 Task: In the Company zupfmusikfreunde-besigheim., Add note: 'Schedule a meeting with the executive team to review overall marketing goals and objectives.'. Mark checkbox to create task to follow up ': In 1 week'. Create task, with  description: Schedule Meeting, Add due date: Custom Date: 24th July, 2122; Add reminder: 1 hour before. Set Priority Low  and add note: Follow up with the client regarding their recent inquiry. Logged in from softage.10@softage.net
Action: Mouse moved to (82, 61)
Screenshot: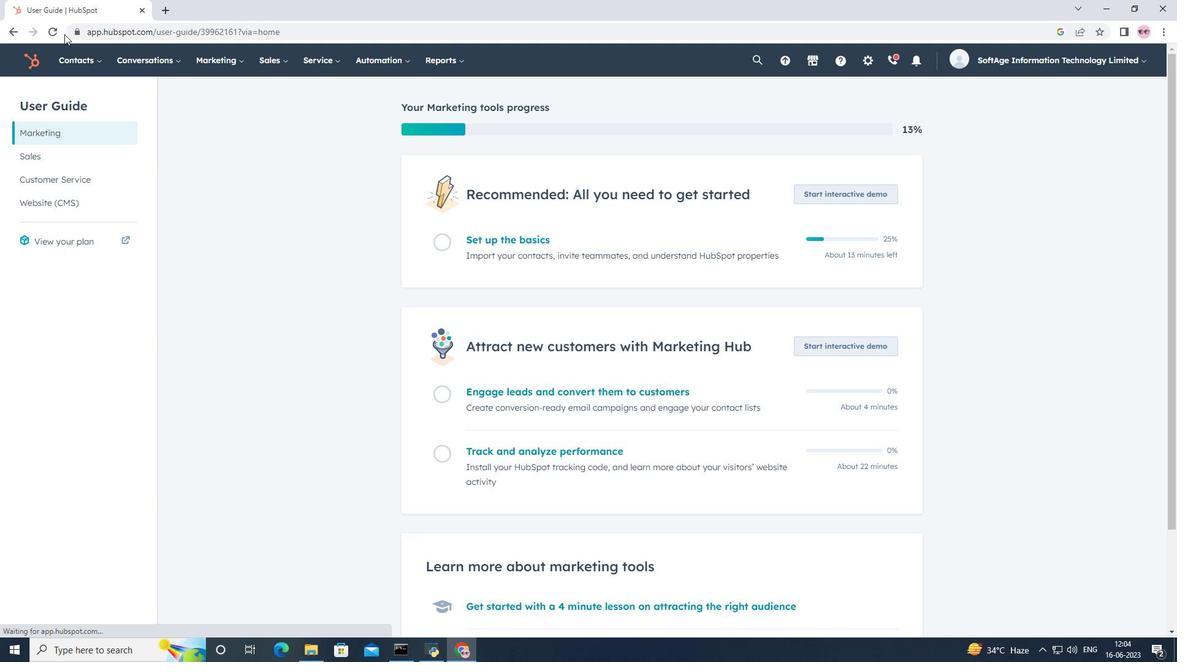 
Action: Mouse pressed left at (82, 61)
Screenshot: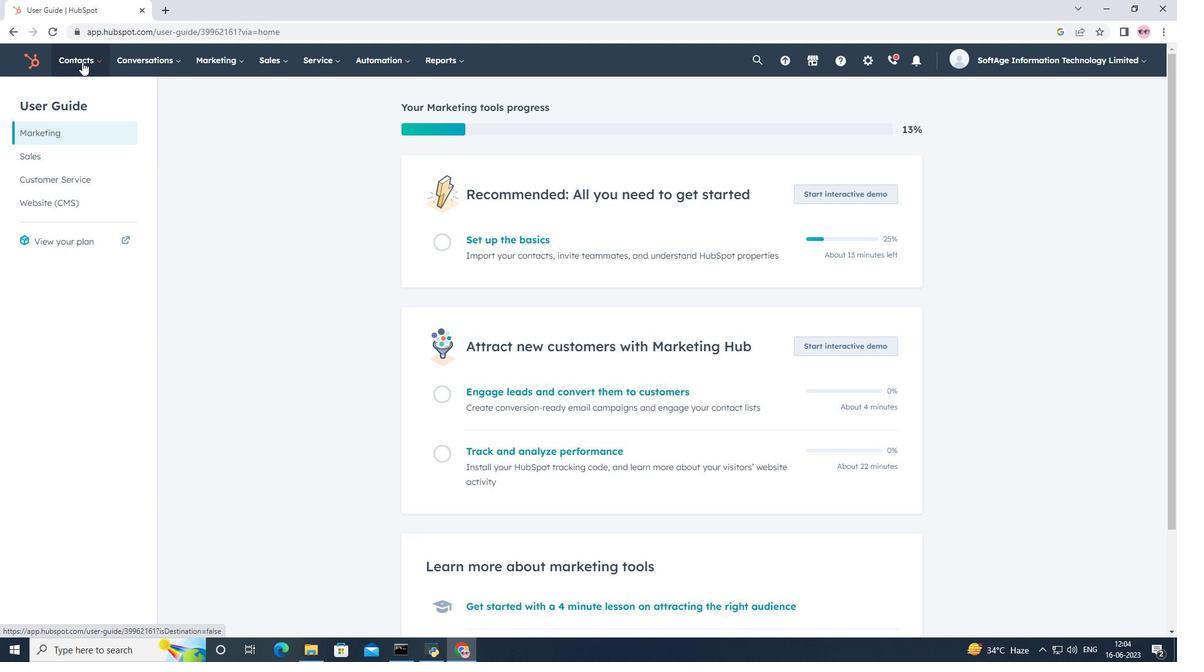 
Action: Mouse moved to (86, 126)
Screenshot: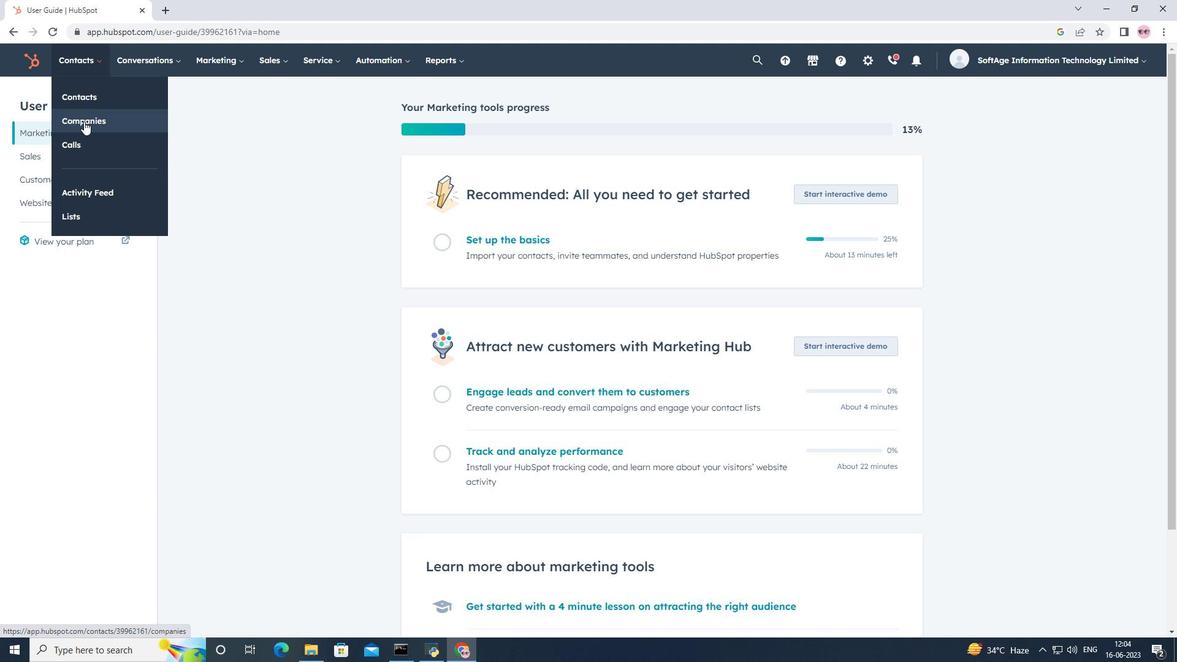 
Action: Mouse pressed left at (86, 126)
Screenshot: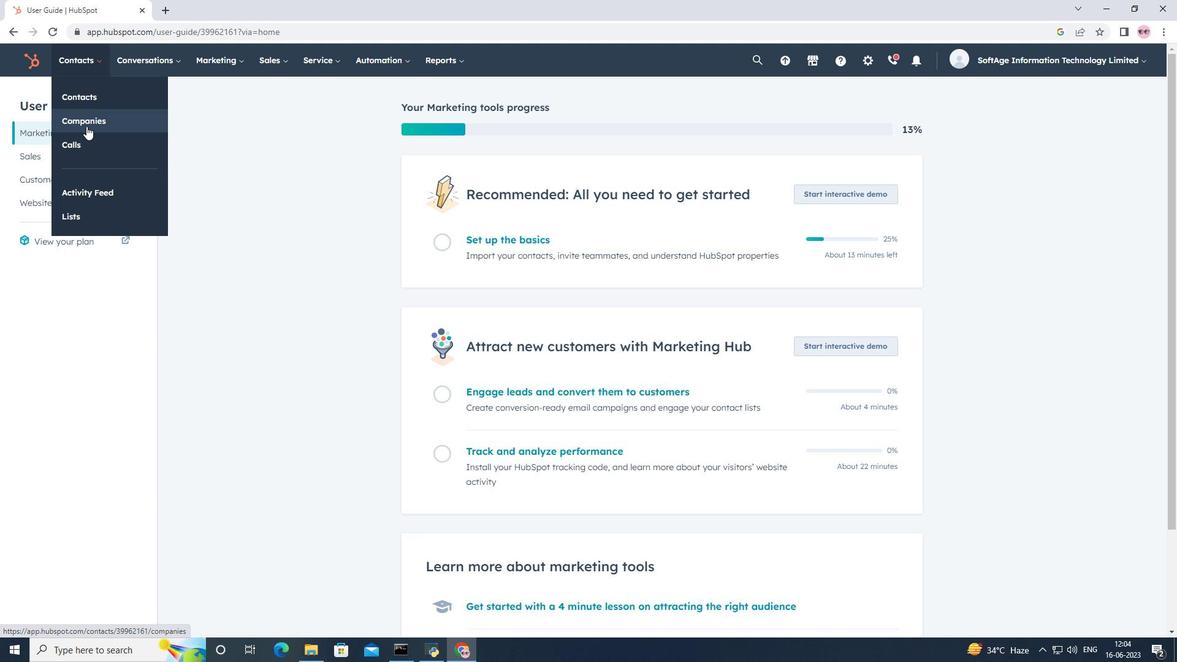 
Action: Mouse moved to (76, 195)
Screenshot: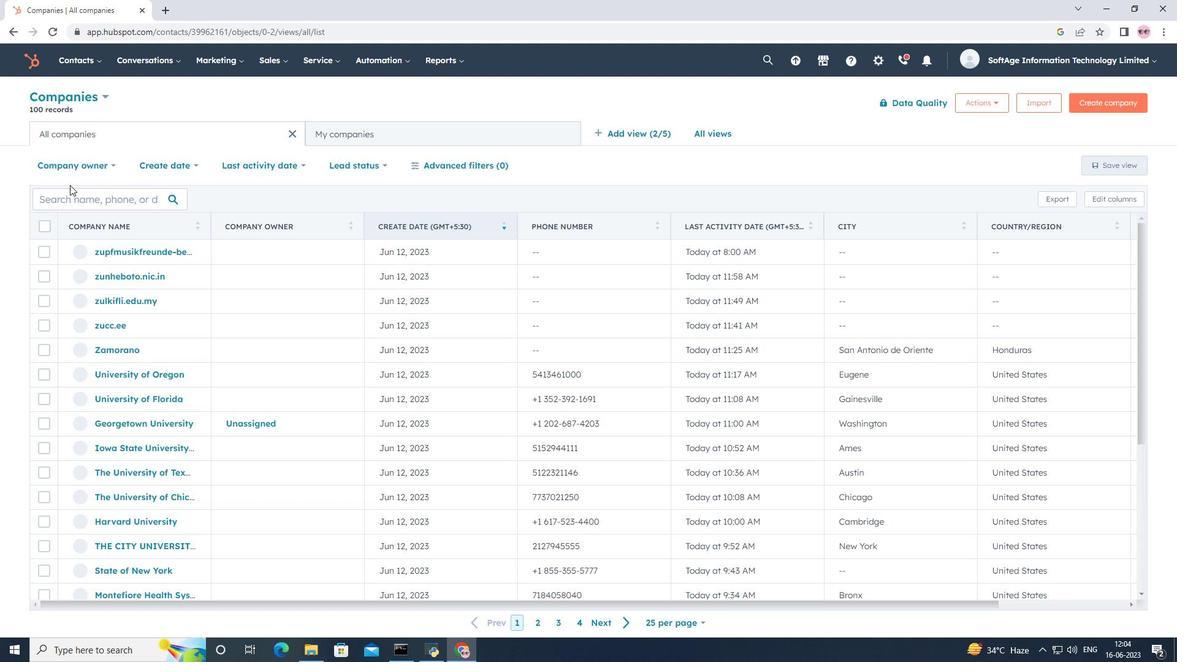 
Action: Mouse pressed left at (76, 195)
Screenshot: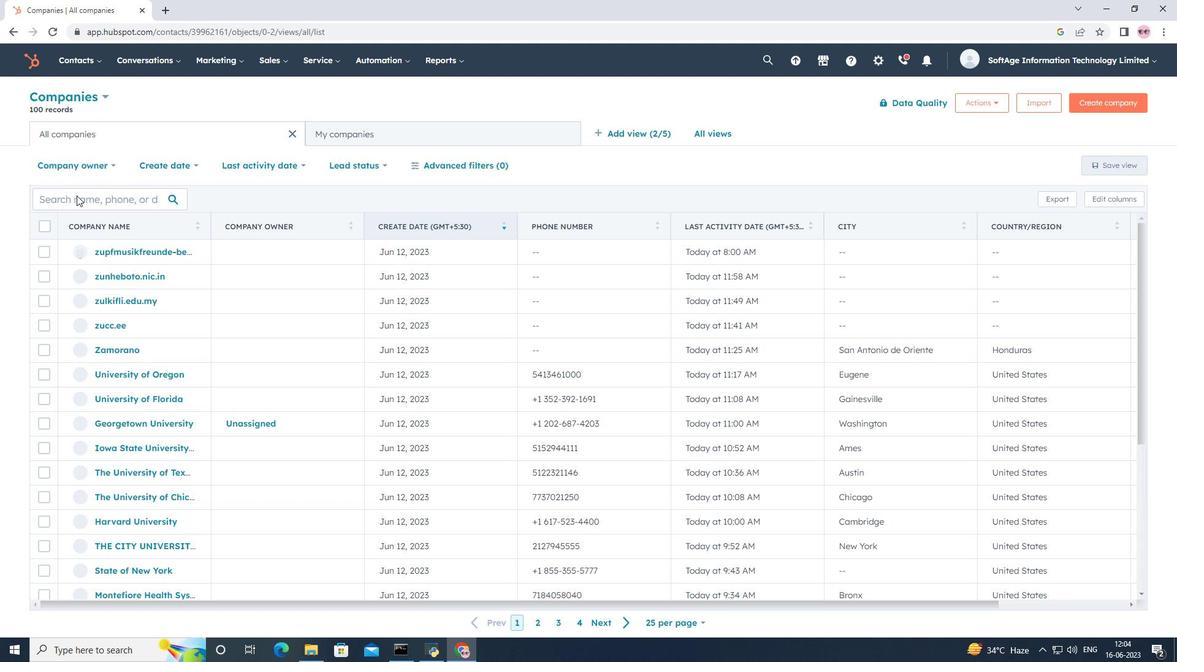 
Action: Key pressed zupfmusikfreunde-besigheim
Screenshot: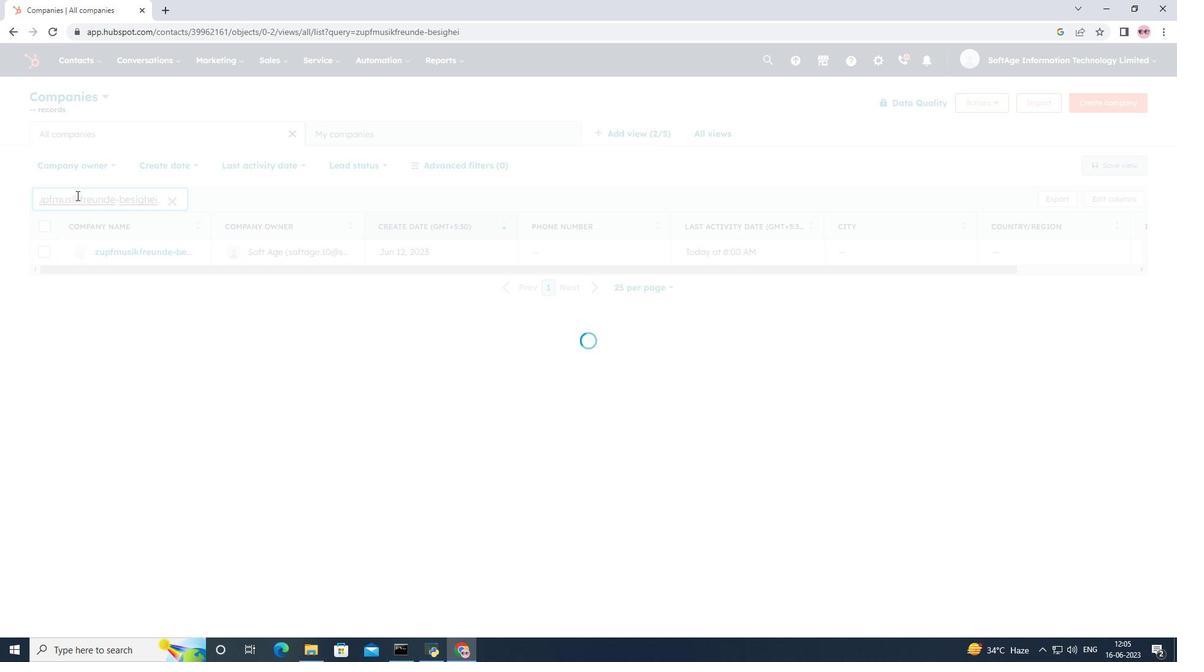 
Action: Mouse moved to (117, 252)
Screenshot: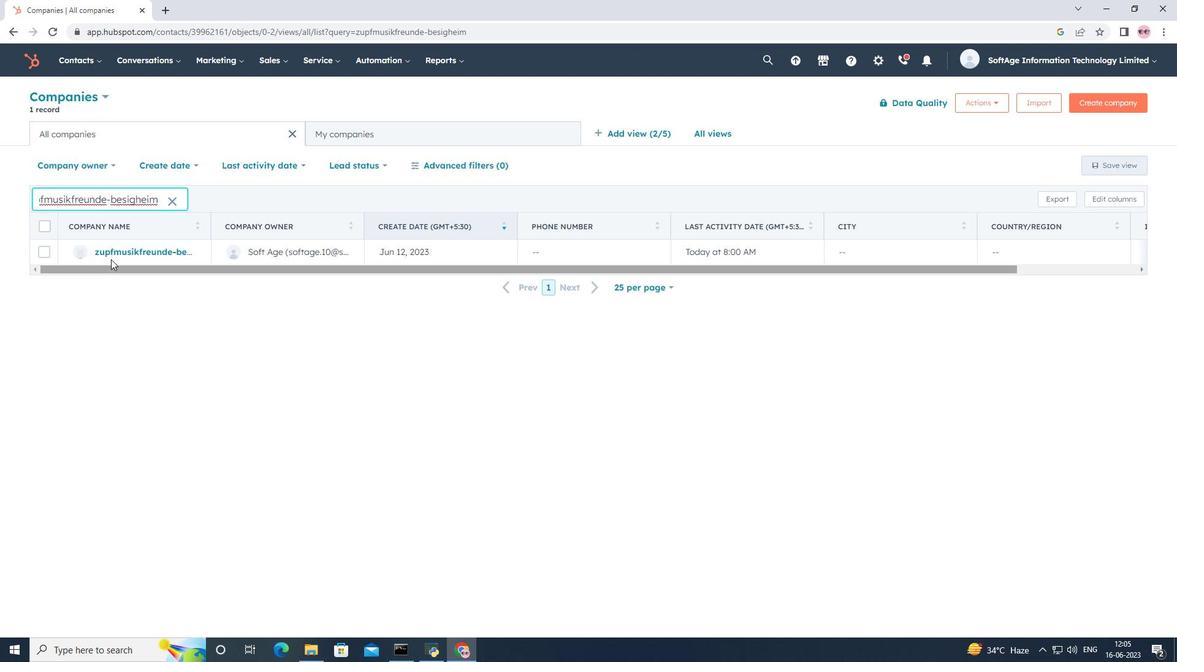 
Action: Mouse pressed left at (117, 252)
Screenshot: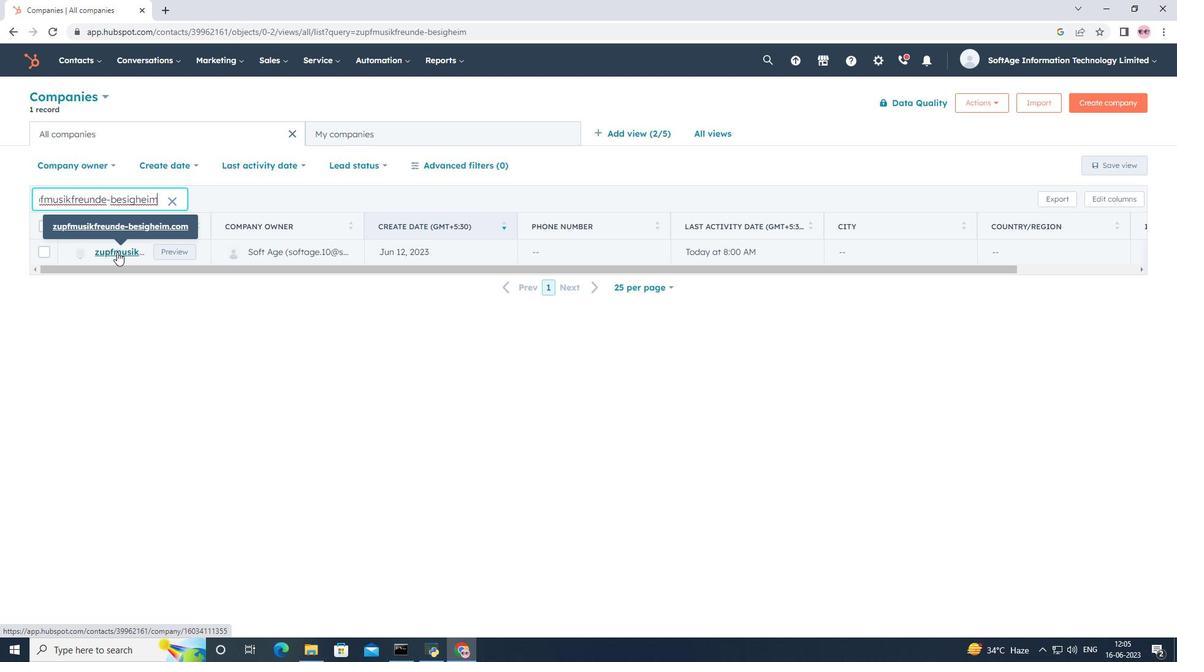 
Action: Mouse moved to (38, 200)
Screenshot: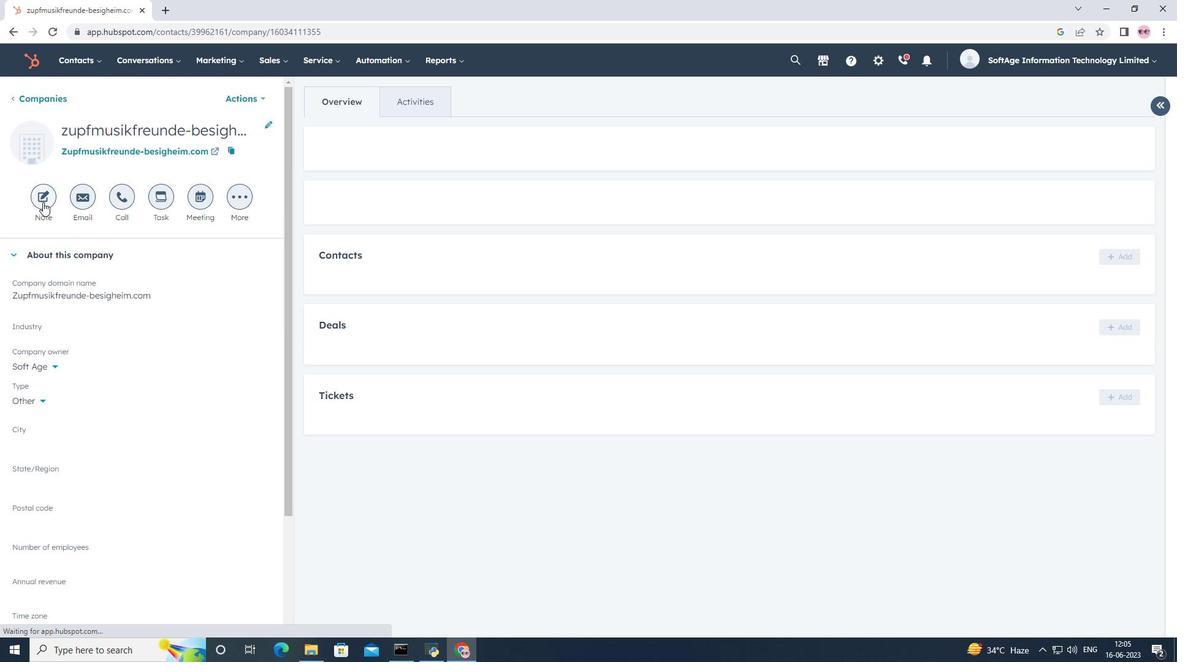 
Action: Mouse pressed left at (38, 200)
Screenshot: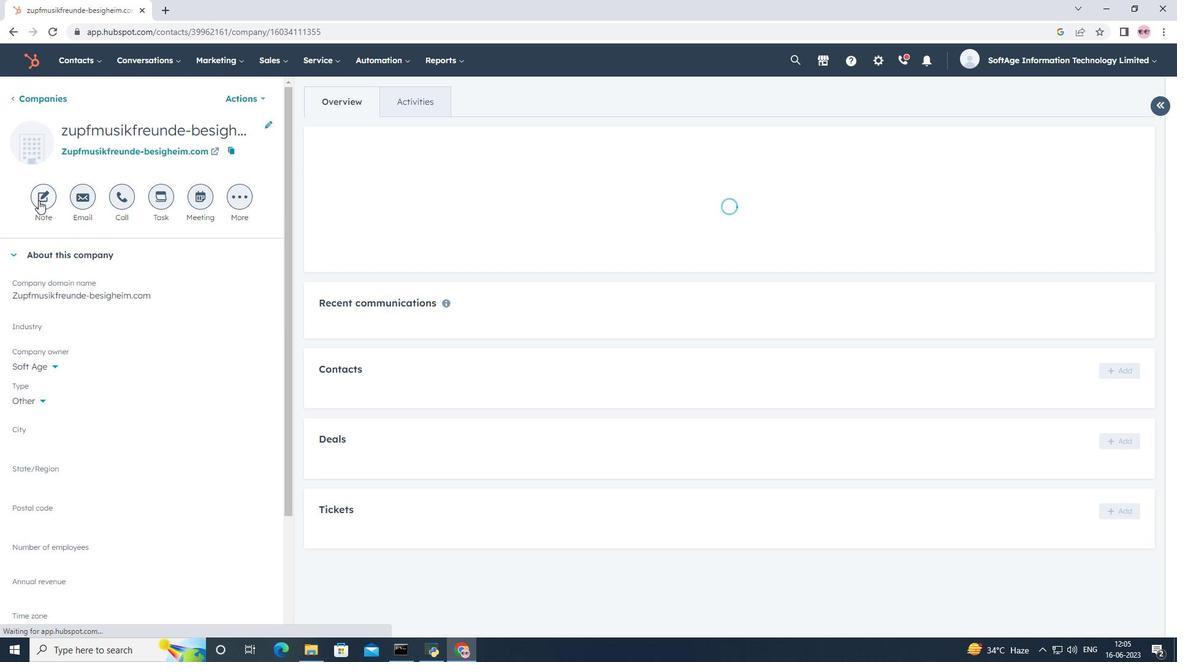 
Action: Mouse moved to (790, 415)
Screenshot: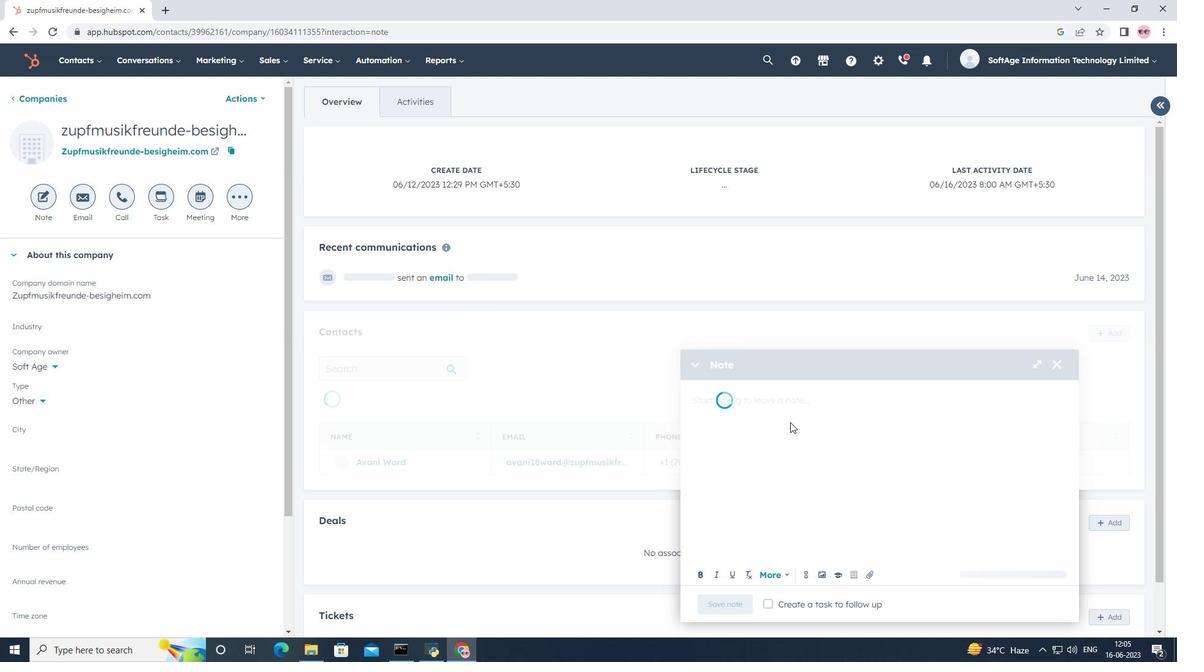 
Action: Key pressed <Key.shift><Key.shift><Key.shift><Key.shift><Key.shift><Key.shift><Key.shift><Key.shift><Key.shift><Key.shift><Key.shift><Key.shift><Key.shift><Key.shift><Key.shift><Key.shift><Key.shift><Key.shift><Key.shift><Key.shift><Key.shift><Key.shift><Key.shift><Key.shift><Key.shift><Key.shift><Key.shift><Key.shift><Key.shift><Key.shift><Key.shift><Key.shift><Key.shift><Key.shift><Key.shift><Key.shift><Key.shift><Key.shift><Key.shift><Key.shift><Key.shift><Key.shift><Key.shift><Key.shift>Schedule<Key.space>a<Key.space>meeting<Key.space>with<Key.space>the<Key.space>exective<Key.space>team<Key.space>to<Key.space>
Screenshot: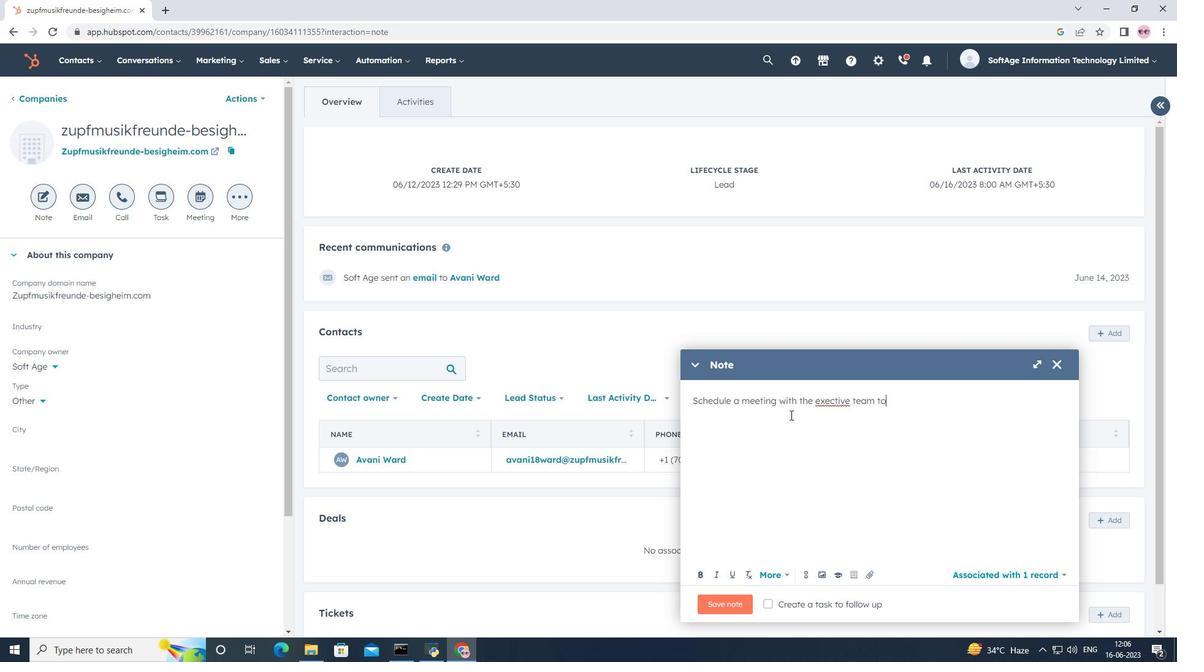 
Action: Mouse moved to (834, 402)
Screenshot: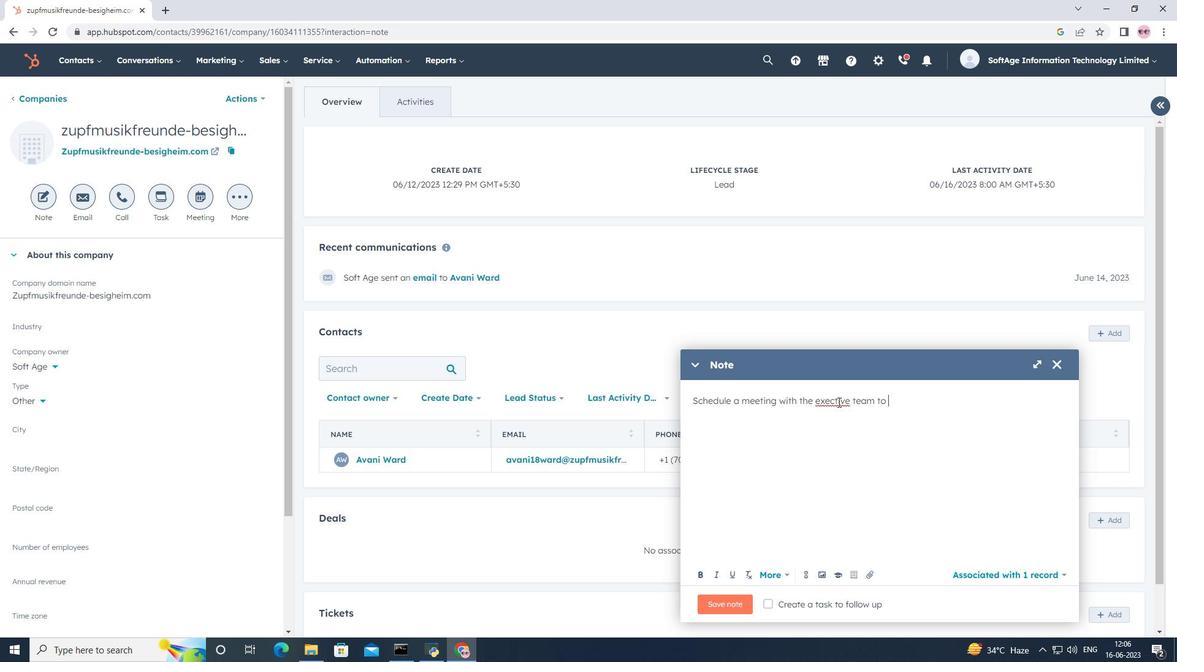 
Action: Mouse pressed left at (834, 402)
Screenshot: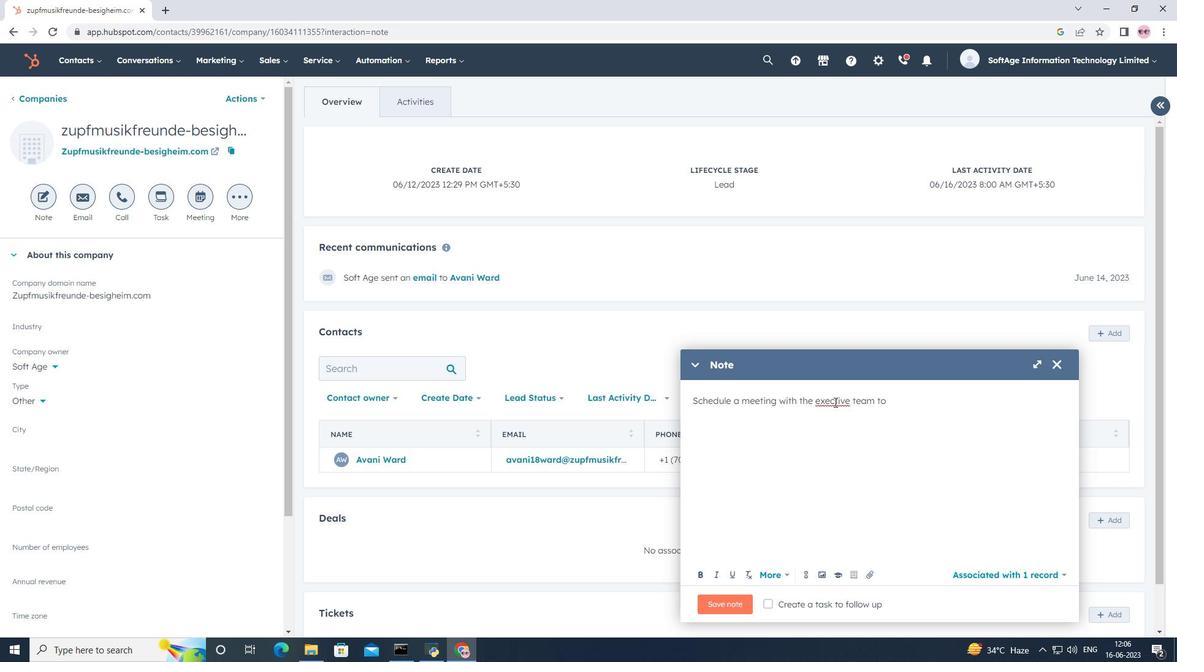 
Action: Key pressed u
Screenshot: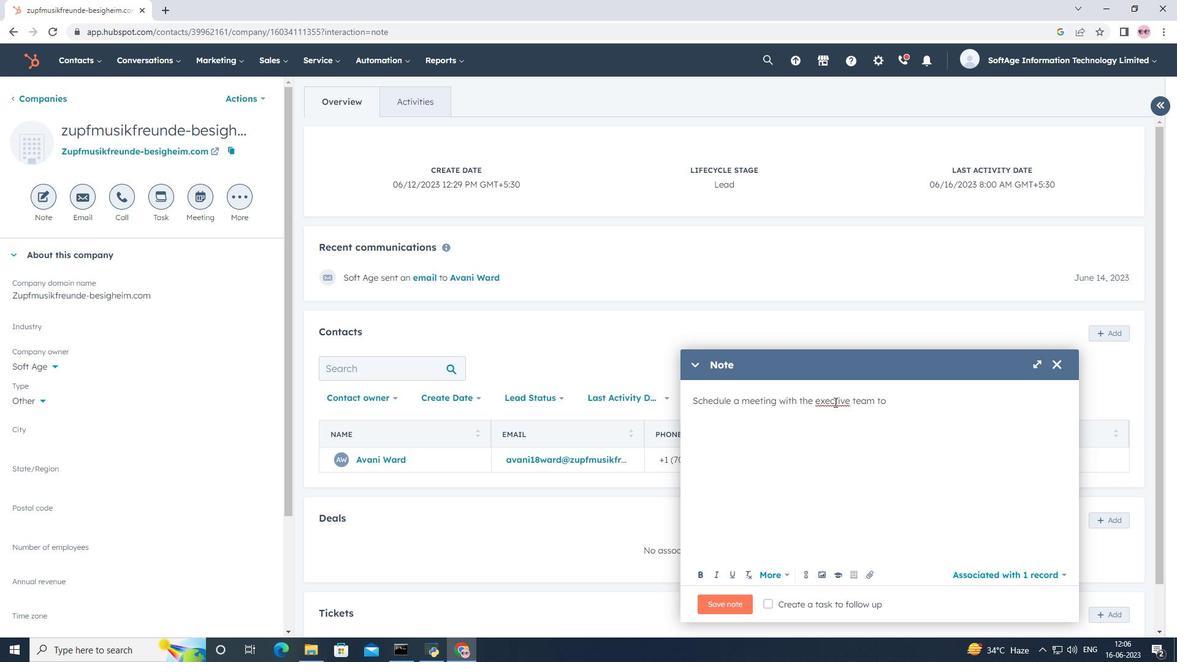 
Action: Mouse moved to (908, 404)
Screenshot: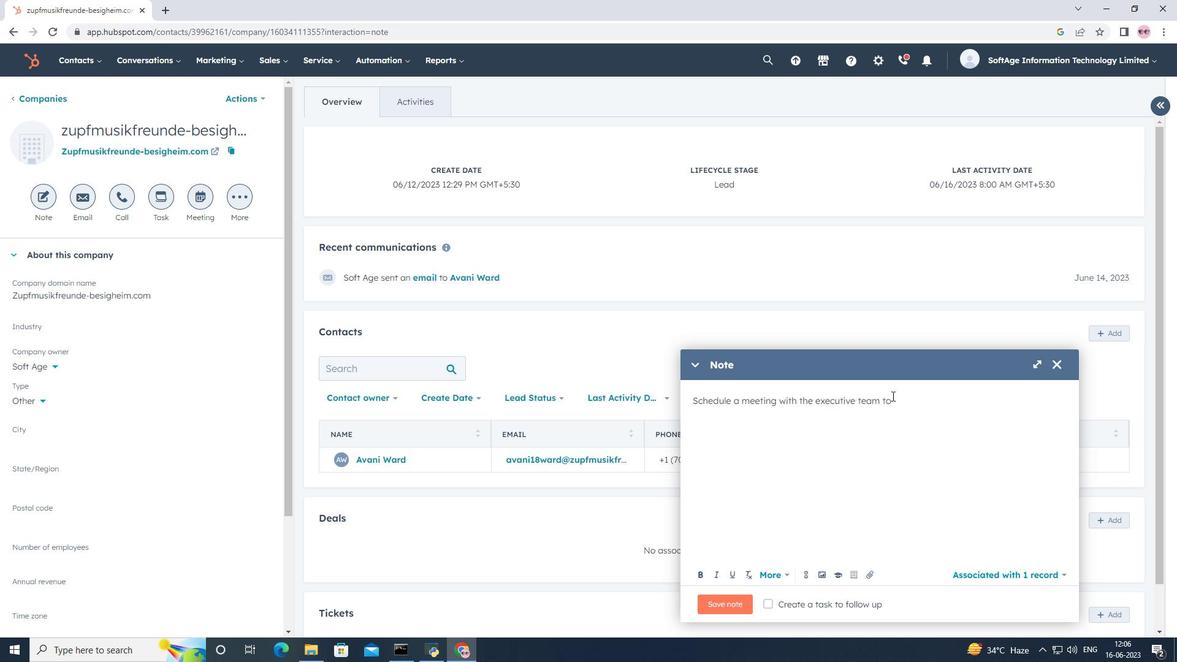 
Action: Mouse pressed left at (908, 404)
Screenshot: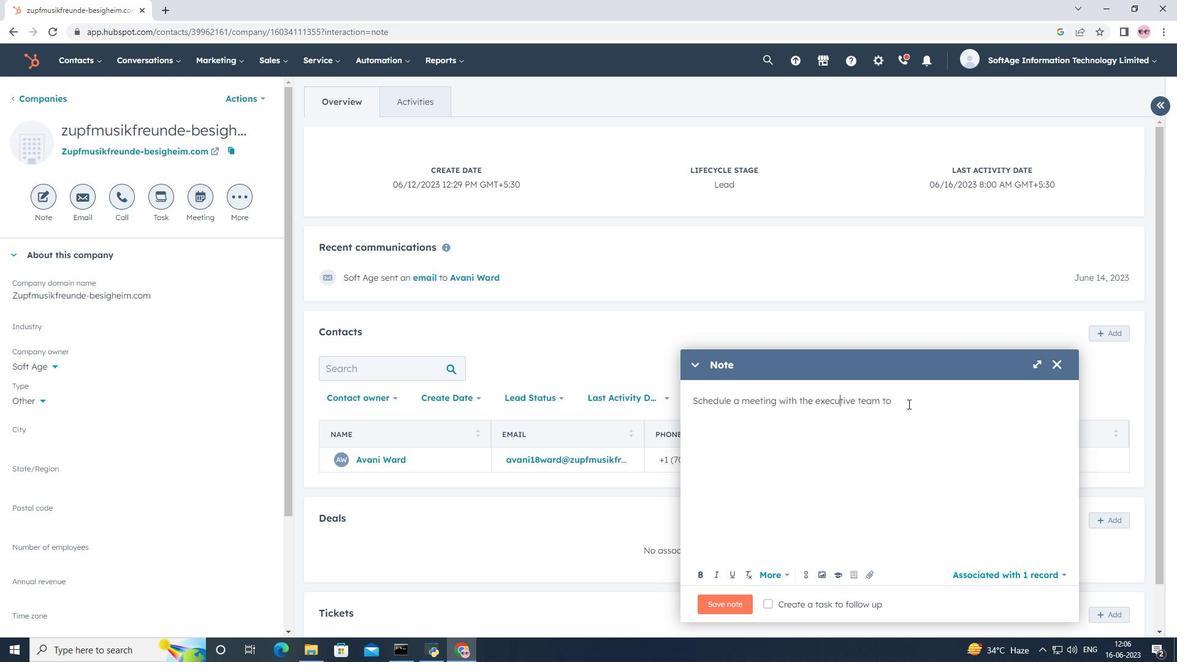 
Action: Key pressed review<Key.space>overall<Key.space>marketing<Key.space>goals<Key.space>and<Key.space>objectives.
Screenshot: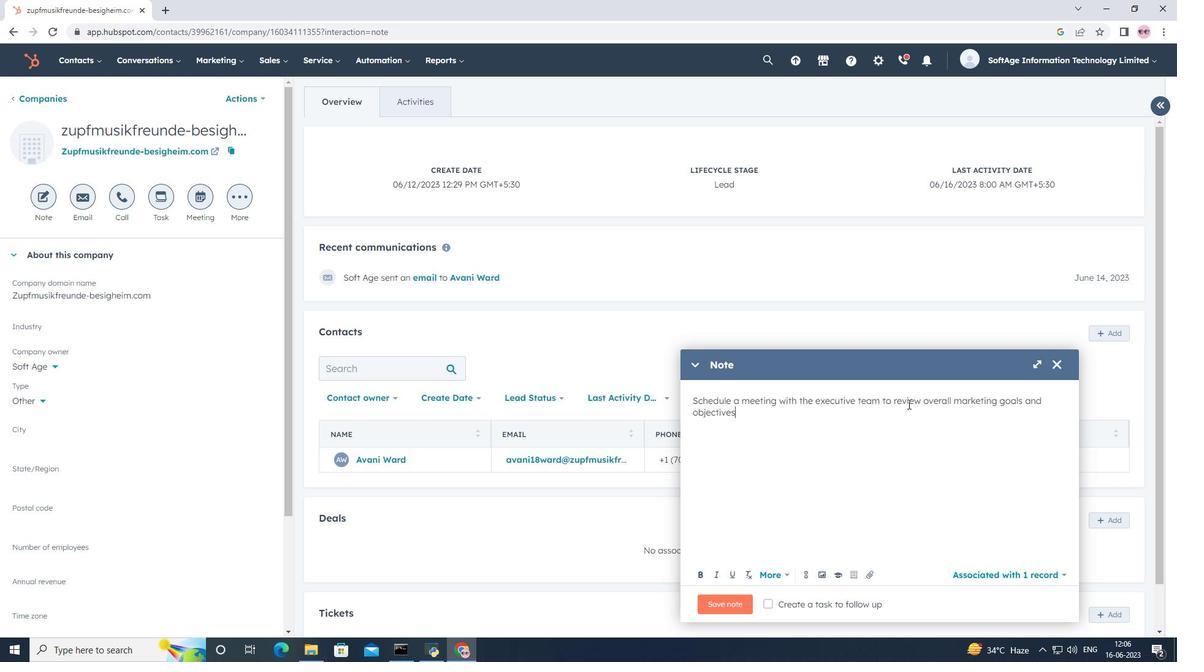 
Action: Mouse moved to (799, 602)
Screenshot: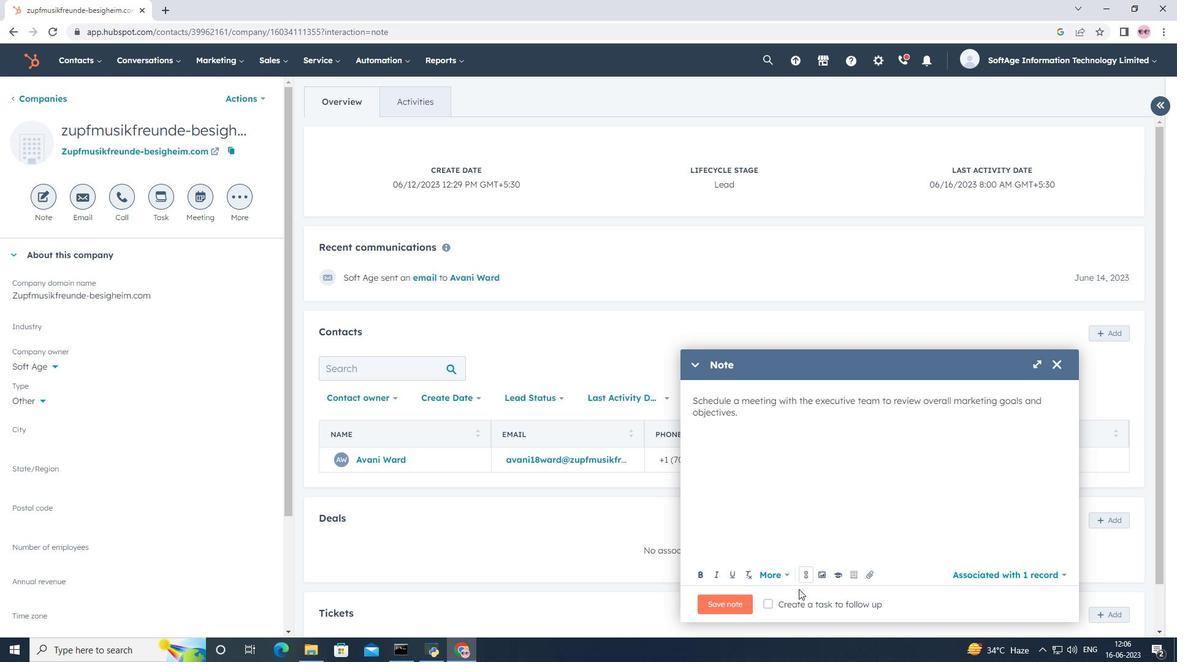 
Action: Mouse pressed left at (799, 602)
Screenshot: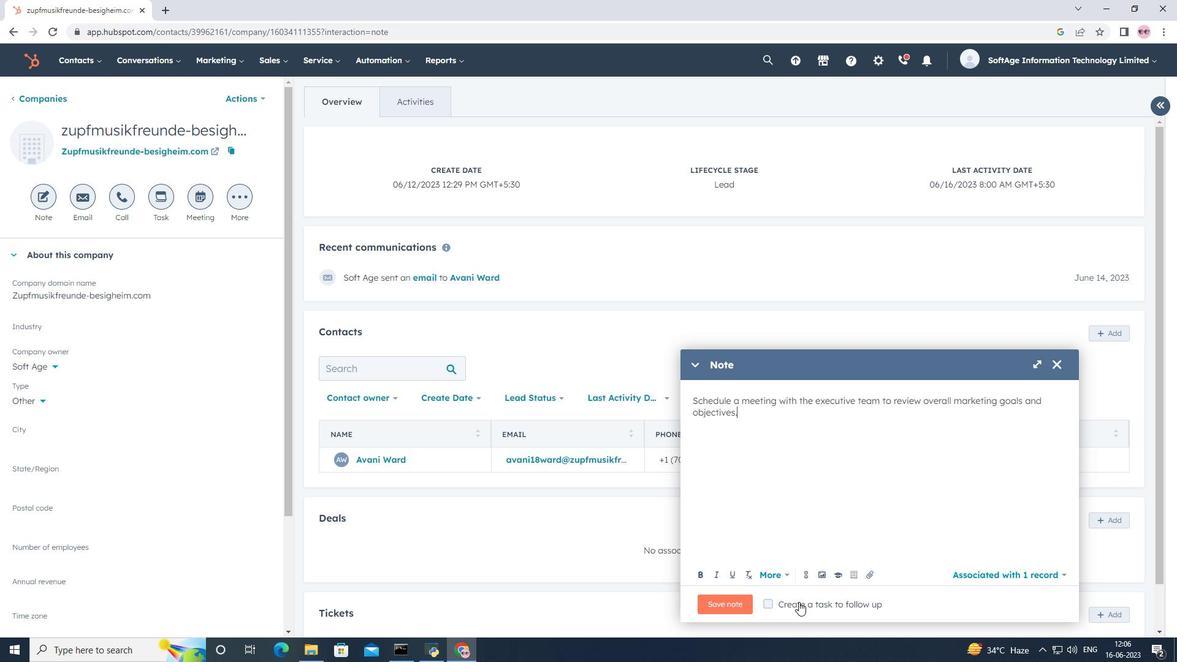 
Action: Mouse moved to (998, 598)
Screenshot: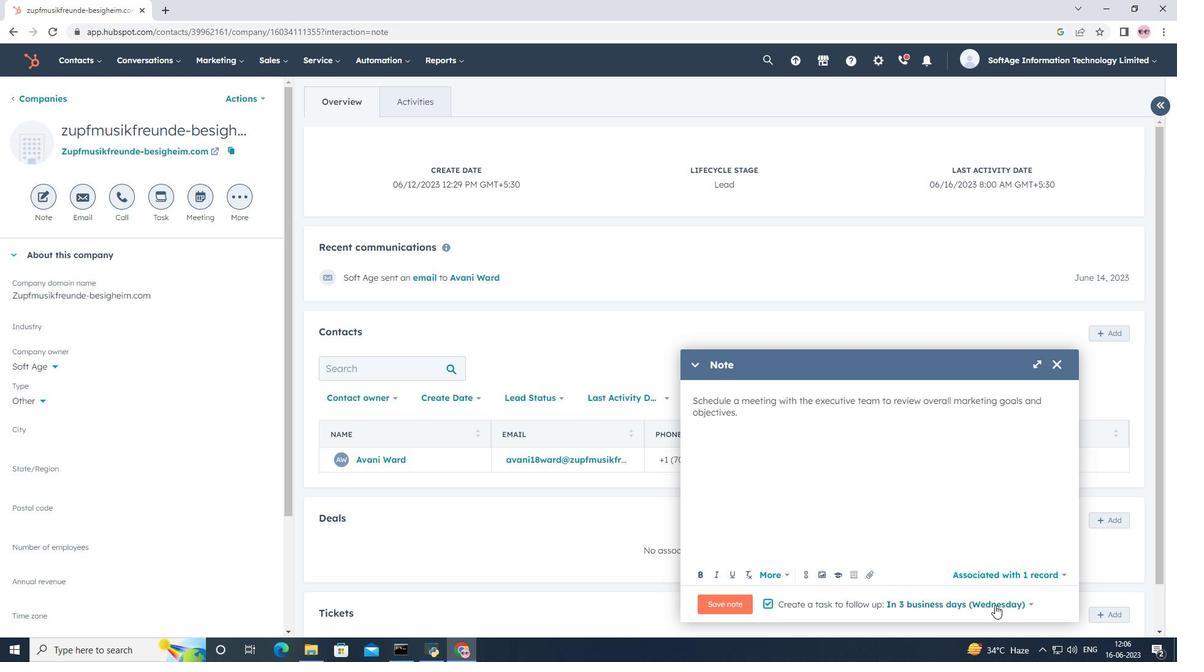 
Action: Mouse pressed left at (998, 598)
Screenshot: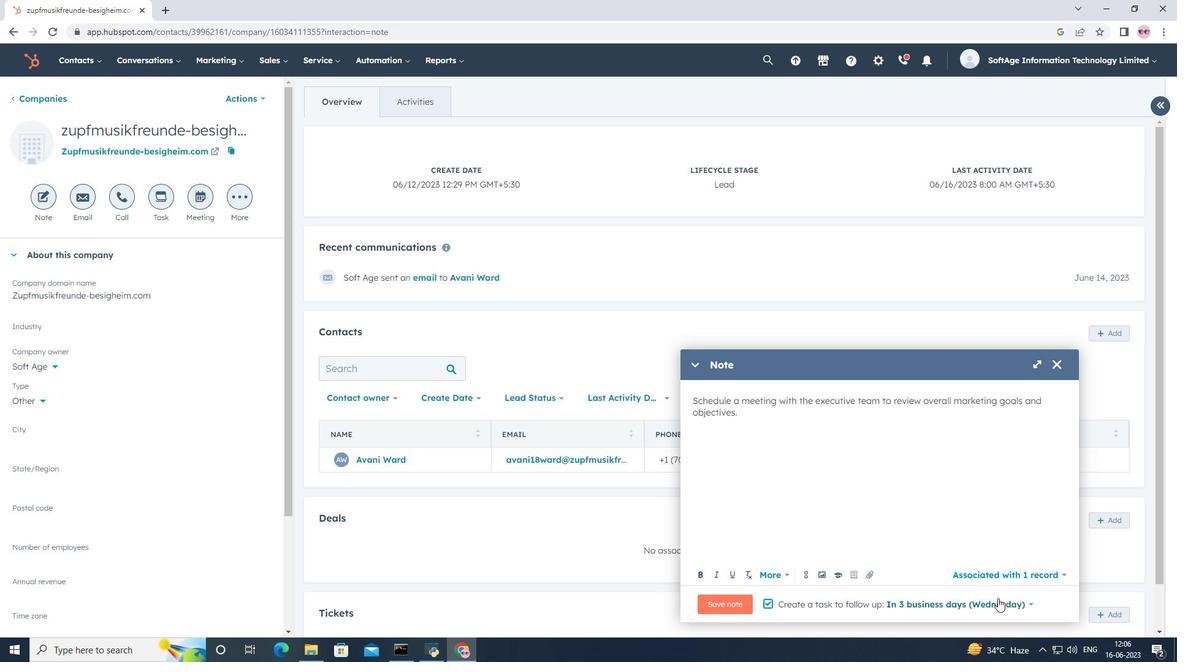 
Action: Mouse moved to (930, 512)
Screenshot: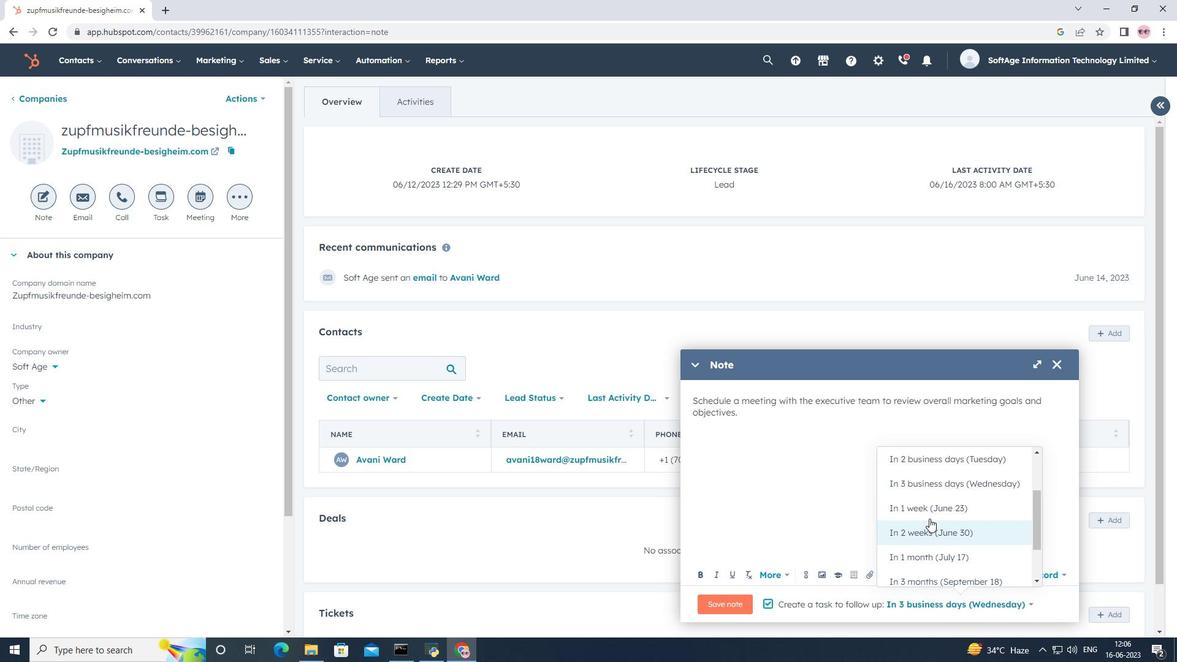 
Action: Mouse pressed left at (930, 512)
Screenshot: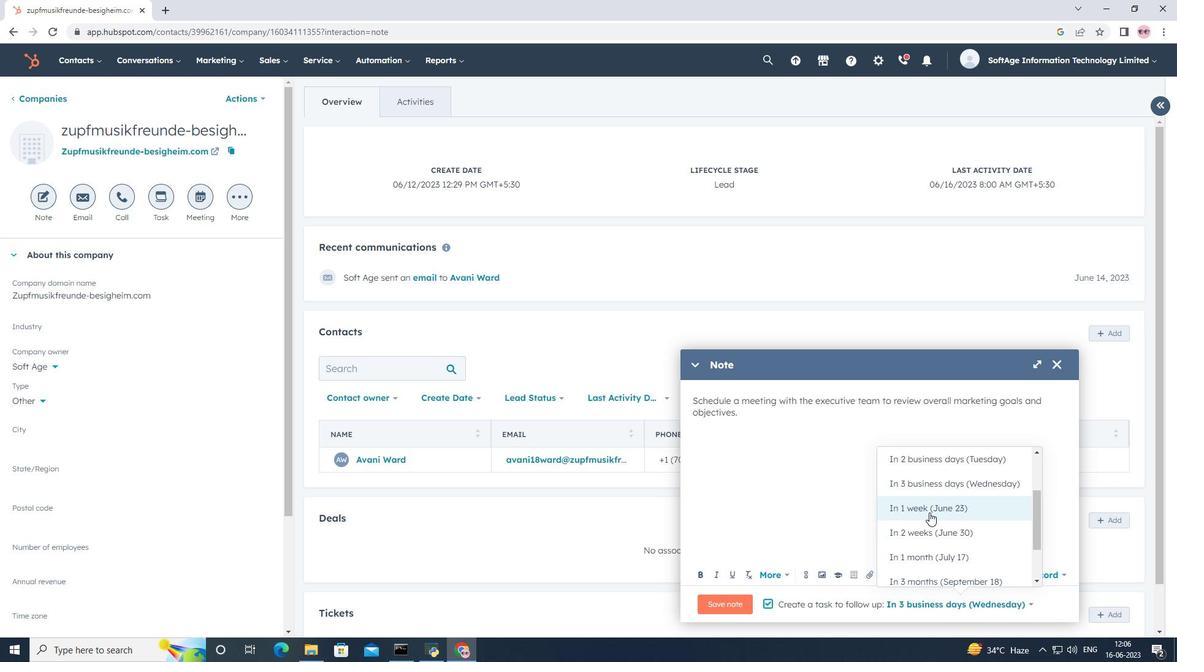 
Action: Mouse moved to (718, 606)
Screenshot: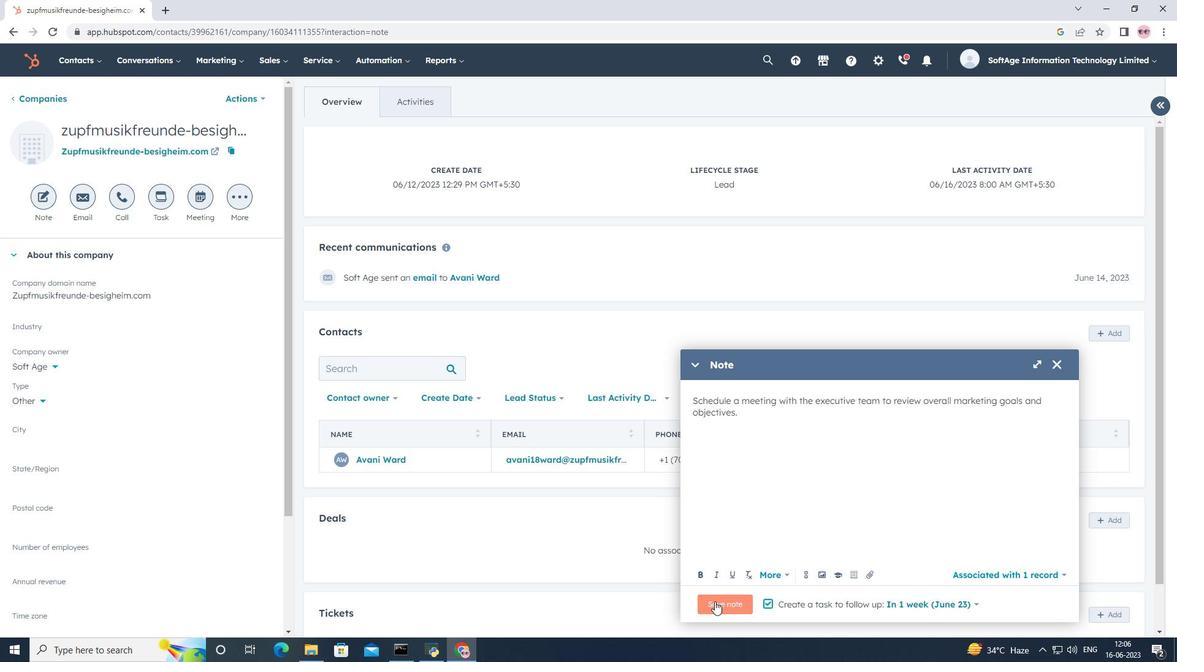 
Action: Mouse pressed left at (718, 606)
Screenshot: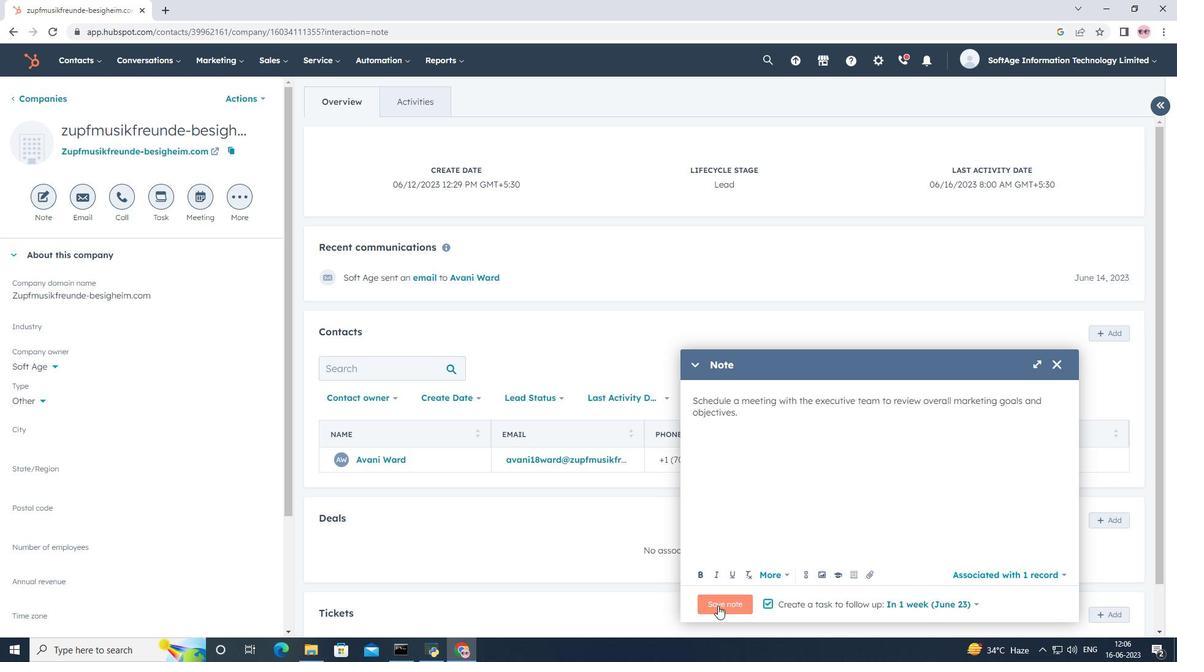 
Action: Mouse moved to (159, 203)
Screenshot: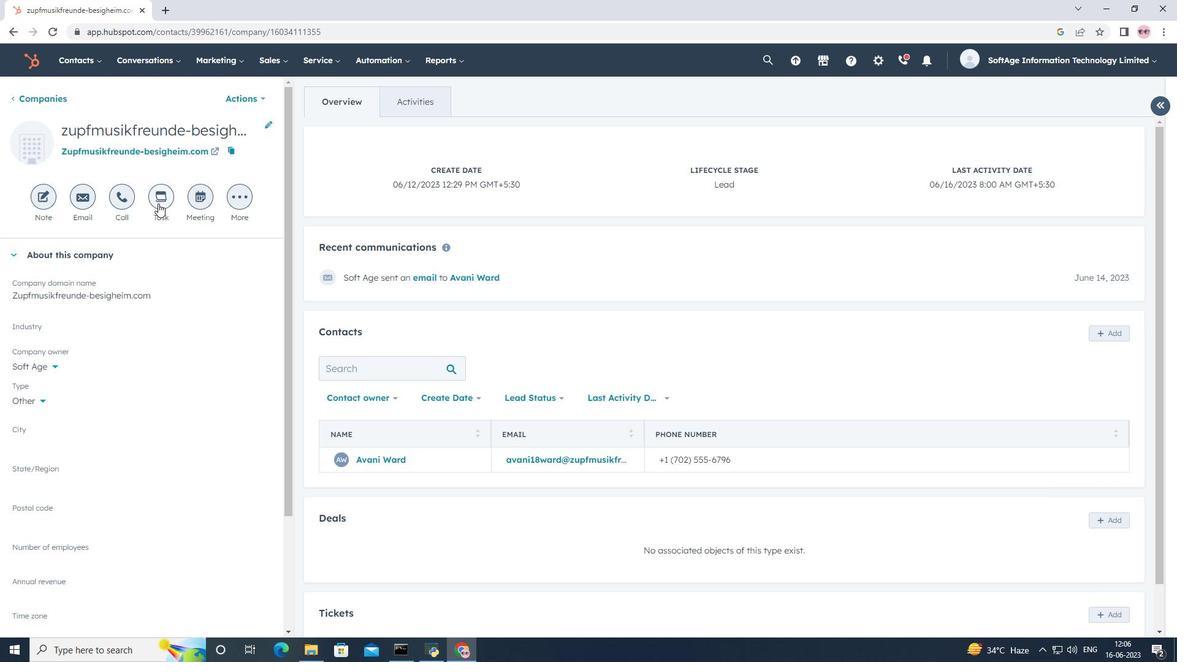 
Action: Mouse pressed left at (159, 203)
Screenshot: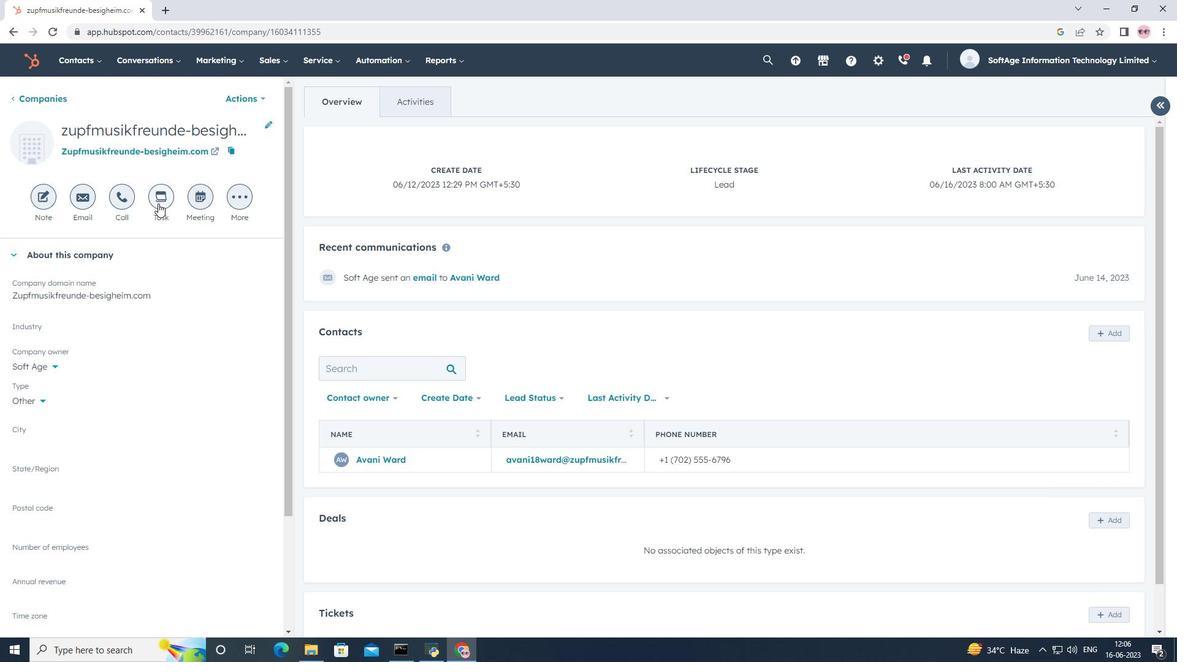 
Action: Mouse moved to (807, 347)
Screenshot: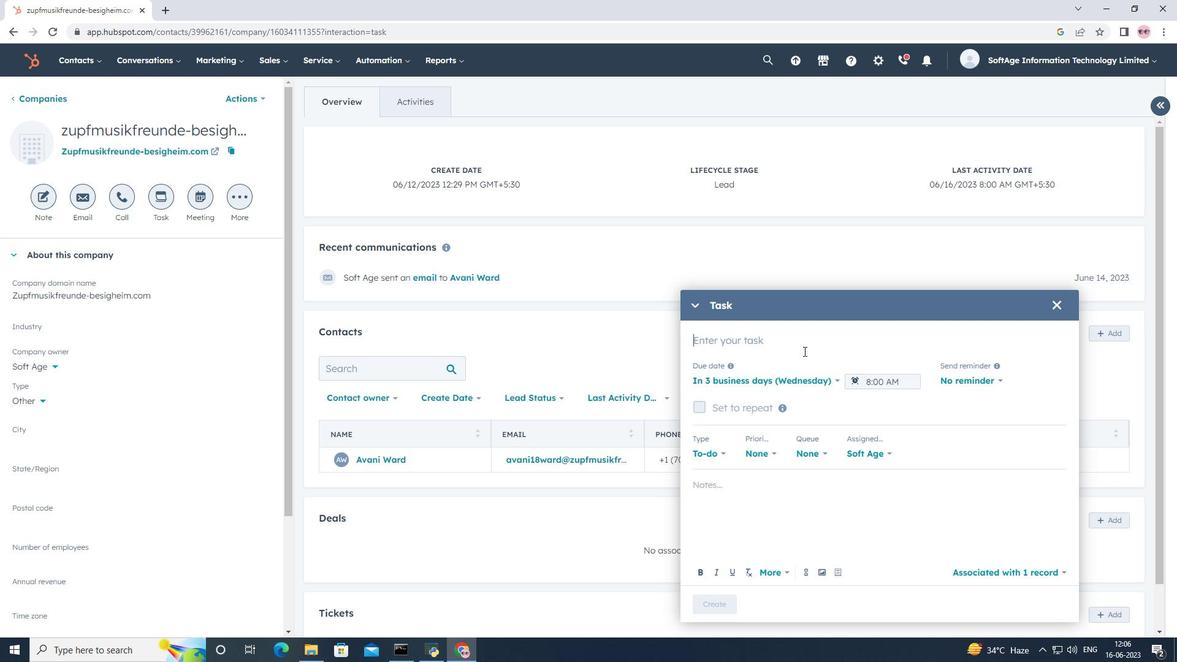 
Action: Mouse pressed left at (807, 347)
Screenshot: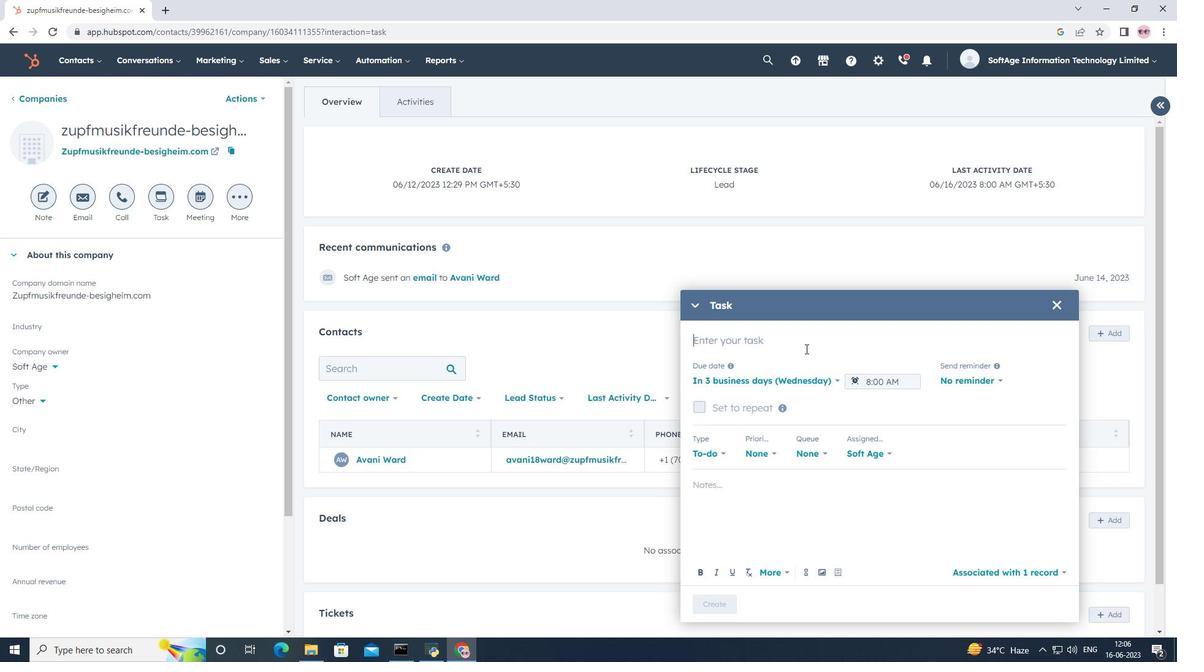 
Action: Key pressed <Key.shift><Key.shift><Key.shift><Key.shift><Key.shift><Key.shift><Key.shift><Key.shift><Key.shift><Key.shift><Key.shift><Key.shift><Key.shift><Key.shift><Key.shift><Key.shift><Key.shift><Key.shift><Key.shift><Key.shift><Key.shift><Key.shift><Key.shift><Key.shift><Key.shift><Key.shift><Key.shift><Key.shift><Key.shift><Key.shift><Key.shift><Key.shift><Key.shift><Key.shift><Key.shift><Key.shift><Key.shift><Key.shift><Key.shift><Key.shift><Key.shift><Key.shift><Key.shift><Key.shift><Key.shift><Key.shift><Key.shift><Key.shift><Key.shift><Key.shift><Key.shift><Key.shift><Key.shift><Key.shift><Key.shift><Key.shift><Key.shift><Key.shift><Key.shift><Key.shift><Key.shift><Key.shift><Key.shift><Key.shift><Key.shift><Key.shift><Key.shift><Key.shift><Key.shift><Key.shift><Key.shift><Key.shift><Key.shift><Key.shift><Key.shift><Key.shift><Key.shift><Key.shift><Key.shift><Key.shift><Key.shift><Key.shift><Key.shift><Key.shift><Key.shift><Key.shift><Key.shift><Key.shift><Key.shift><Key.shift><Key.shift><Key.shift><Key.shift><Key.shift><Key.shift><Key.shift><Key.shift><Key.shift><Key.shift><Key.shift><Key.shift><Key.shift><Key.shift><Key.shift><Key.shift><Key.shift><Key.shift><Key.shift><Key.shift><Key.shift><Key.shift><Key.shift><Key.shift><Key.shift>Schedule<Key.space><Key.shift>Meeting
Screenshot: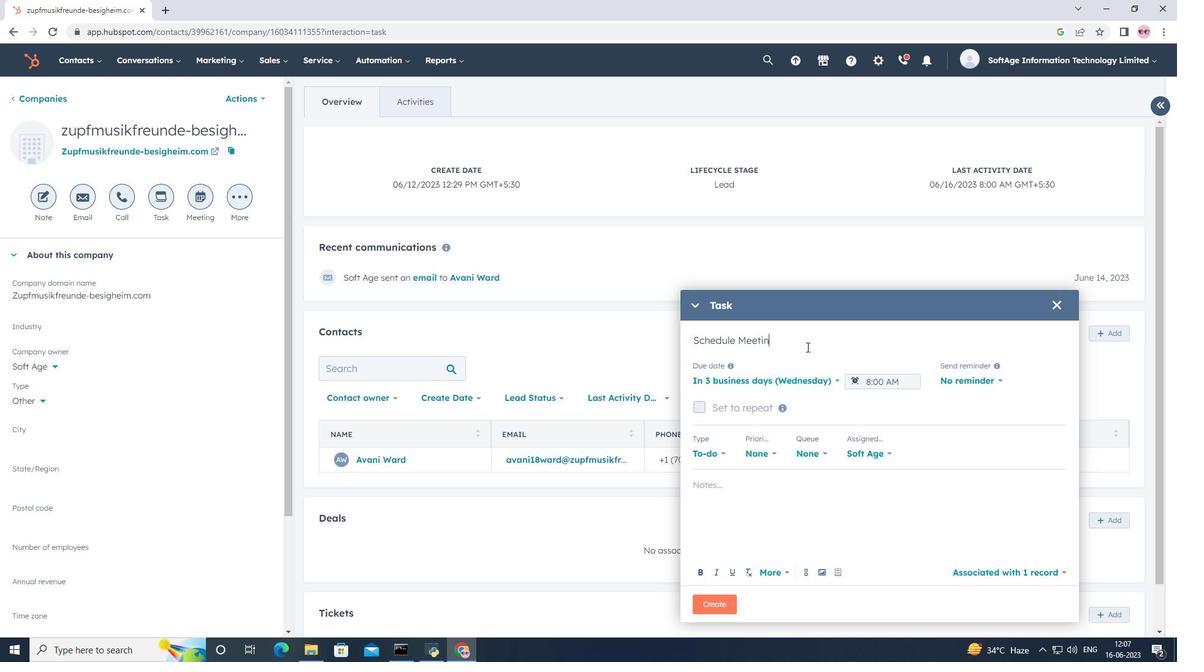 
Action: Mouse moved to (824, 380)
Screenshot: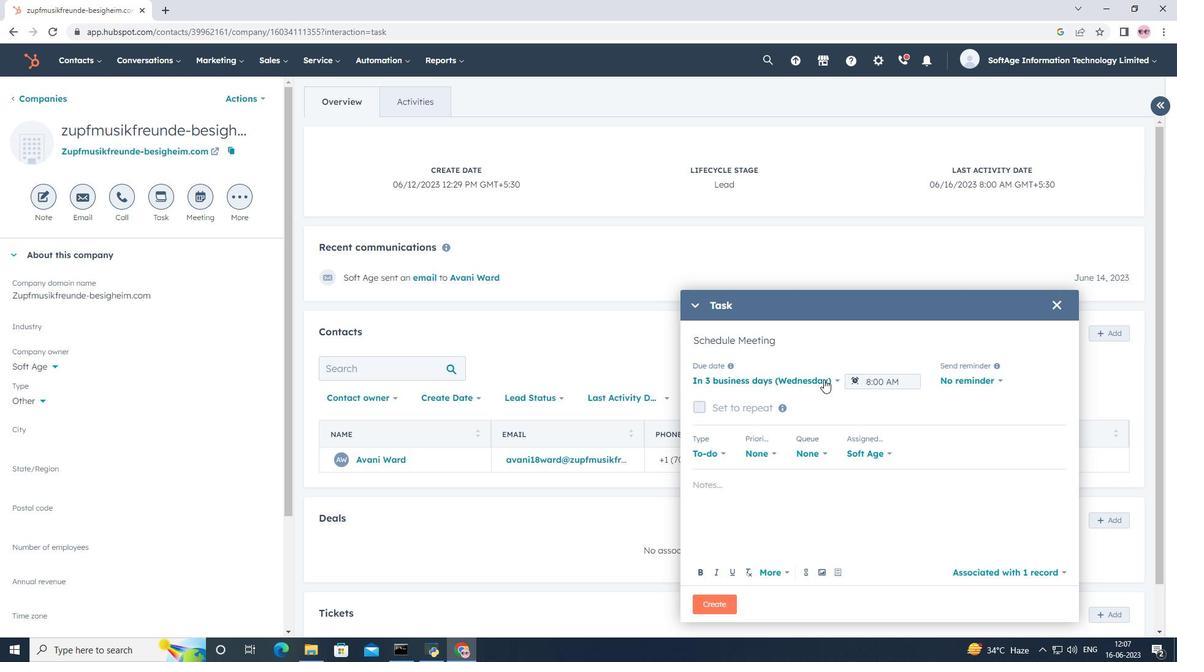 
Action: Mouse pressed left at (824, 380)
Screenshot: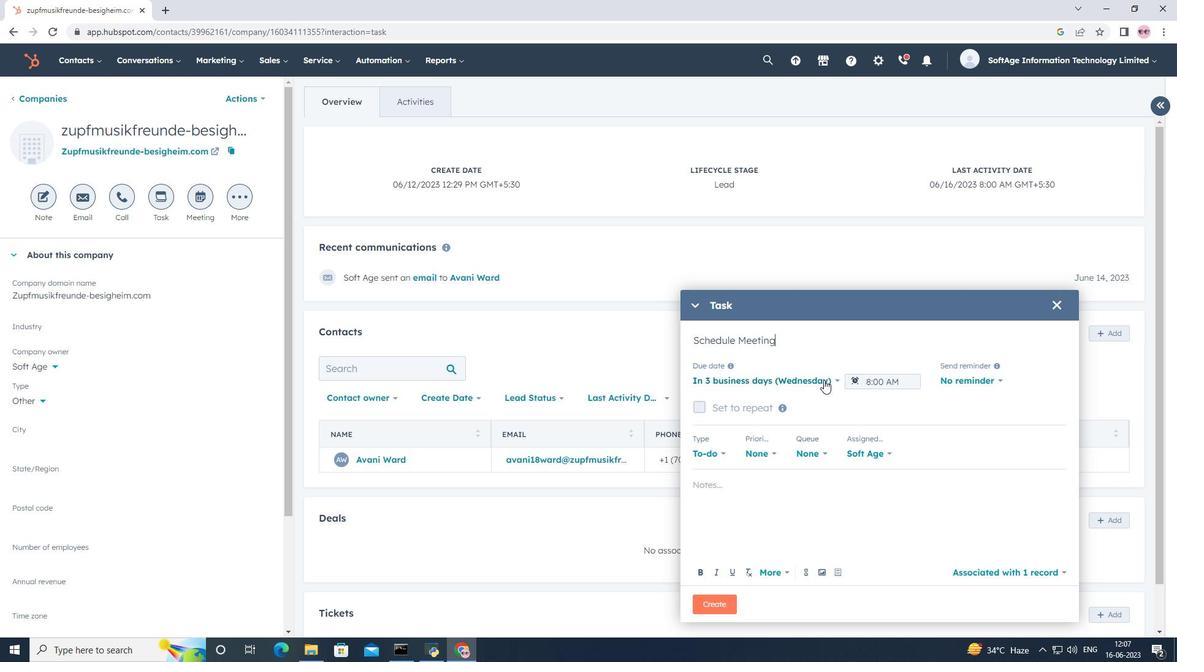 
Action: Mouse moved to (842, 450)
Screenshot: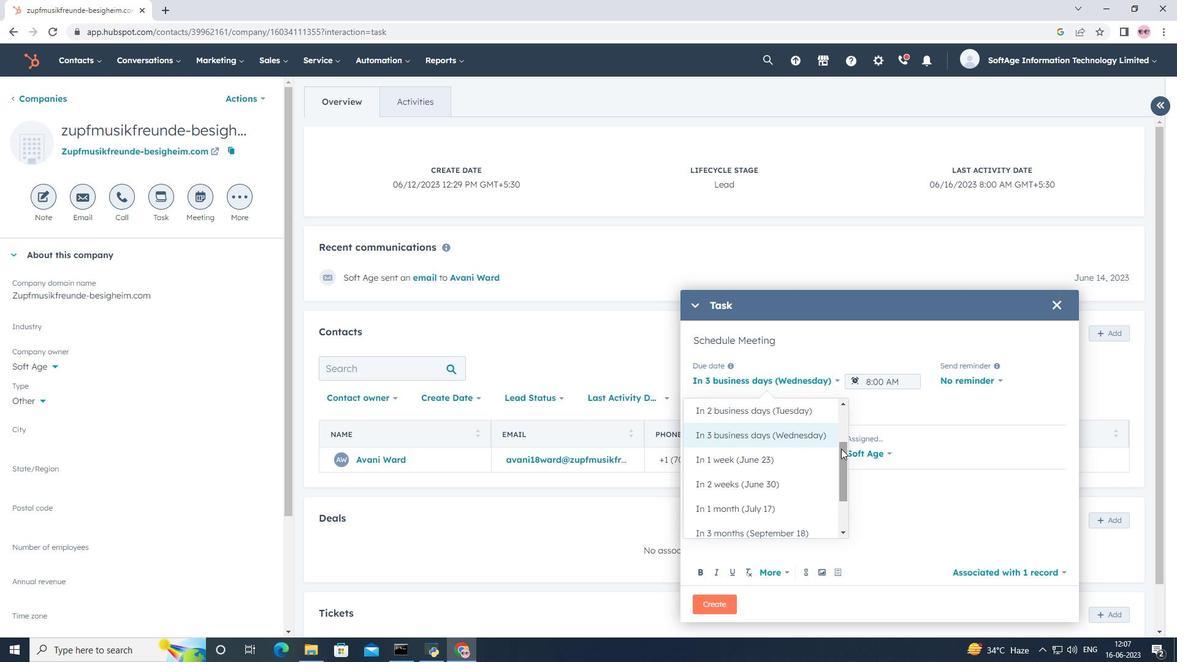 
Action: Mouse pressed left at (842, 450)
Screenshot: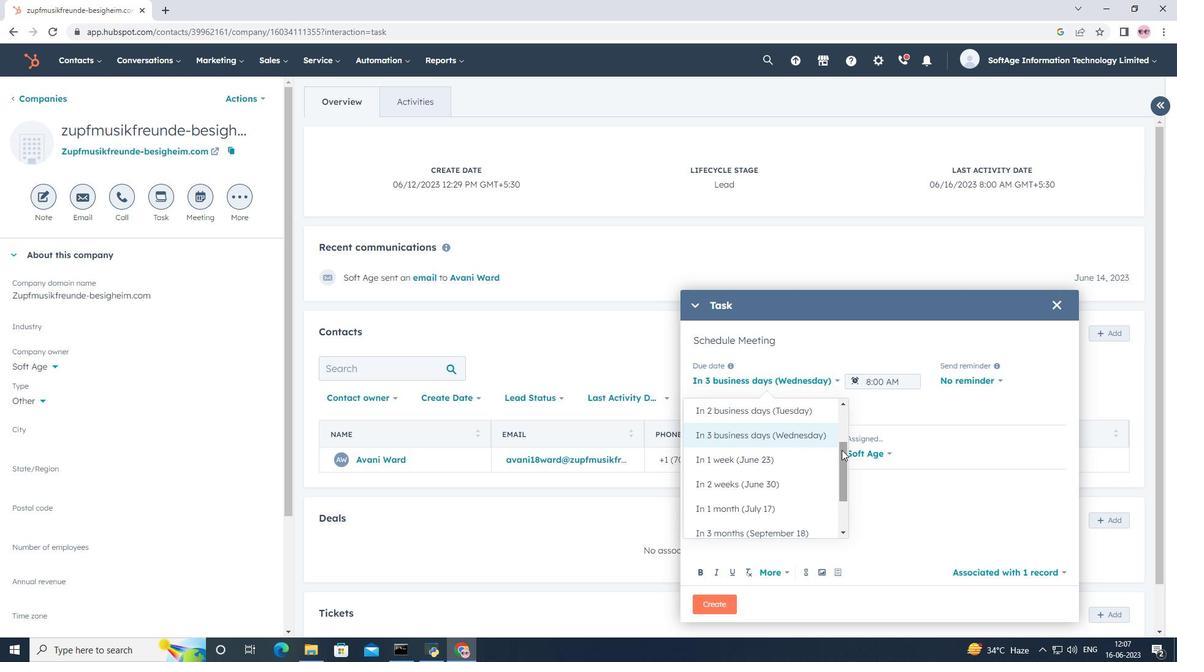 
Action: Mouse moved to (749, 514)
Screenshot: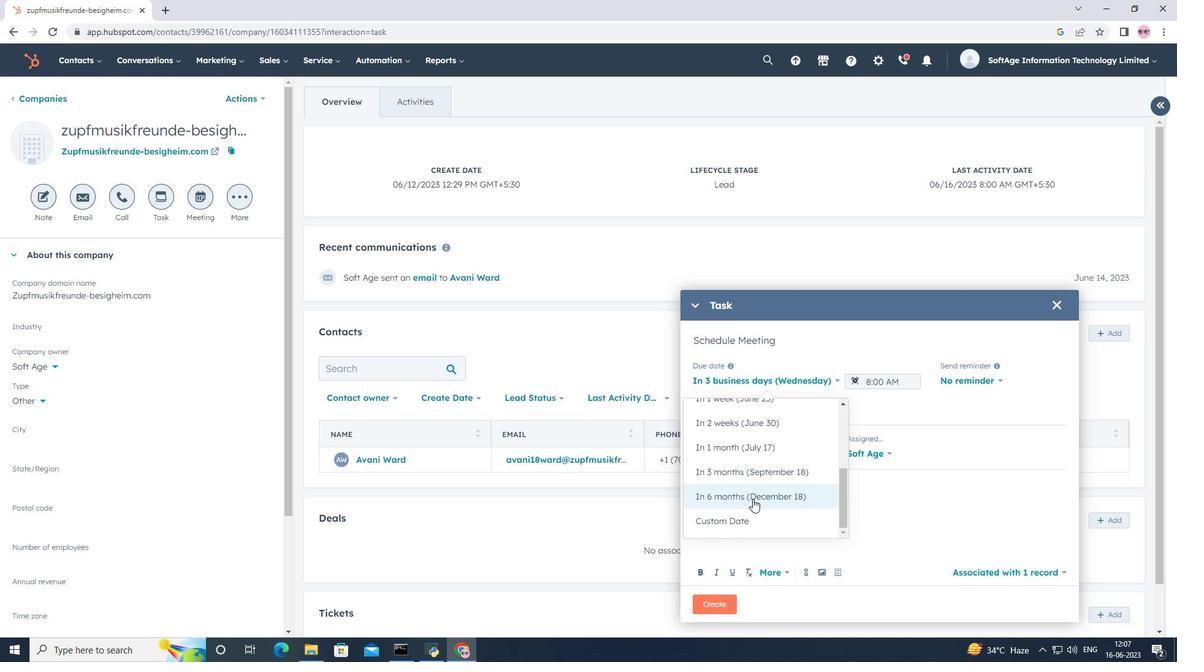 
Action: Mouse pressed left at (749, 514)
Screenshot: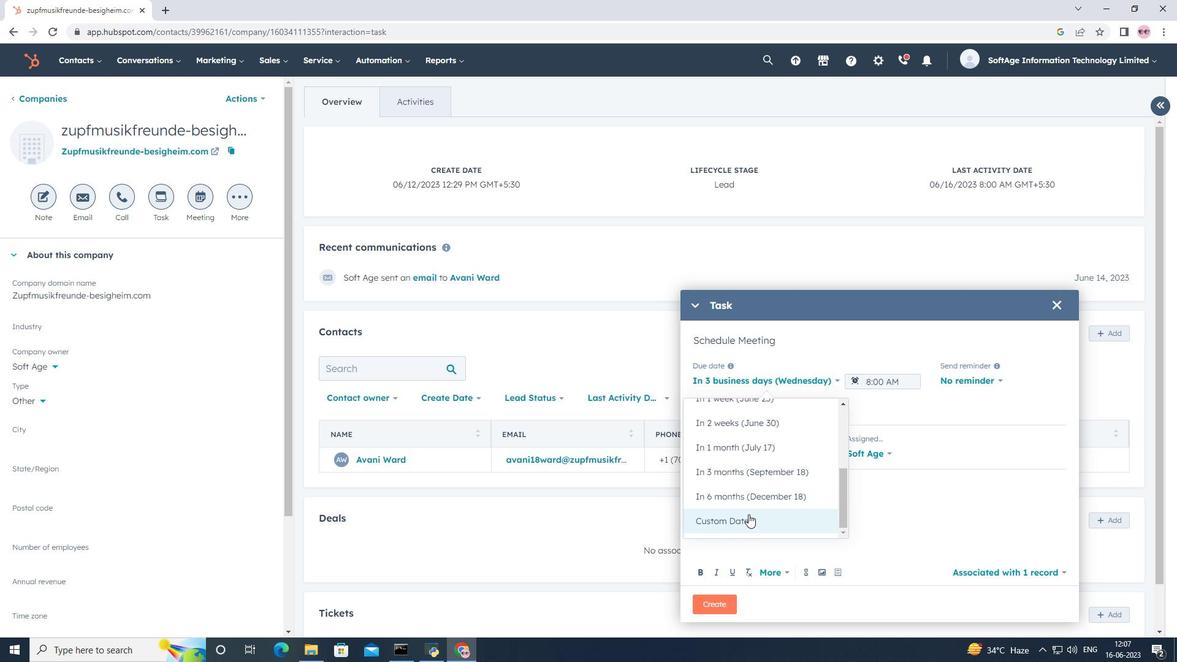 
Action: Mouse moved to (850, 418)
Screenshot: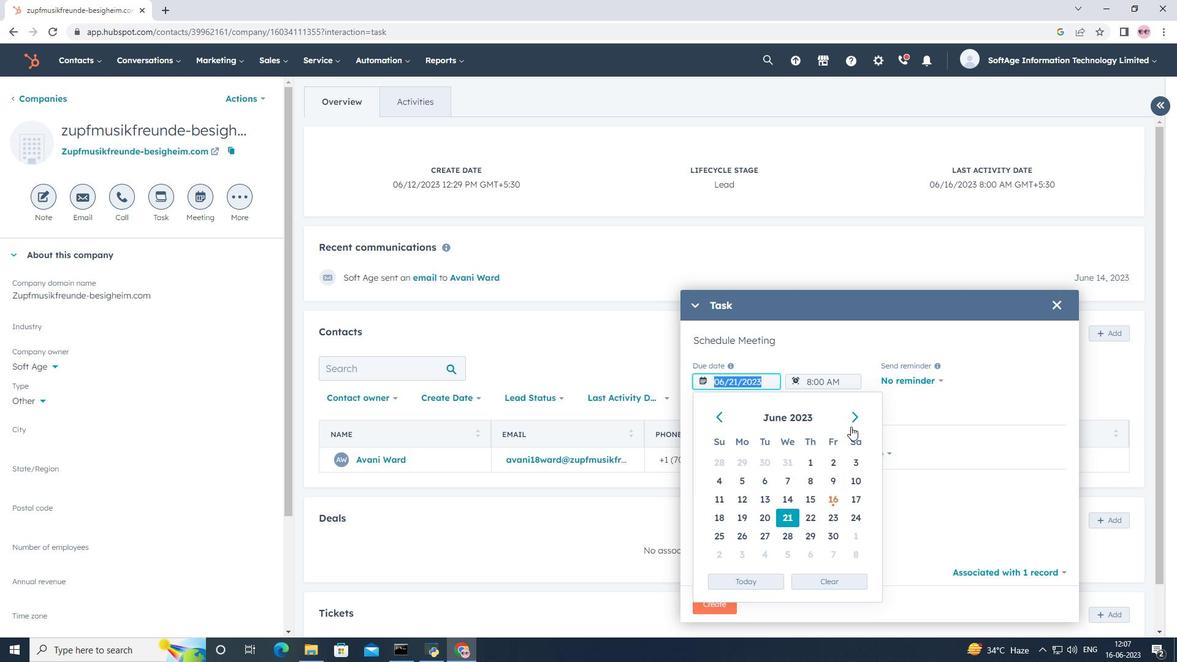 
Action: Mouse pressed left at (850, 418)
Screenshot: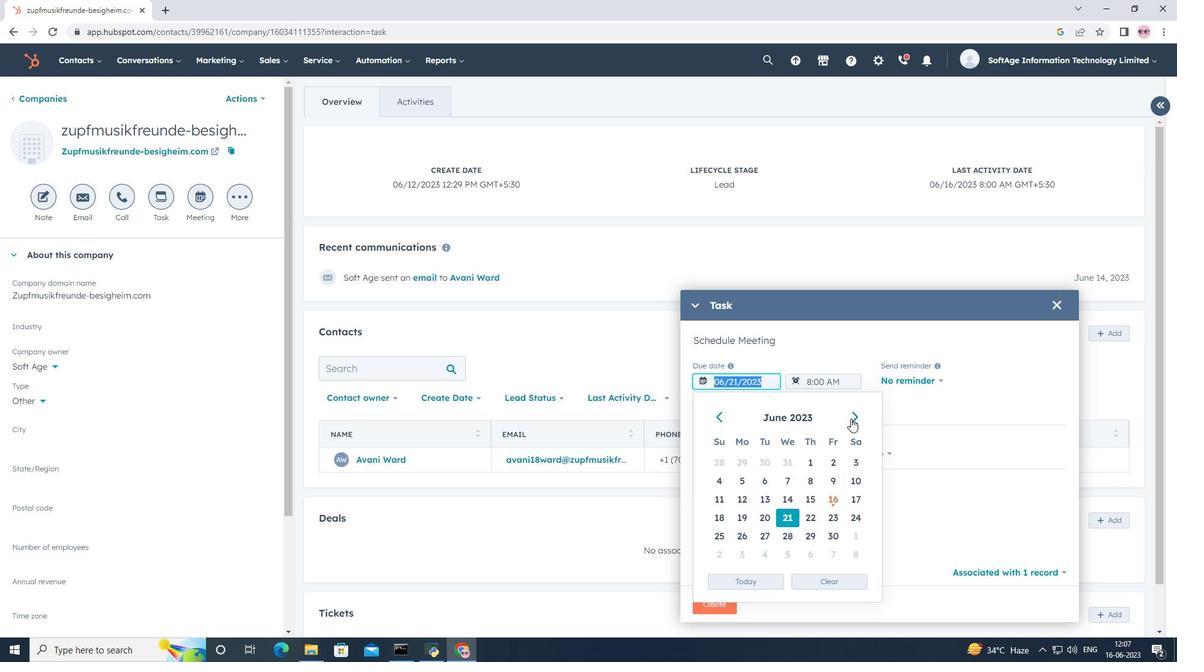 
Action: Mouse pressed left at (850, 418)
Screenshot: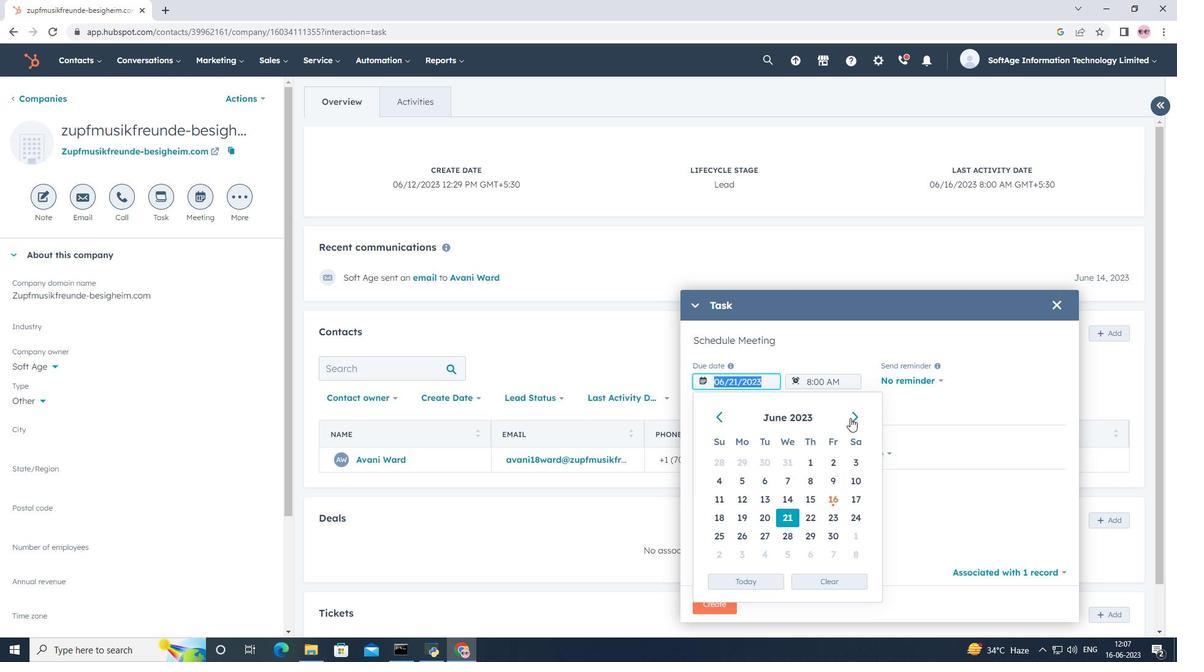 
Action: Mouse pressed left at (850, 418)
Screenshot: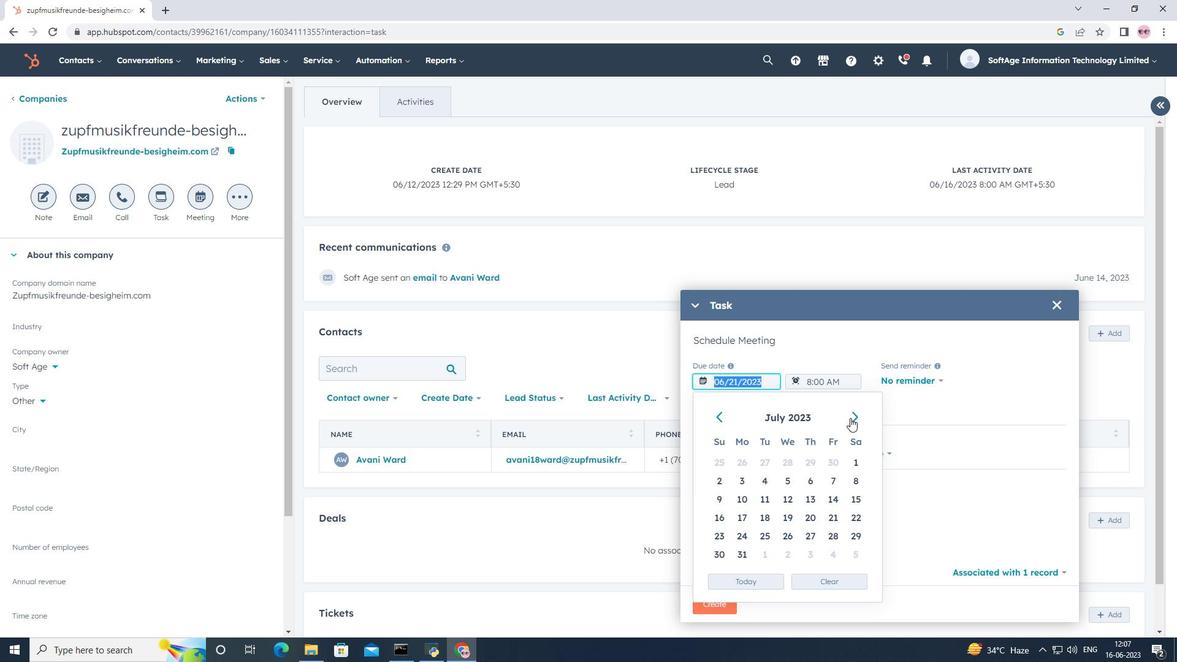 
Action: Mouse pressed left at (850, 418)
Screenshot: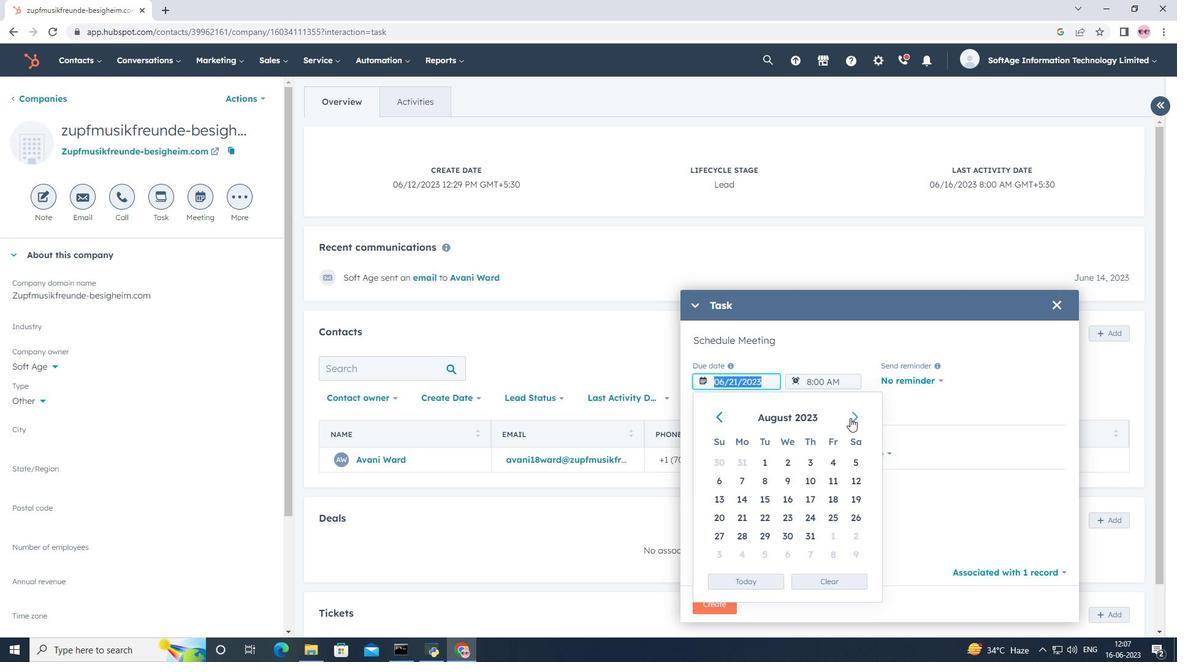 
Action: Mouse pressed left at (850, 418)
Screenshot: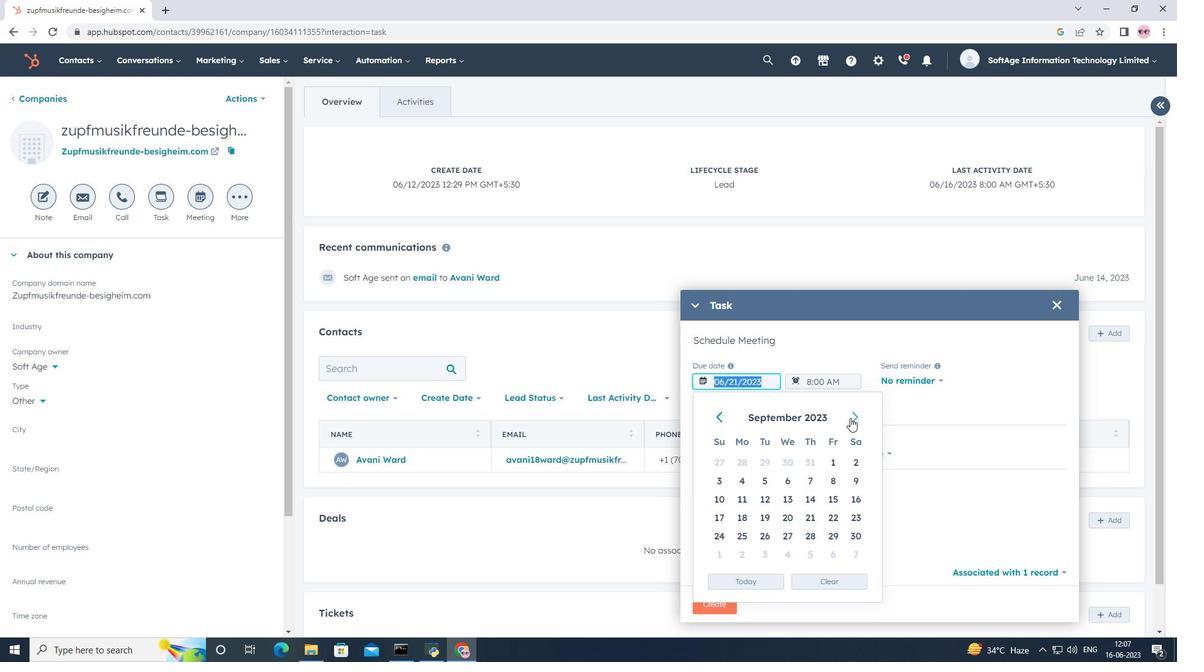 
Action: Mouse pressed left at (850, 418)
Screenshot: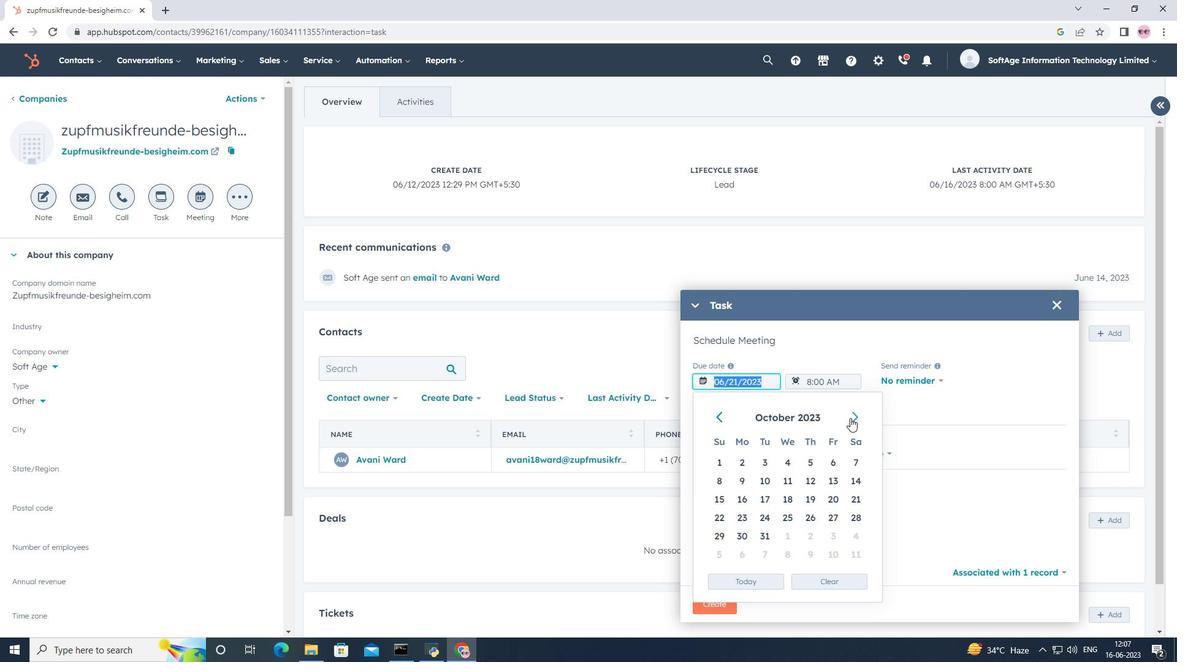 
Action: Mouse pressed left at (850, 418)
Screenshot: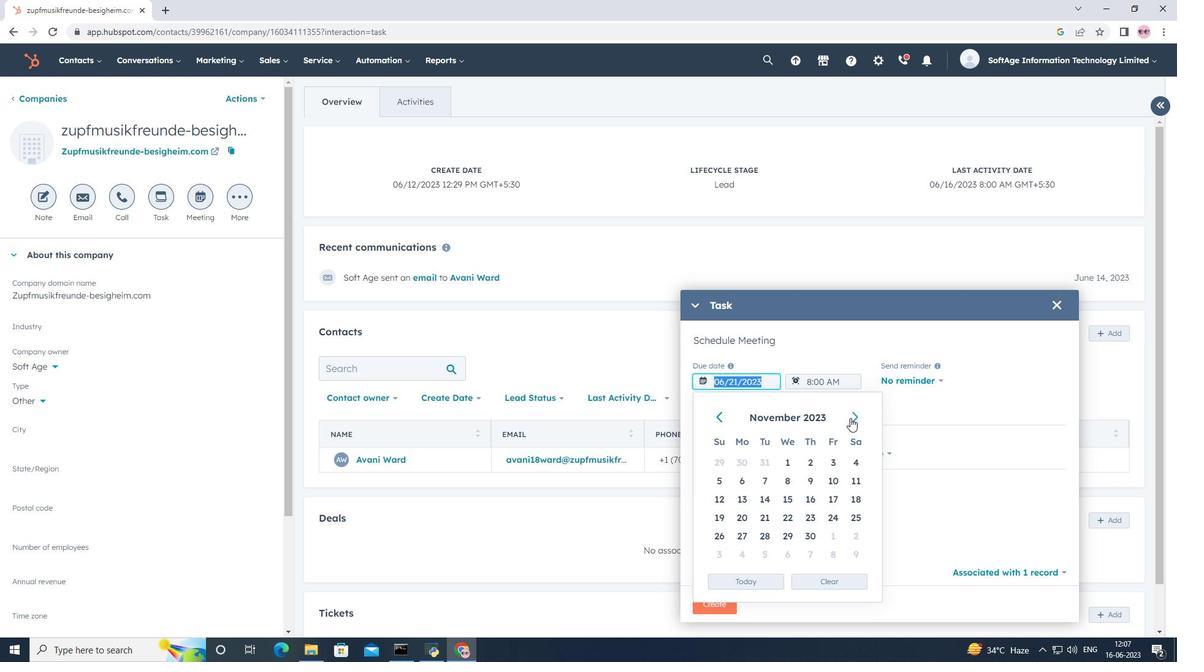 
Action: Mouse pressed left at (850, 418)
Screenshot: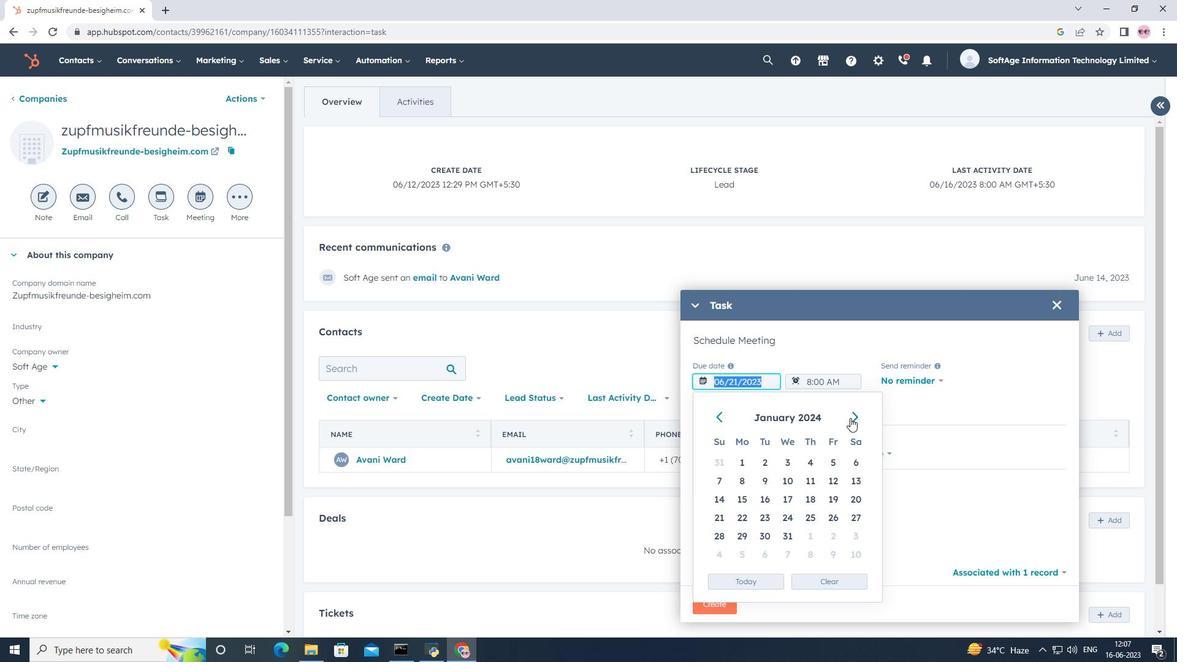 
Action: Mouse pressed left at (850, 418)
Screenshot: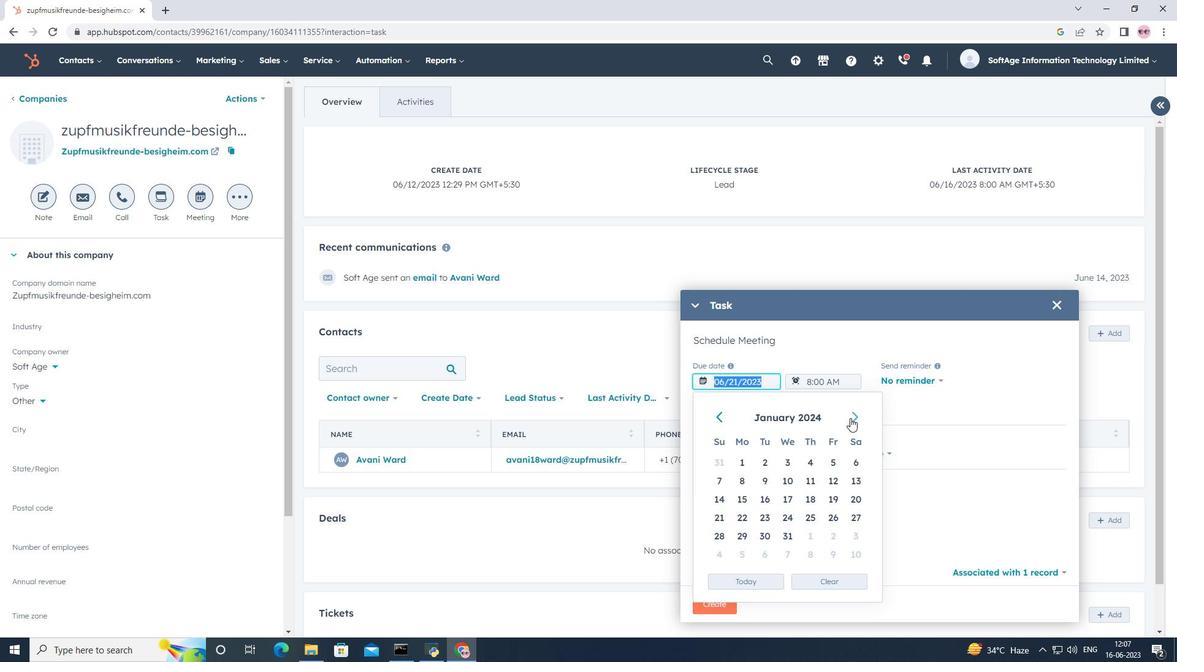 
Action: Mouse pressed left at (850, 418)
Screenshot: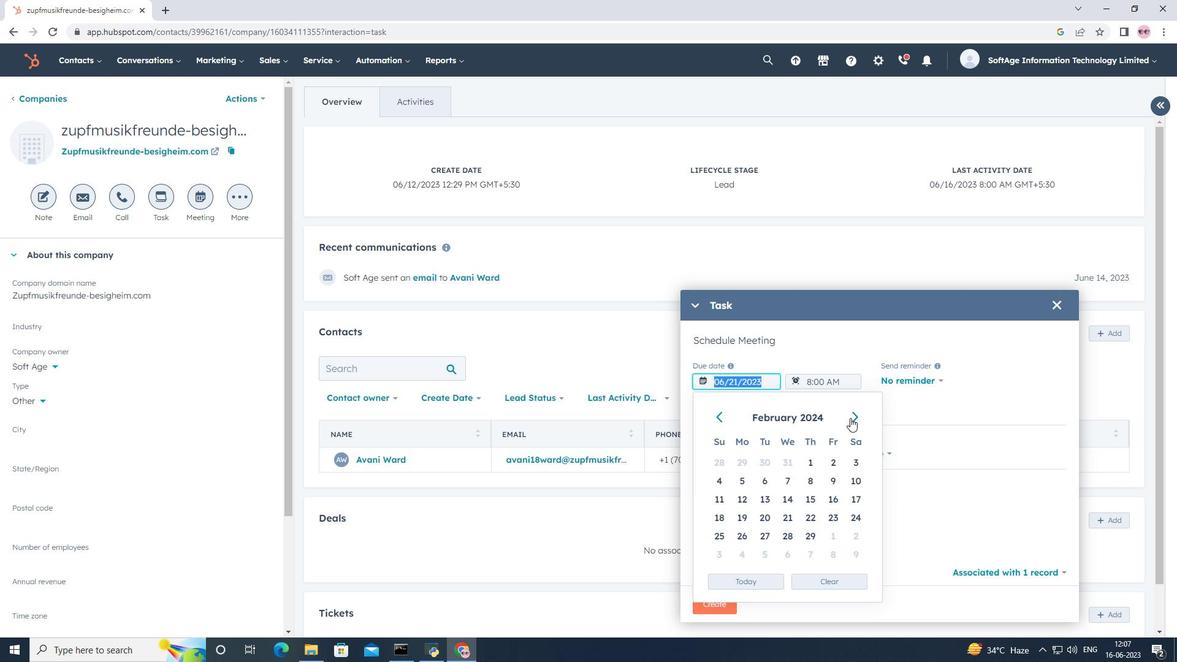 
Action: Mouse pressed left at (850, 418)
Screenshot: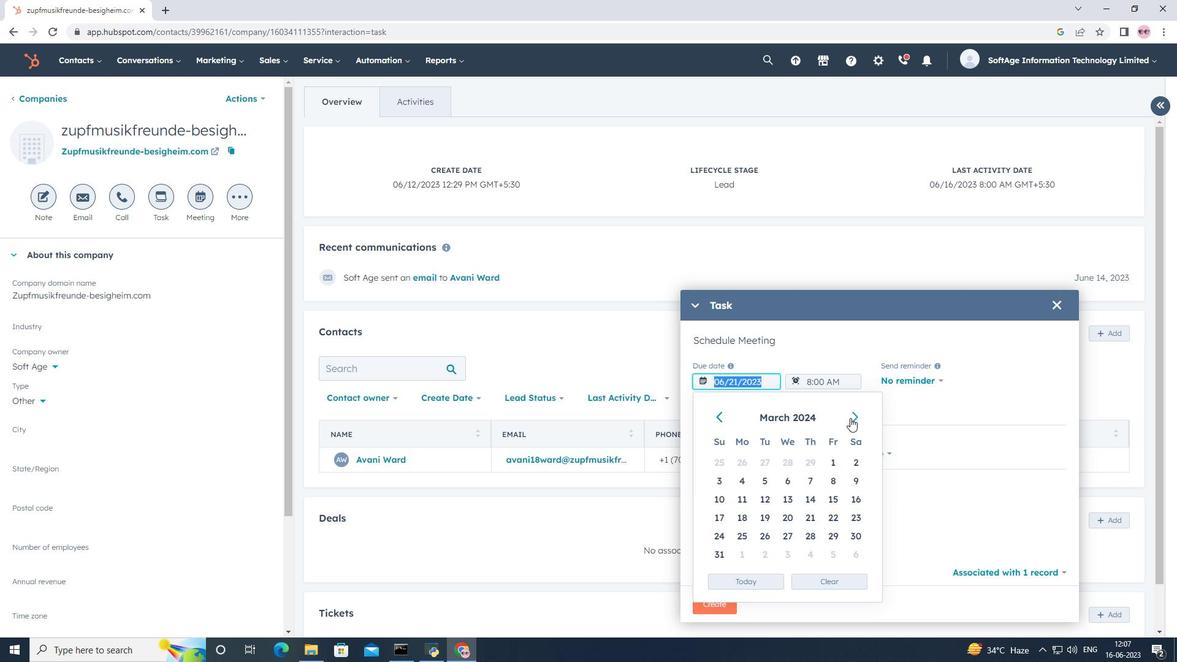
Action: Mouse pressed left at (850, 418)
Screenshot: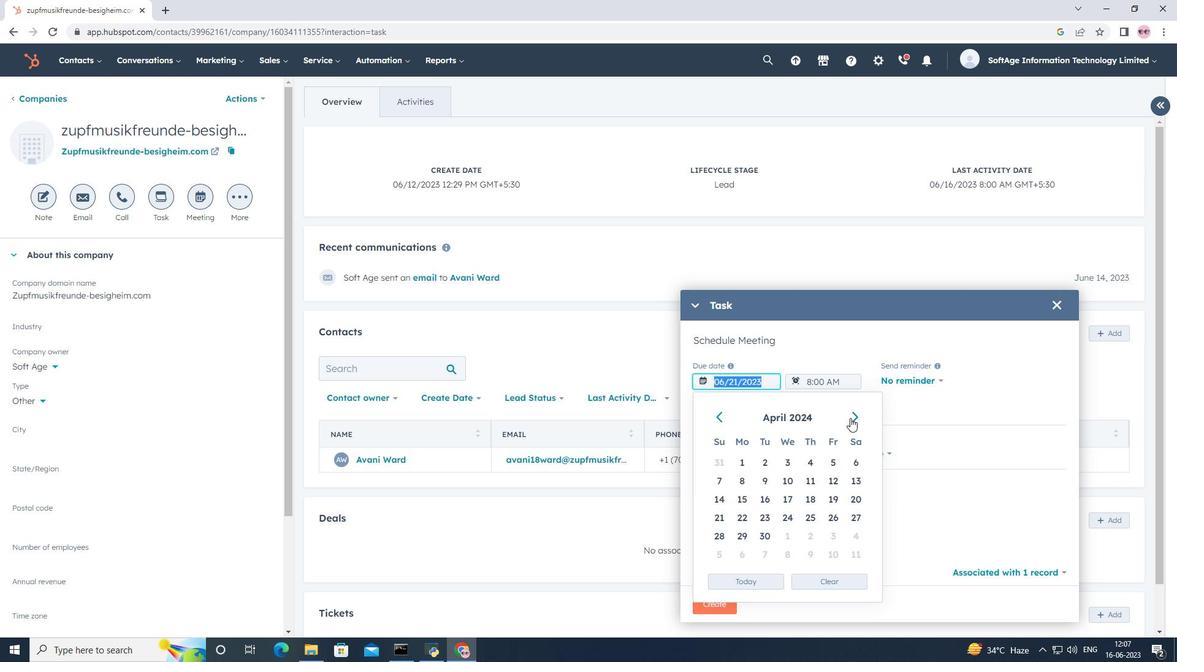 
Action: Mouse pressed left at (850, 418)
Screenshot: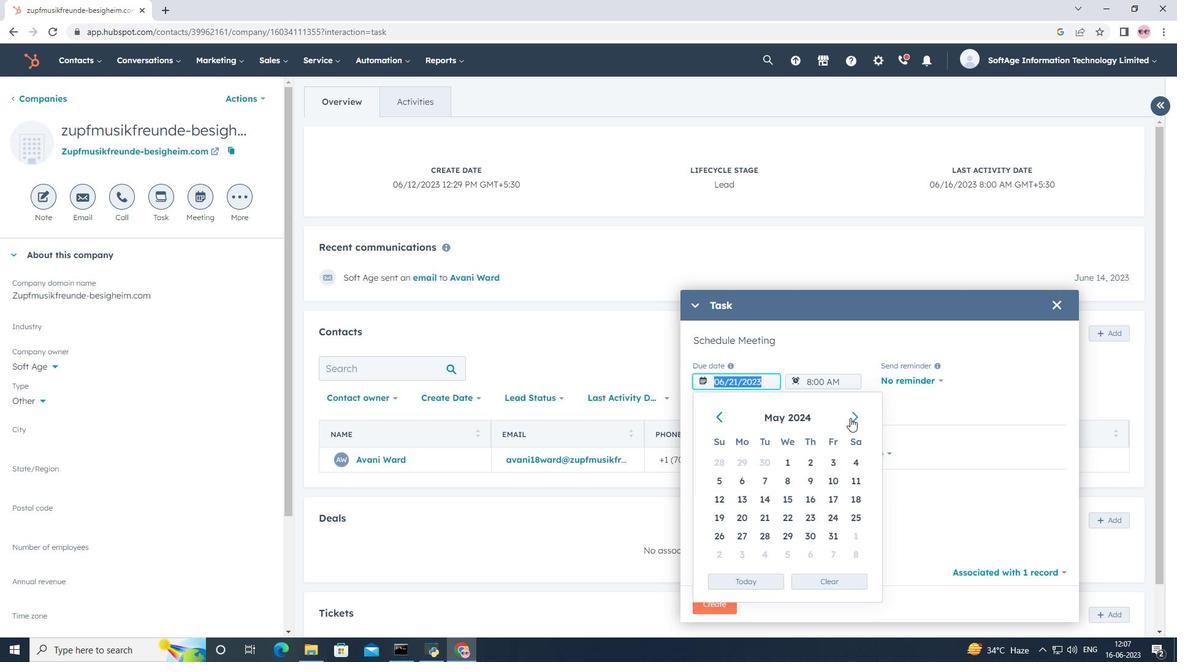 
Action: Mouse pressed left at (850, 418)
Screenshot: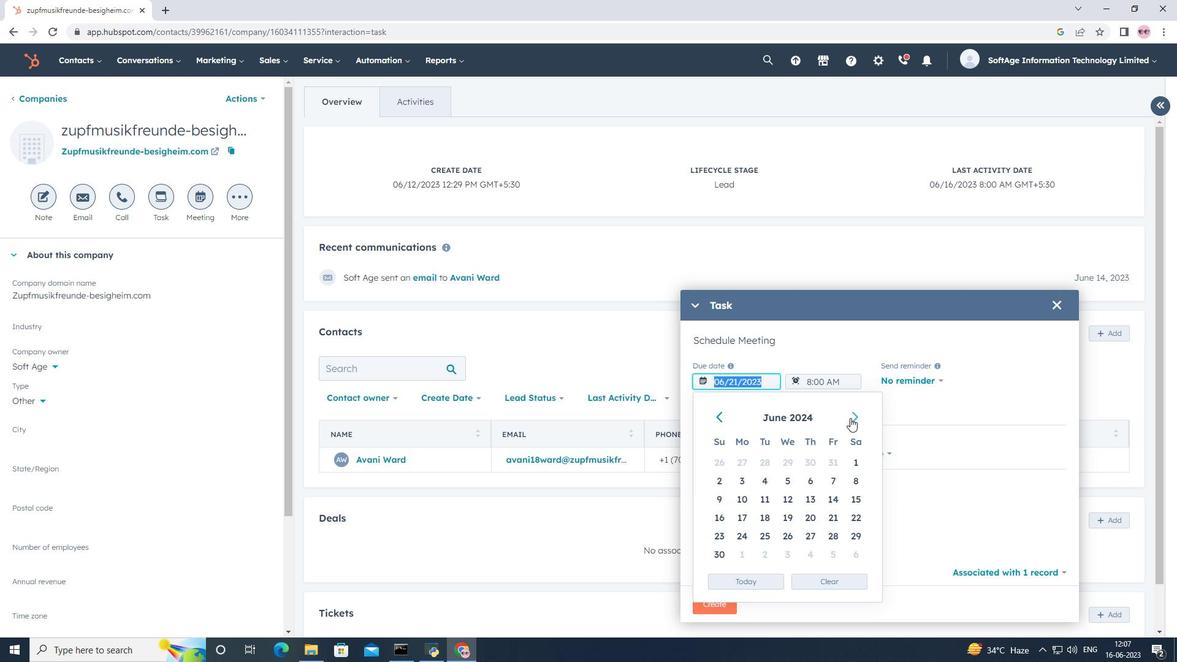 
Action: Mouse pressed left at (850, 418)
Screenshot: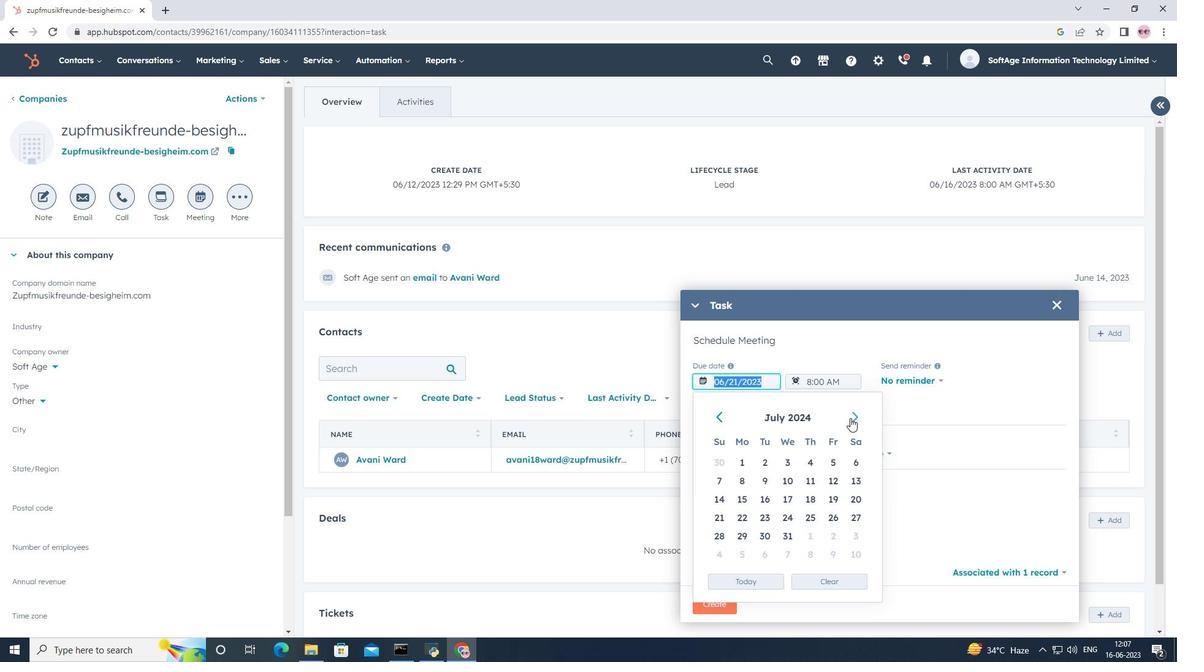 
Action: Mouse pressed left at (850, 418)
Screenshot: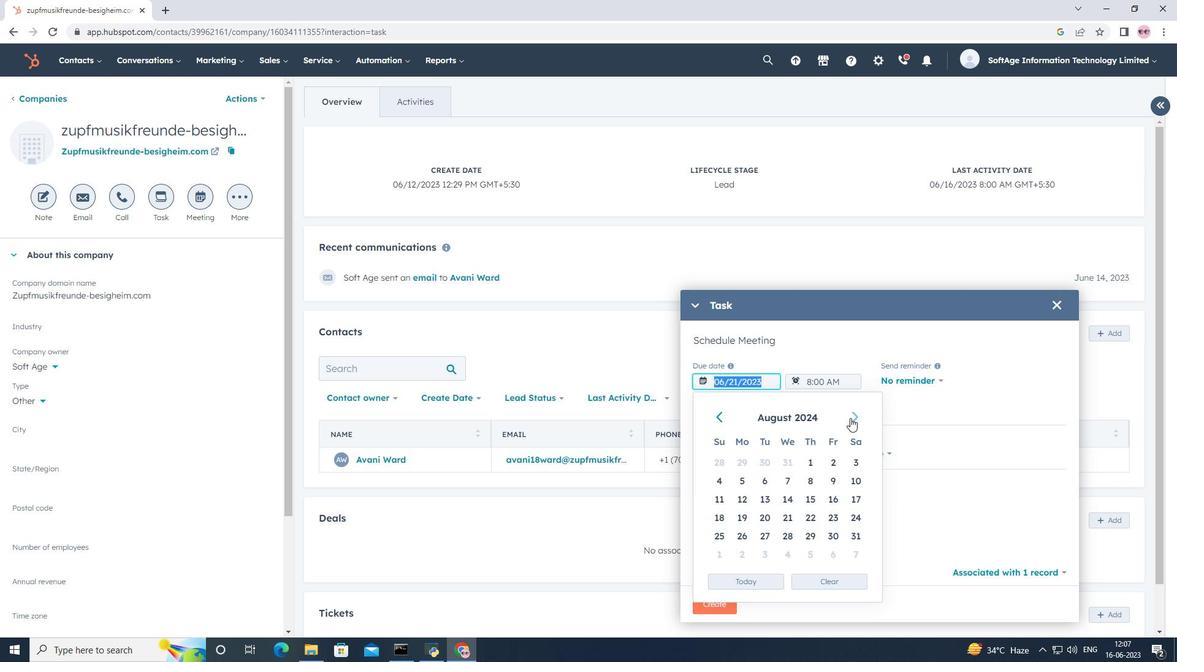 
Action: Mouse pressed left at (850, 418)
Screenshot: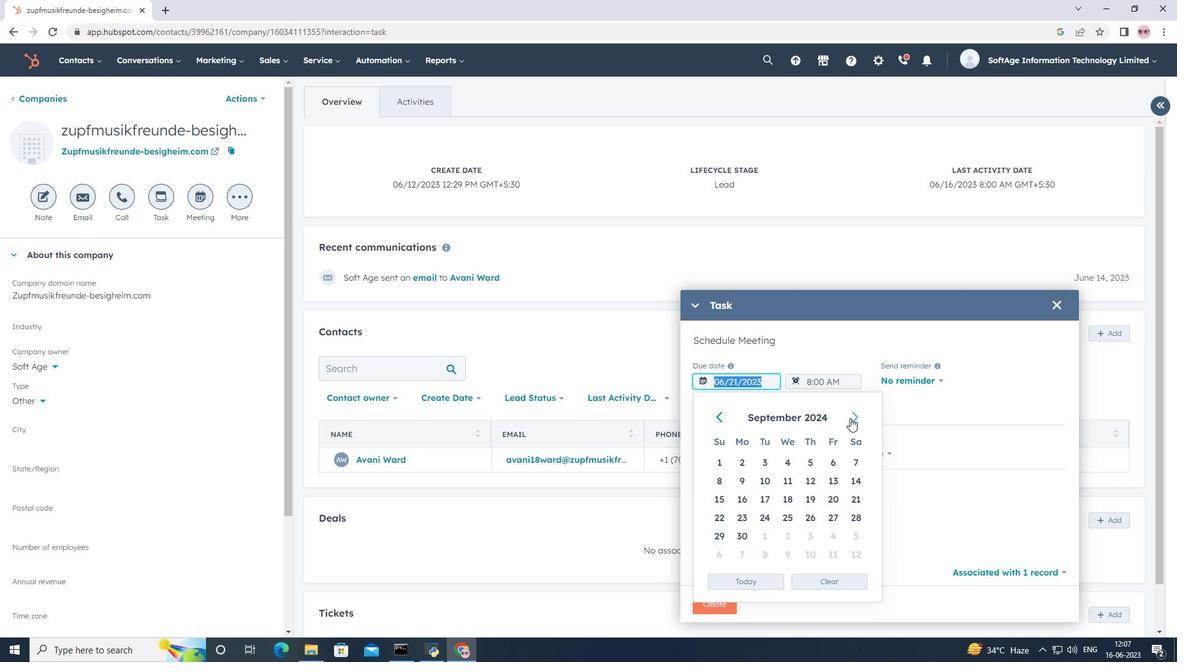 
Action: Mouse pressed left at (850, 418)
Screenshot: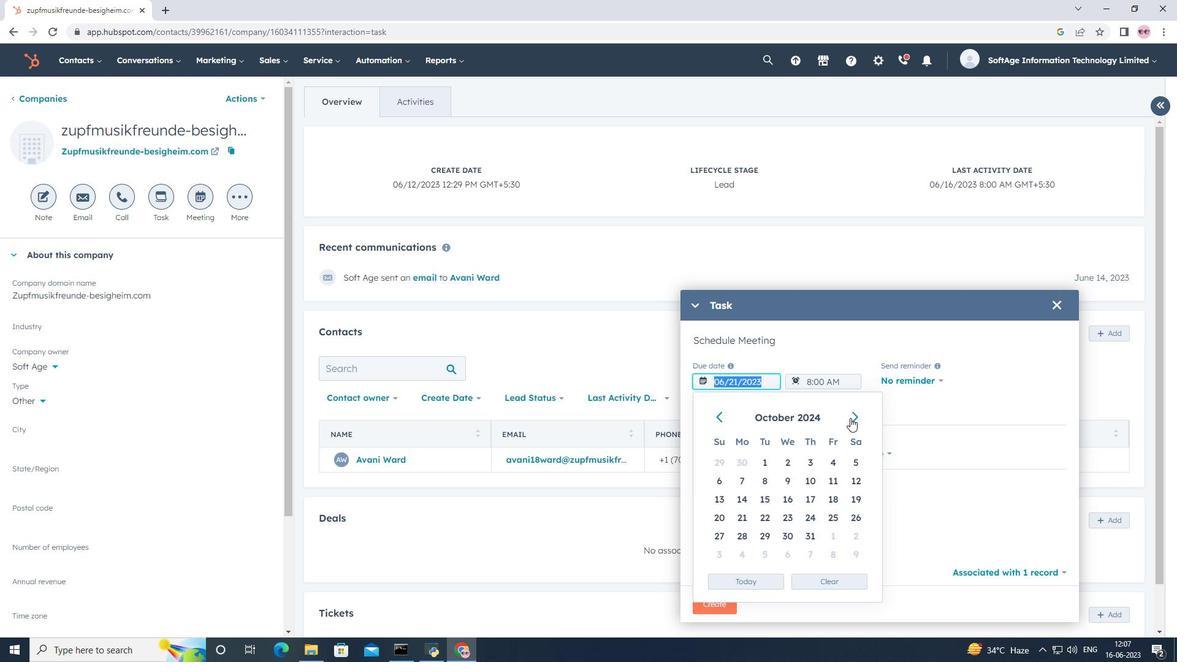 
Action: Mouse pressed left at (850, 418)
Screenshot: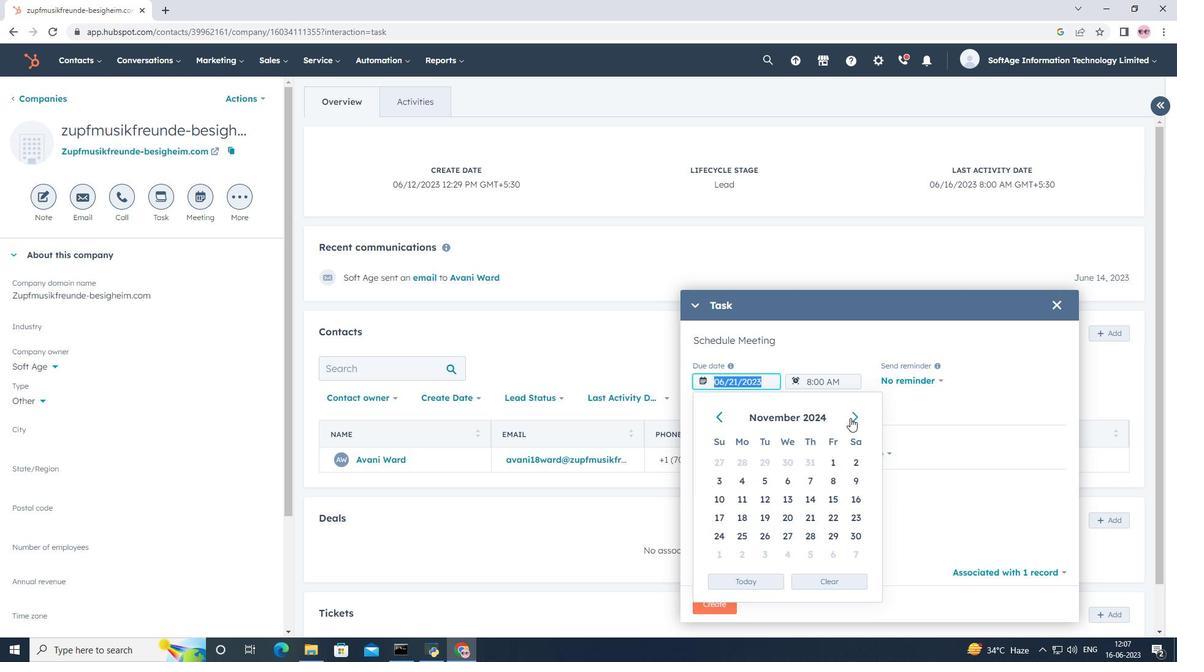 
Action: Mouse pressed left at (850, 418)
Screenshot: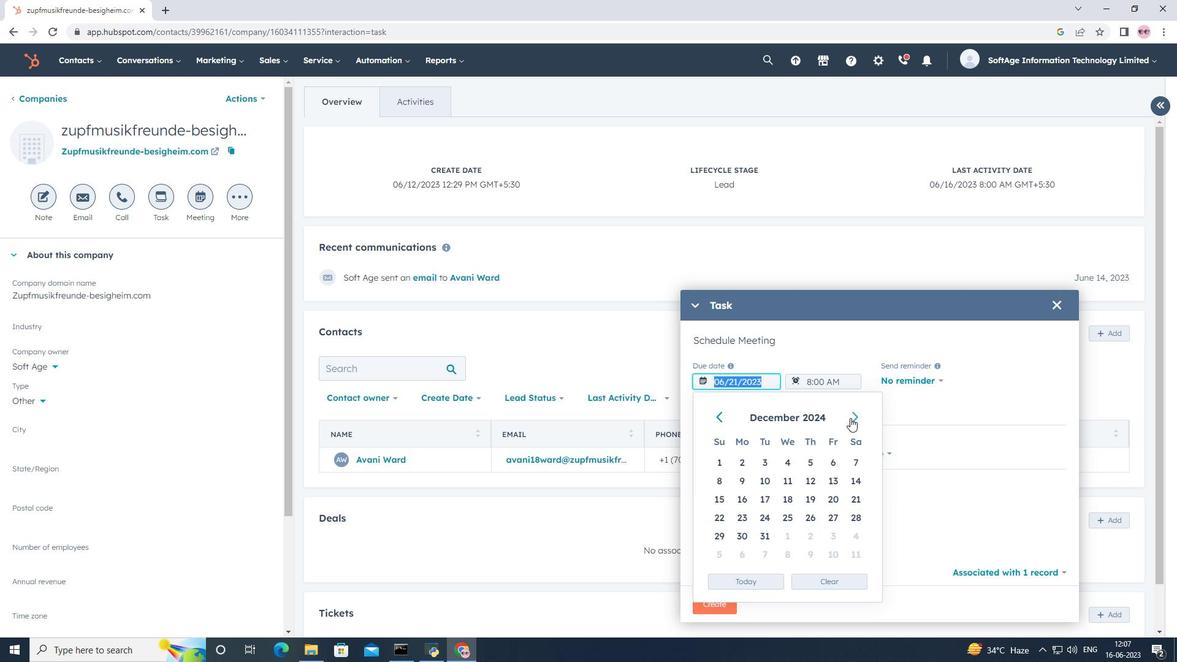 
Action: Mouse pressed left at (850, 418)
Screenshot: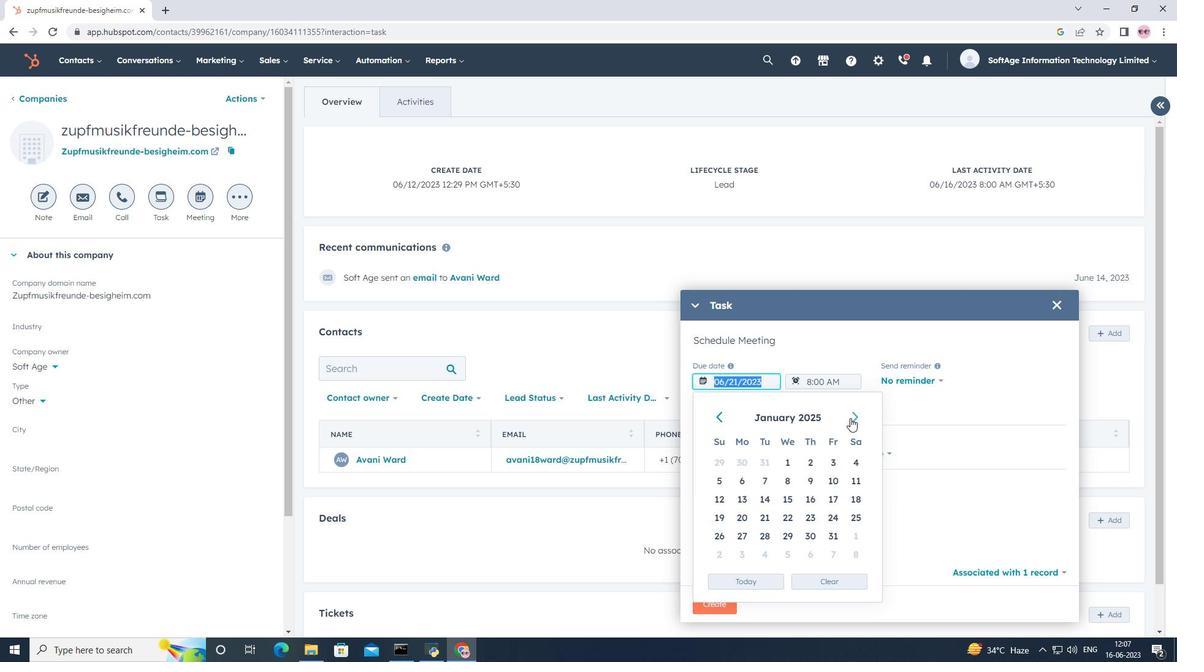 
Action: Mouse pressed left at (850, 418)
Screenshot: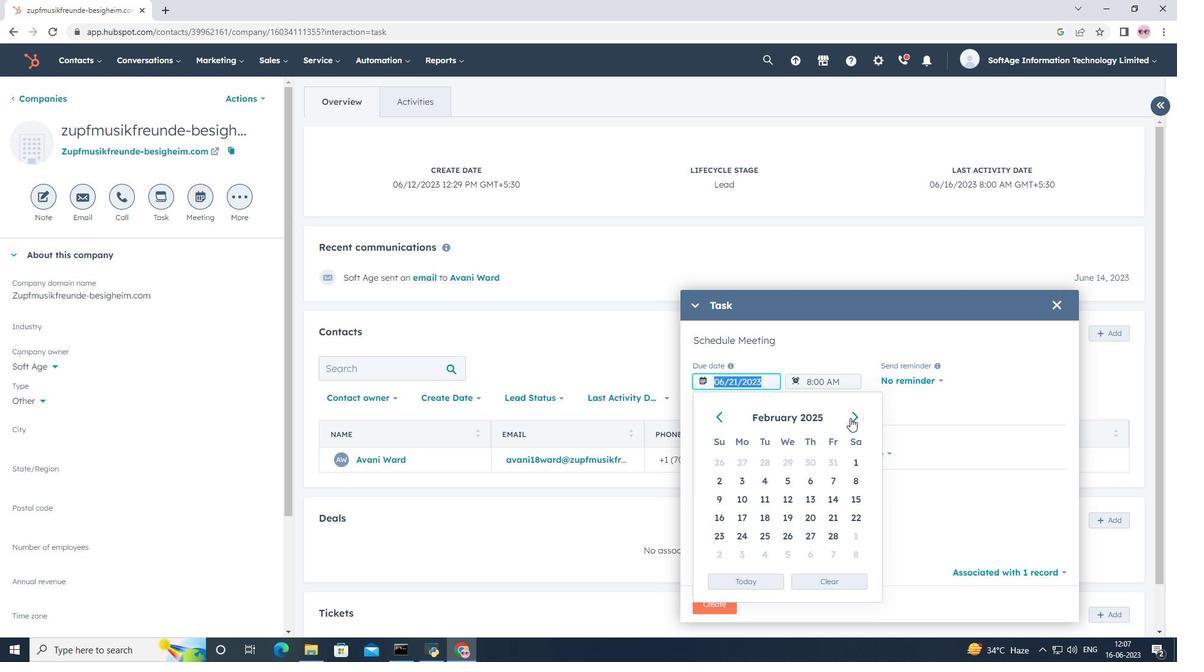 
Action: Mouse pressed left at (850, 418)
Screenshot: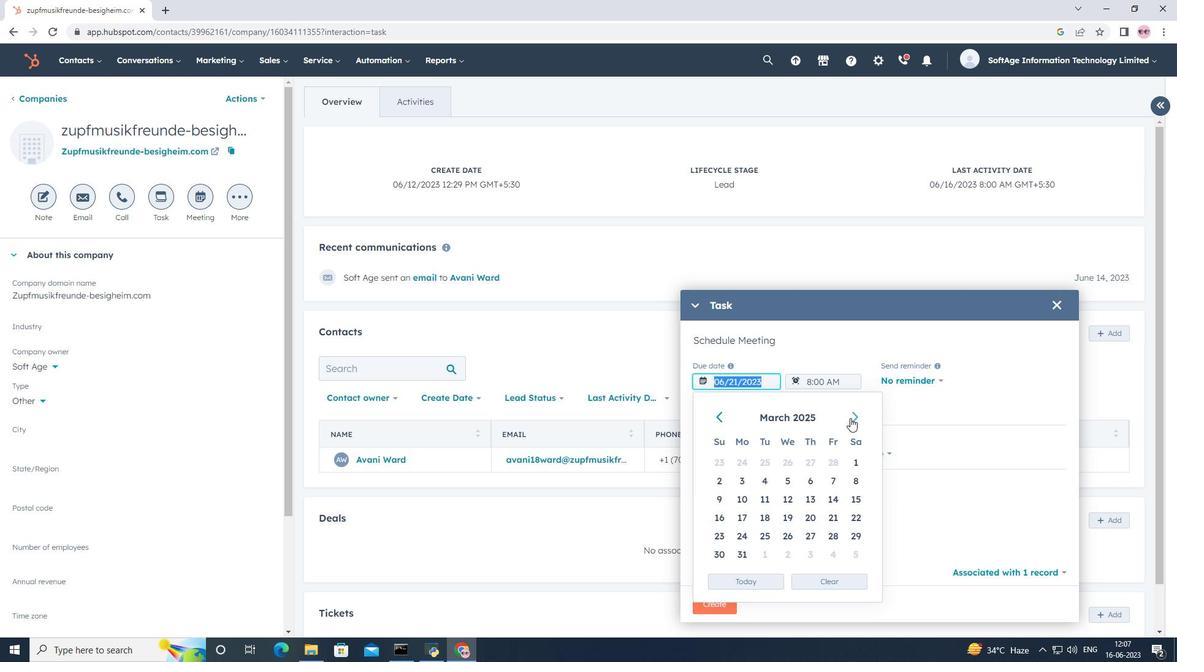 
Action: Mouse pressed left at (850, 418)
Screenshot: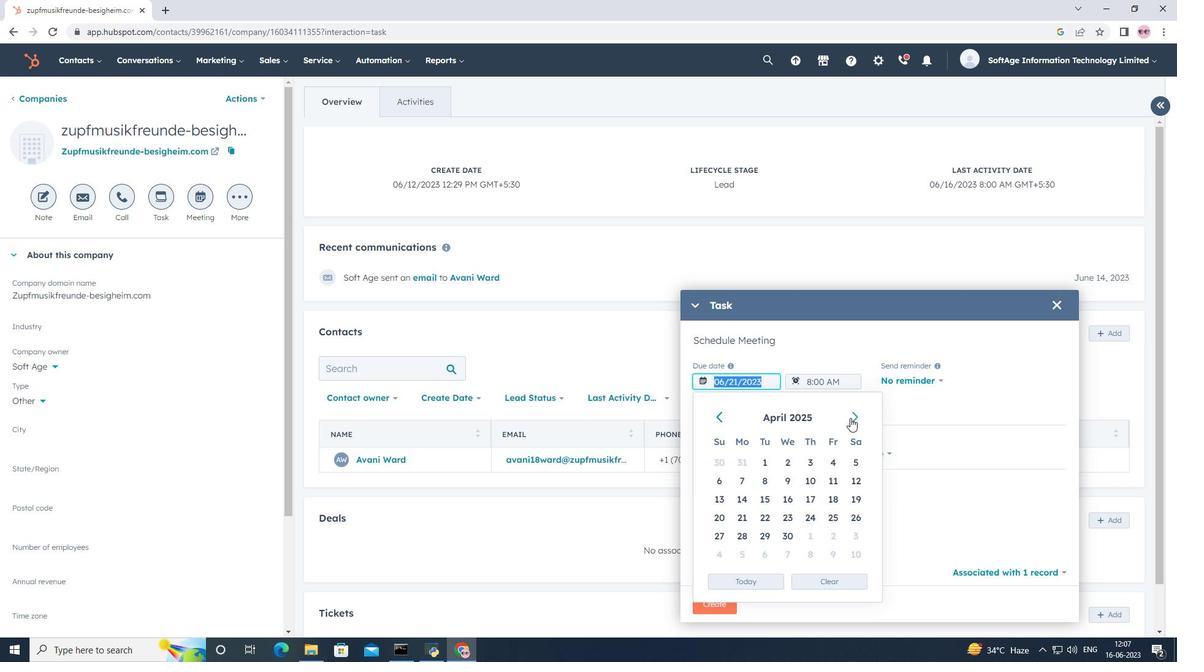 
Action: Mouse pressed left at (850, 418)
Screenshot: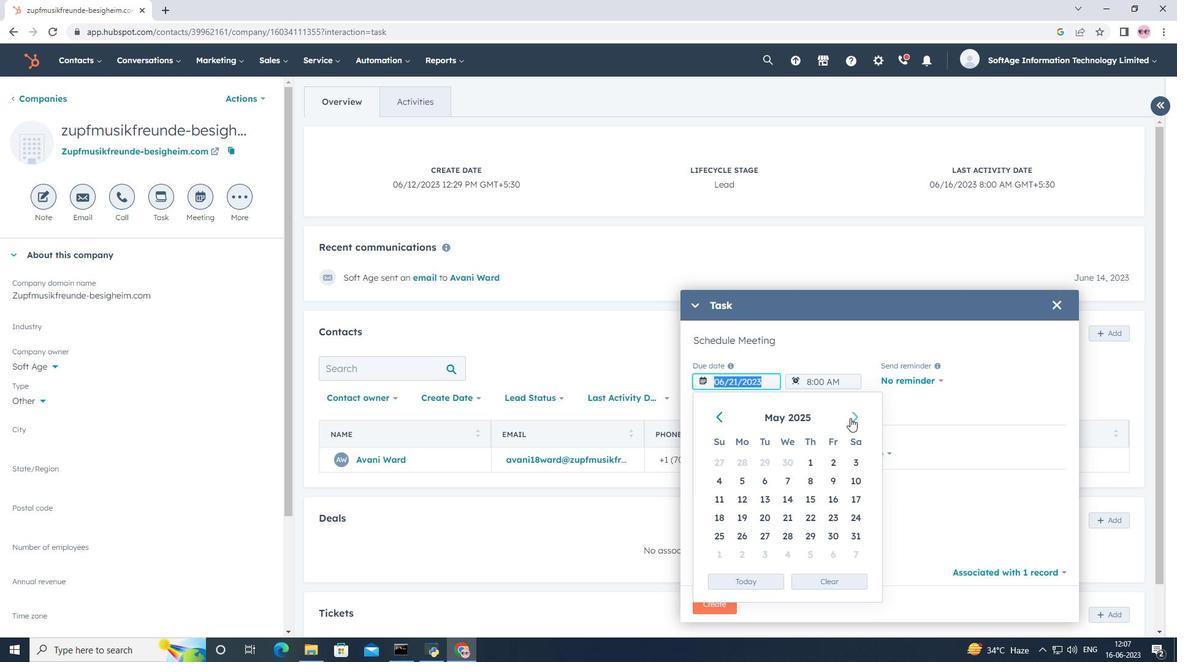 
Action: Mouse pressed left at (850, 418)
Screenshot: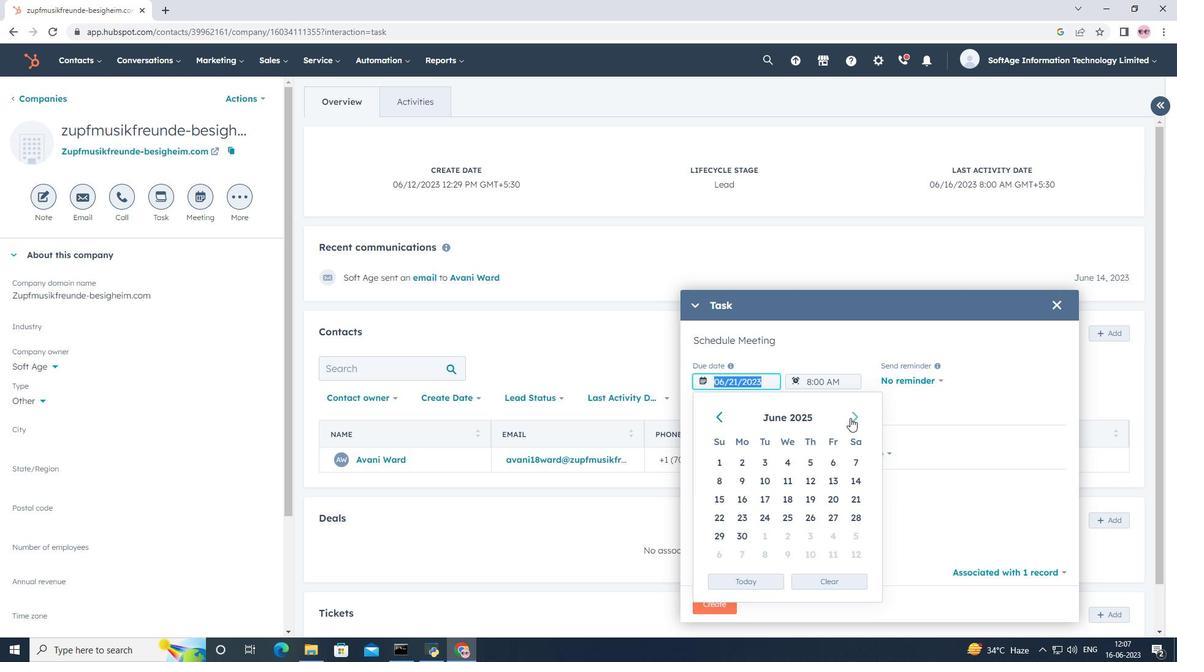 
Action: Mouse pressed left at (850, 418)
Screenshot: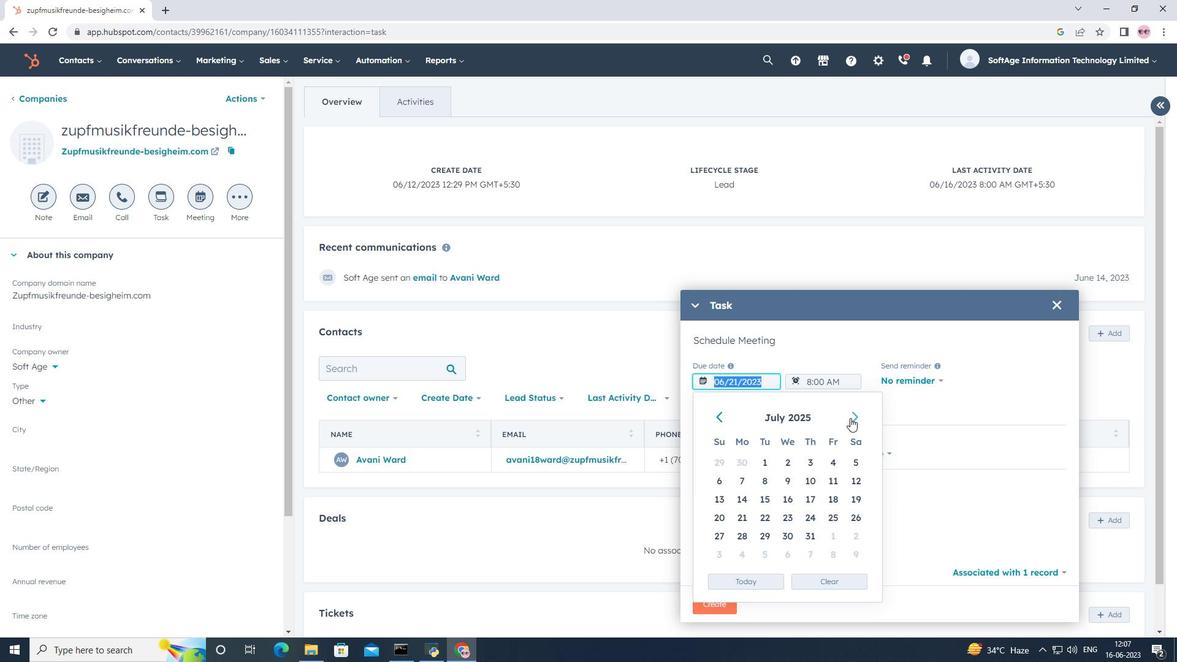 
Action: Mouse pressed left at (850, 418)
Screenshot: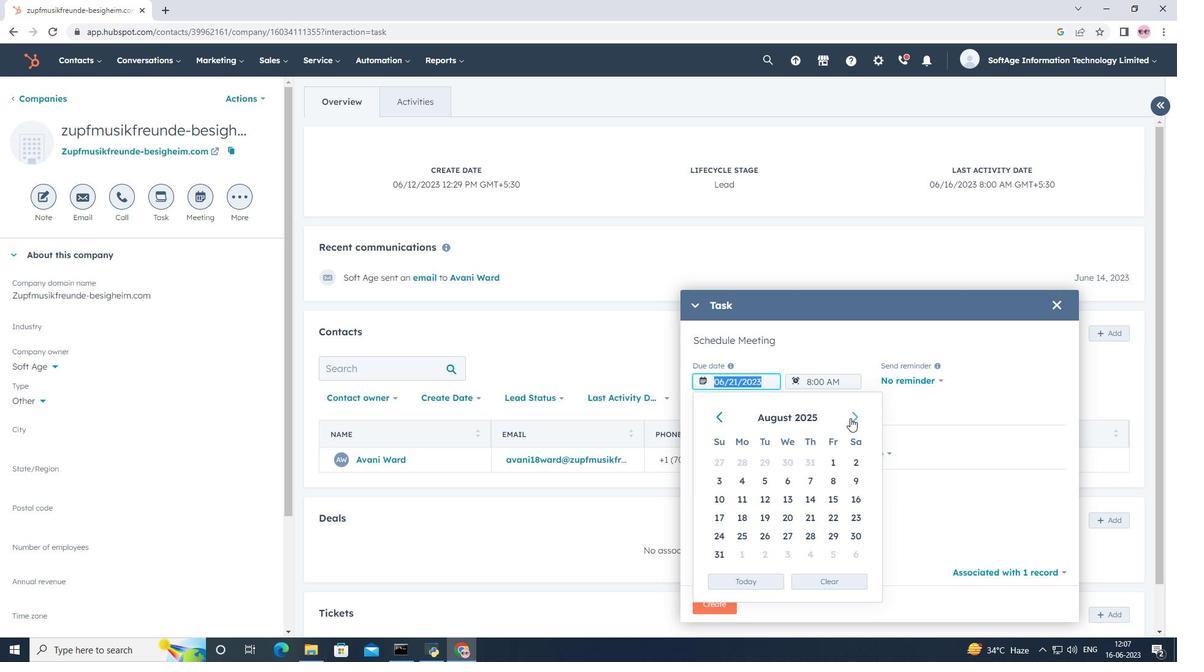 
Action: Mouse pressed left at (850, 418)
Screenshot: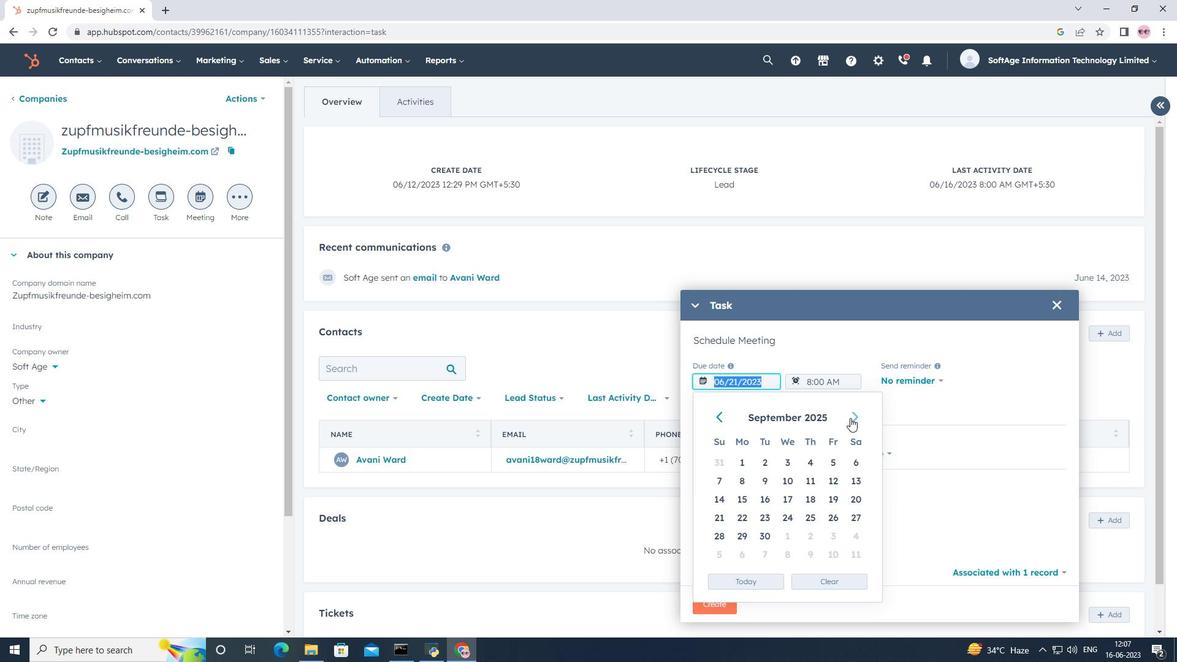 
Action: Mouse pressed left at (850, 418)
Screenshot: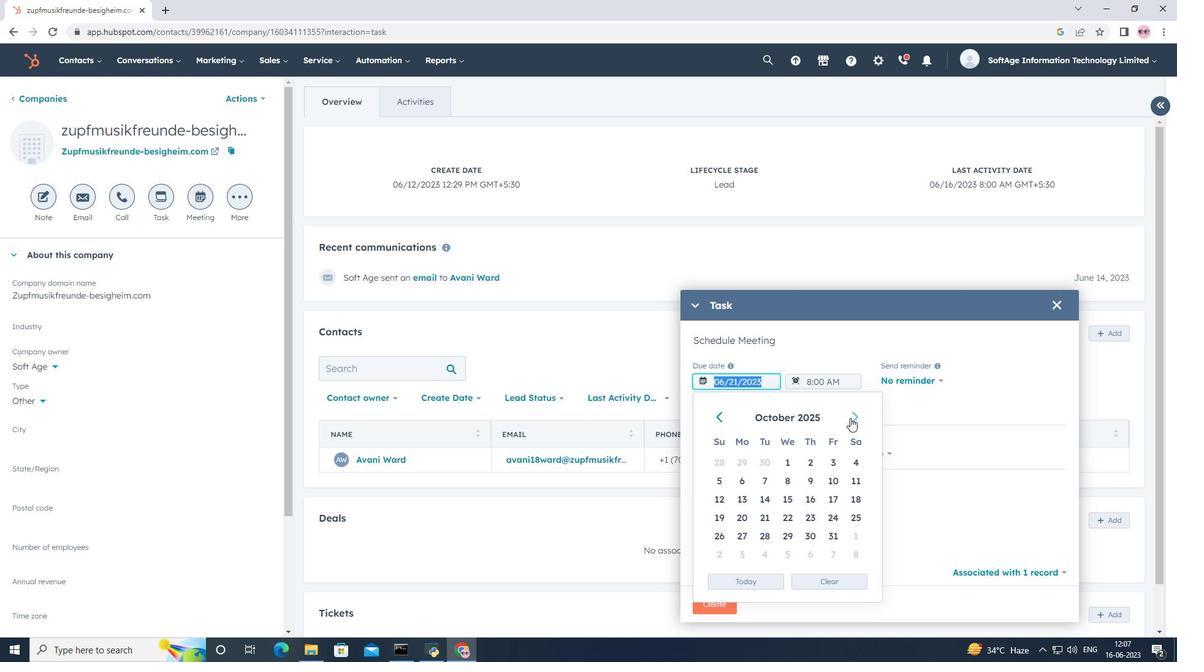 
Action: Mouse pressed left at (850, 418)
Screenshot: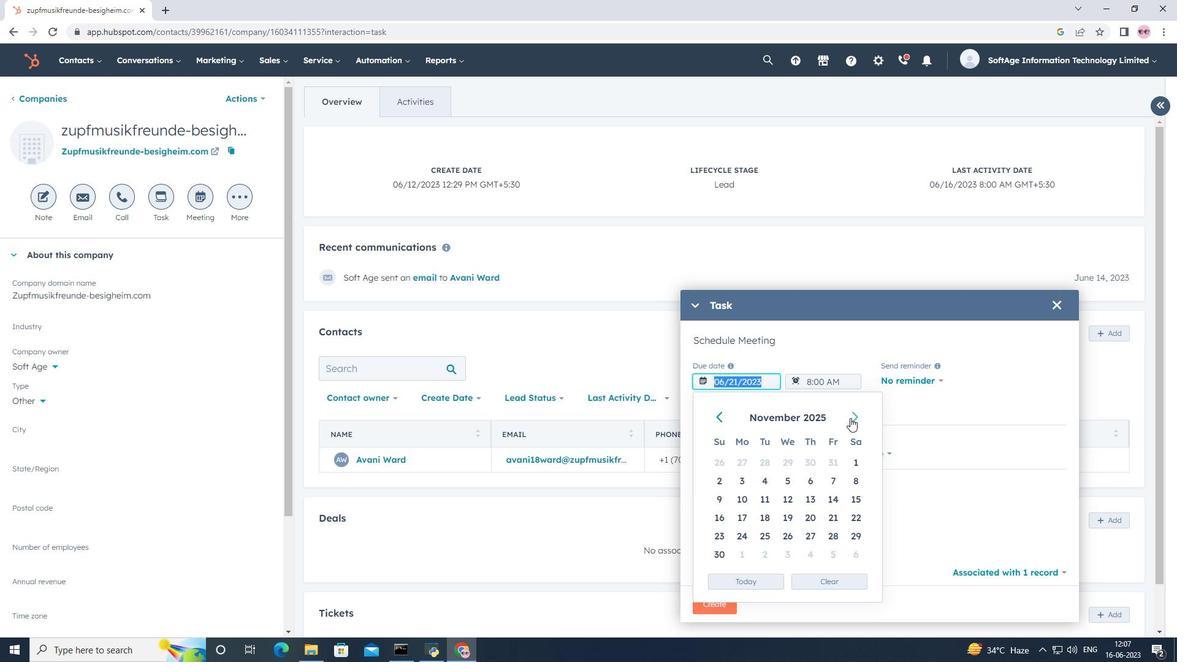 
Action: Mouse pressed left at (850, 418)
Screenshot: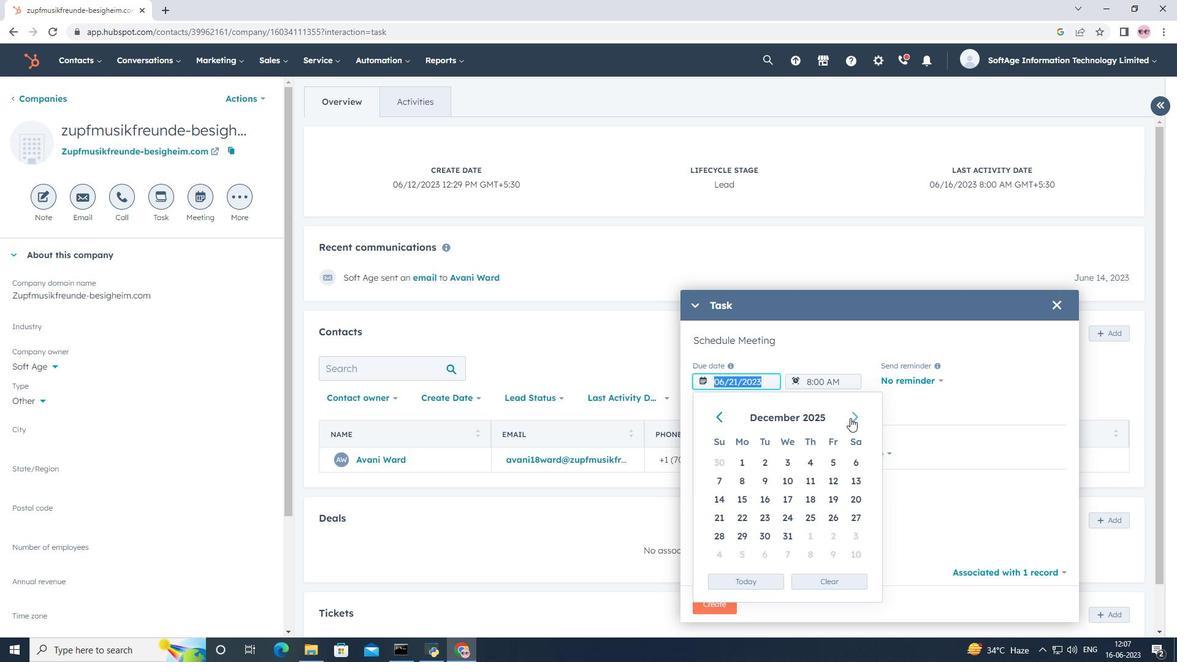 
Action: Mouse pressed left at (850, 418)
Screenshot: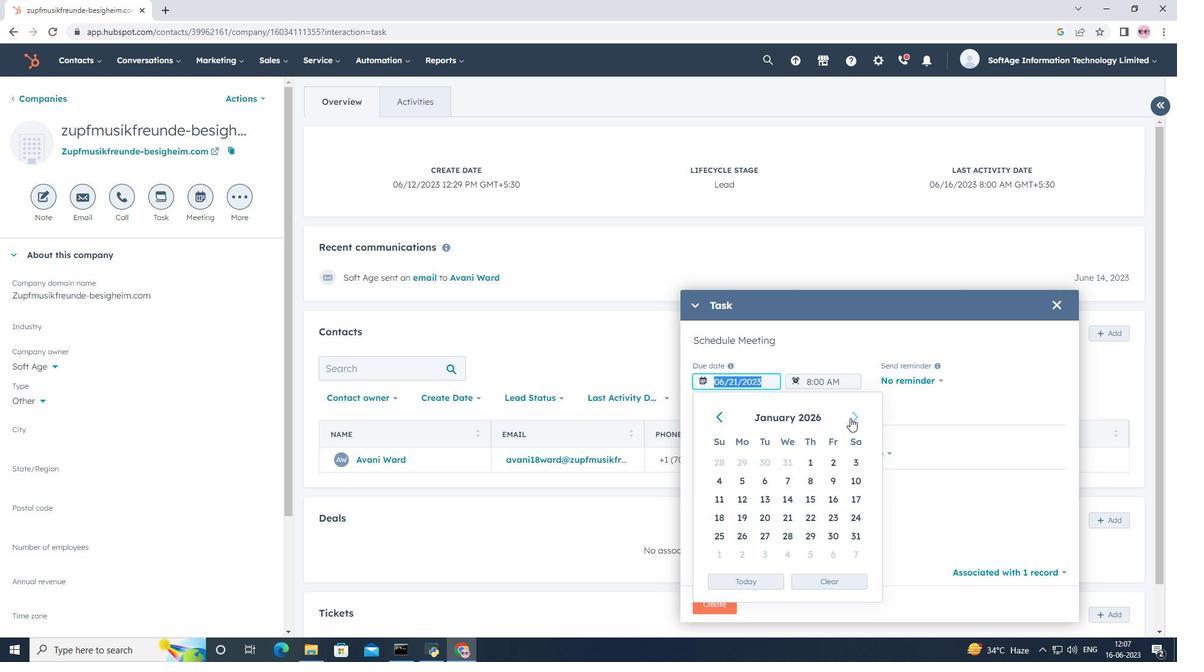 
Action: Mouse pressed left at (850, 418)
Screenshot: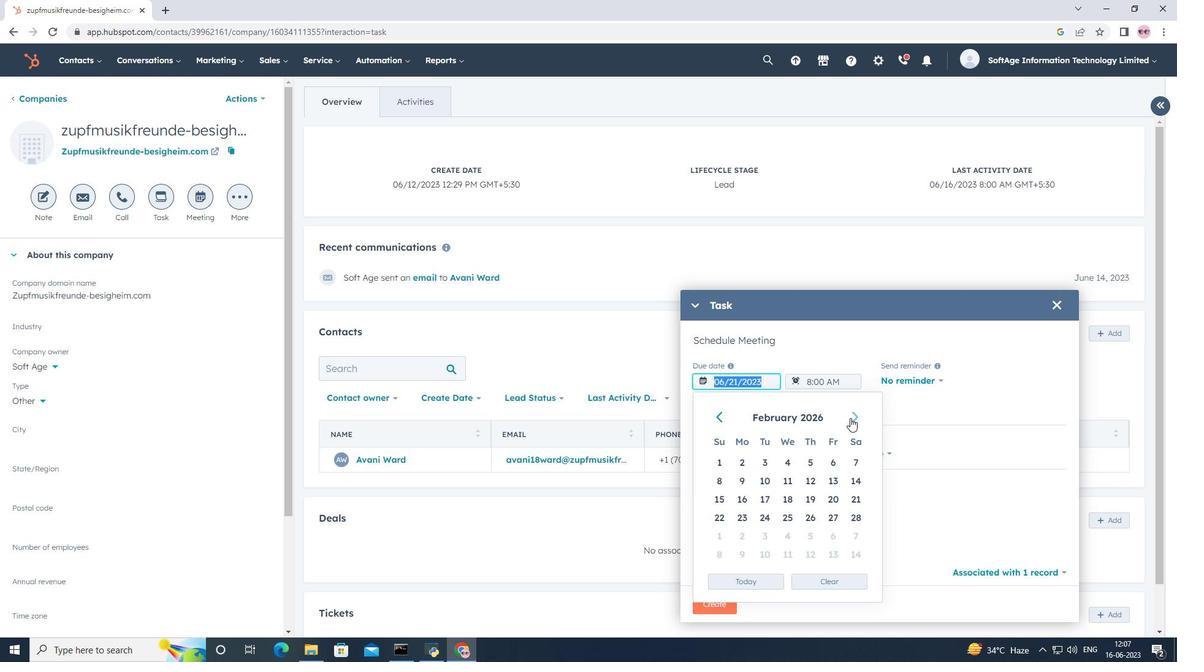 
Action: Mouse pressed left at (850, 418)
Screenshot: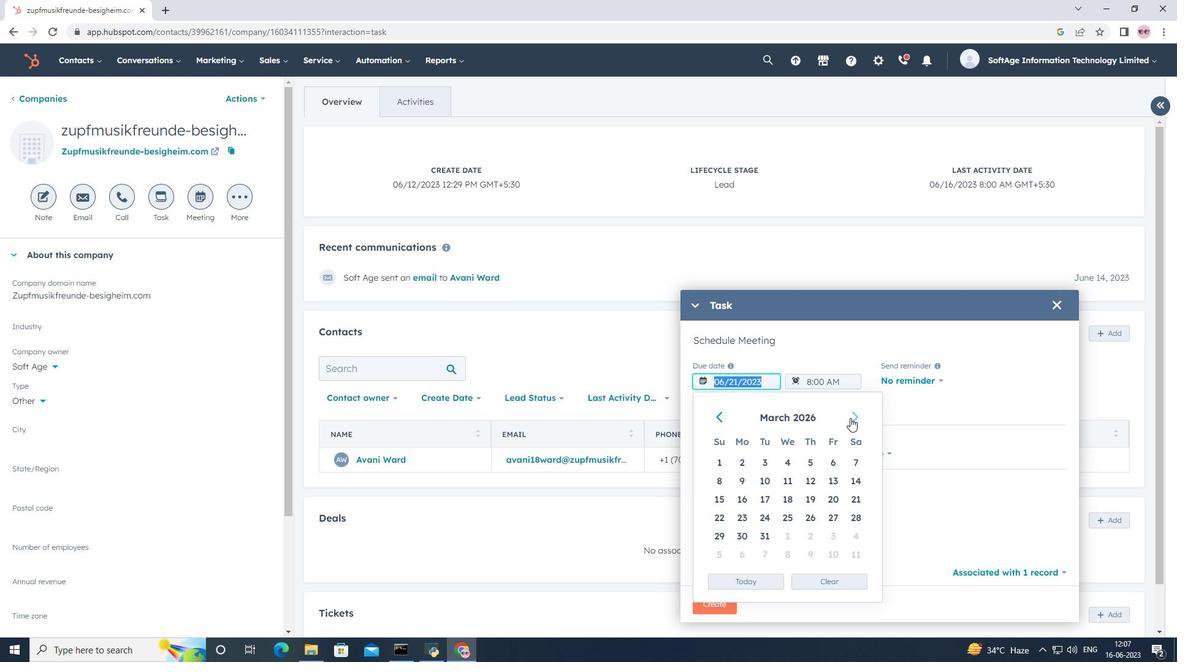 
Action: Mouse pressed left at (850, 418)
Screenshot: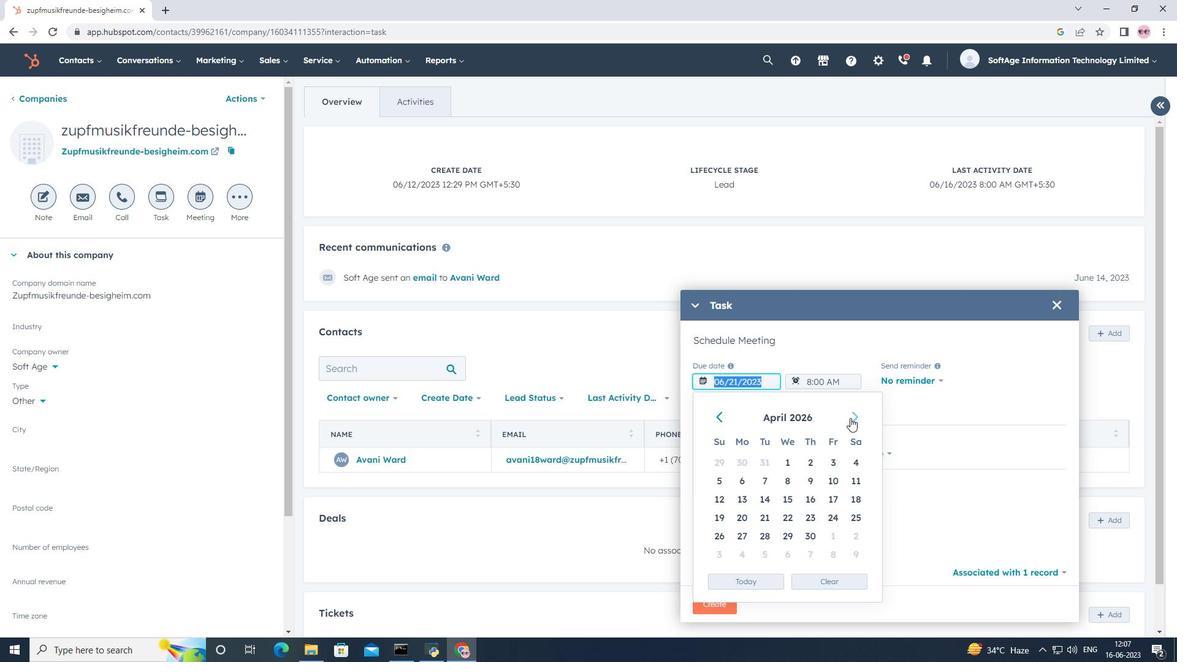 
Action: Mouse pressed left at (850, 418)
Screenshot: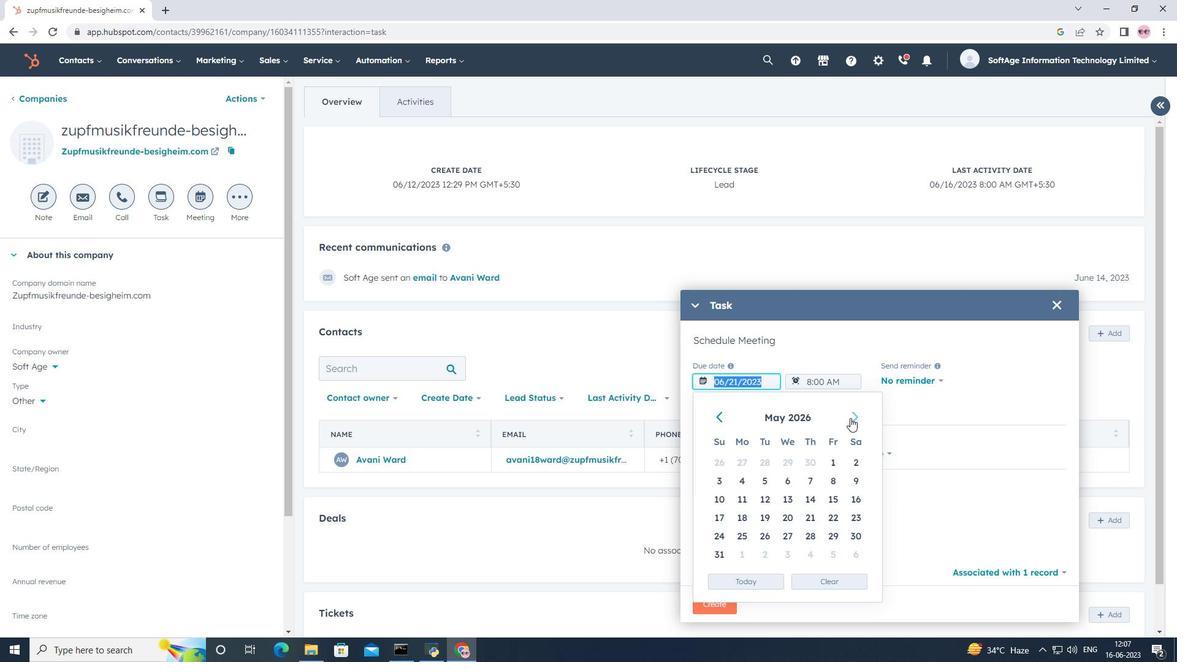 
Action: Mouse pressed left at (850, 418)
Screenshot: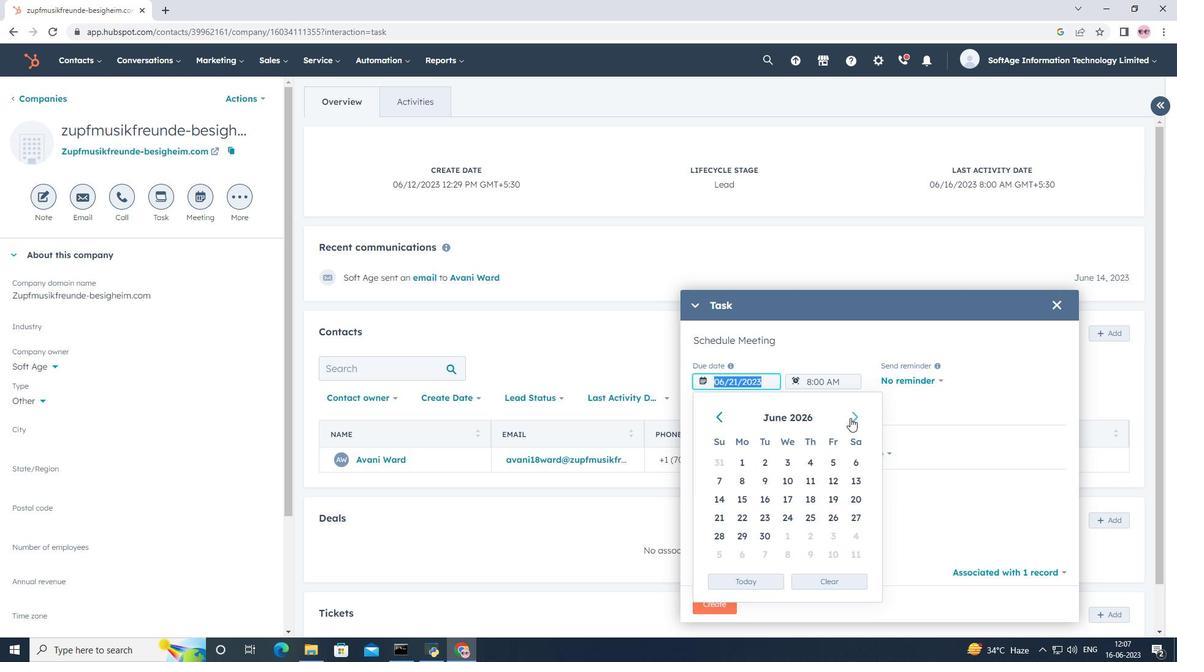 
Action: Mouse pressed left at (850, 418)
Screenshot: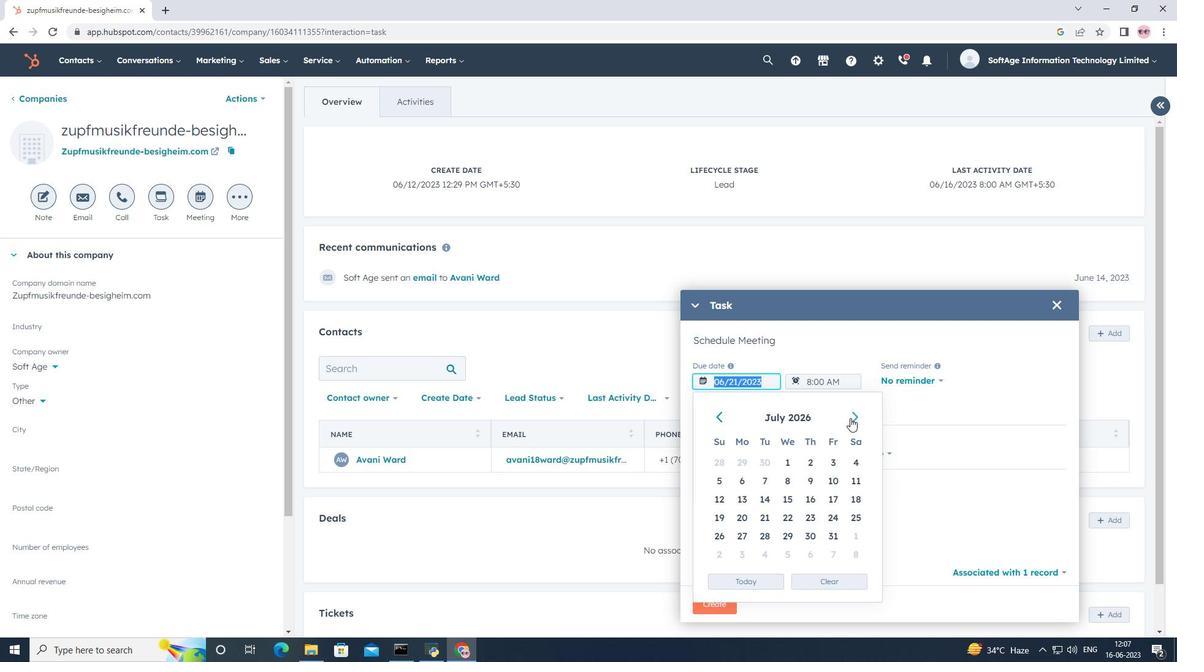 
Action: Mouse pressed left at (850, 418)
Screenshot: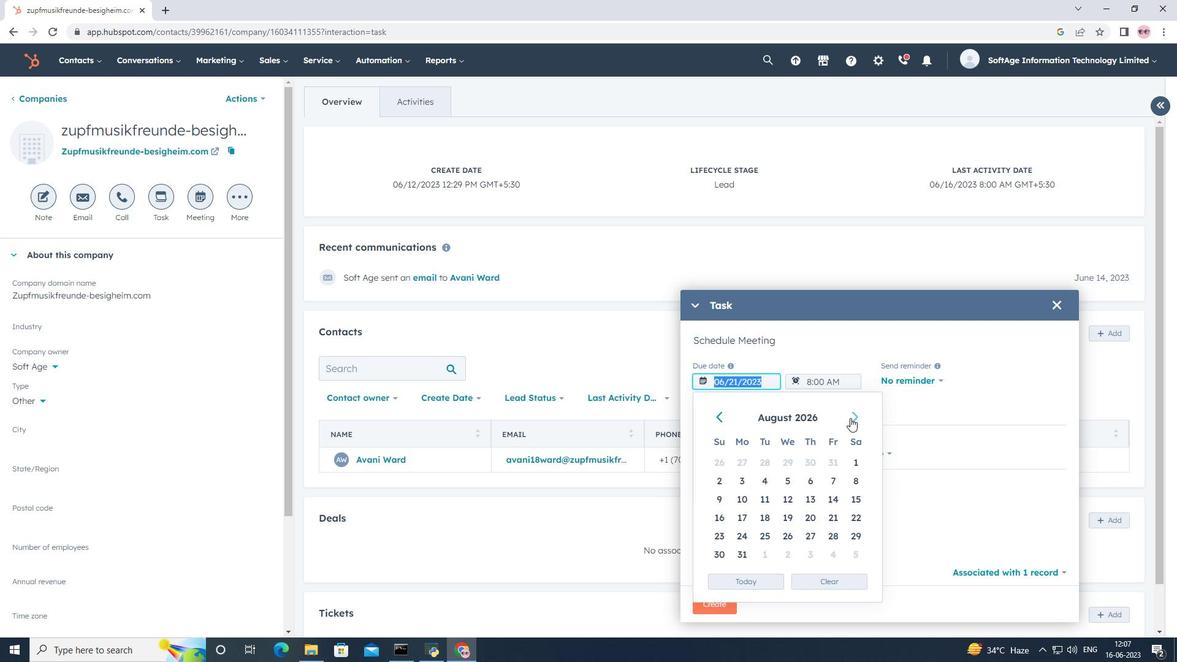 
Action: Mouse pressed left at (850, 418)
Screenshot: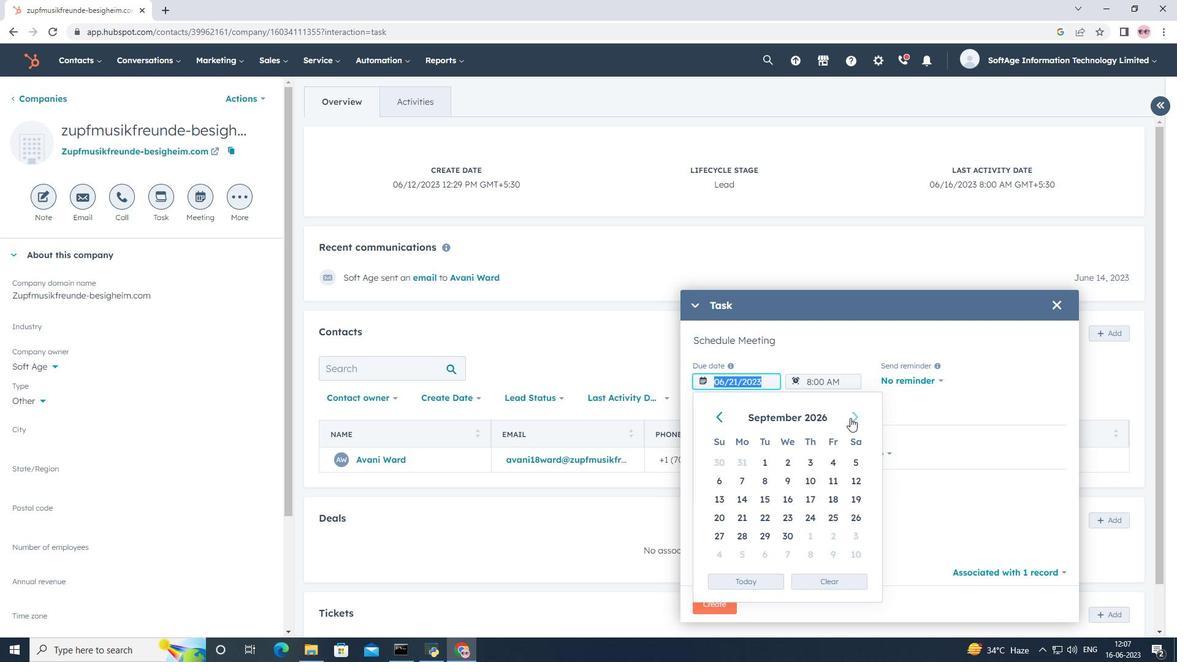 
Action: Mouse pressed left at (850, 418)
Screenshot: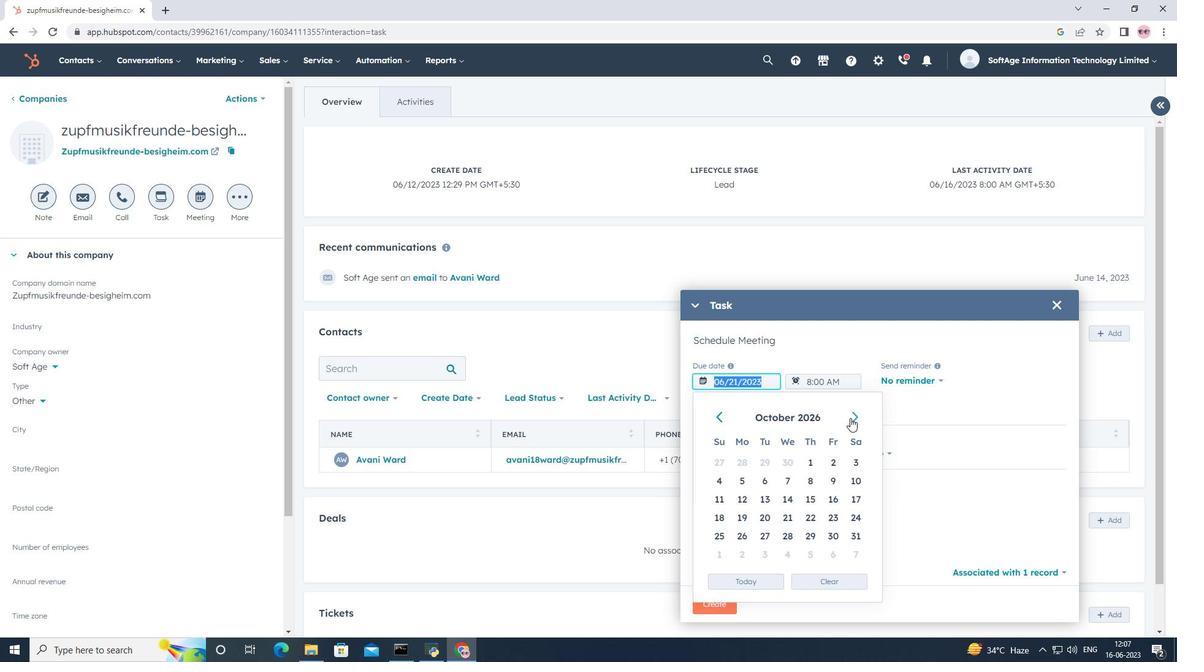 
Action: Mouse pressed left at (850, 418)
Screenshot: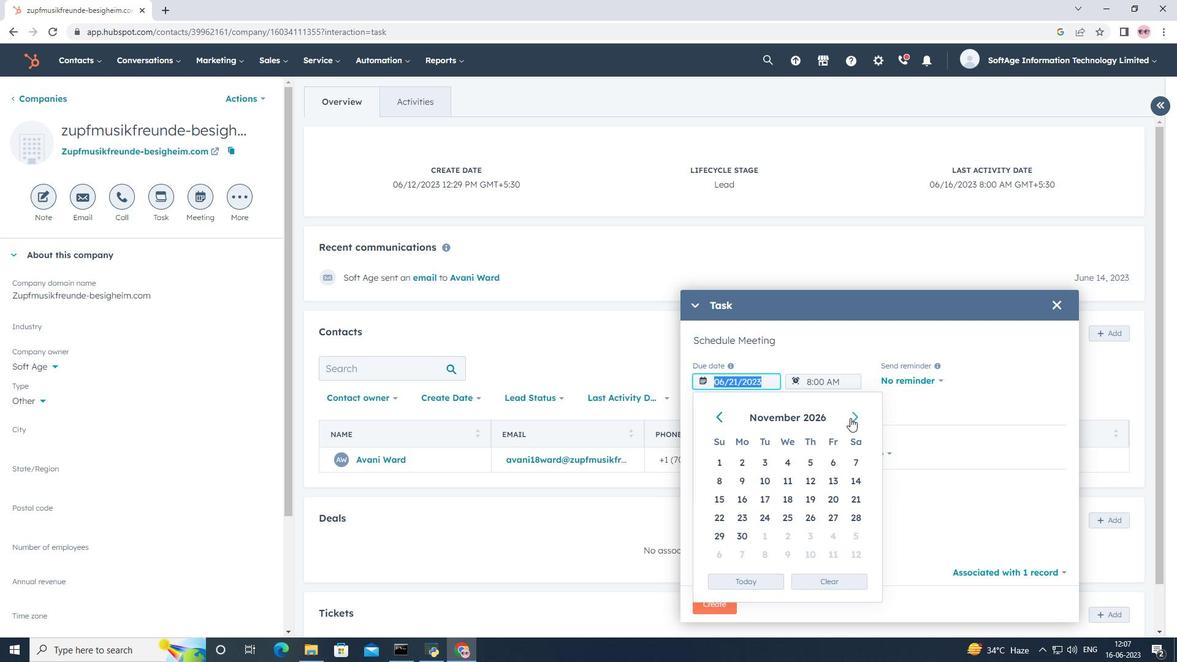 
Action: Mouse pressed left at (850, 418)
Screenshot: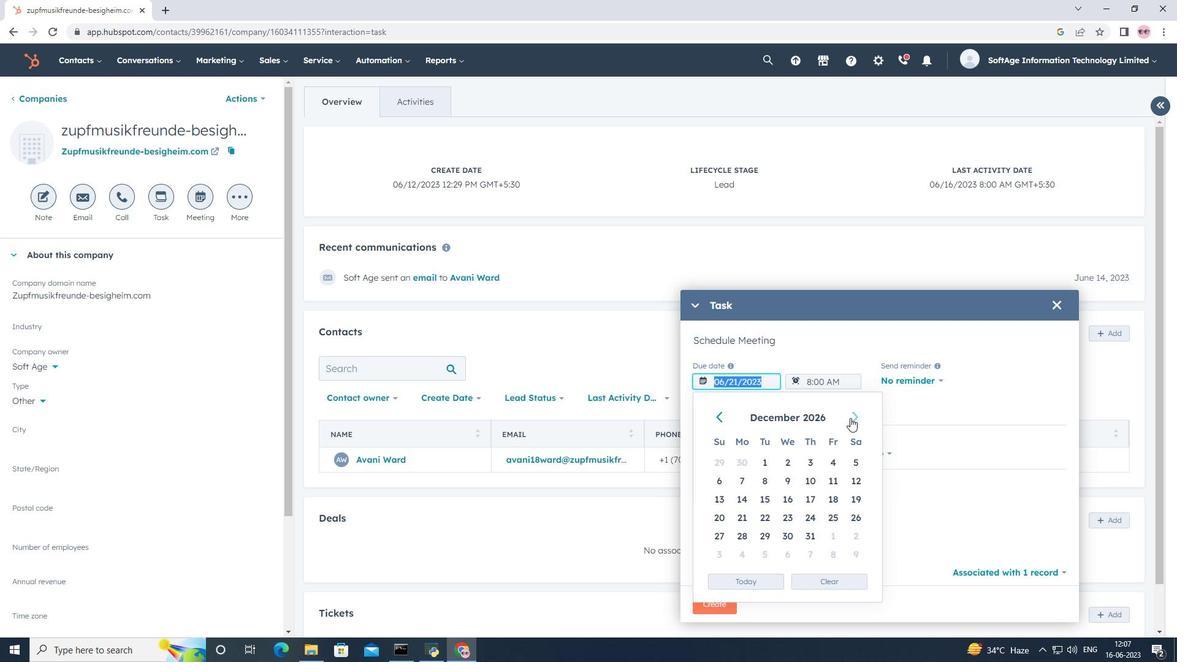
Action: Mouse pressed left at (850, 418)
Screenshot: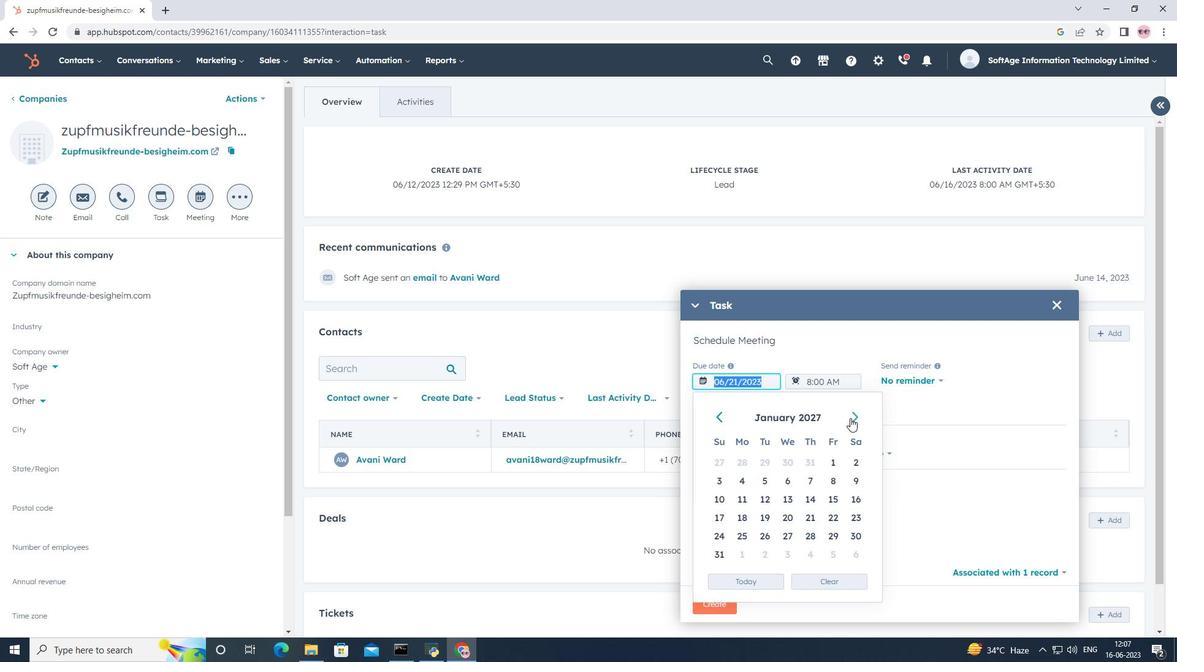 
Action: Mouse pressed left at (850, 418)
Screenshot: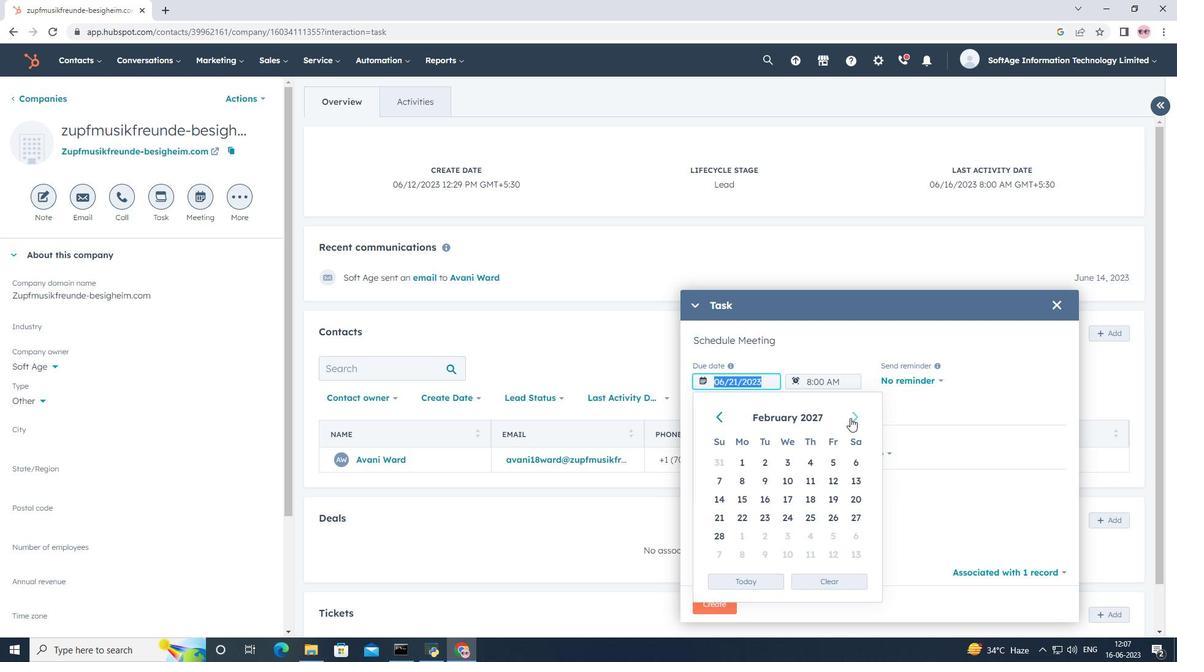 
Action: Mouse pressed left at (850, 418)
Screenshot: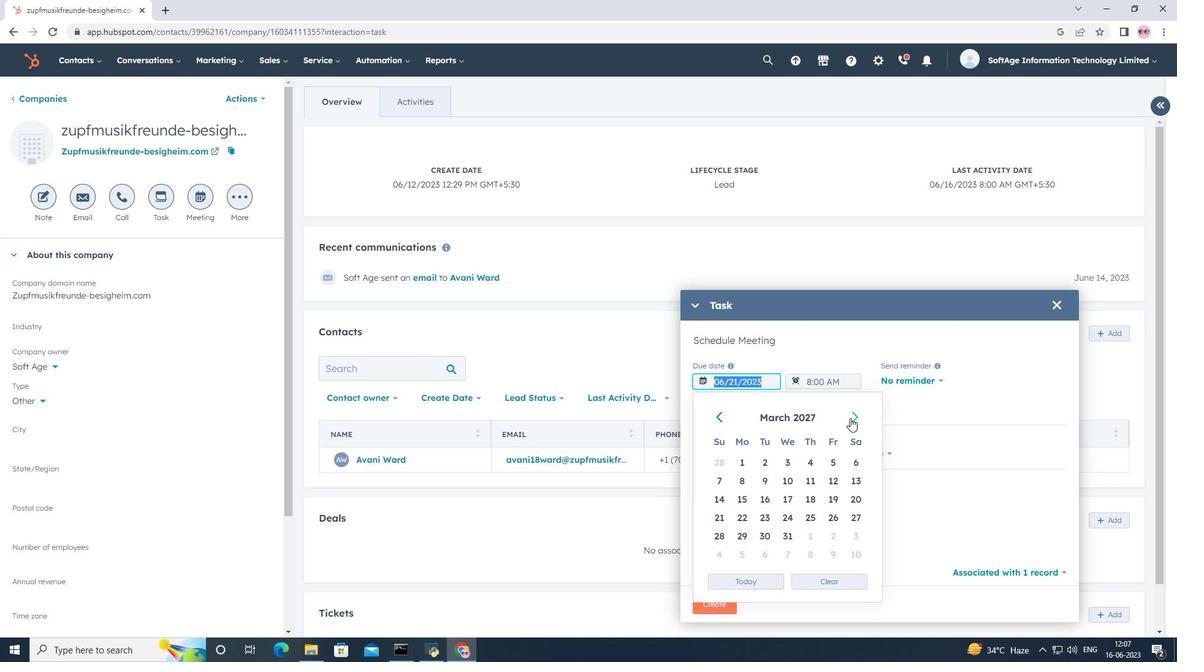
Action: Mouse pressed left at (850, 418)
Screenshot: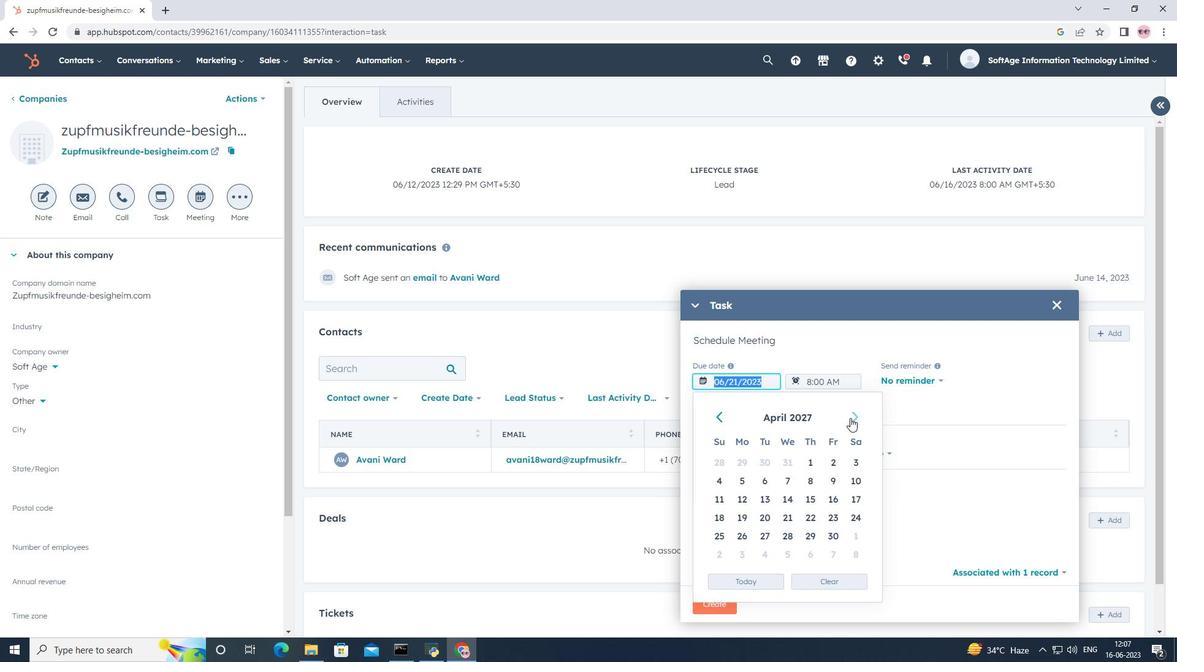 
Action: Mouse pressed left at (850, 418)
Screenshot: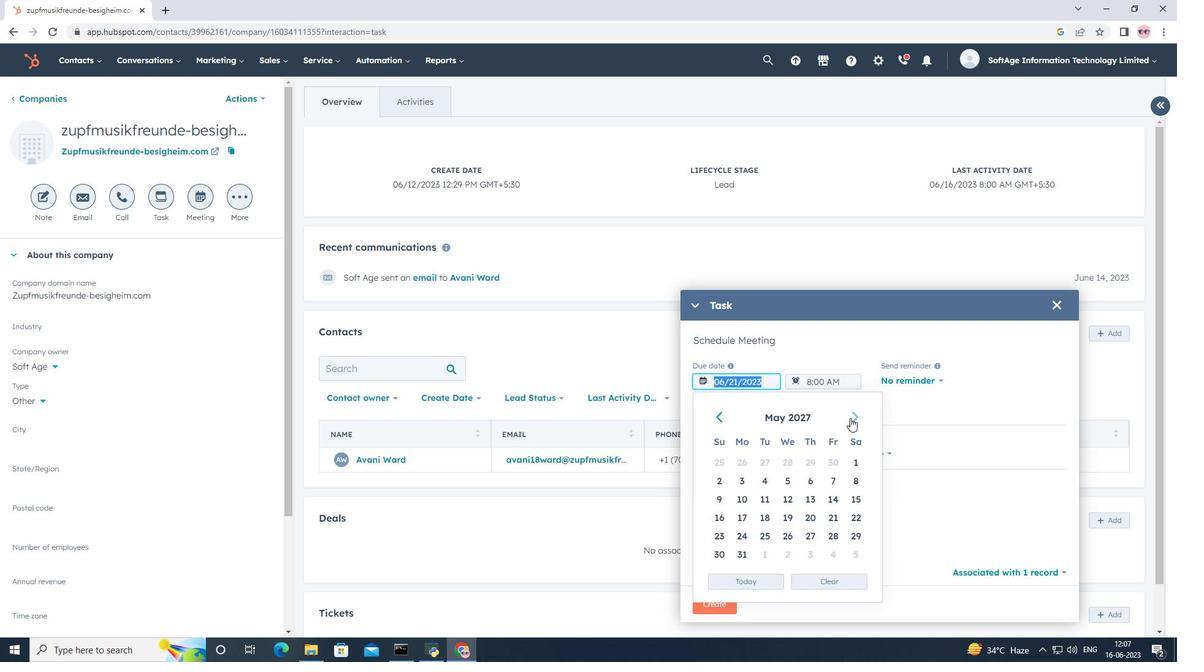 
Action: Mouse pressed left at (850, 418)
Screenshot: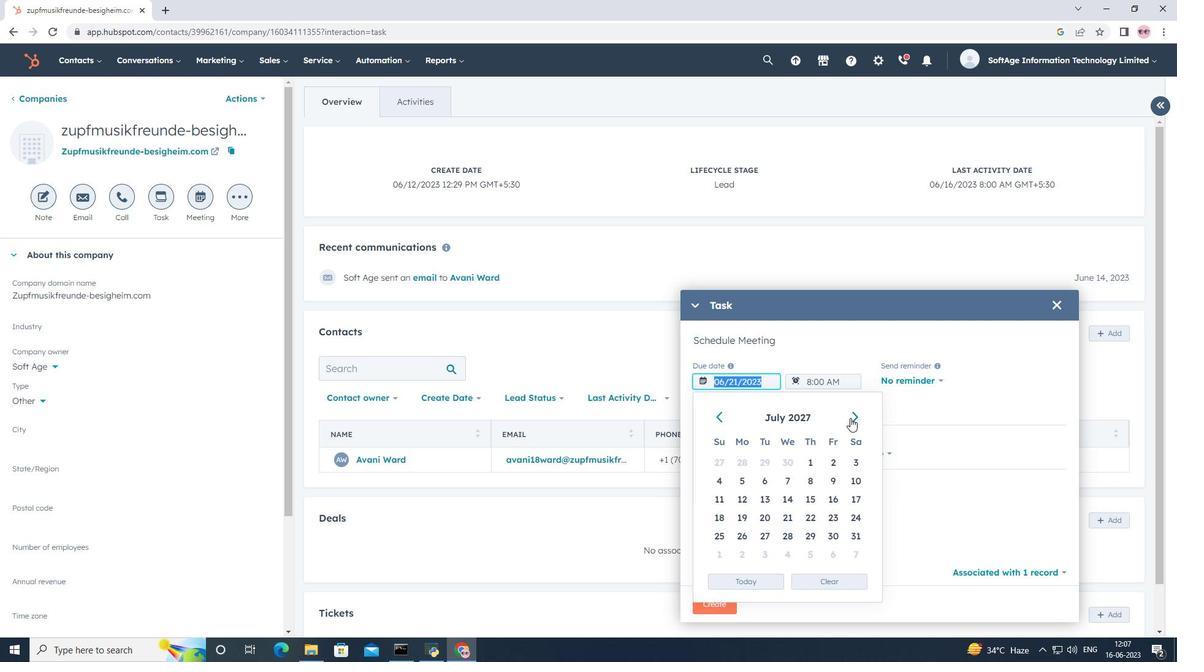 
Action: Mouse pressed left at (850, 418)
Screenshot: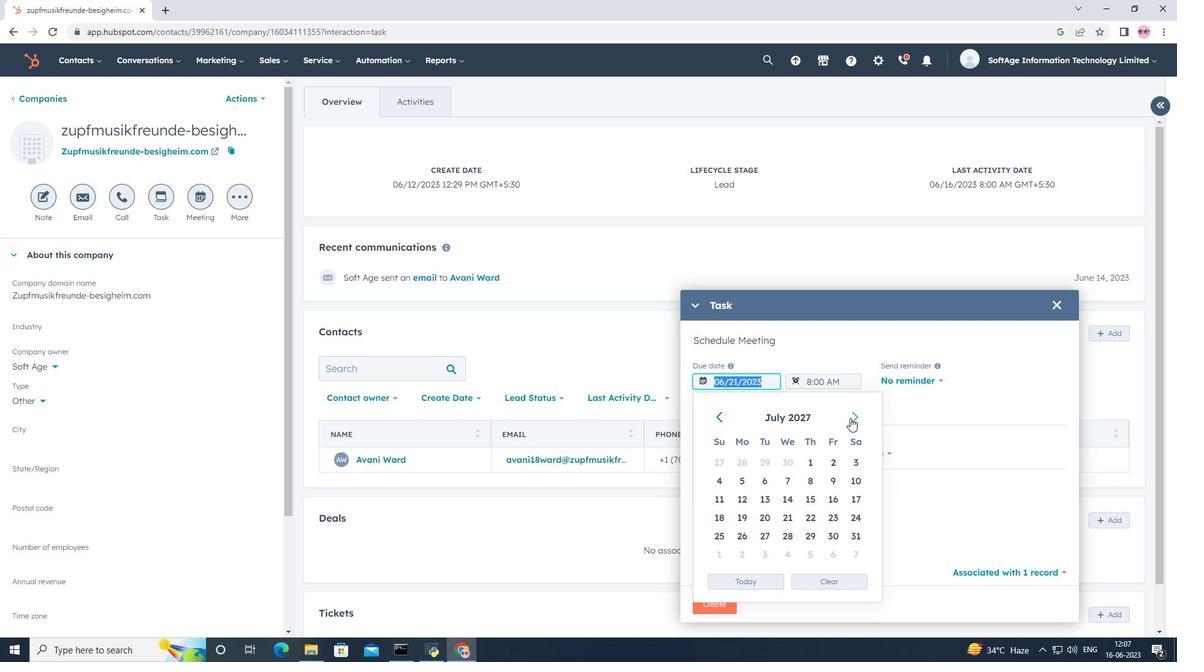 
Action: Mouse pressed left at (850, 418)
Screenshot: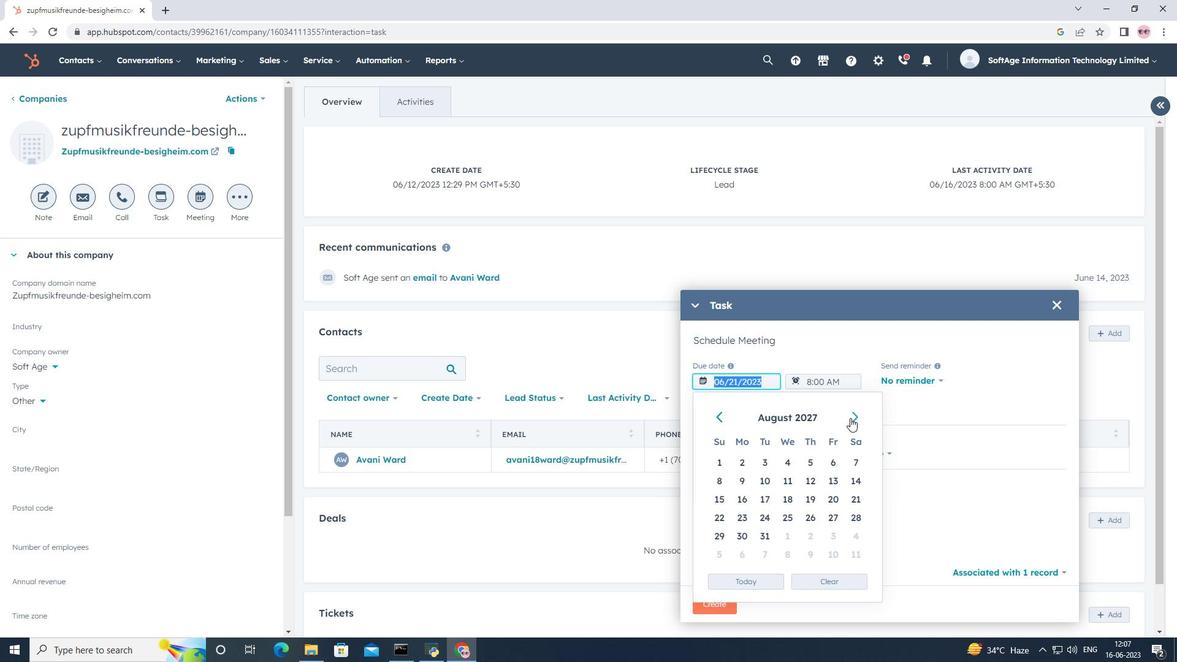 
Action: Mouse pressed left at (850, 418)
Screenshot: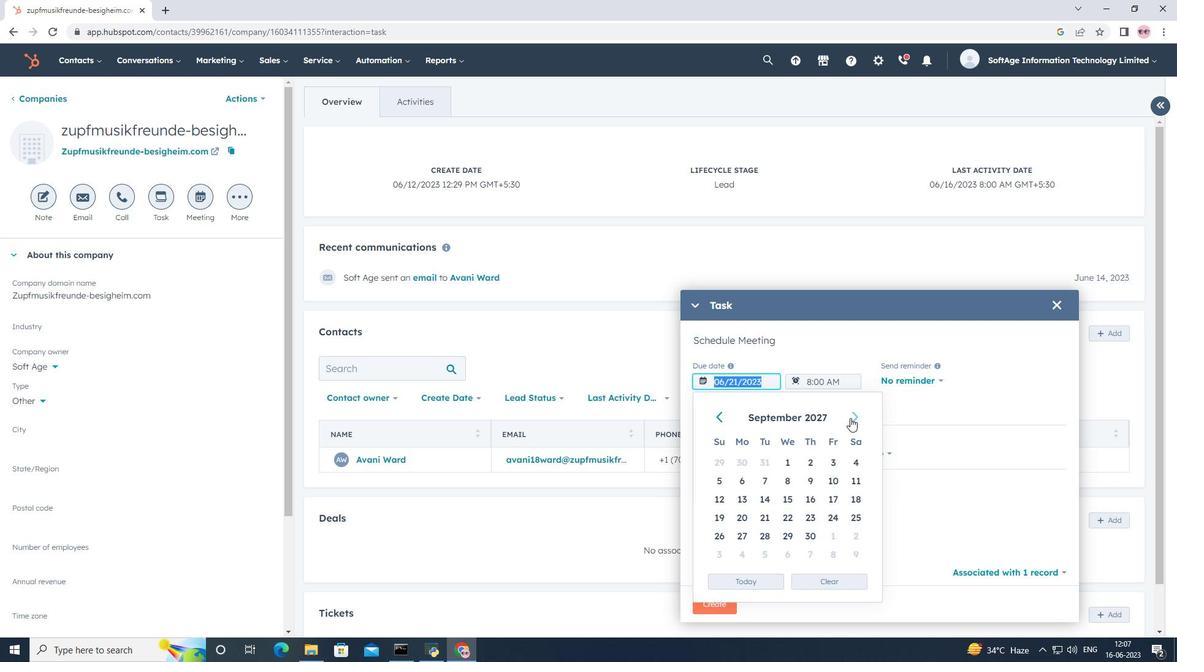 
Action: Mouse pressed left at (850, 418)
Screenshot: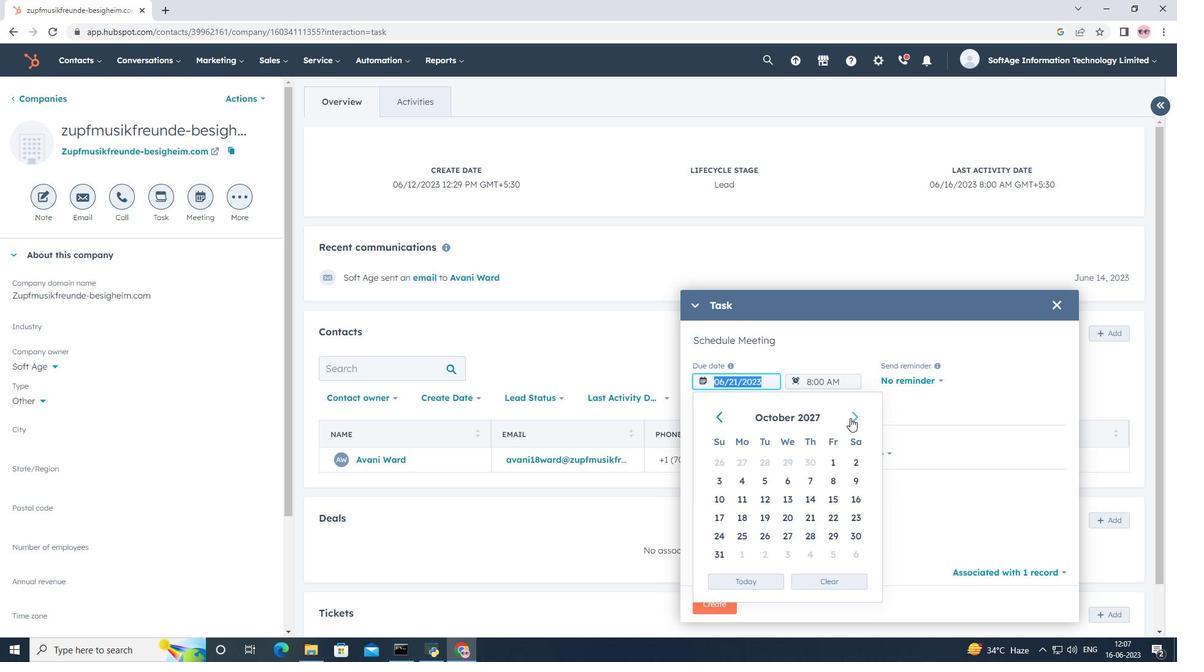 
Action: Mouse pressed left at (850, 418)
Screenshot: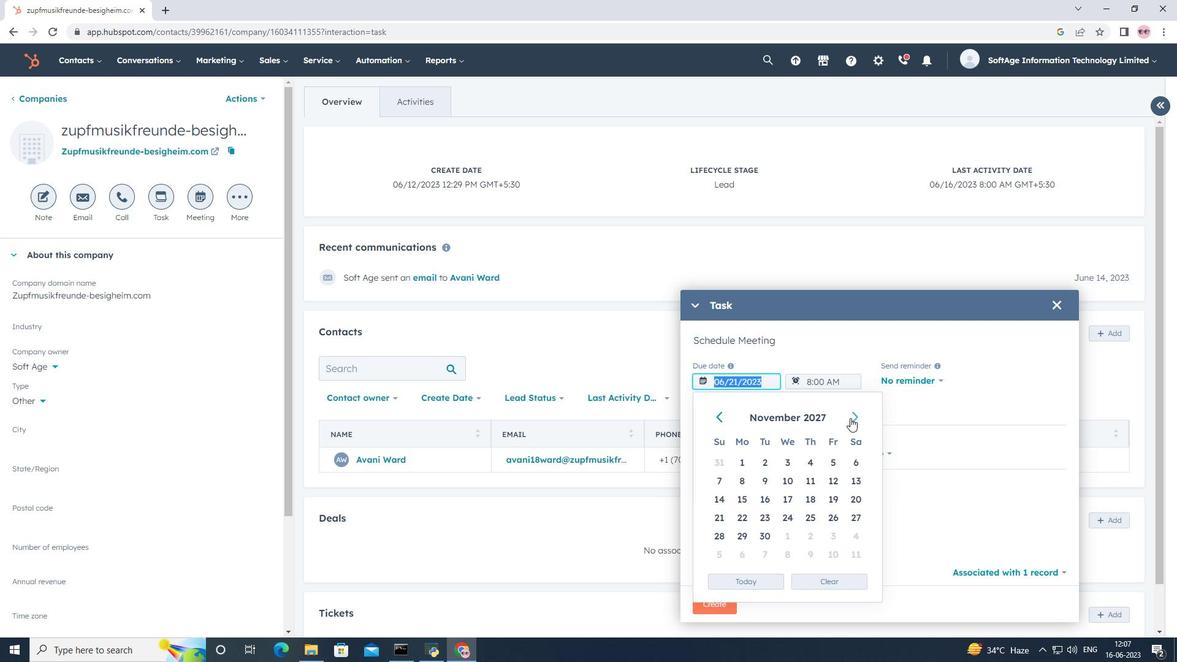 
Action: Mouse pressed left at (850, 418)
Screenshot: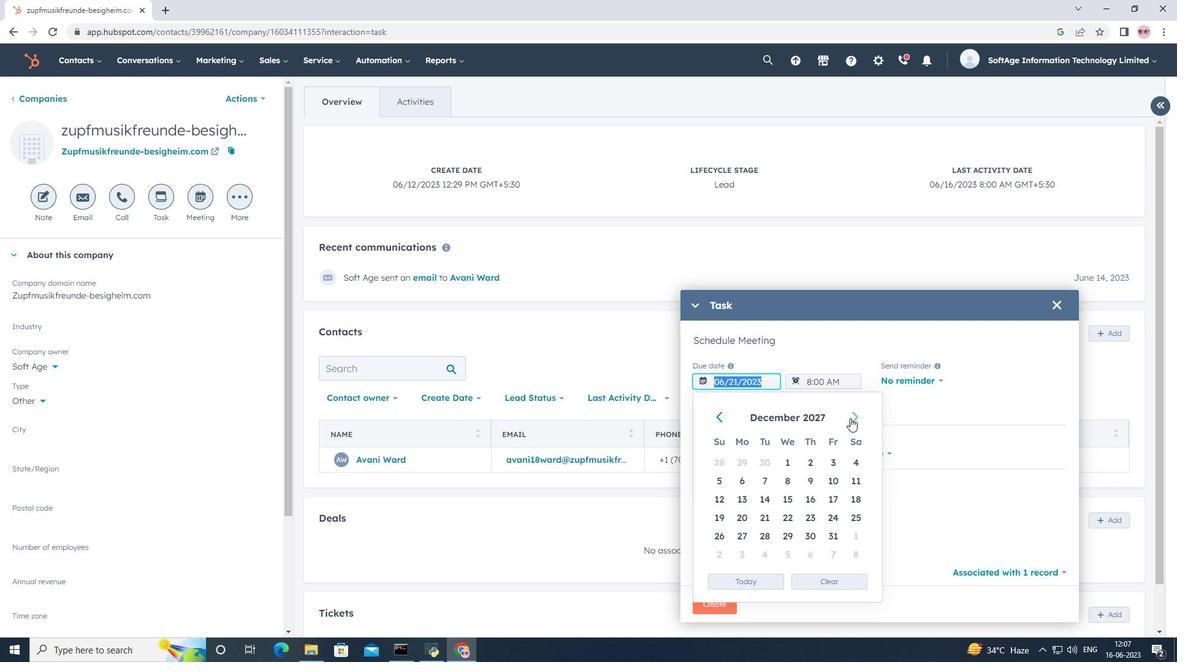 
Action: Mouse pressed left at (850, 418)
Screenshot: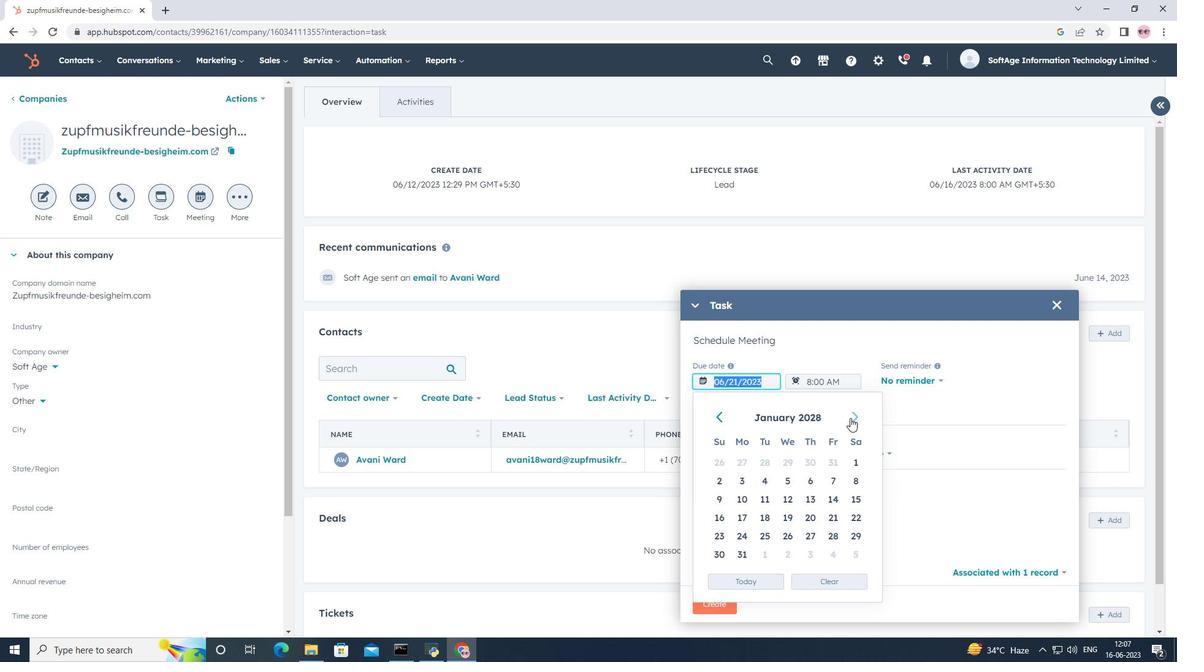 
Action: Mouse pressed left at (850, 418)
Screenshot: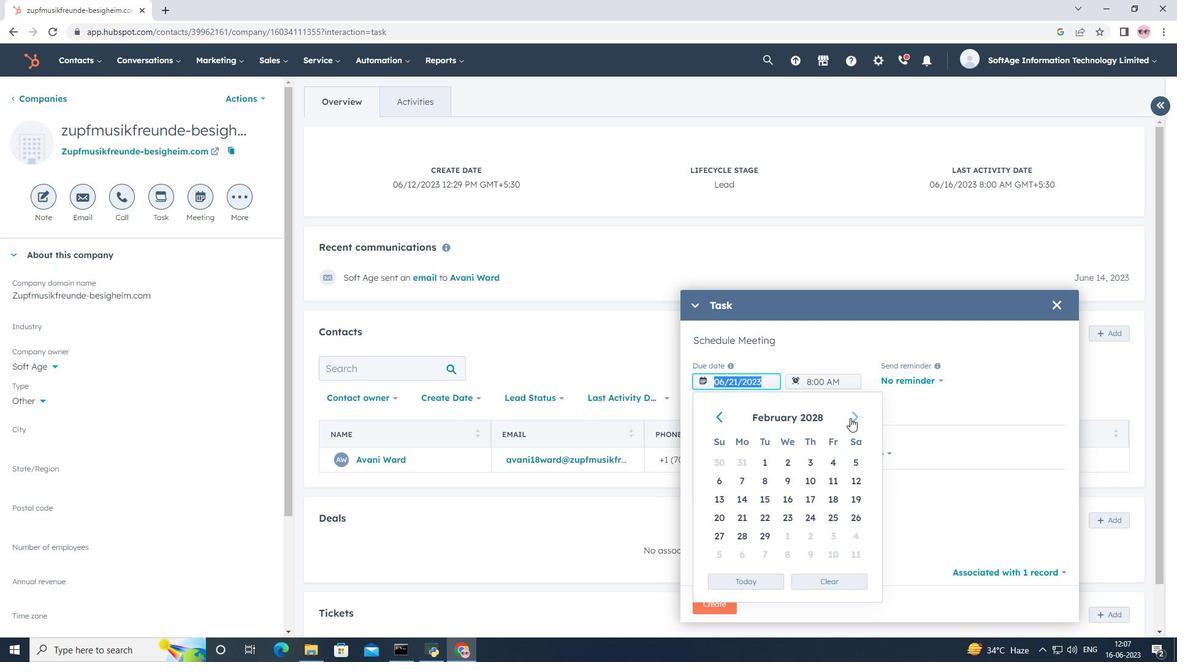 
Action: Mouse pressed left at (850, 418)
Screenshot: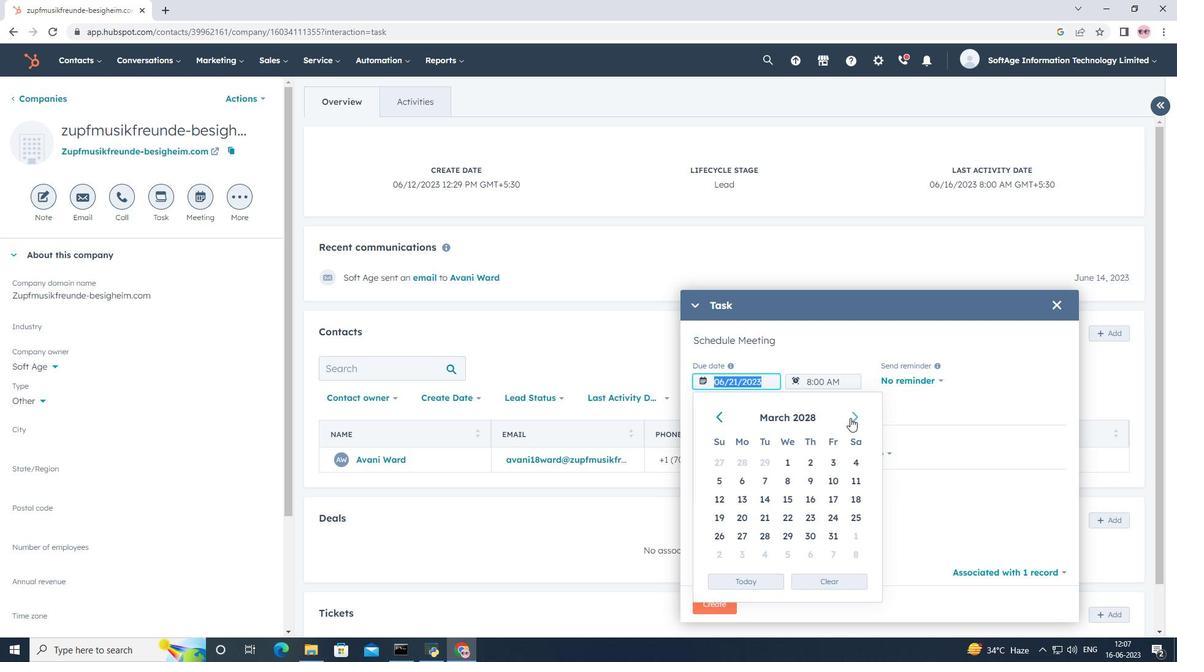 
Action: Mouse pressed left at (850, 418)
Screenshot: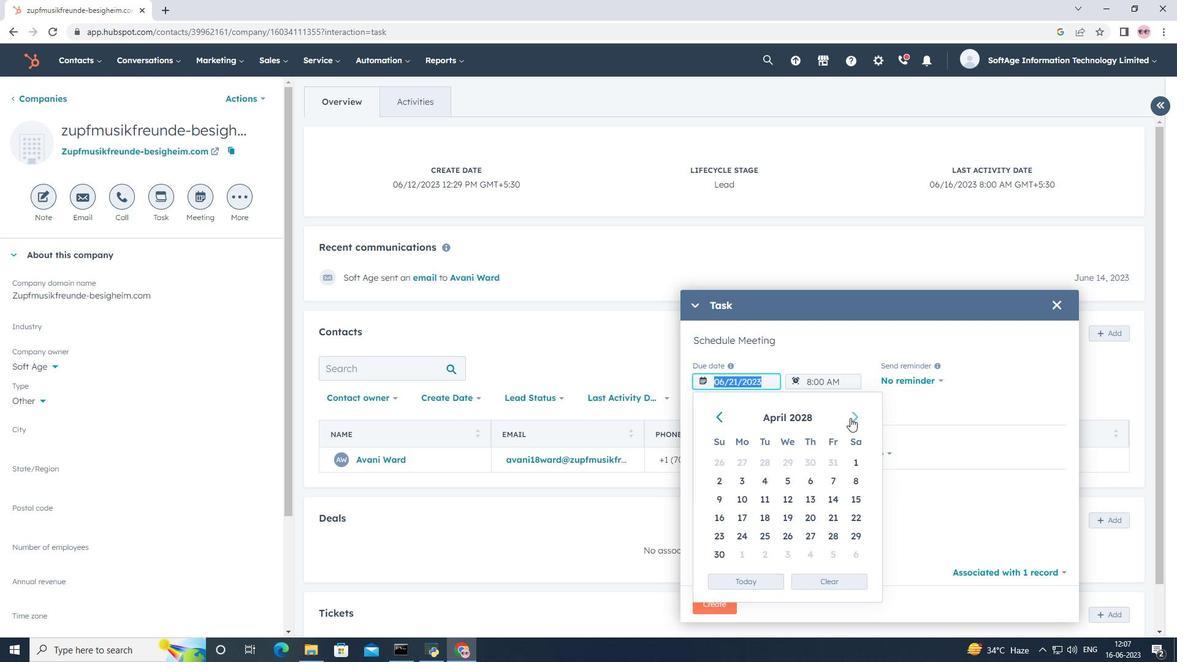 
Action: Mouse pressed left at (850, 418)
Screenshot: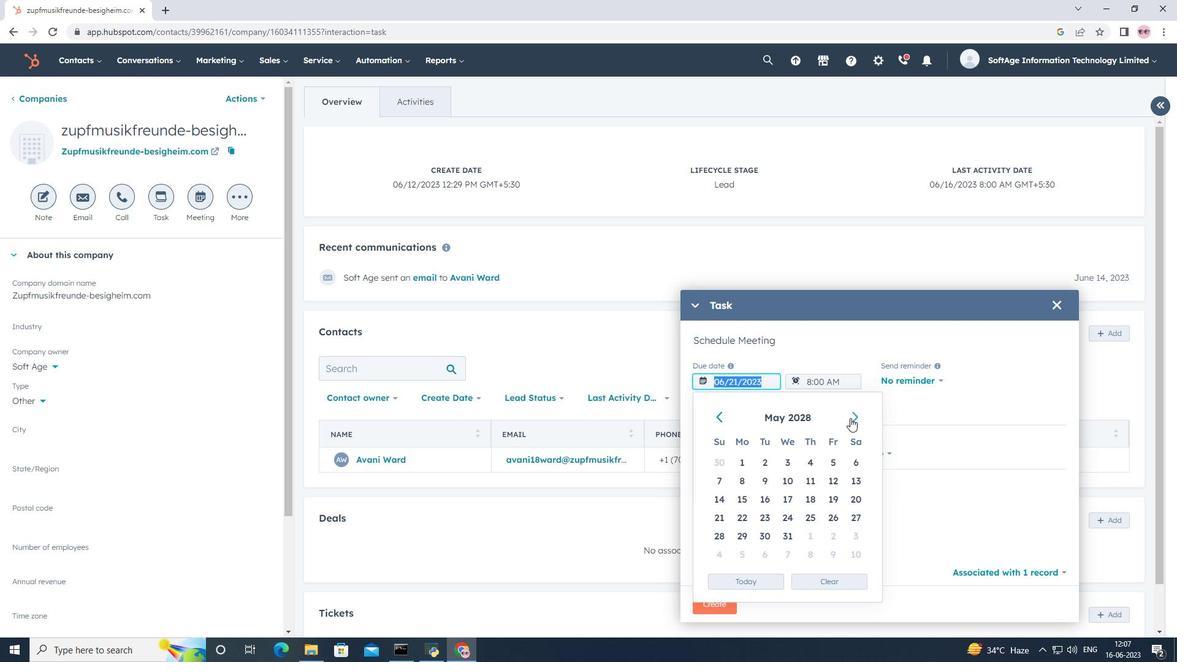 
Action: Mouse pressed left at (850, 418)
Screenshot: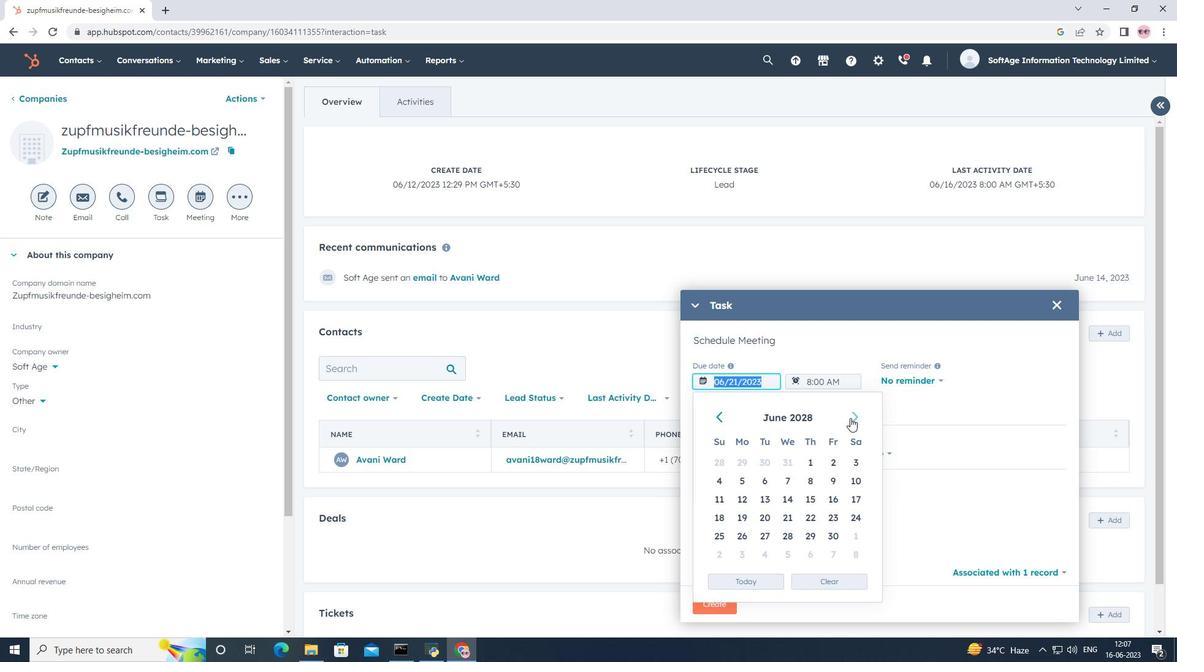 
Action: Mouse pressed left at (850, 418)
Screenshot: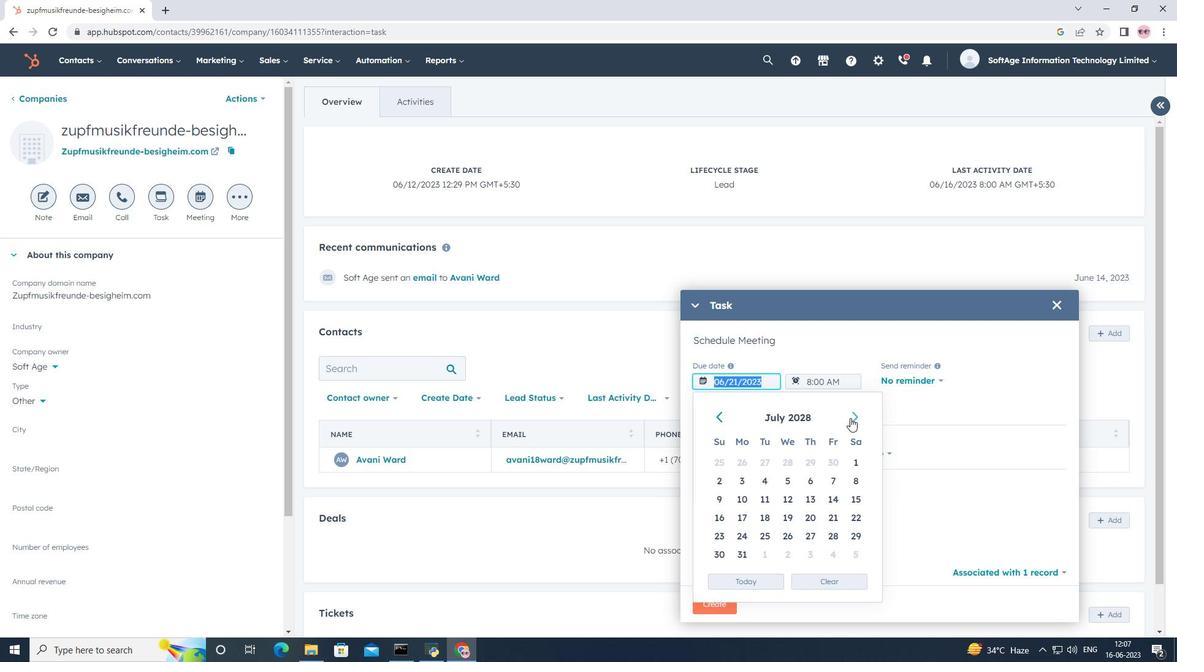 
Action: Mouse pressed left at (850, 418)
Screenshot: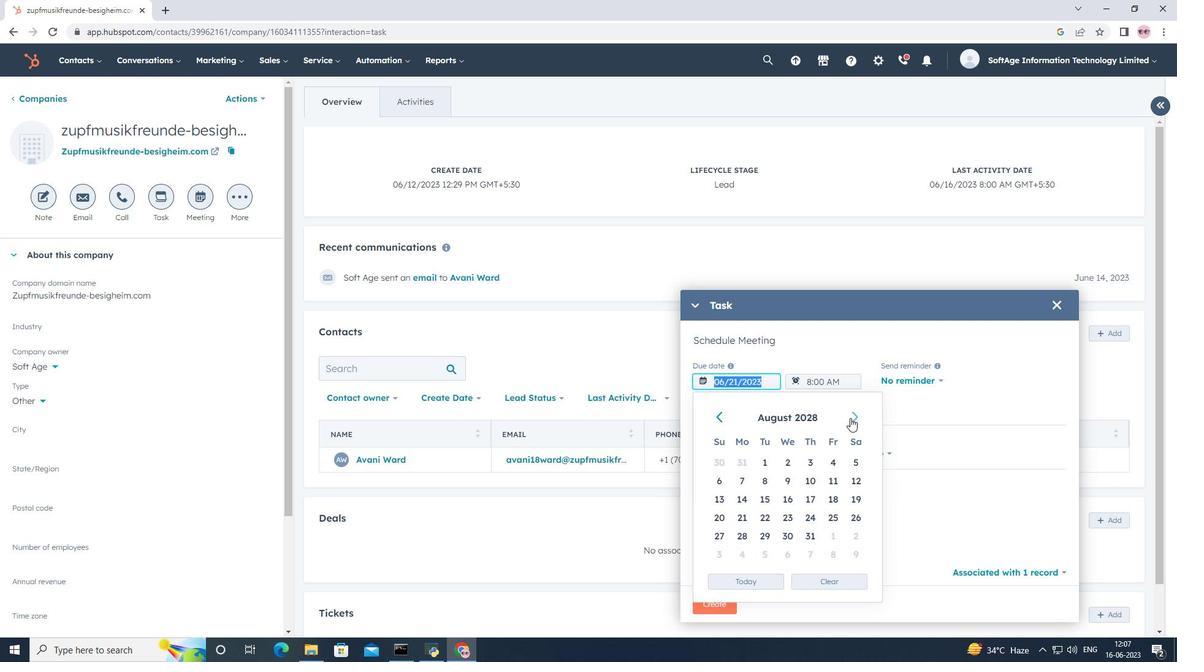 
Action: Mouse pressed left at (850, 418)
Screenshot: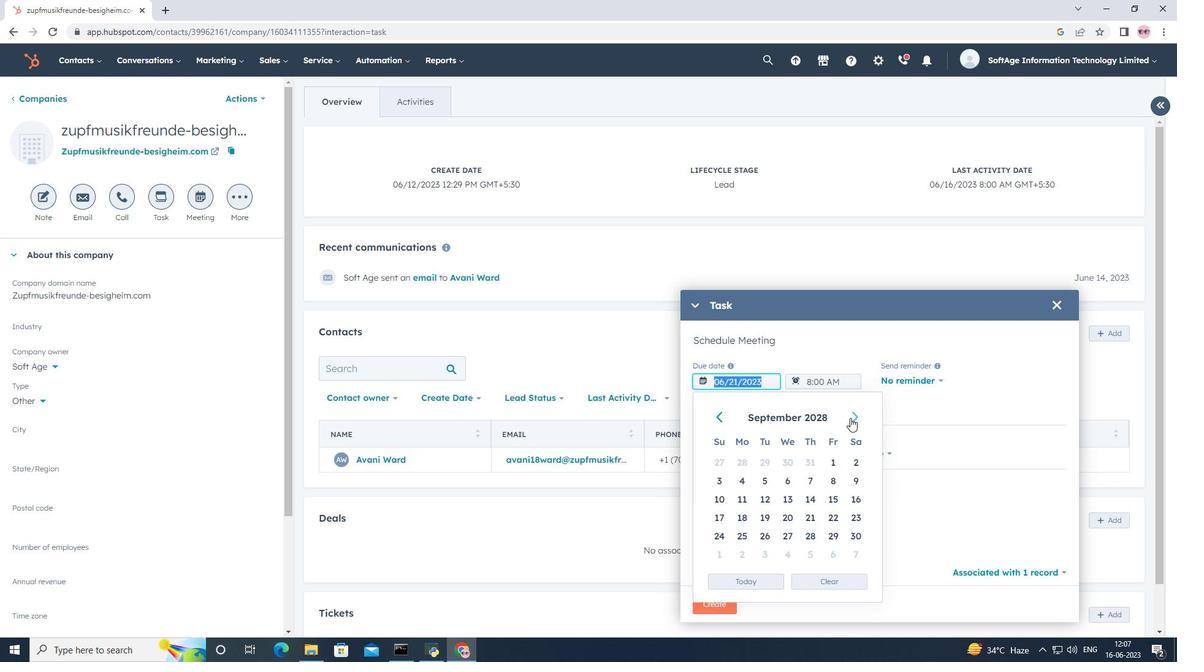 
Action: Mouse pressed left at (850, 418)
Screenshot: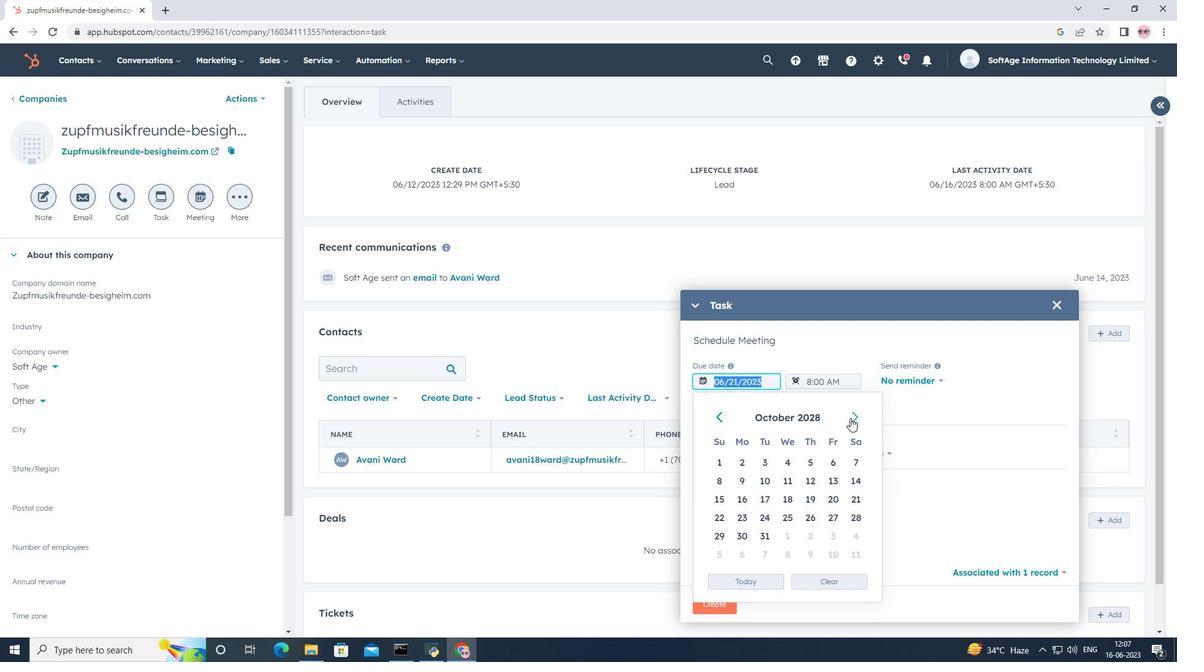 
Action: Mouse pressed left at (850, 418)
Screenshot: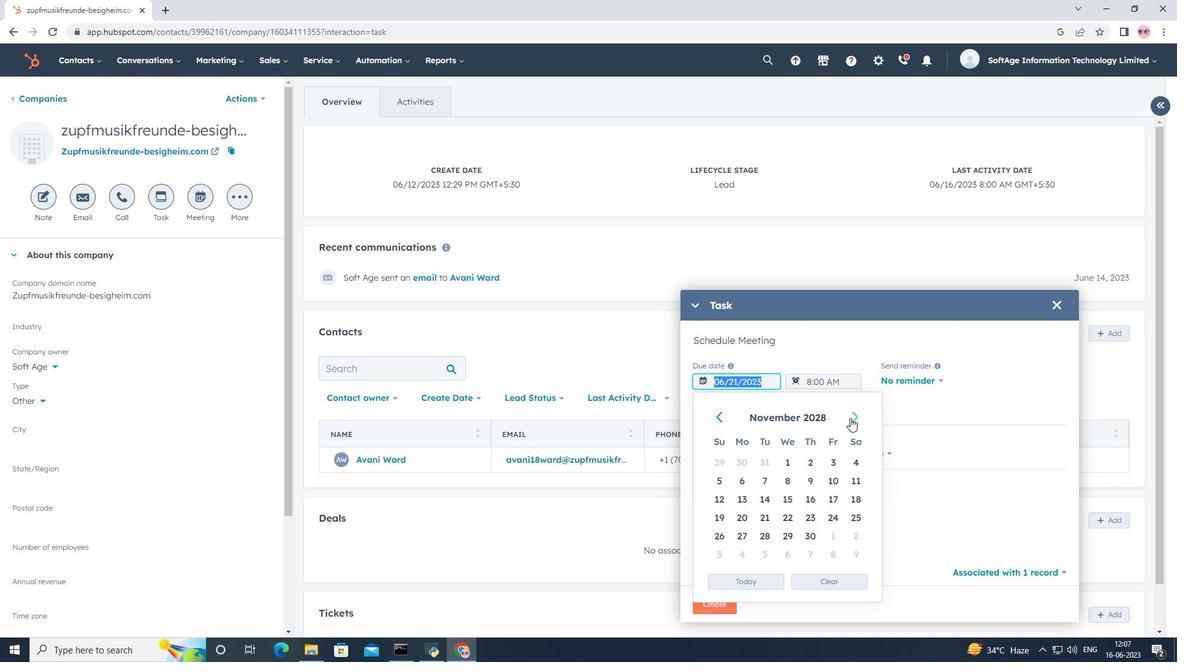 
Action: Mouse pressed left at (850, 418)
Screenshot: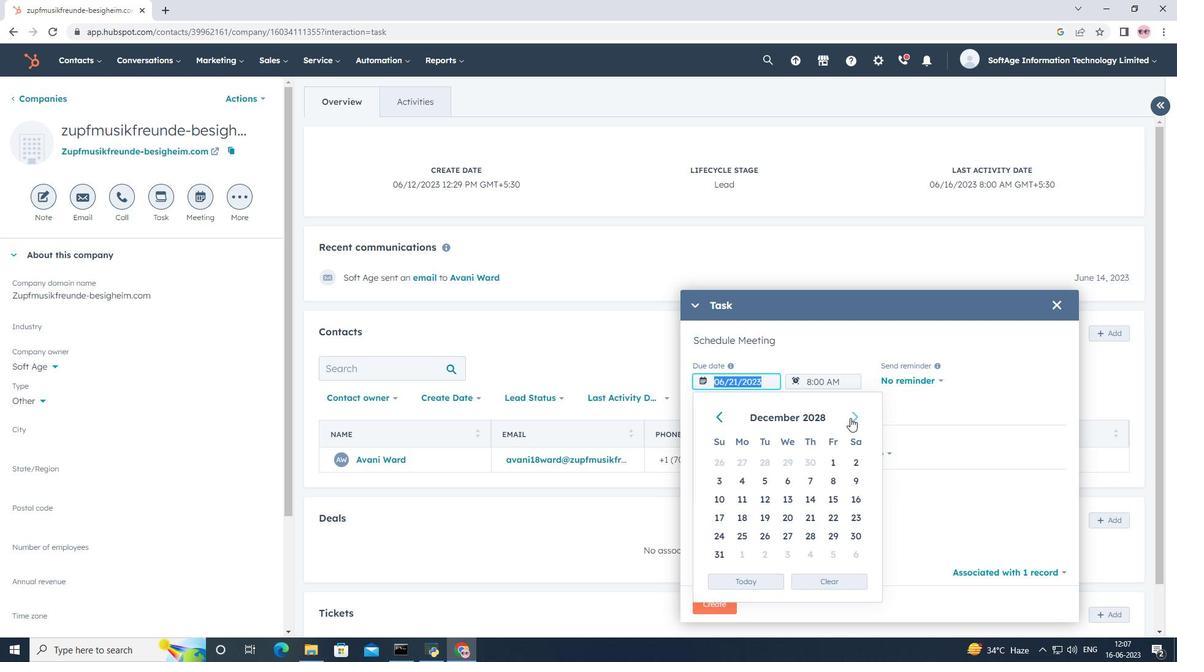 
Action: Mouse pressed left at (850, 418)
Screenshot: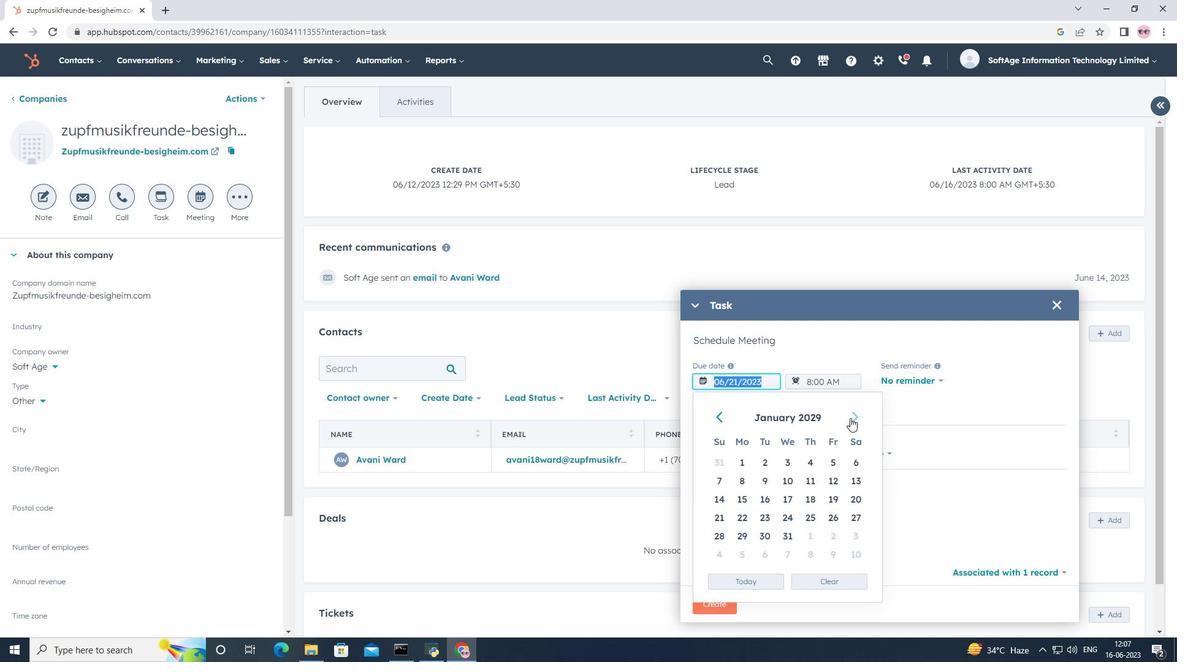 
Action: Mouse pressed left at (850, 418)
Screenshot: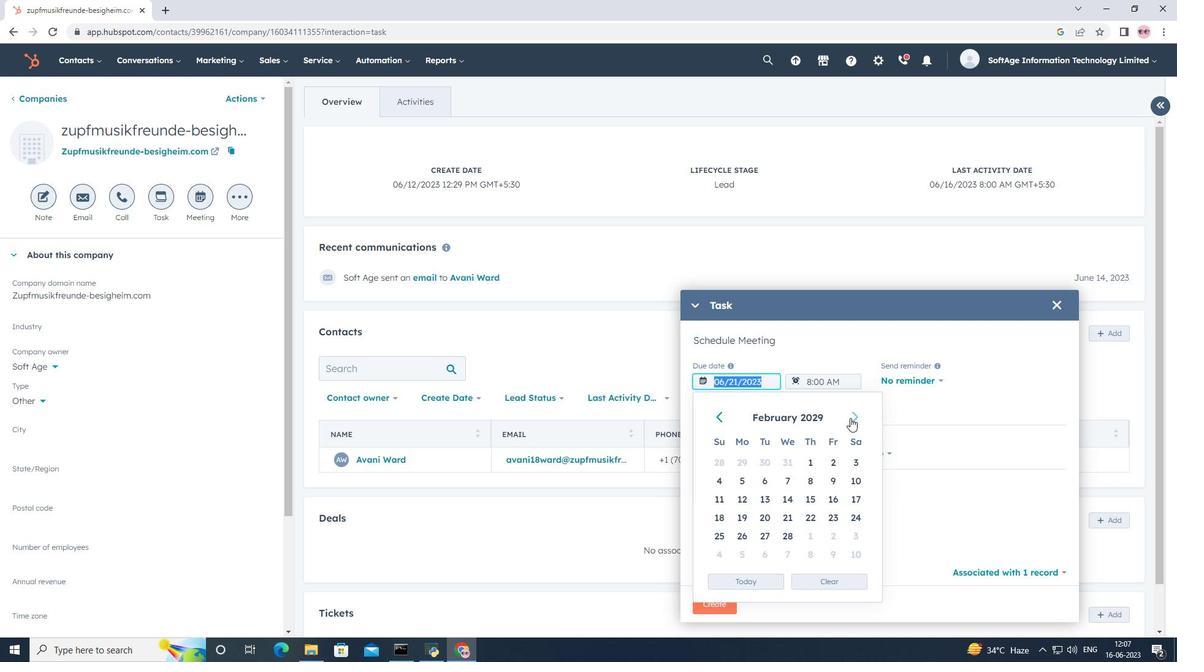 
Action: Mouse pressed left at (850, 418)
Screenshot: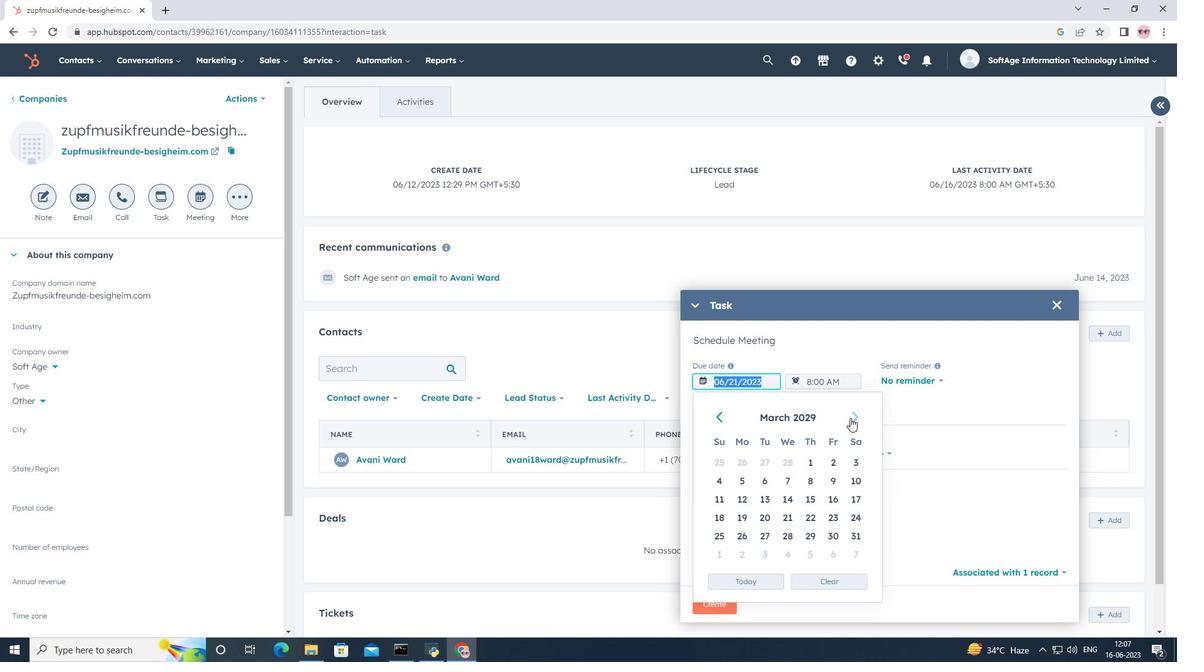 
Action: Mouse pressed left at (850, 418)
Screenshot: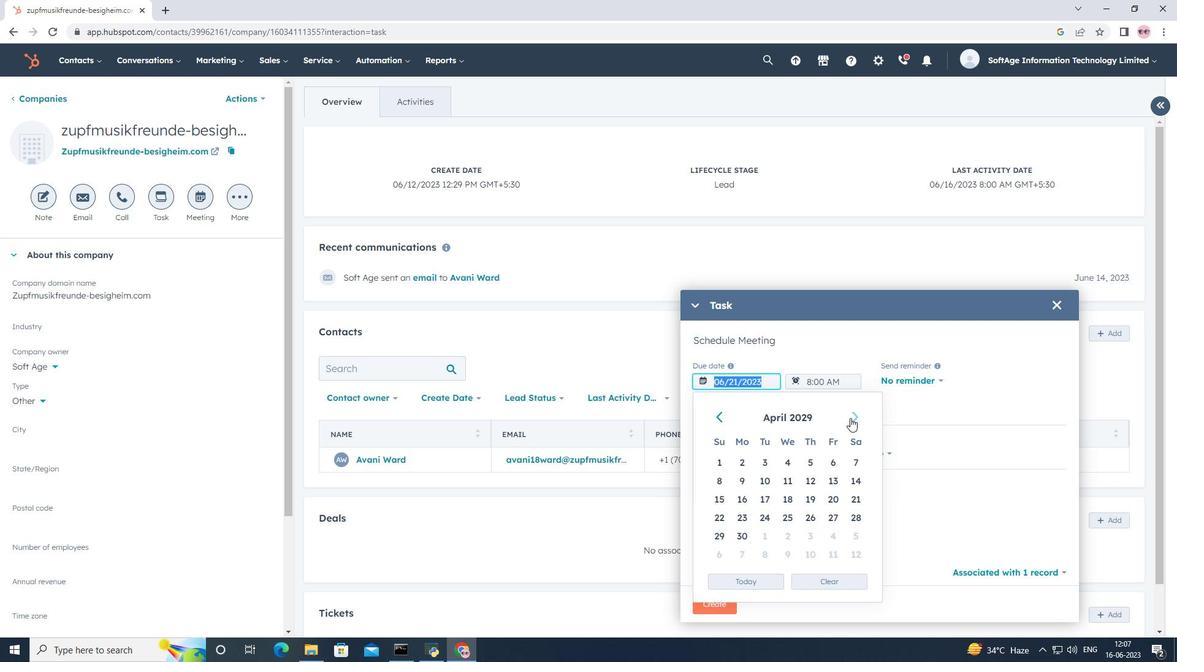 
Action: Mouse pressed left at (850, 418)
Screenshot: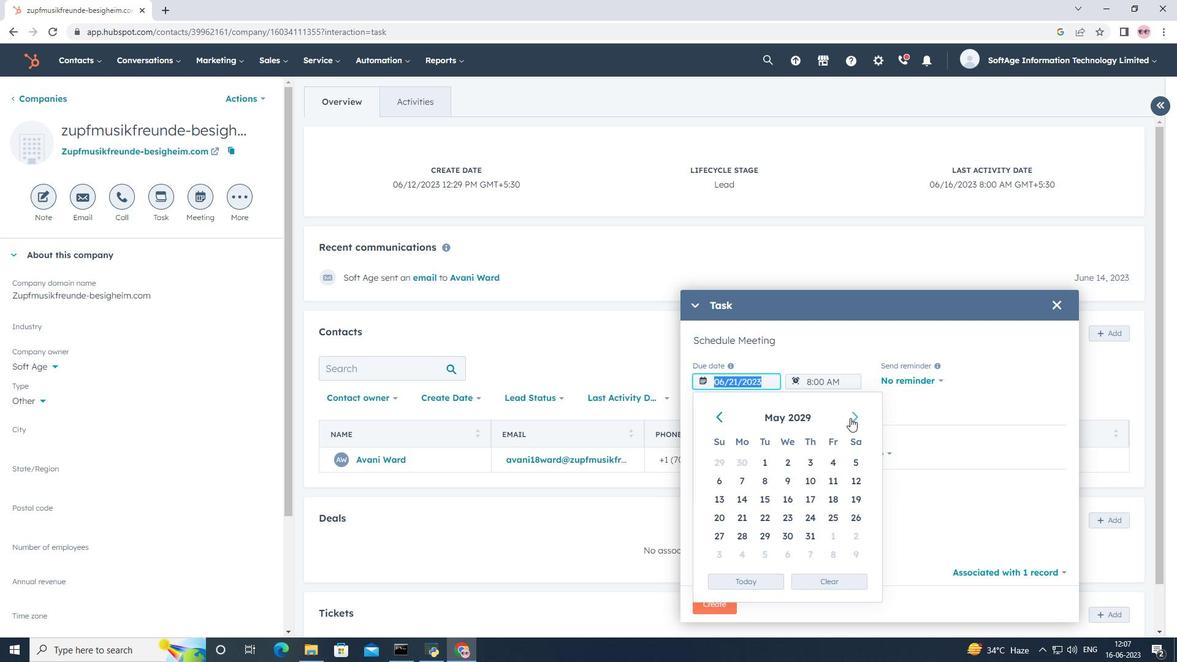 
Action: Mouse pressed left at (850, 418)
Screenshot: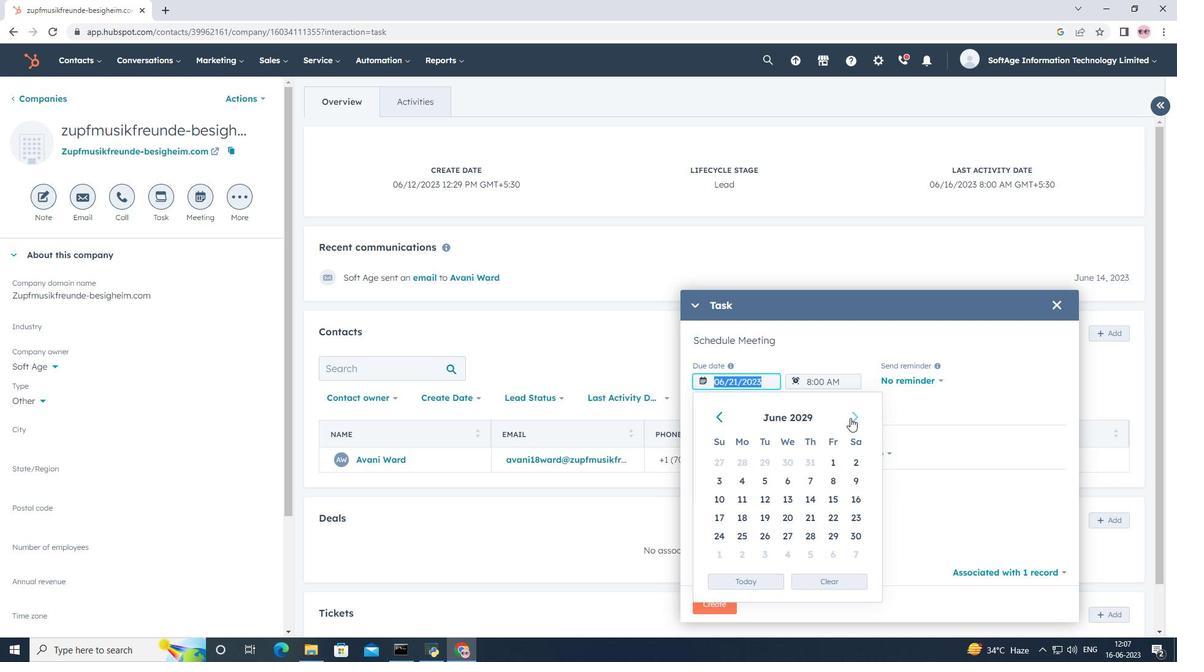 
Action: Mouse pressed left at (850, 418)
Screenshot: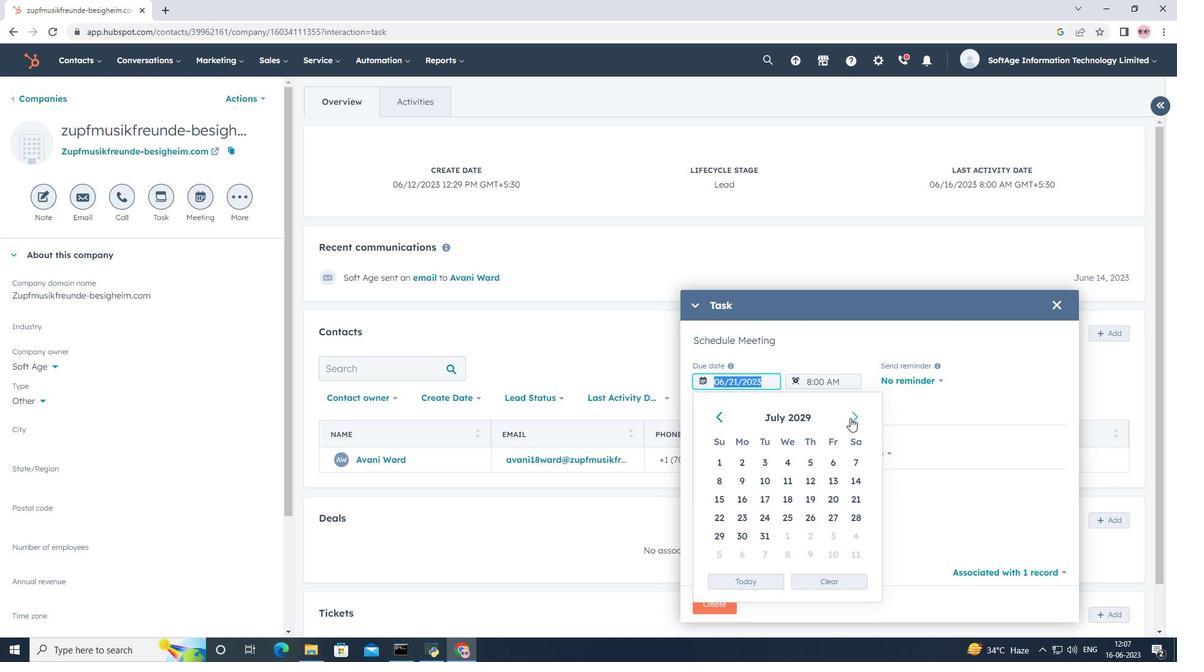 
Action: Mouse pressed left at (850, 418)
Screenshot: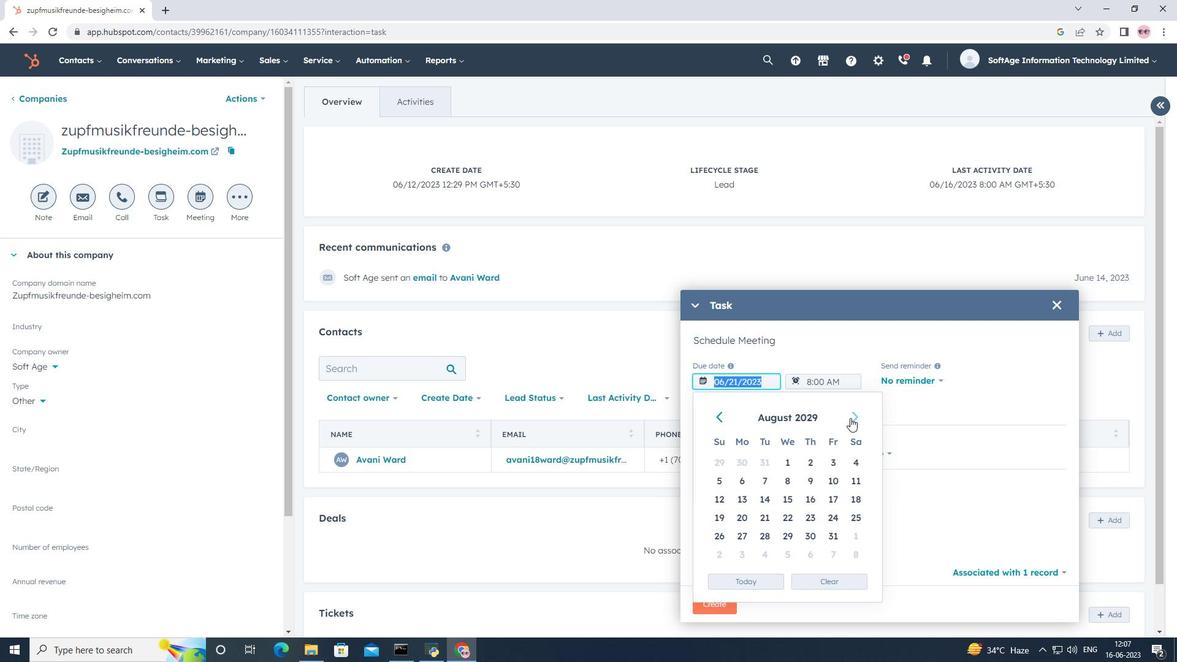 
Action: Mouse pressed left at (850, 418)
Screenshot: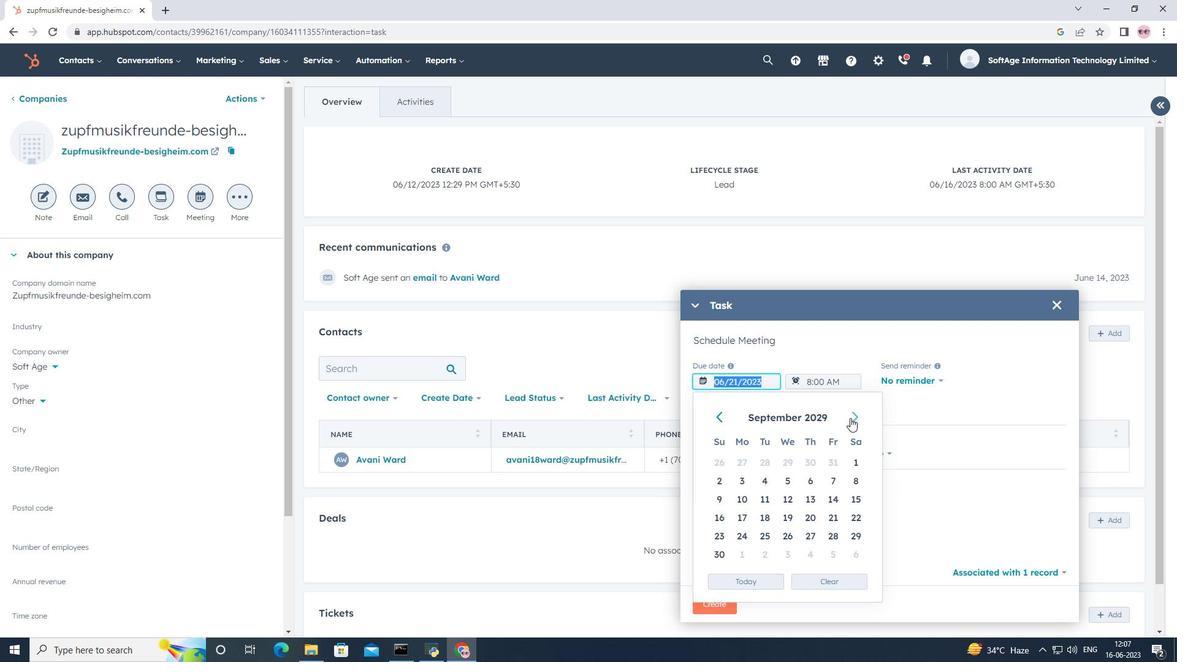 
Action: Mouse pressed left at (850, 418)
Screenshot: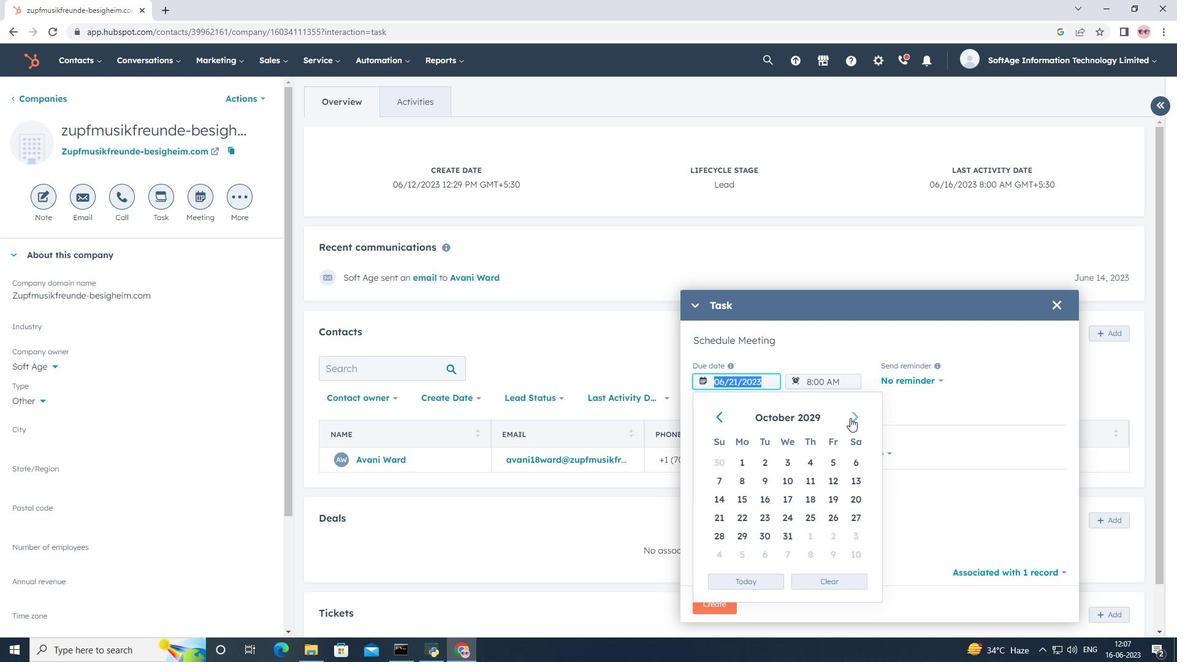 
Action: Mouse pressed left at (850, 418)
Screenshot: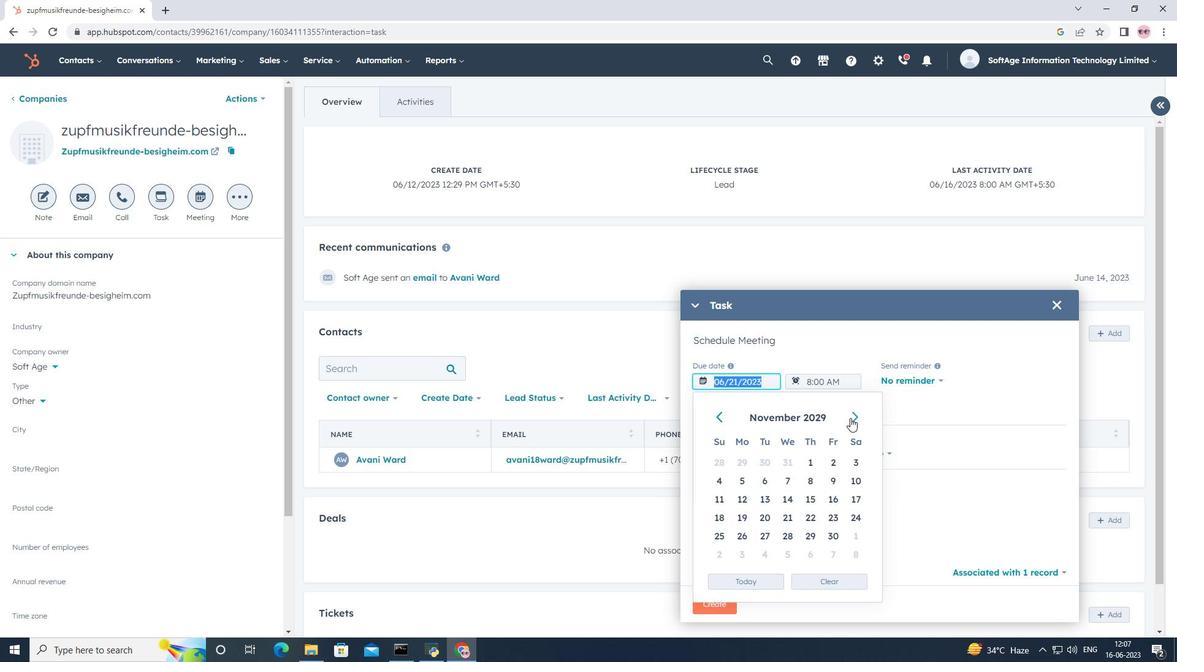 
Action: Mouse pressed left at (850, 418)
Screenshot: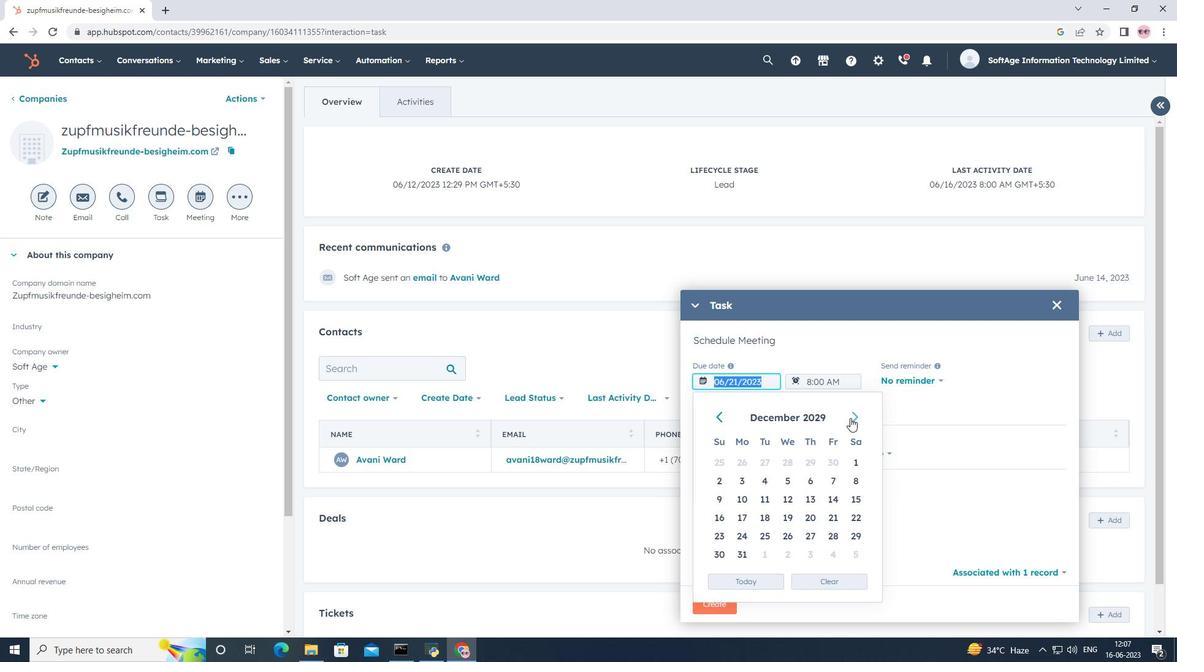 
Action: Mouse pressed left at (850, 418)
Screenshot: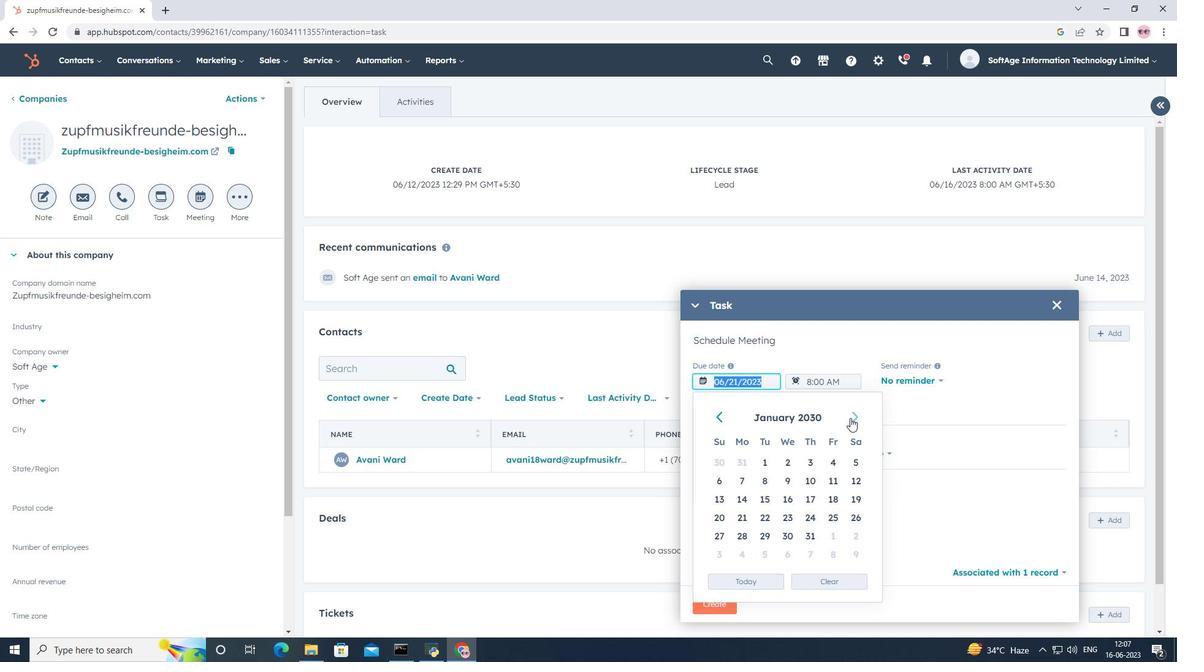 
Action: Mouse pressed left at (850, 418)
Screenshot: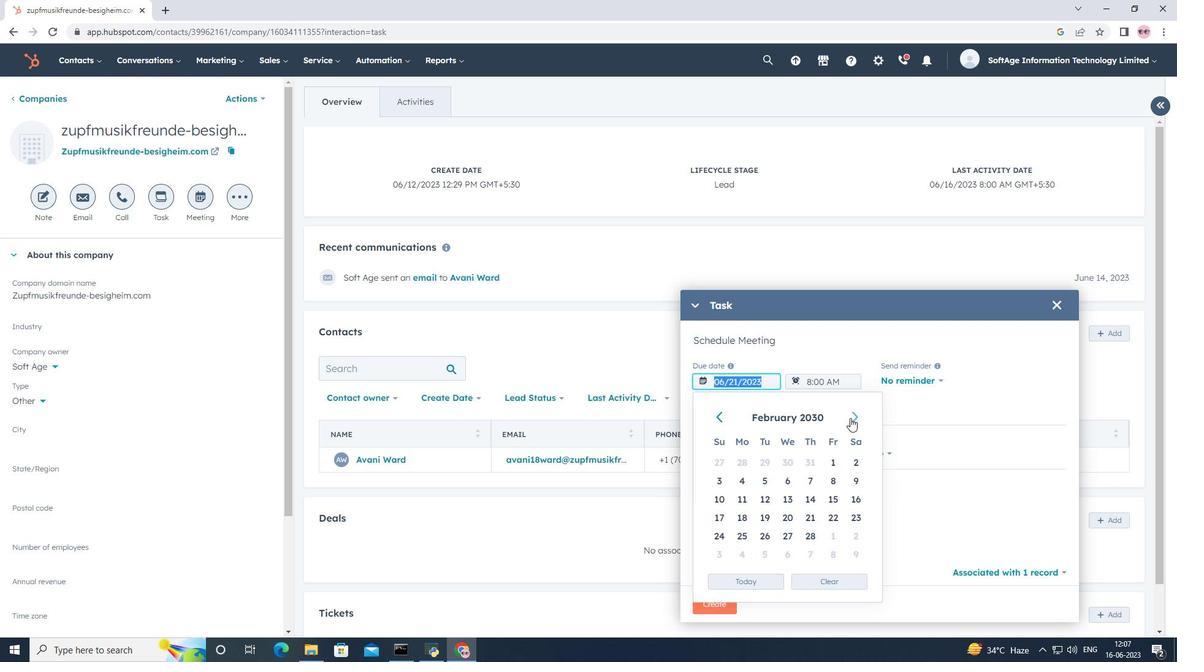 
Action: Mouse pressed left at (850, 418)
Screenshot: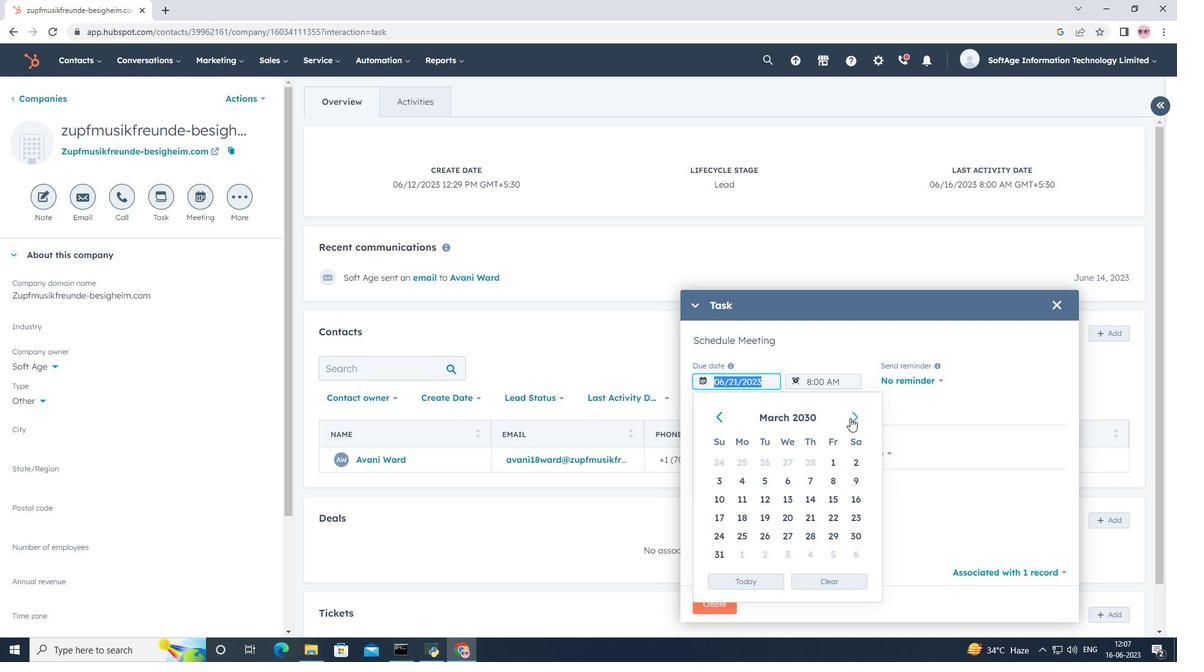 
Action: Mouse pressed left at (850, 418)
Screenshot: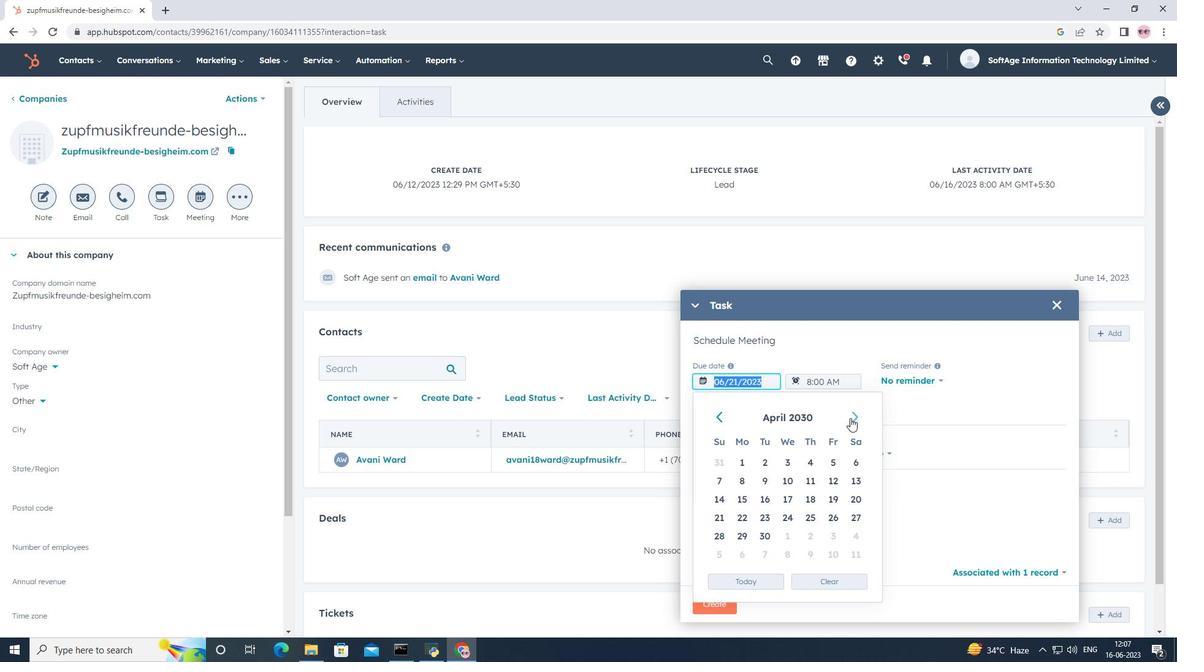 
Action: Mouse pressed left at (850, 418)
Screenshot: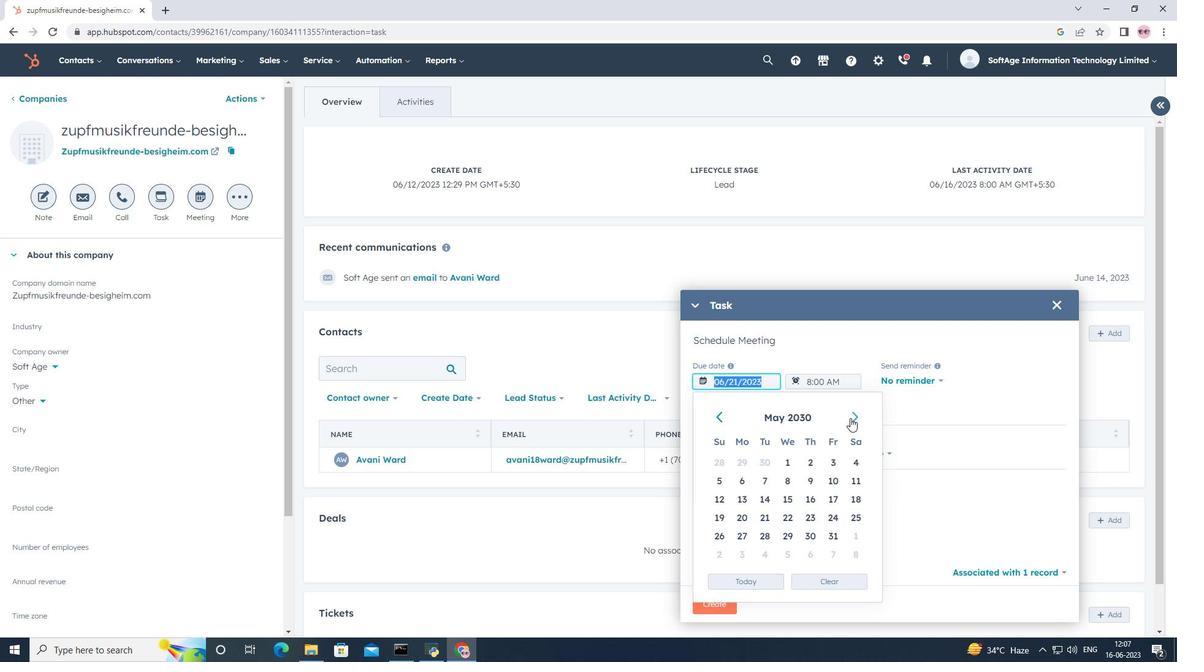 
Action: Mouse pressed left at (850, 418)
Screenshot: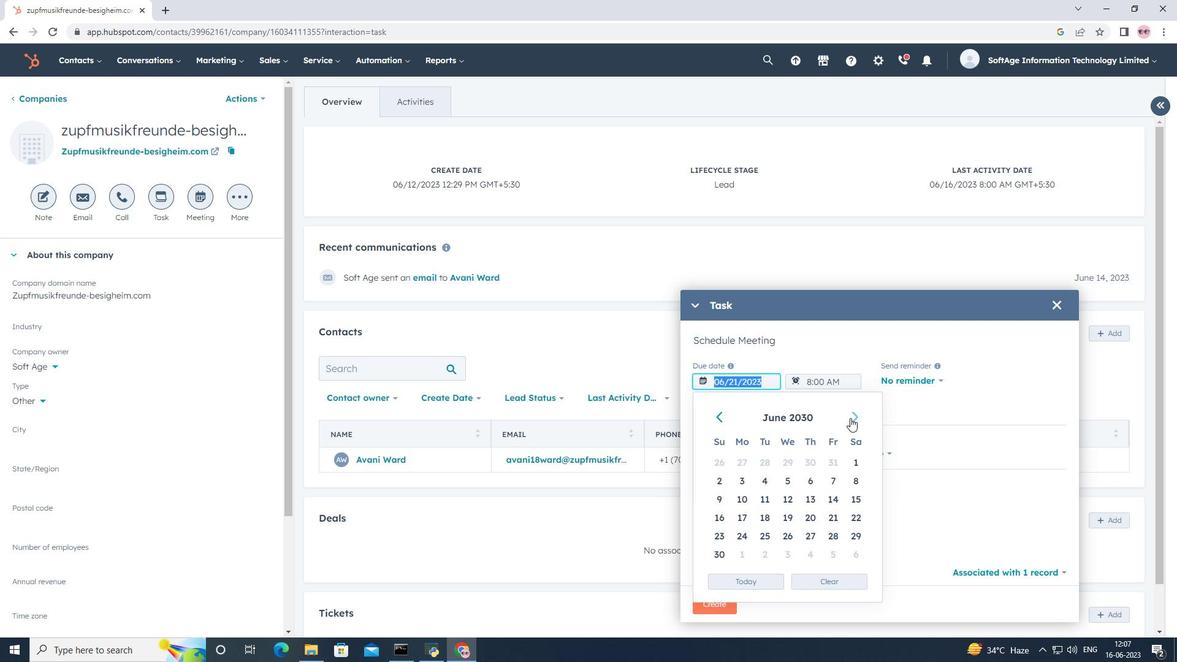 
Action: Mouse pressed left at (850, 418)
Screenshot: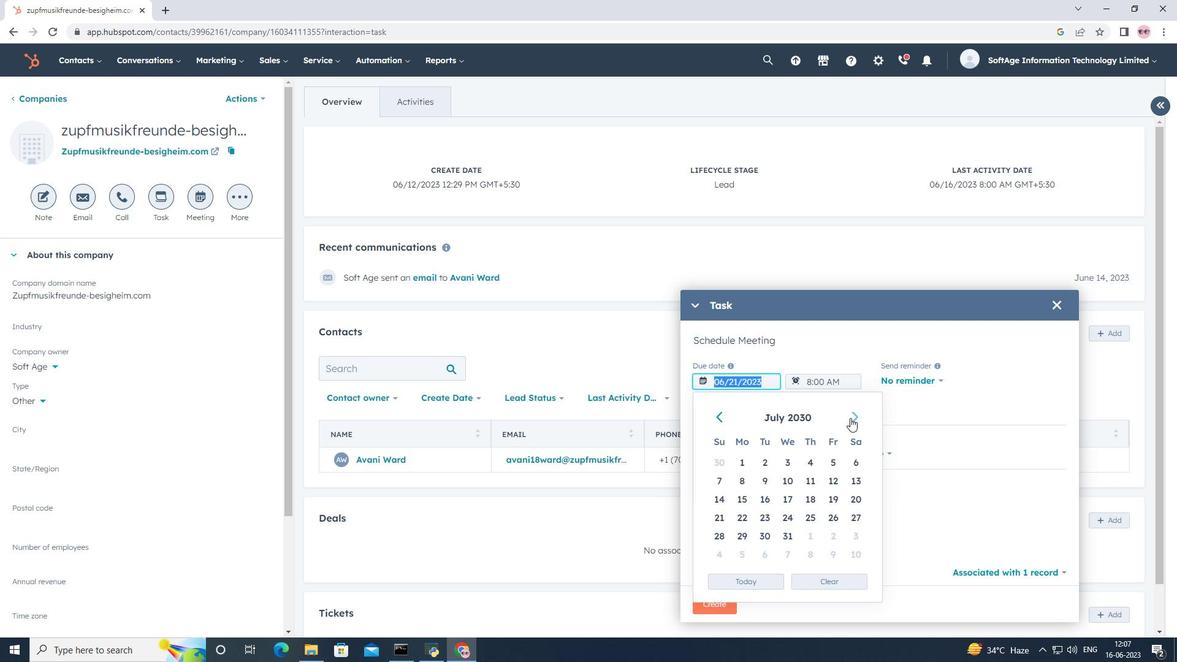 
Action: Mouse pressed left at (850, 418)
Screenshot: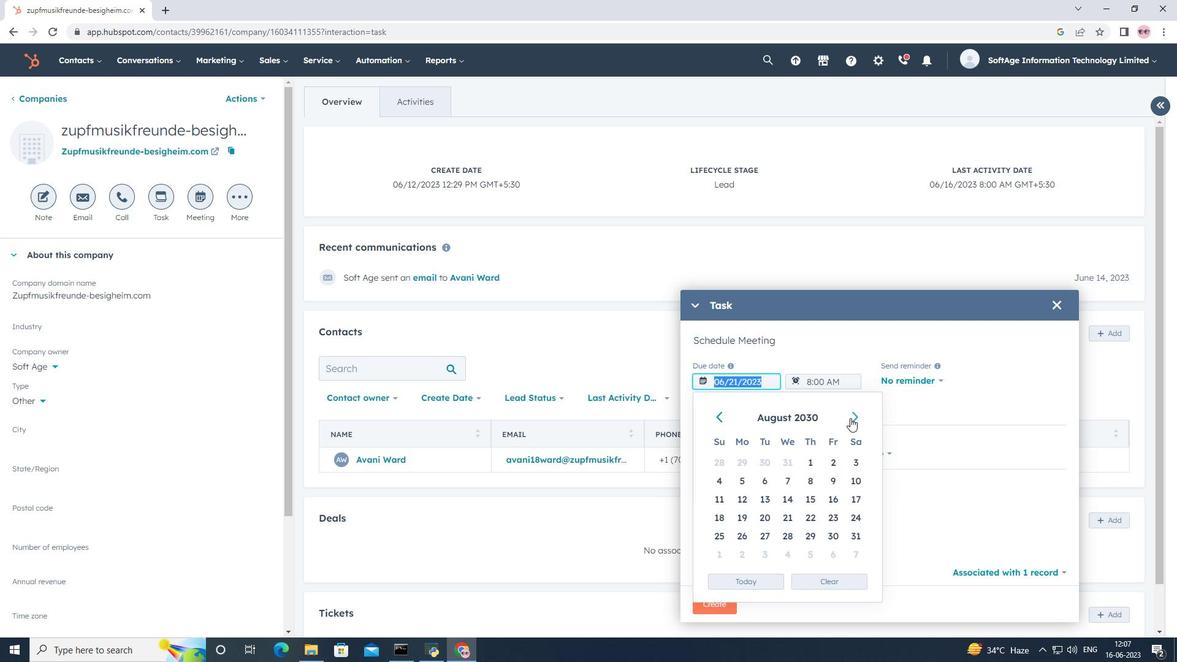 
Action: Mouse pressed left at (850, 418)
Screenshot: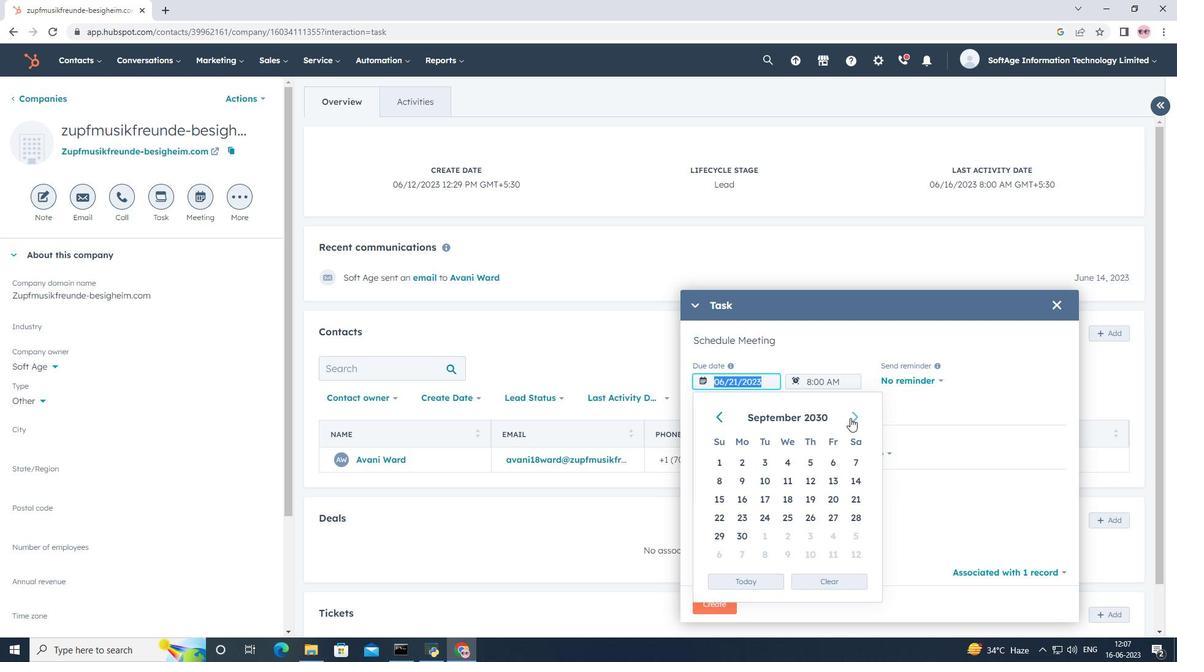 
Action: Mouse pressed left at (850, 418)
Screenshot: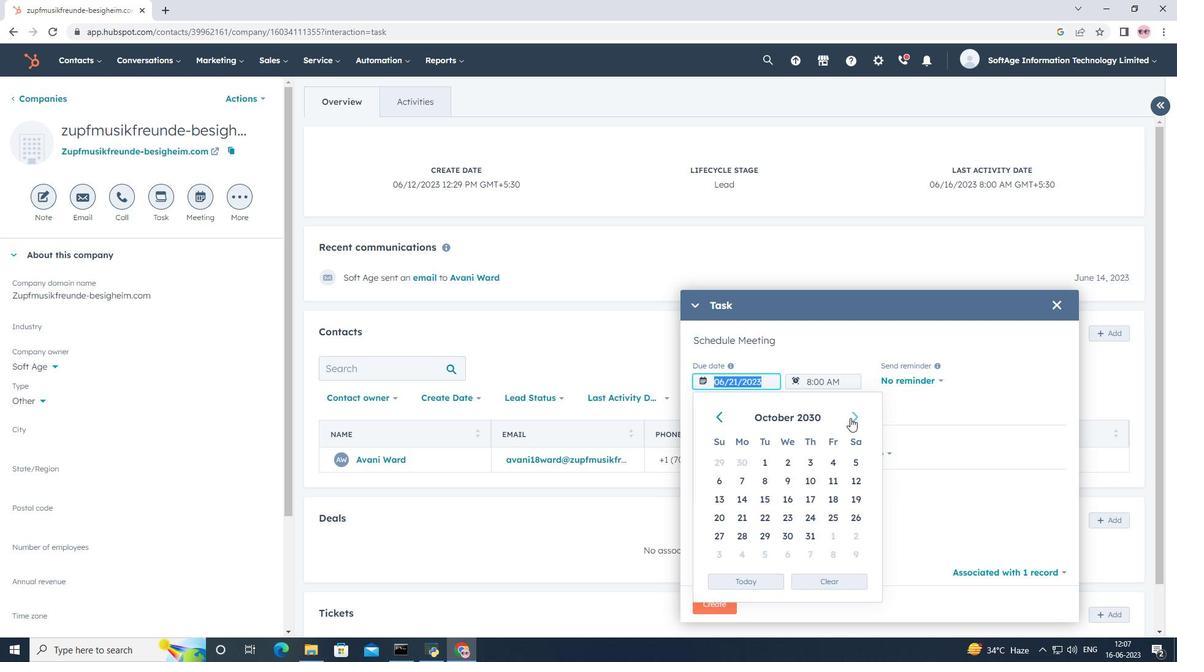 
Action: Mouse pressed left at (850, 418)
Screenshot: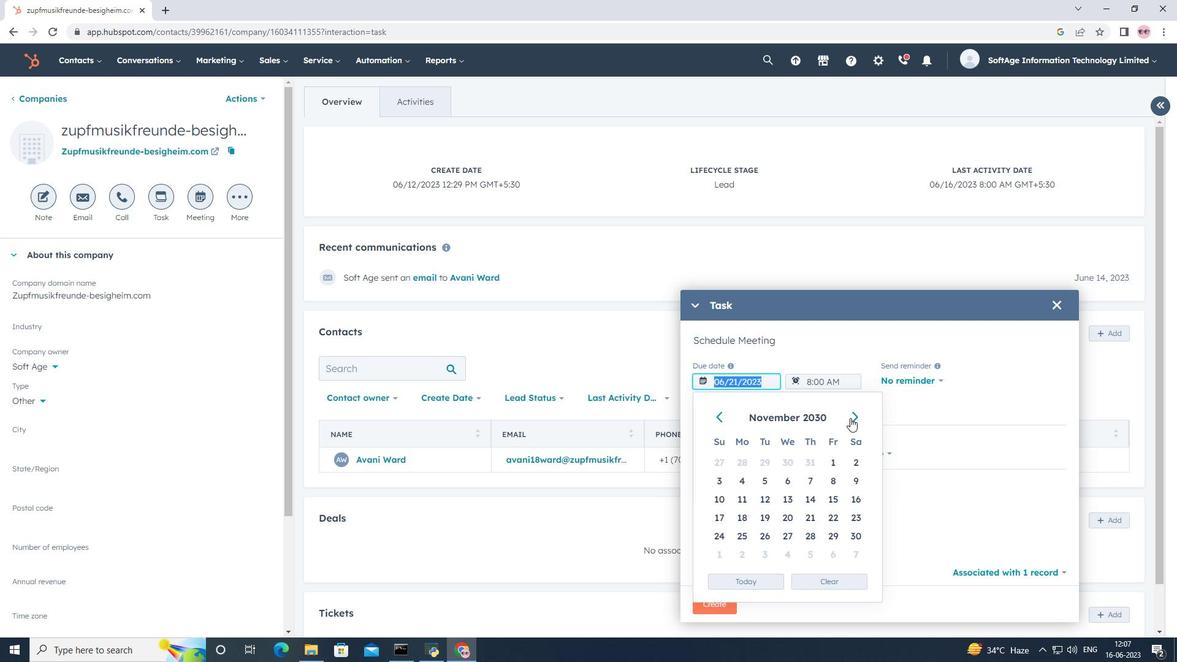 
Action: Mouse pressed left at (850, 418)
Screenshot: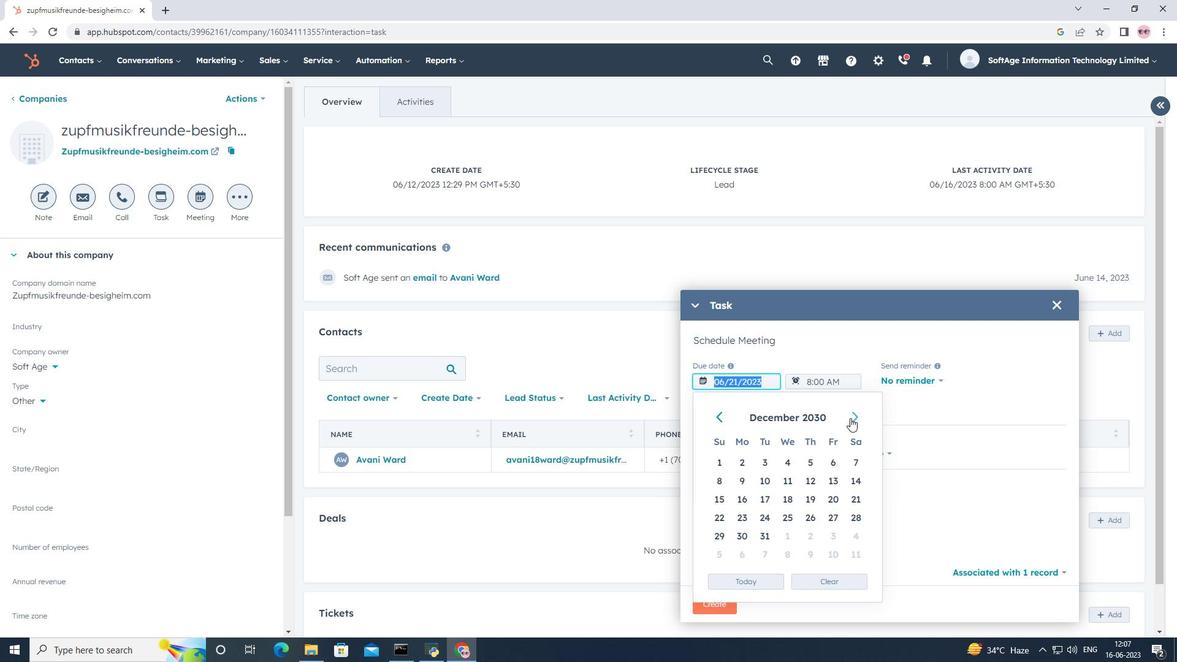 
Action: Mouse pressed left at (850, 418)
Screenshot: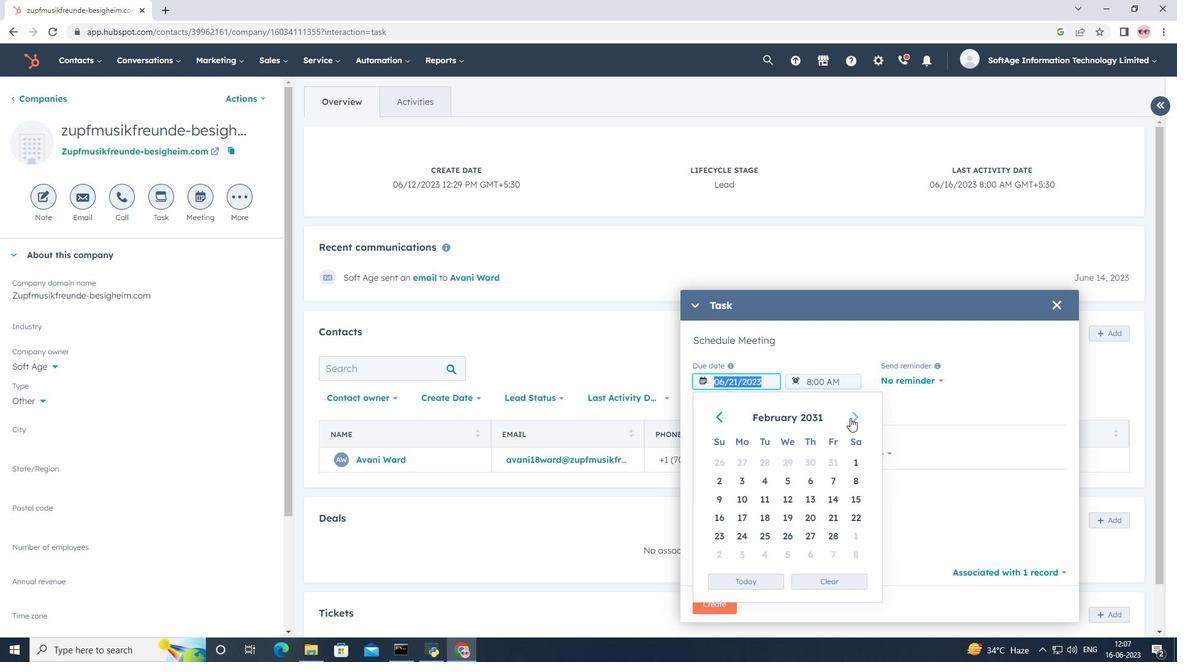 
Action: Mouse pressed left at (850, 418)
Screenshot: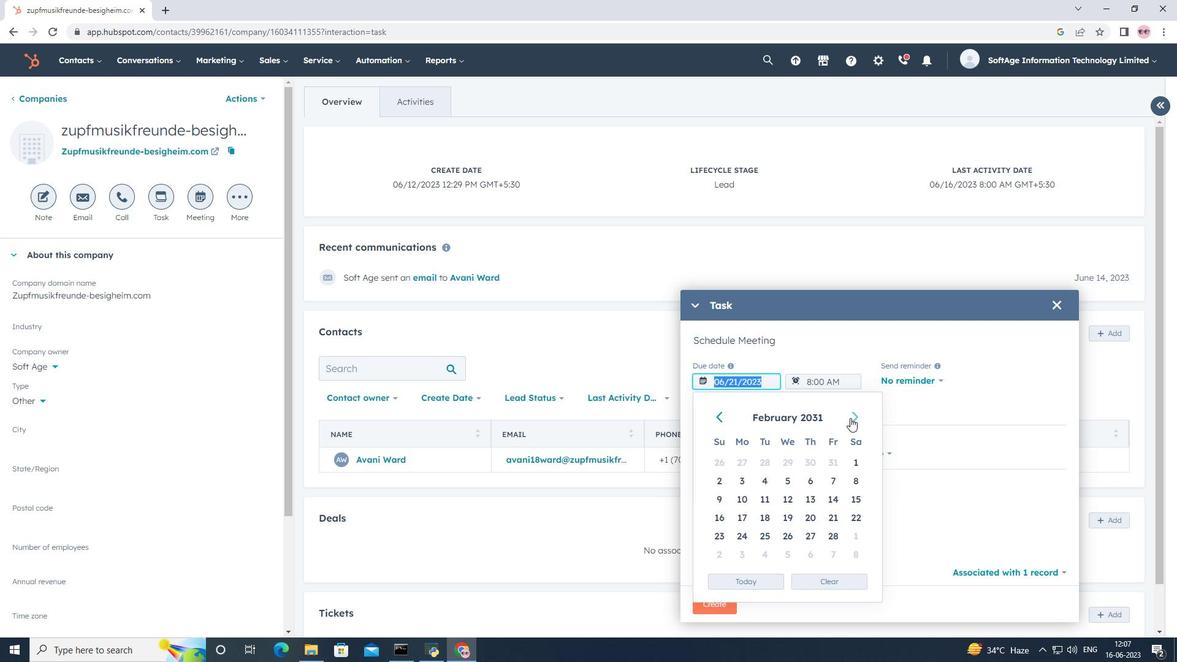 
Action: Mouse pressed left at (850, 418)
Screenshot: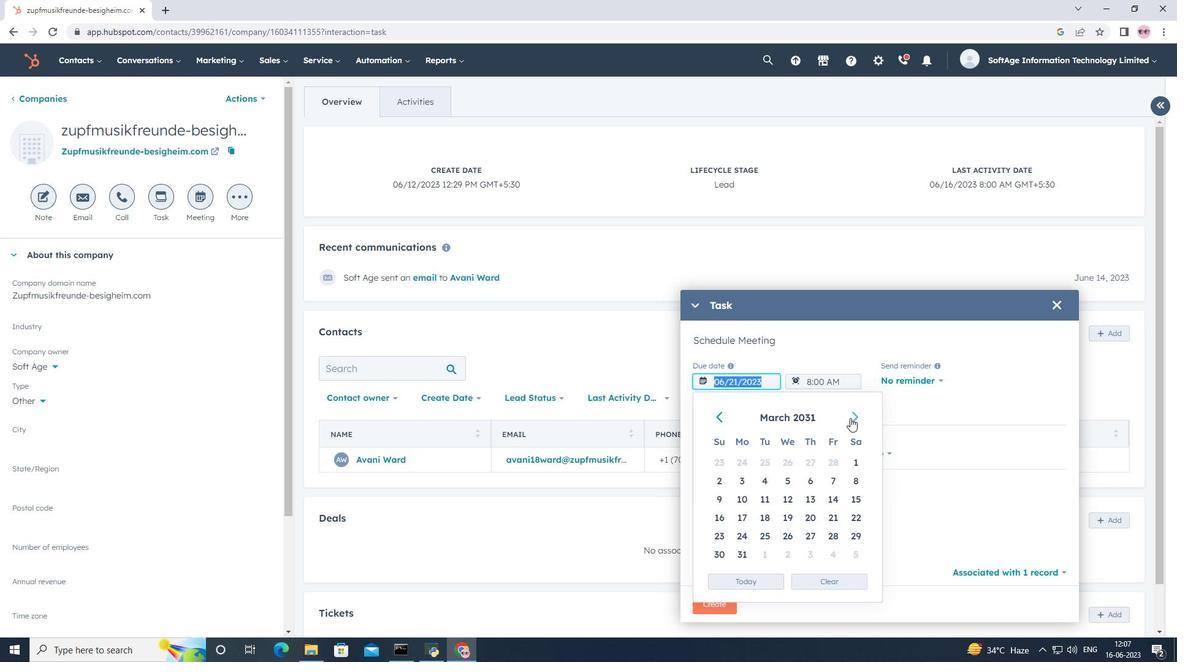 
Action: Mouse pressed left at (850, 418)
Screenshot: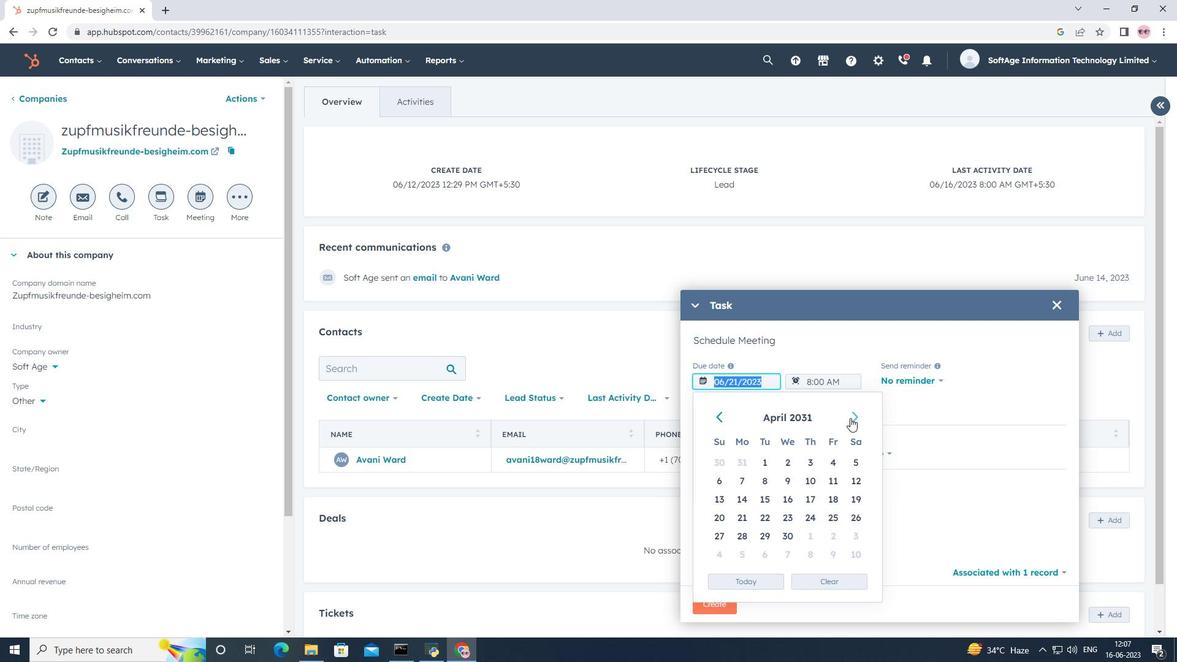 
Action: Mouse pressed left at (850, 418)
Screenshot: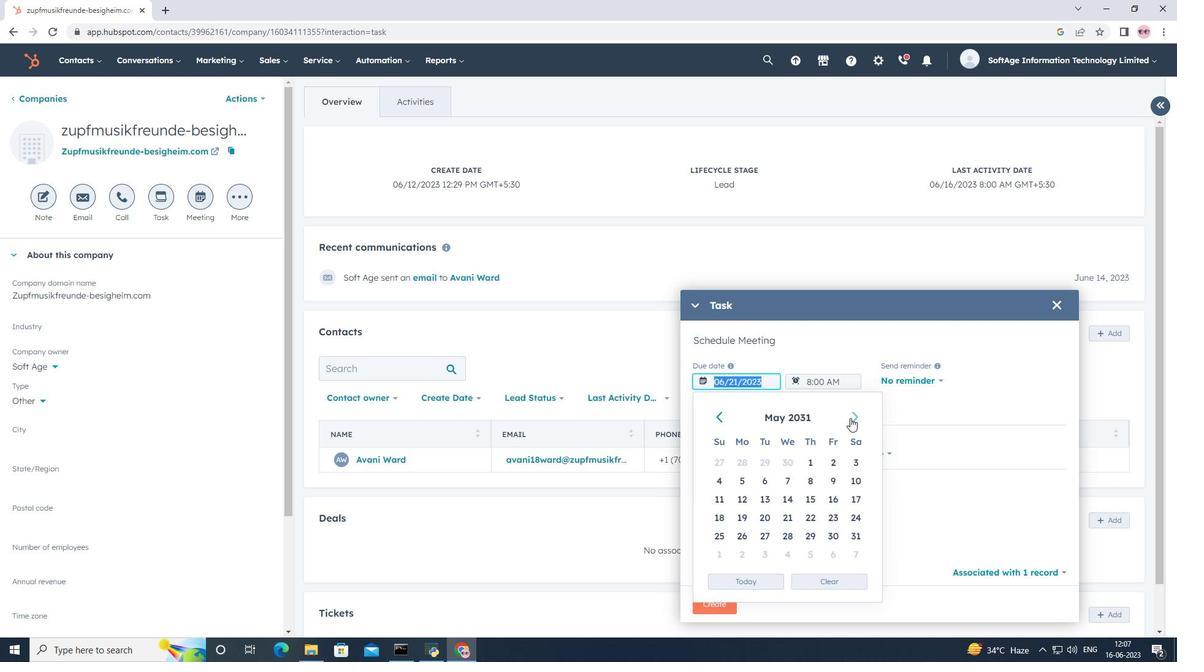 
Action: Mouse pressed left at (850, 418)
Screenshot: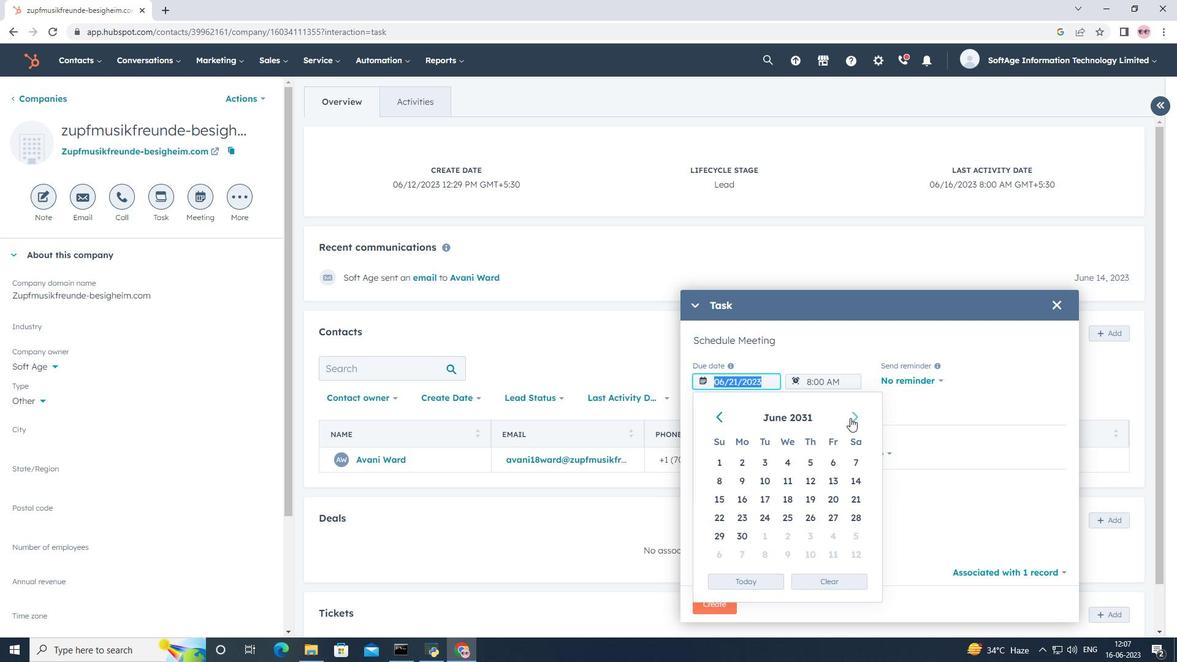 
Action: Mouse pressed left at (850, 418)
Screenshot: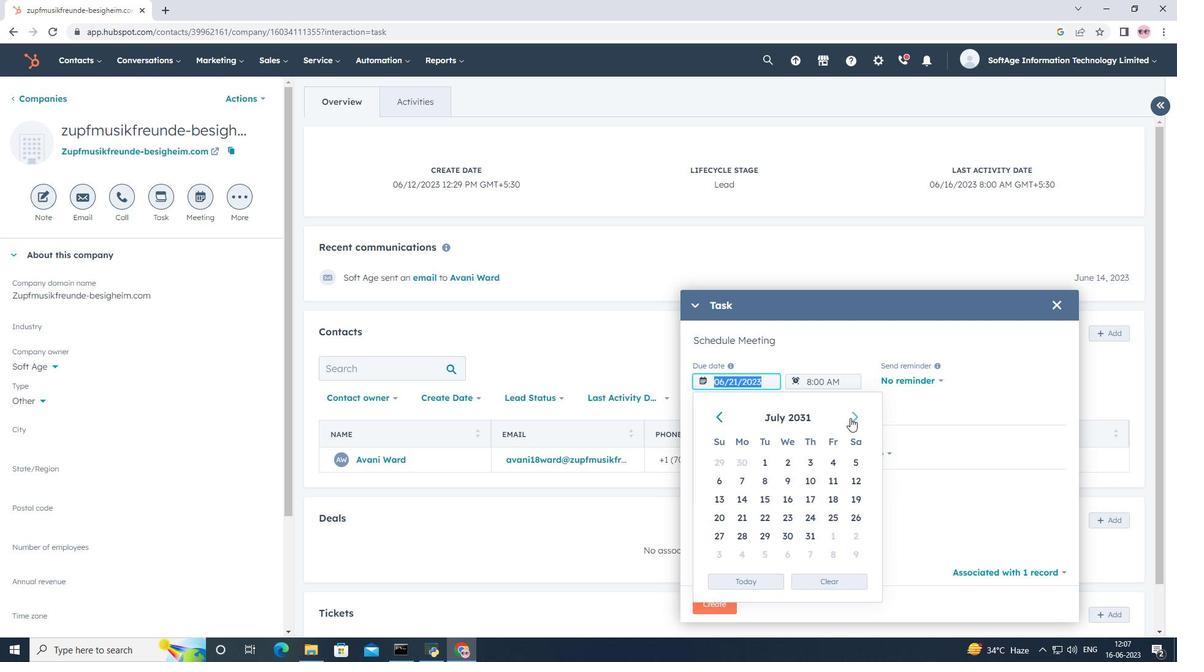 
Action: Mouse pressed left at (850, 418)
Screenshot: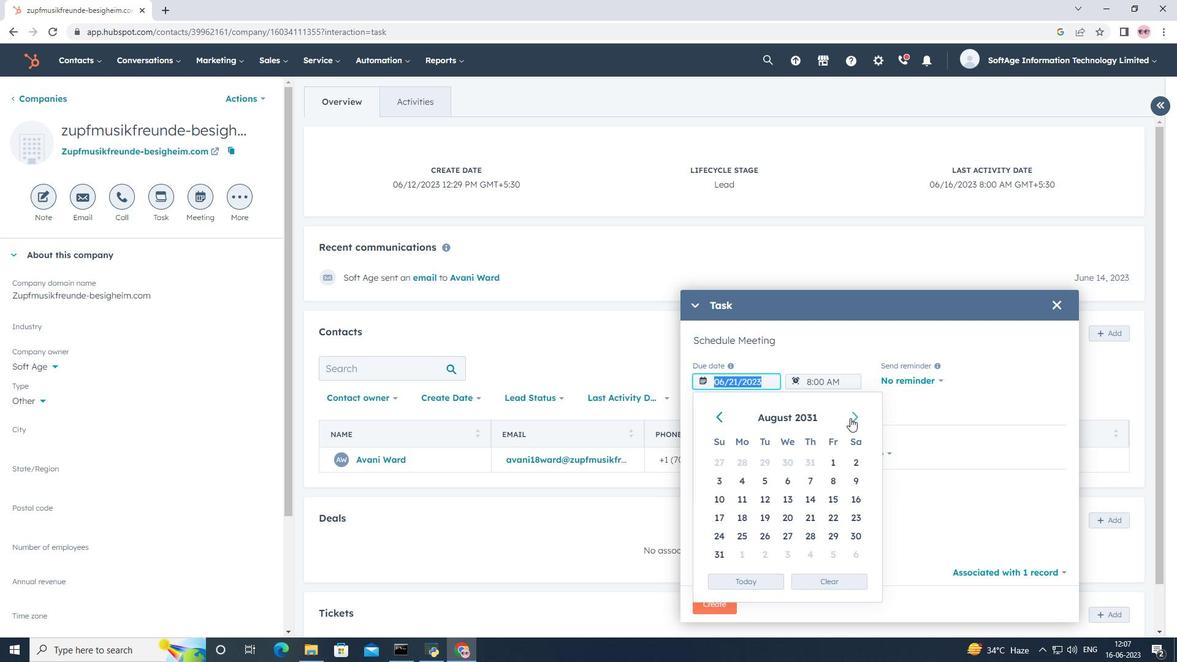 
Action: Mouse pressed left at (850, 418)
Screenshot: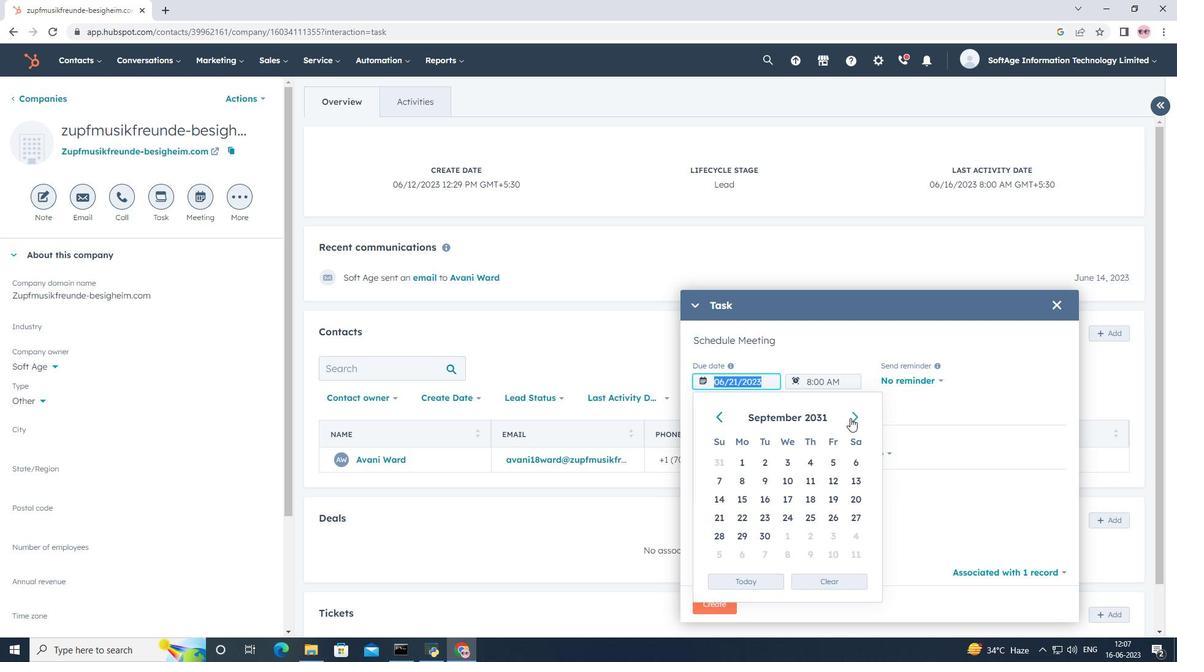 
Action: Mouse pressed left at (850, 418)
Screenshot: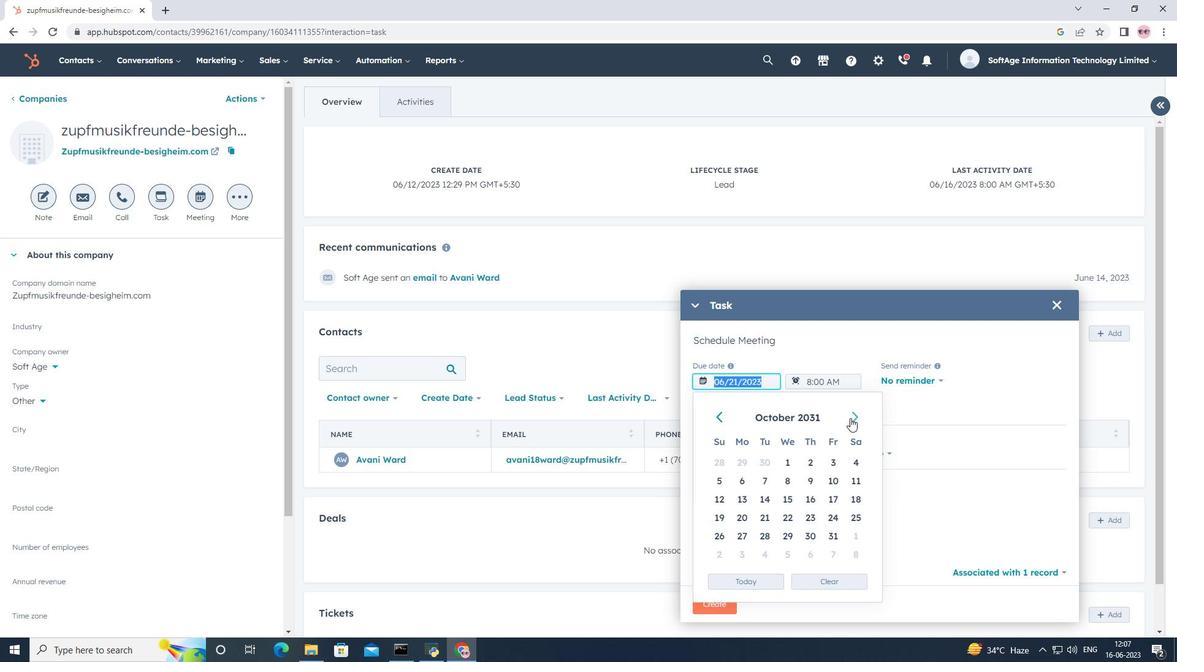 
Action: Mouse pressed left at (850, 418)
Screenshot: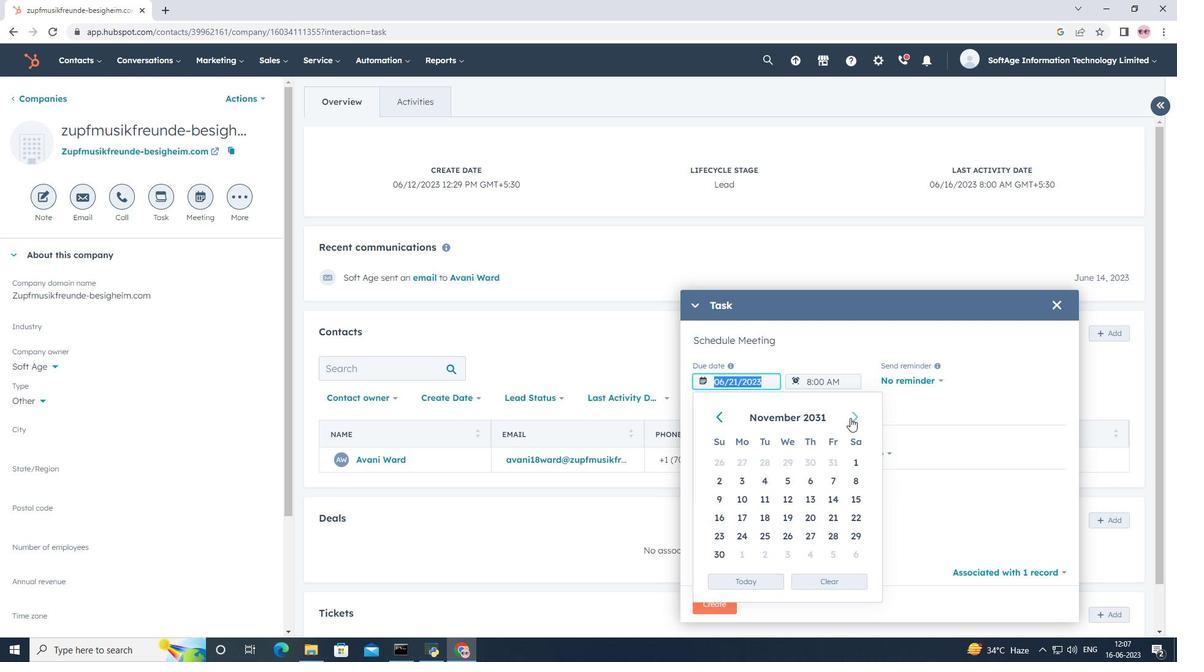 
Action: Mouse pressed left at (850, 418)
Screenshot: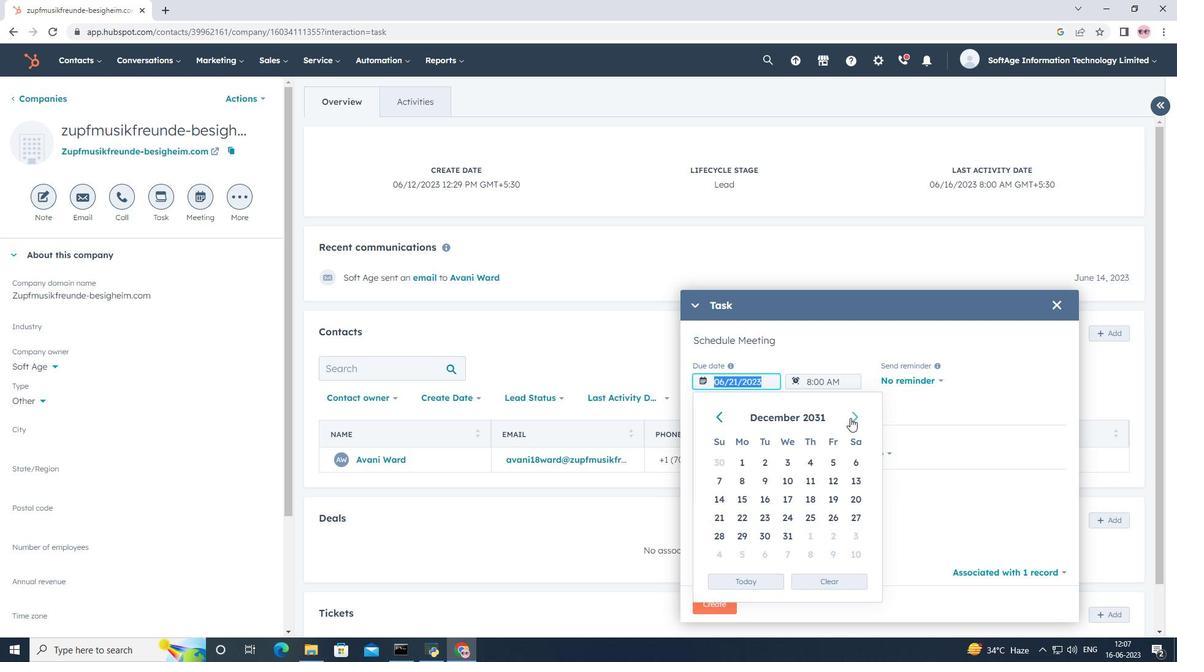 
Action: Mouse pressed left at (850, 418)
Screenshot: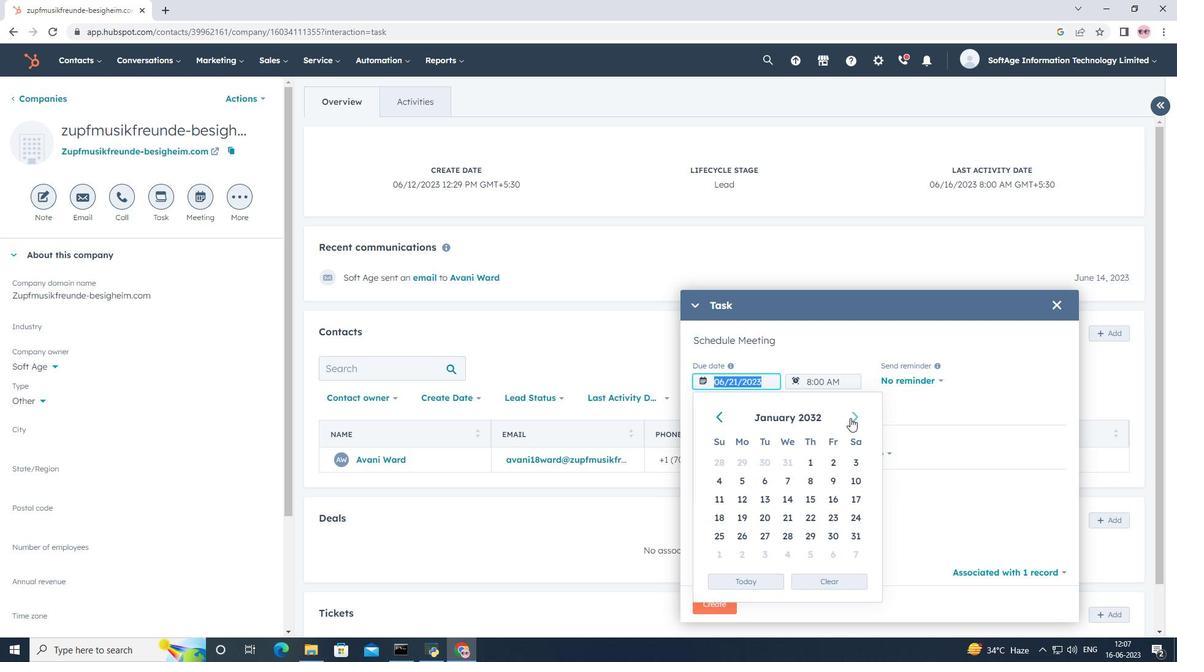 
Action: Mouse pressed left at (850, 418)
Screenshot: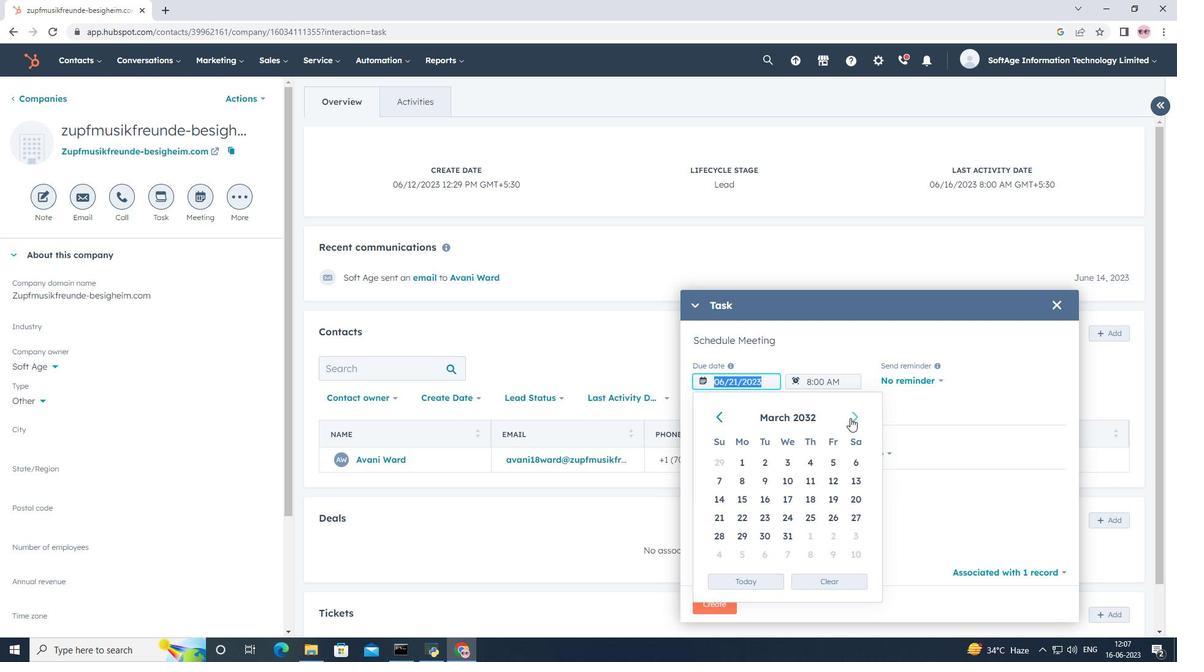 
Action: Mouse pressed left at (850, 418)
Screenshot: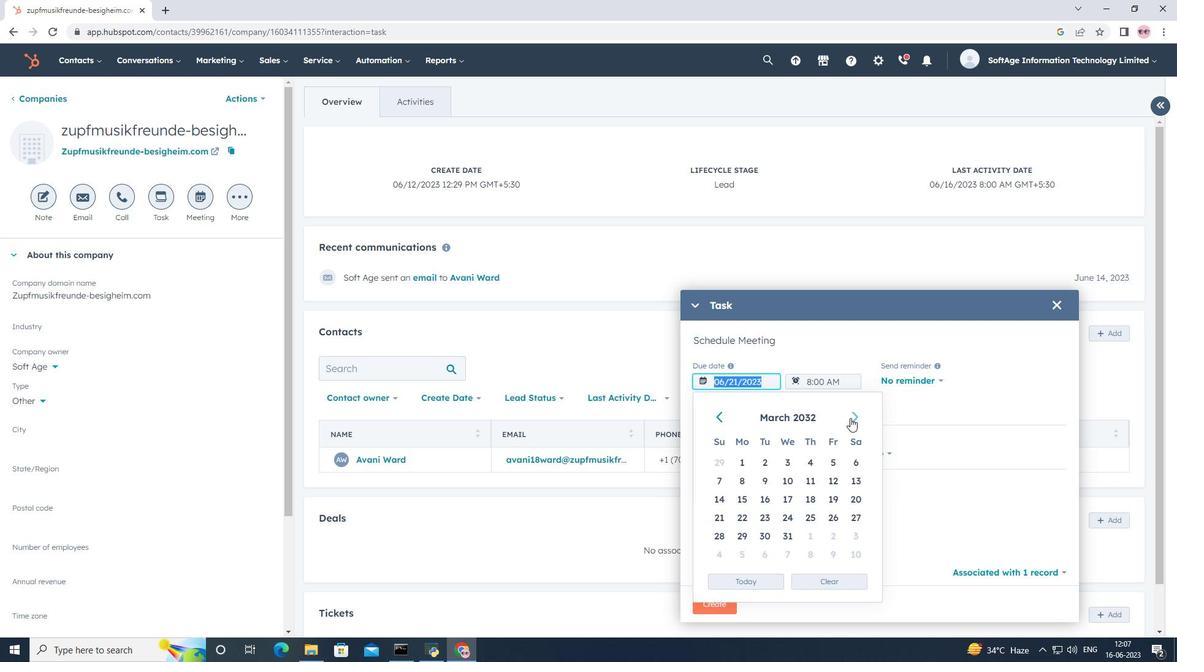 
Action: Mouse pressed left at (850, 418)
Screenshot: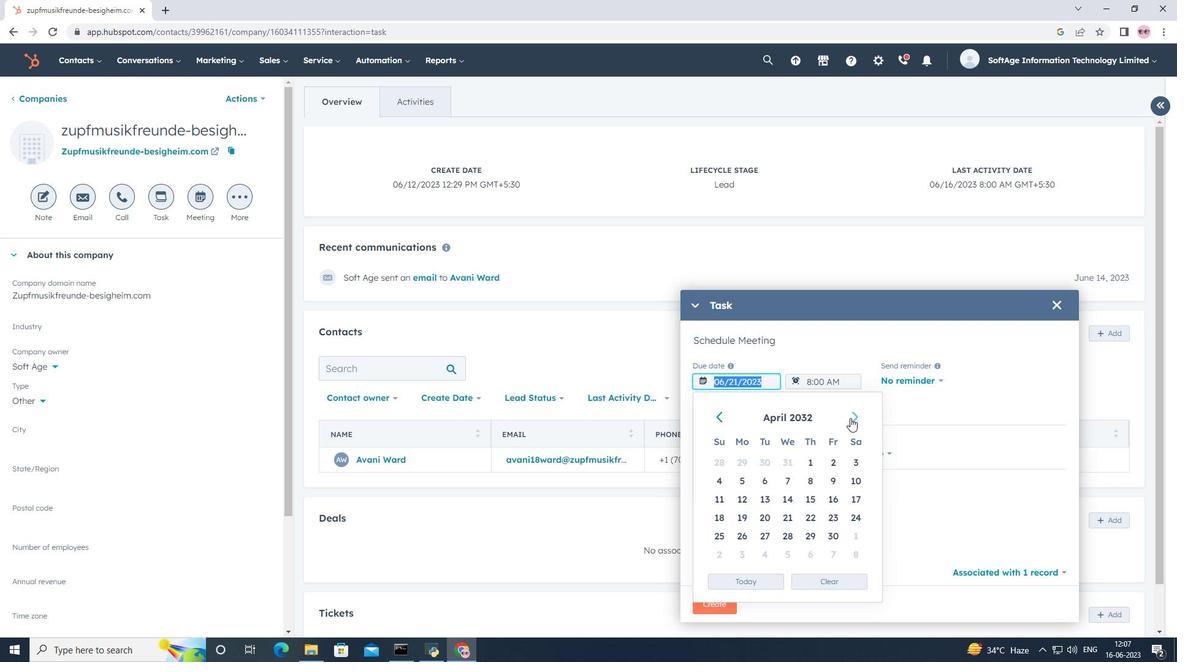 
Action: Mouse pressed left at (850, 418)
Screenshot: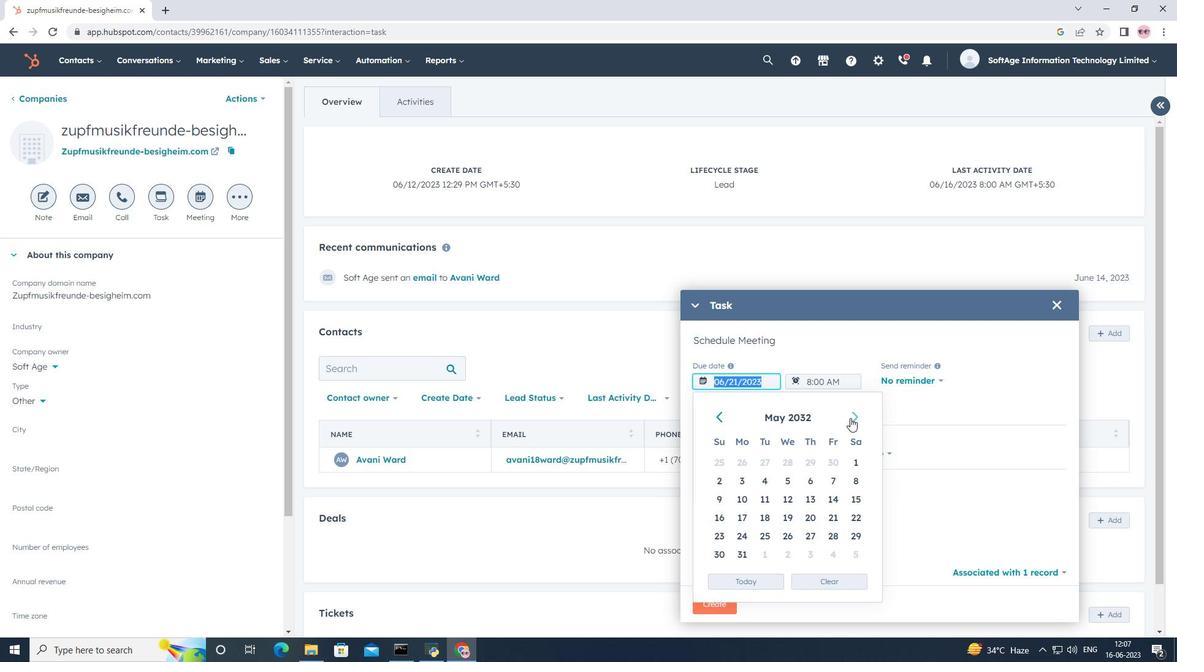 
Action: Mouse pressed left at (850, 418)
Screenshot: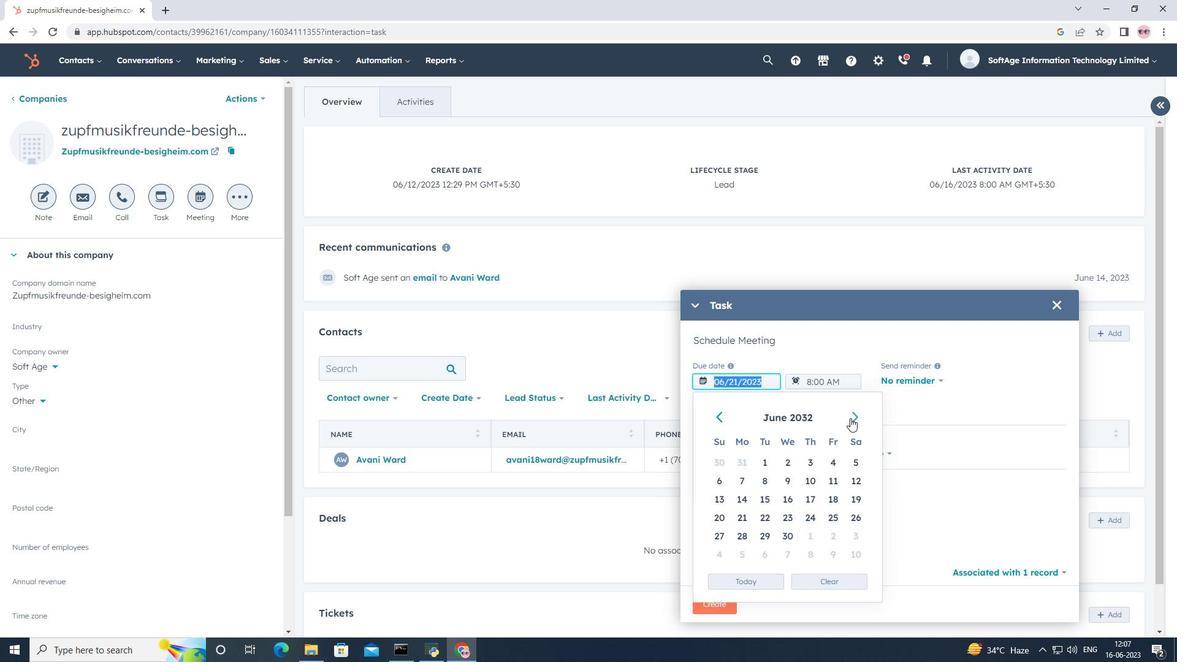 
Action: Mouse pressed left at (850, 418)
Screenshot: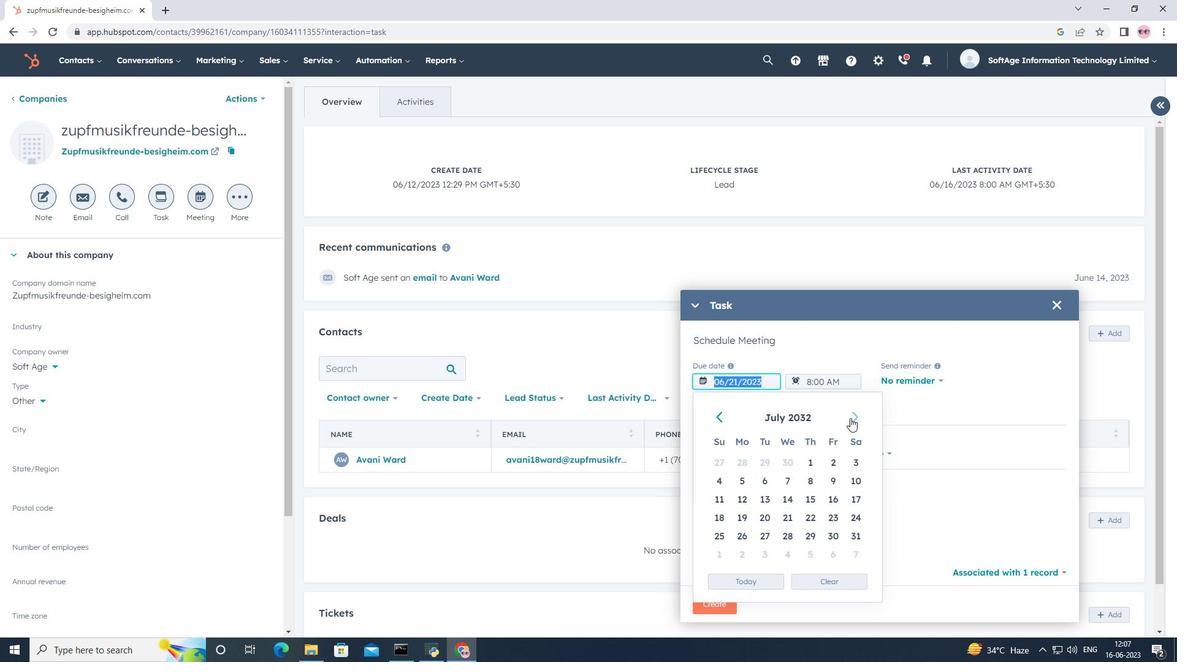 
Action: Mouse pressed left at (850, 418)
Screenshot: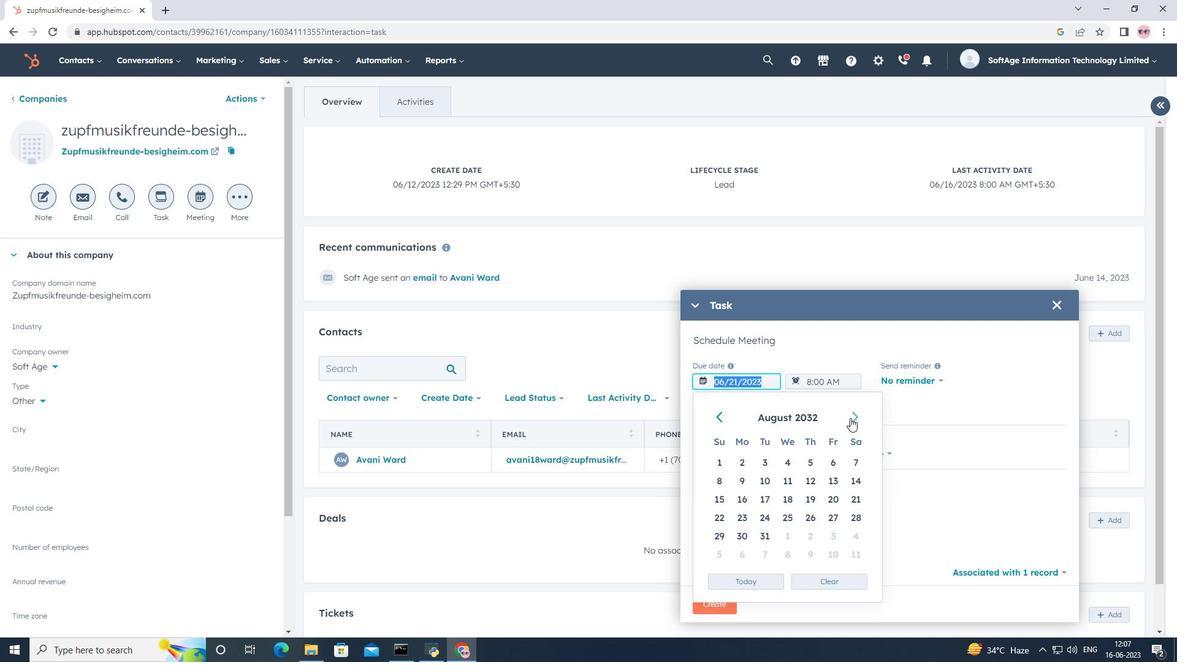 
Action: Mouse pressed left at (850, 418)
Screenshot: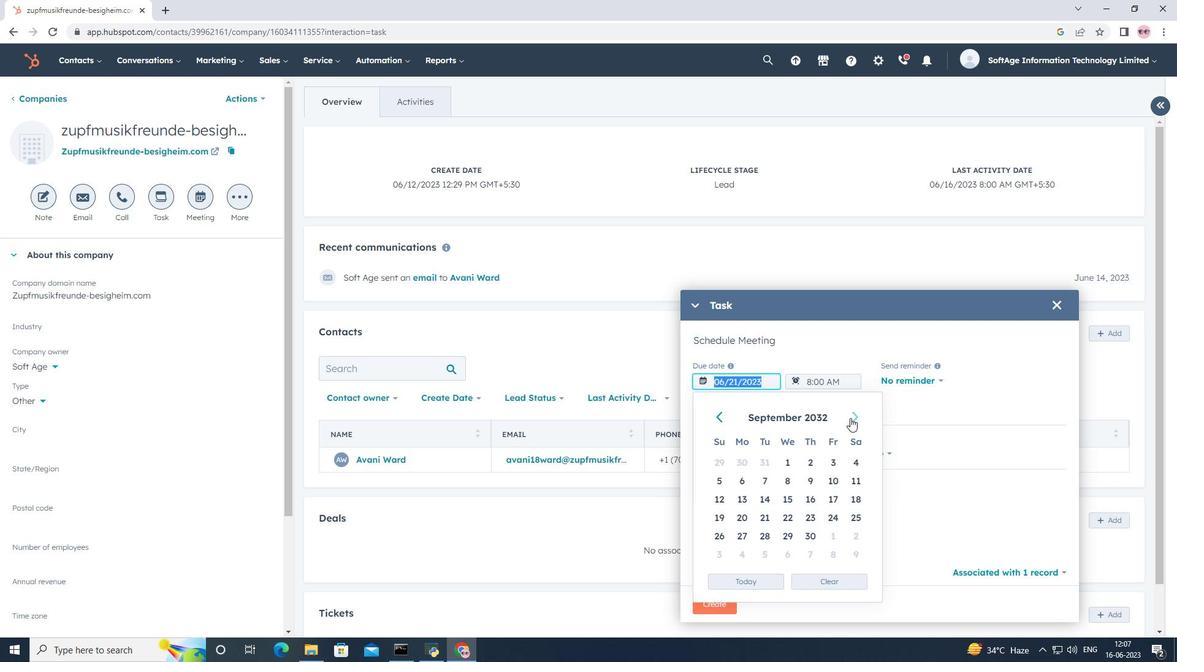 
Action: Mouse pressed left at (850, 418)
Screenshot: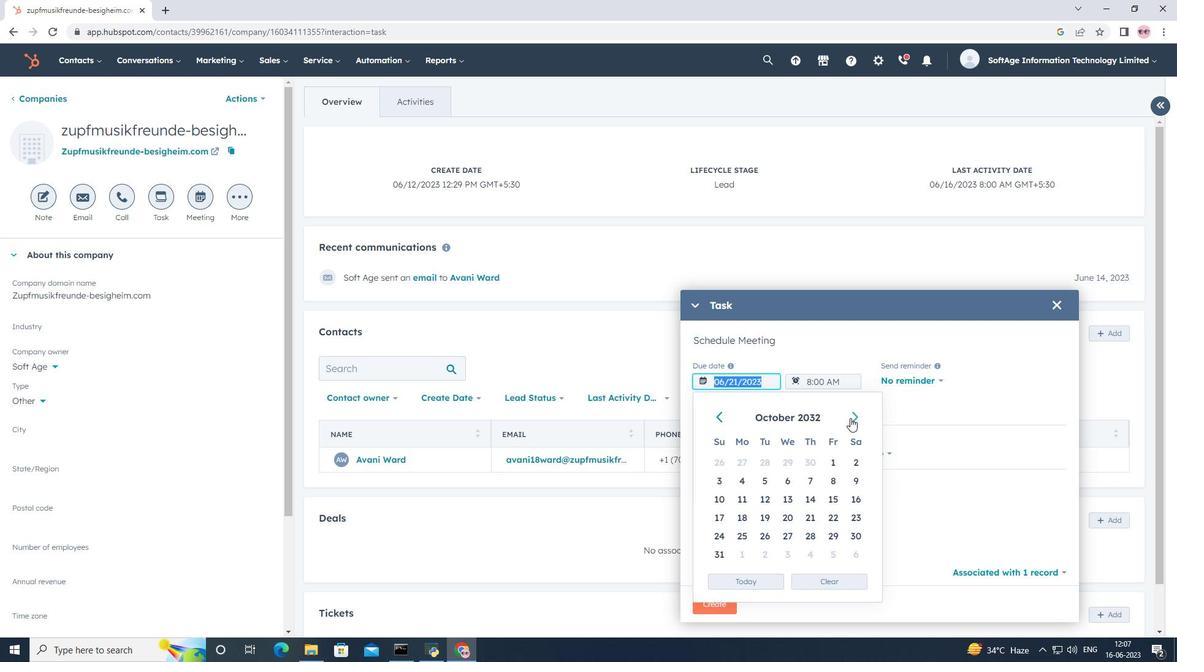 
Action: Mouse pressed left at (850, 418)
Screenshot: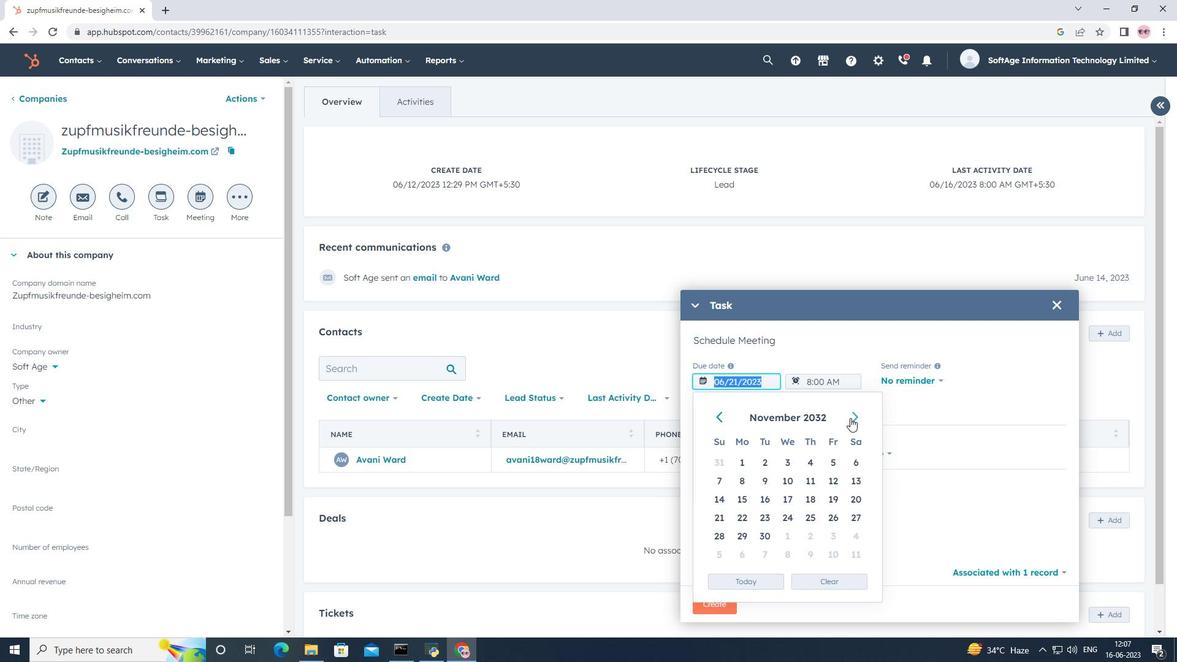 
Action: Mouse pressed left at (850, 418)
Screenshot: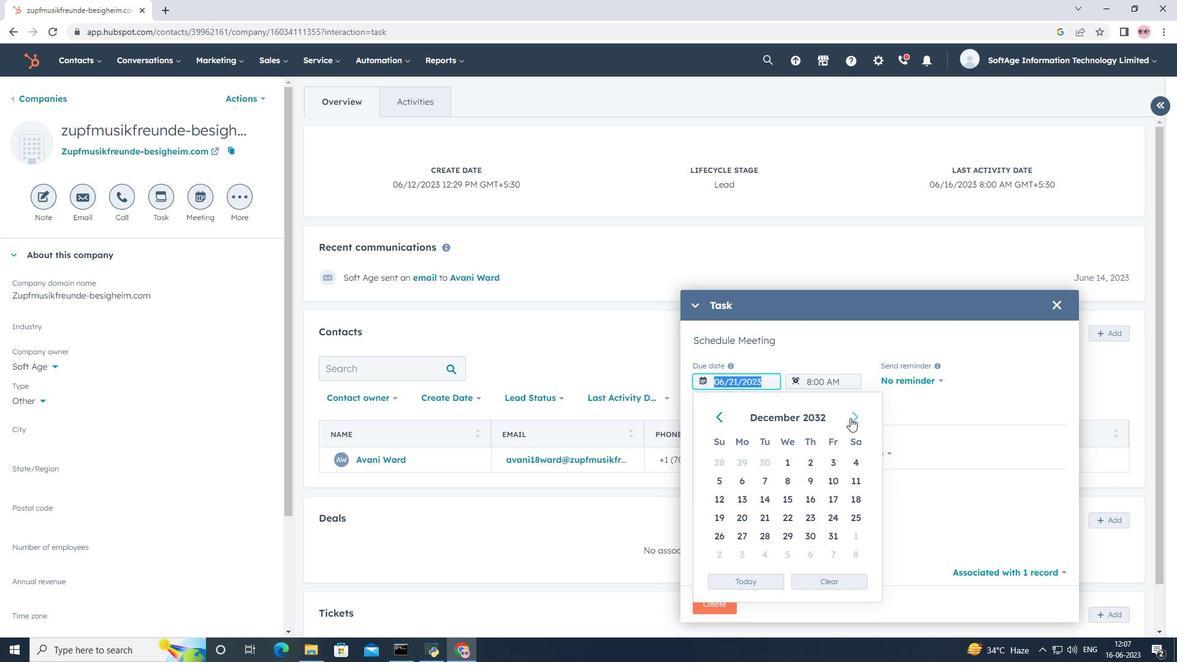 
Action: Mouse pressed left at (850, 418)
Screenshot: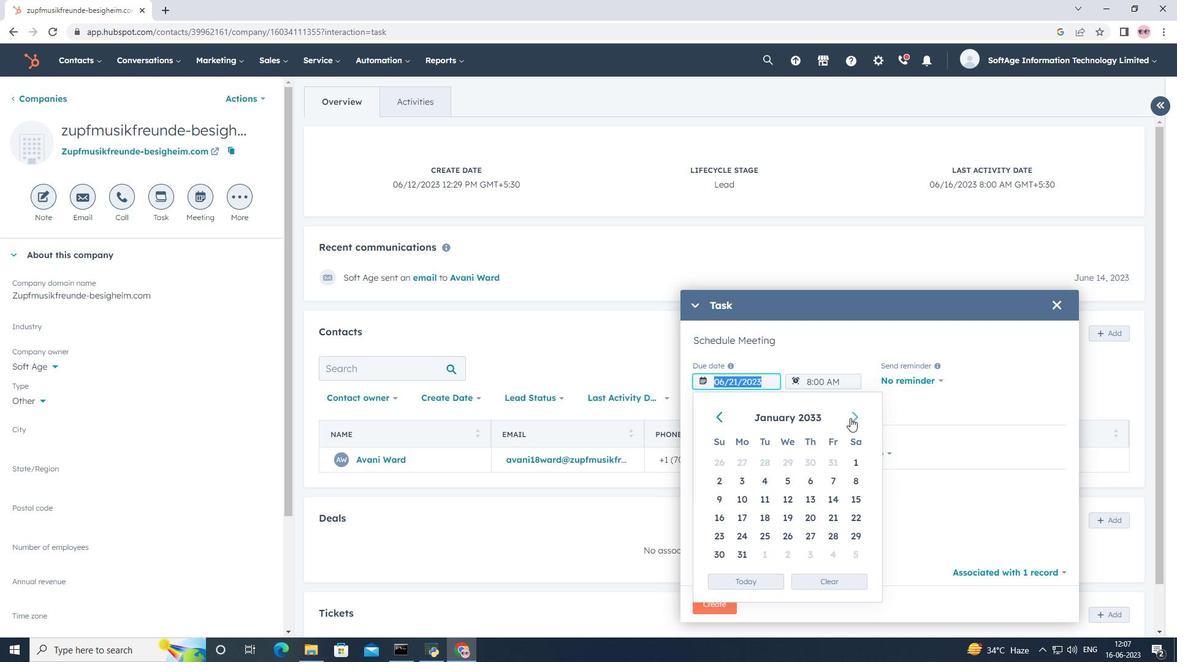 
Action: Mouse pressed left at (850, 418)
Screenshot: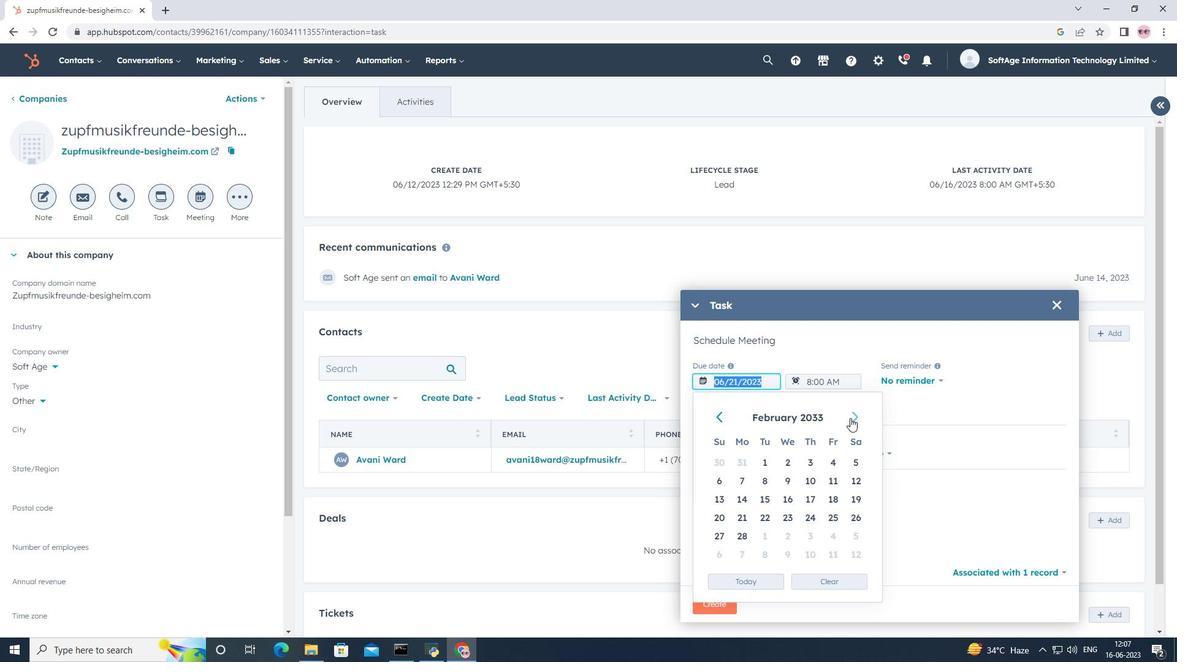 
Action: Mouse pressed left at (850, 418)
Screenshot: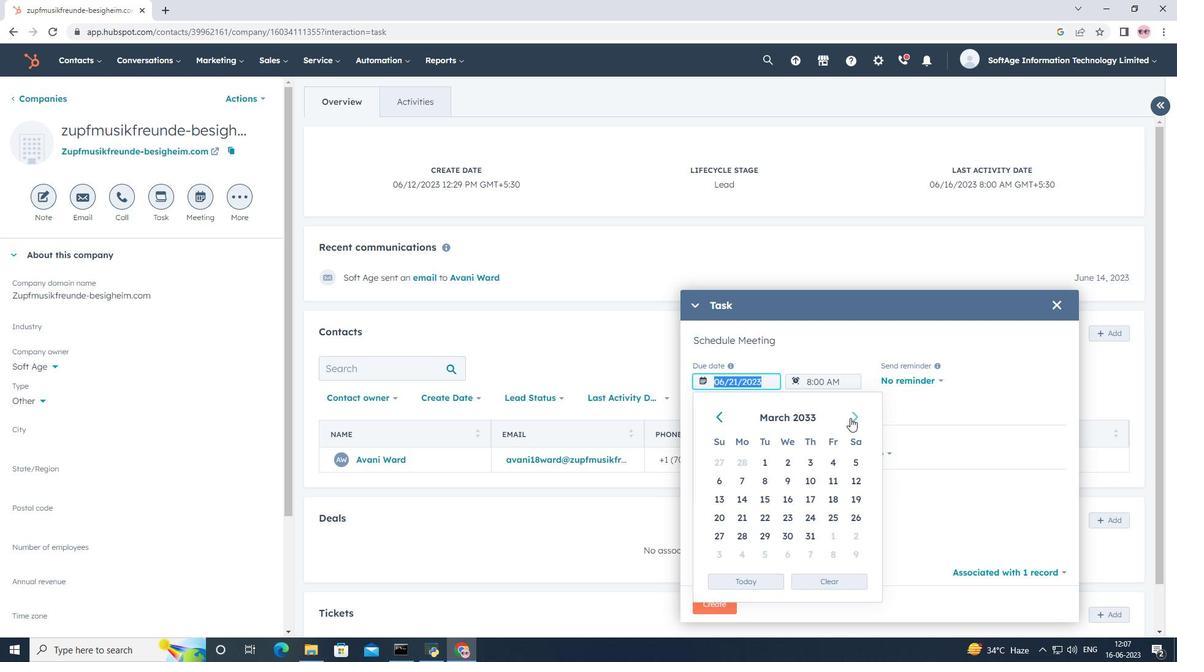 
Action: Mouse pressed left at (850, 418)
Screenshot: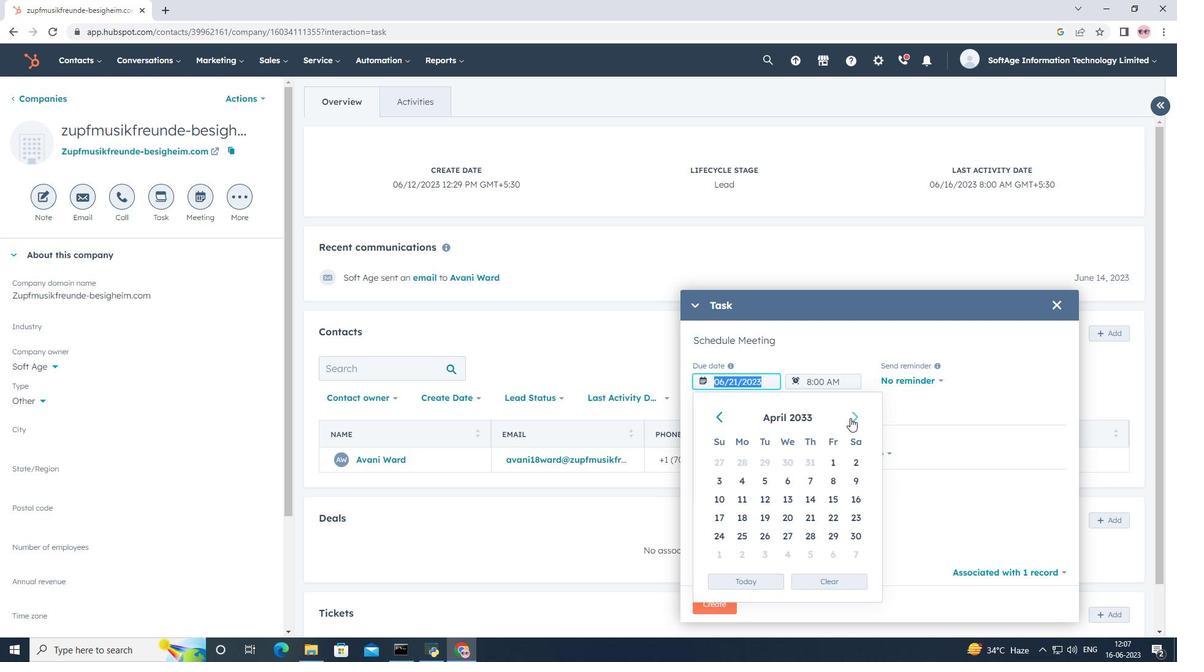 
Action: Mouse pressed left at (850, 418)
Screenshot: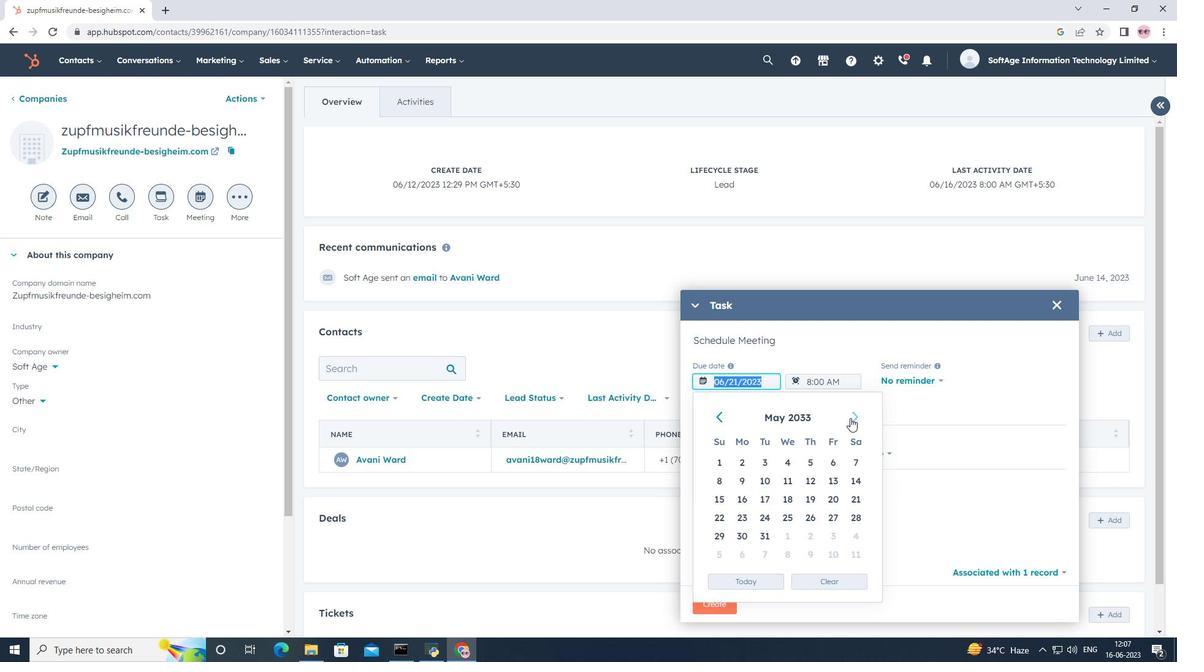 
Action: Mouse pressed left at (850, 418)
Screenshot: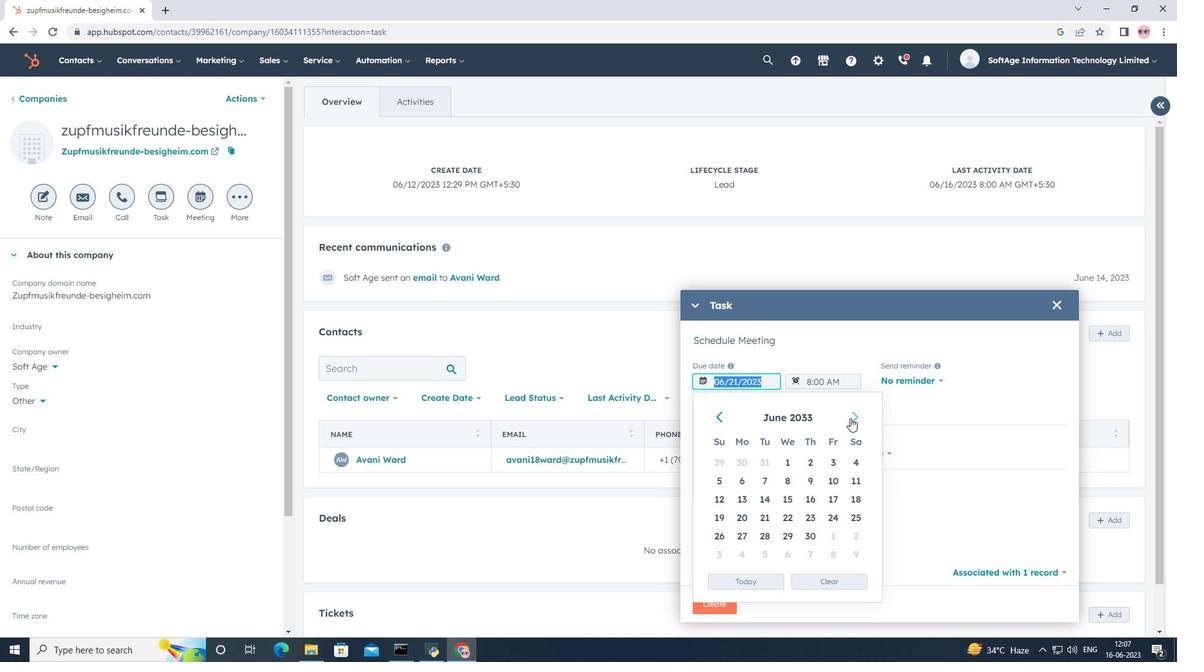 
Action: Mouse pressed left at (850, 418)
Screenshot: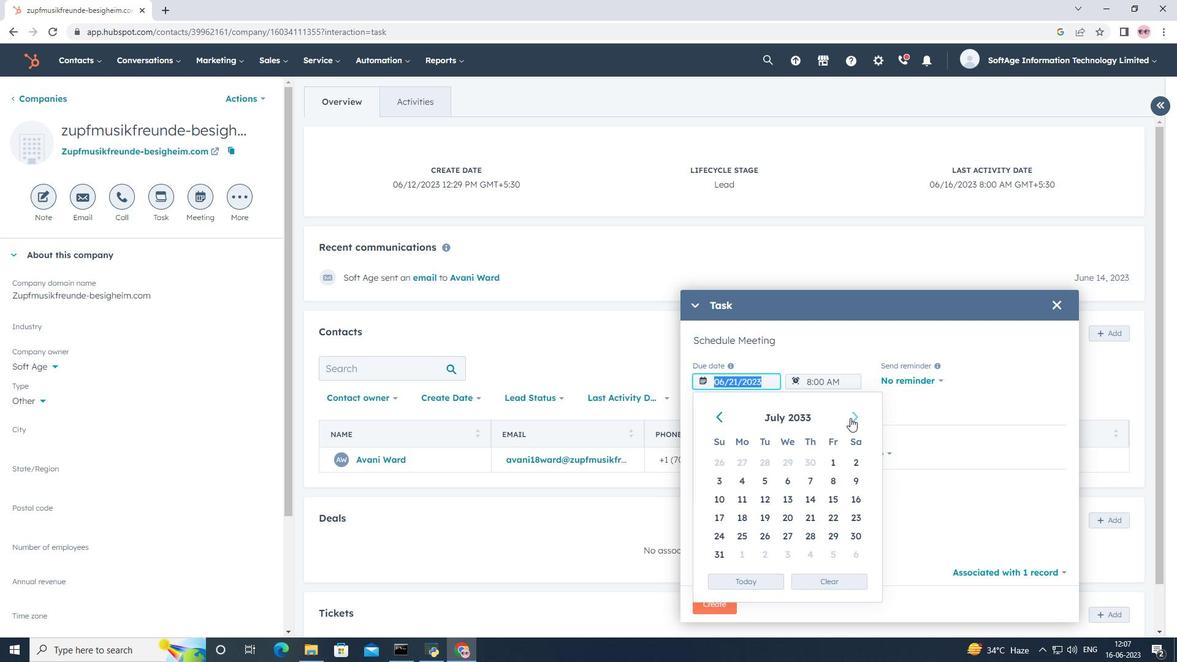 
Action: Mouse pressed left at (850, 418)
Screenshot: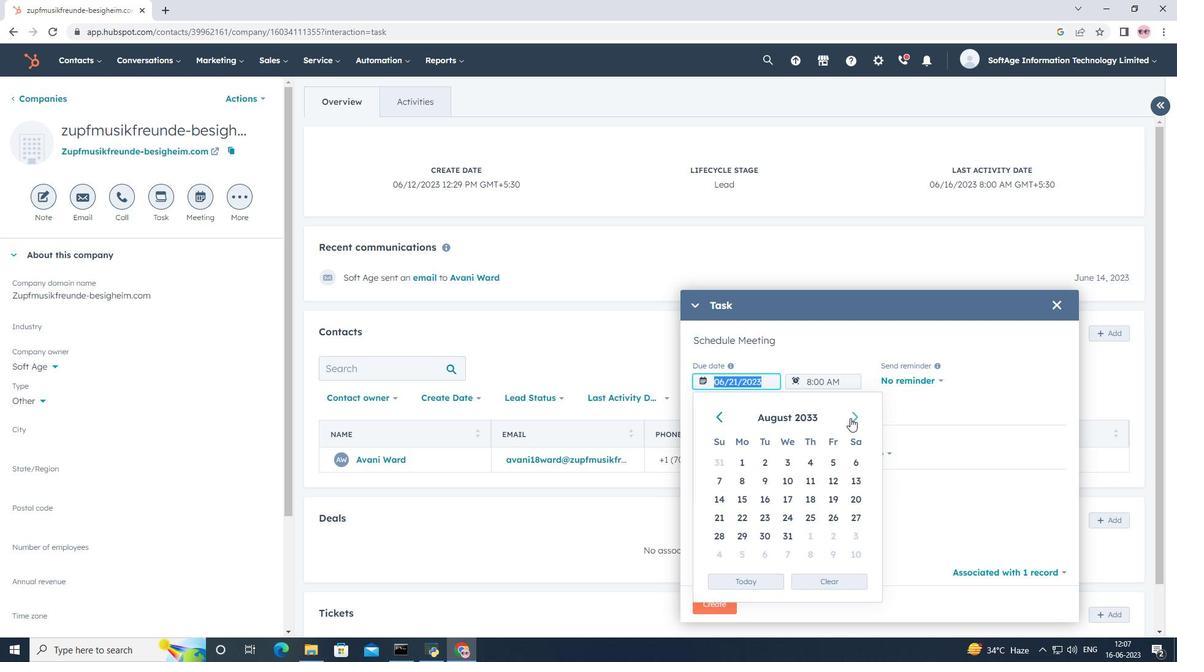 
Action: Mouse pressed left at (850, 418)
Screenshot: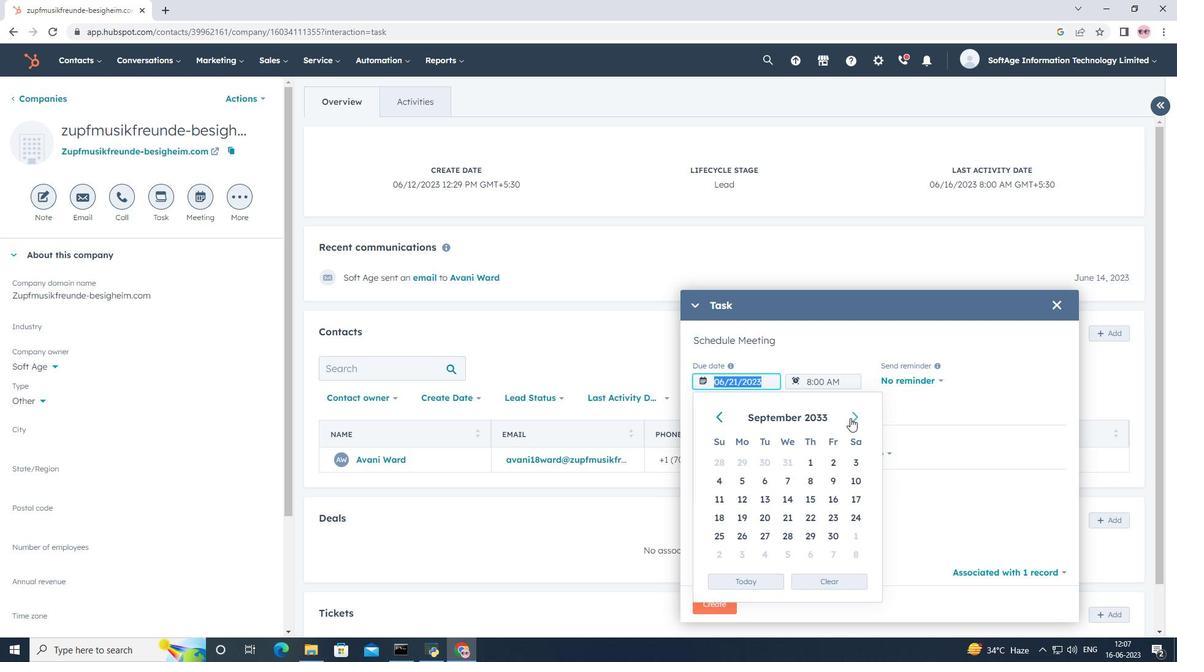 
Action: Mouse pressed left at (850, 418)
Screenshot: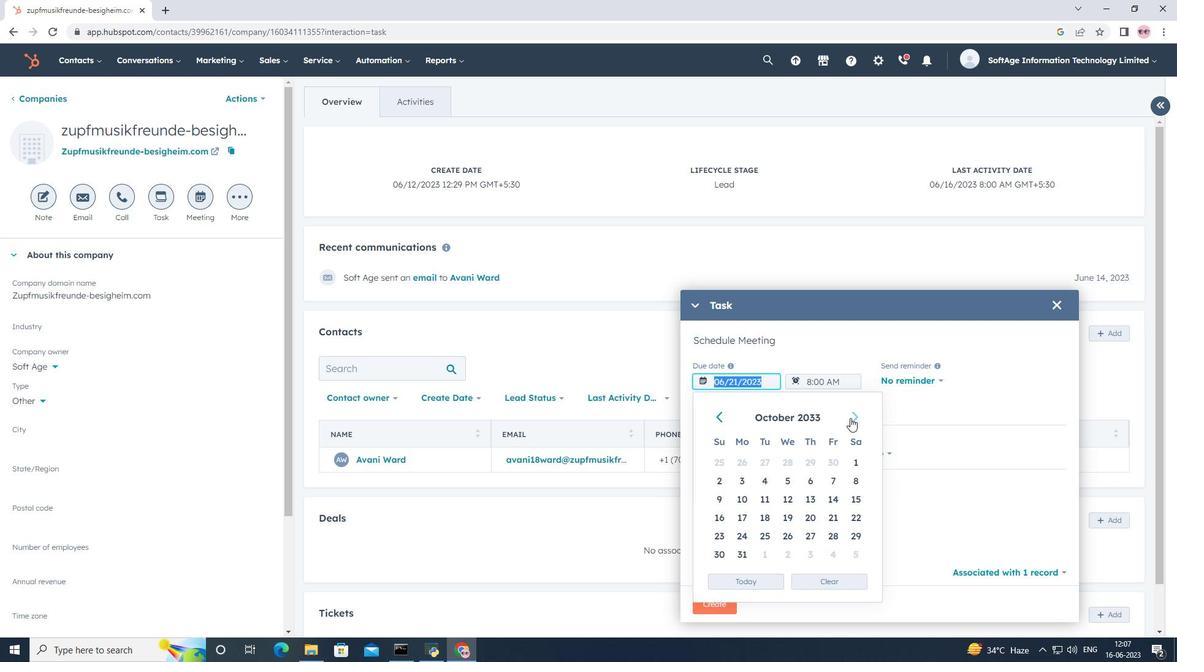 
Action: Mouse pressed left at (850, 418)
Screenshot: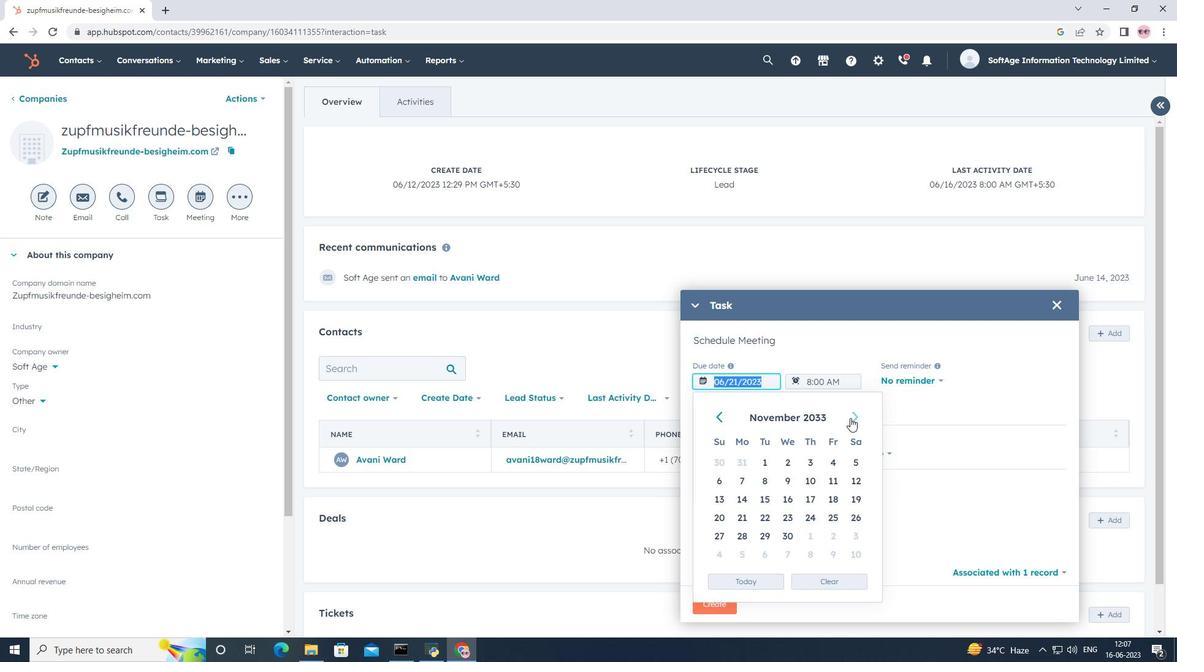 
Action: Mouse pressed left at (850, 418)
Screenshot: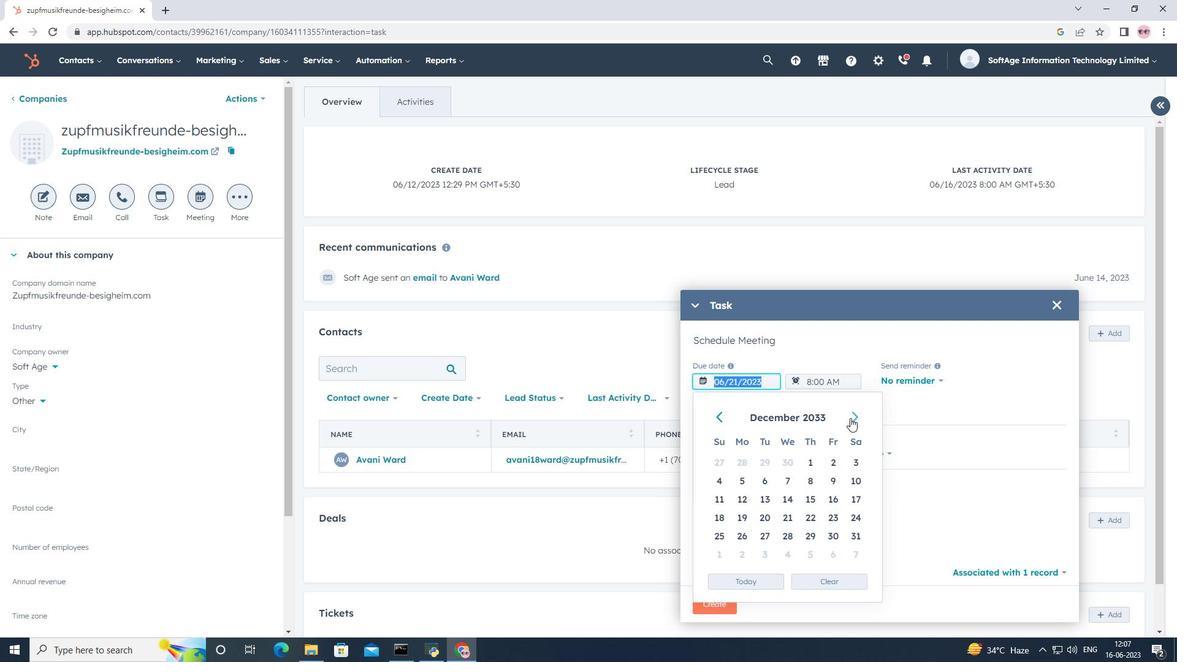 
Action: Mouse pressed left at (850, 418)
Screenshot: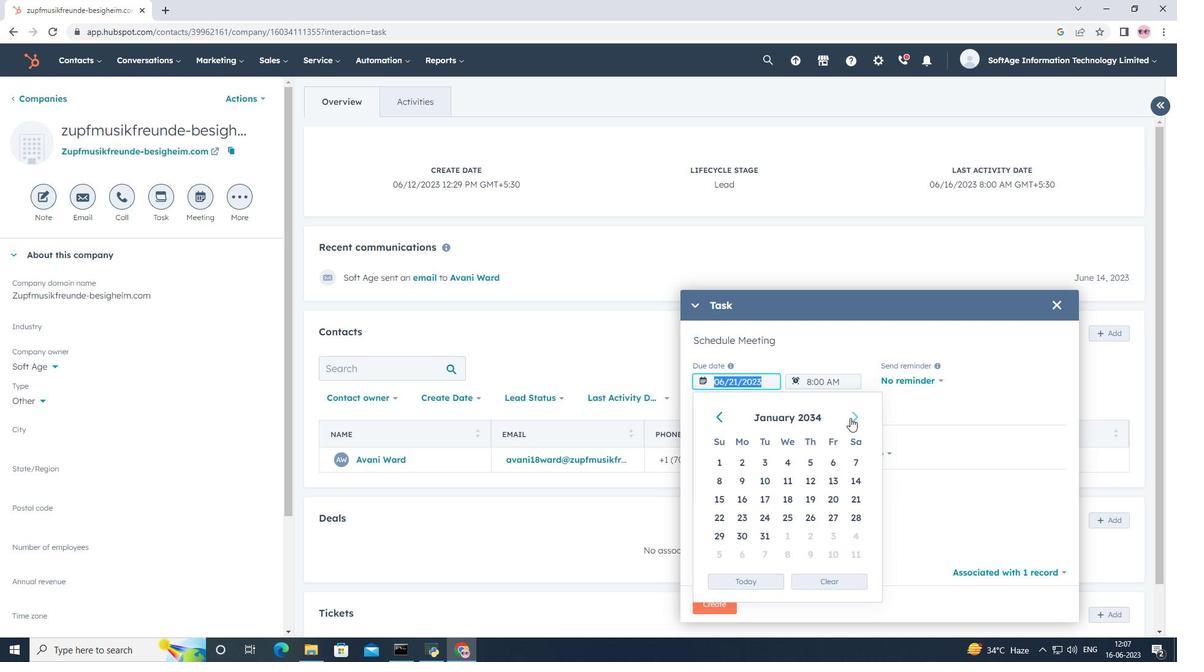 
Action: Mouse pressed left at (850, 418)
Screenshot: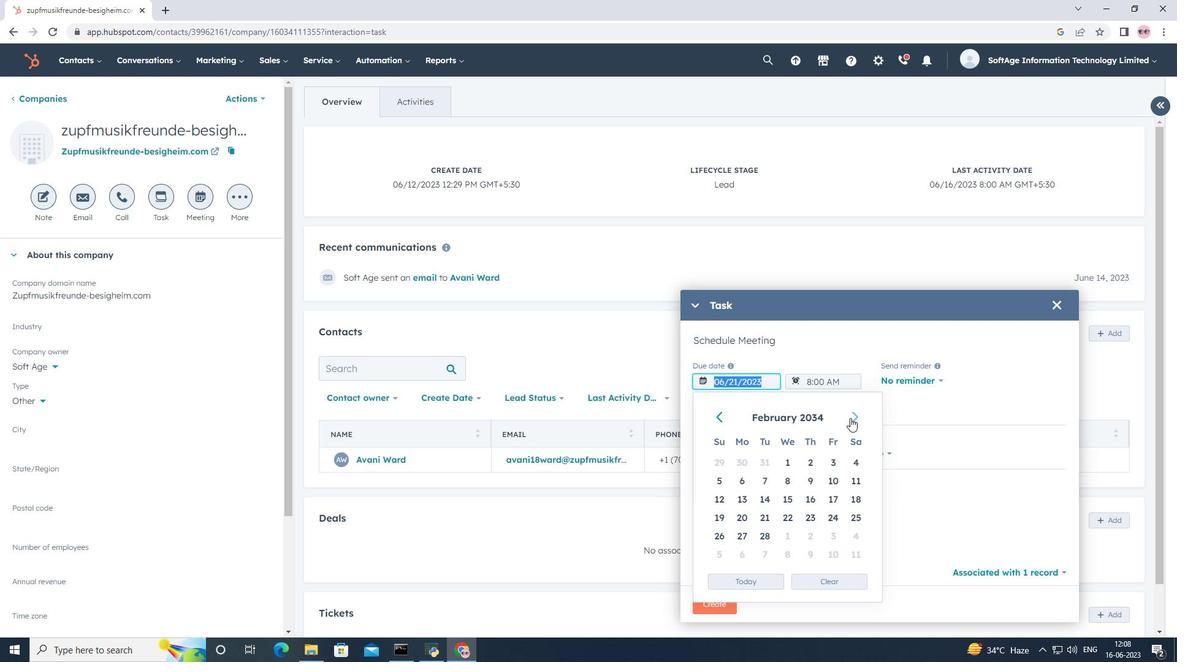 
Action: Mouse pressed left at (850, 418)
Screenshot: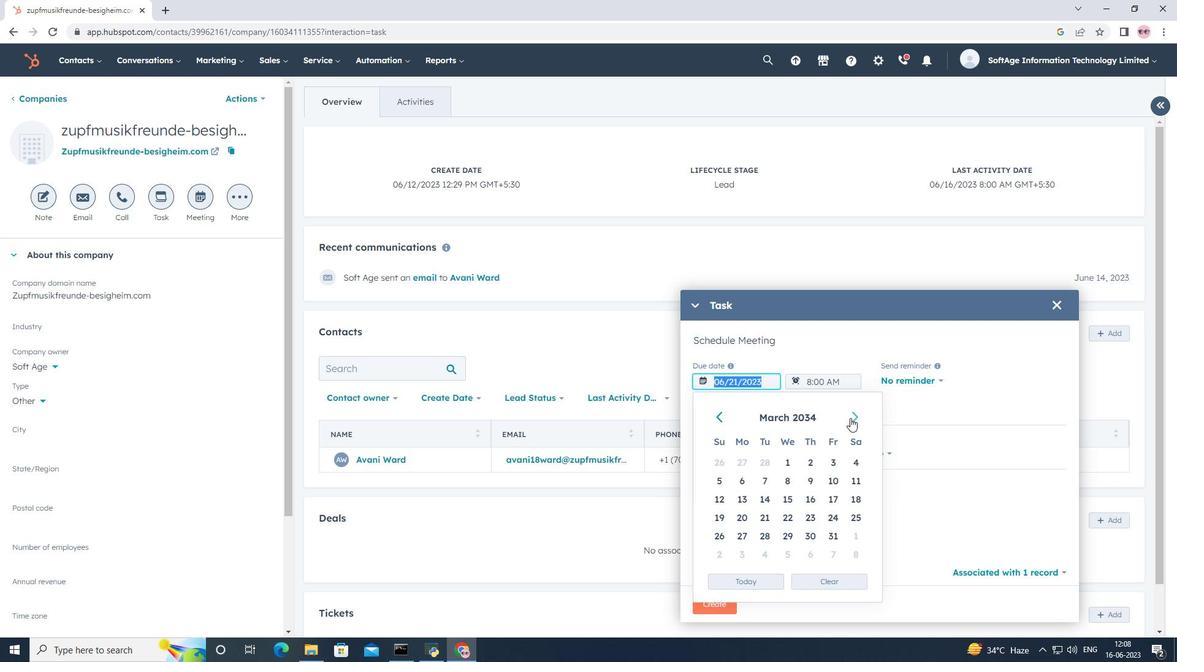 
Action: Mouse pressed left at (850, 418)
Screenshot: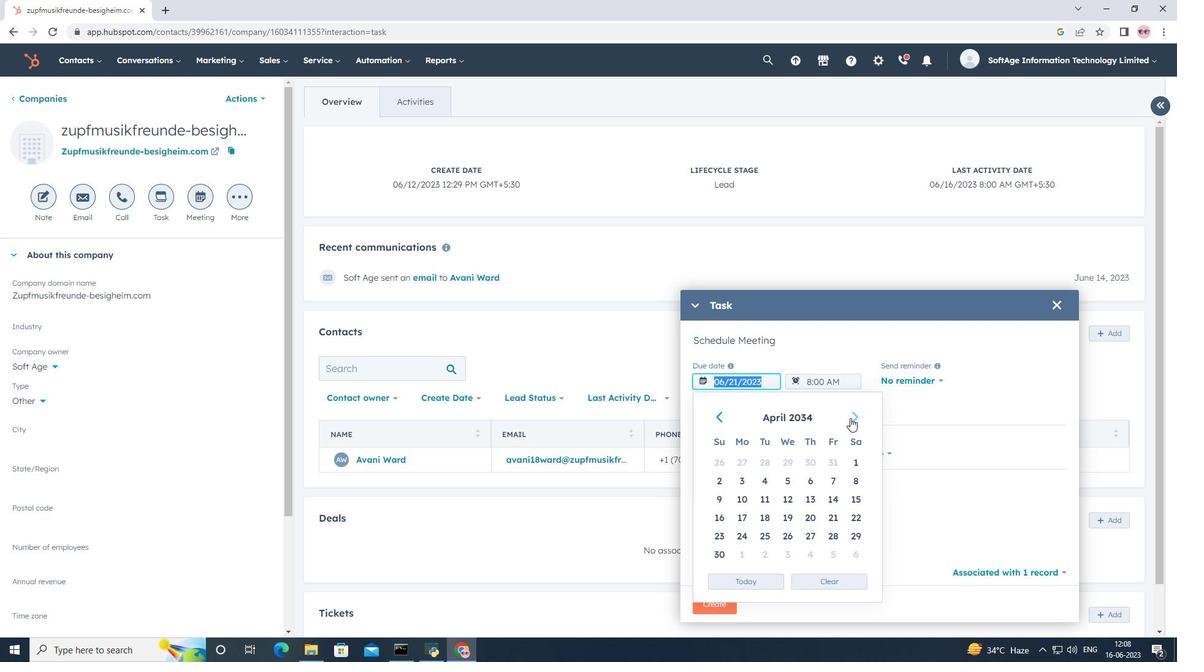 
Action: Mouse pressed left at (850, 418)
Screenshot: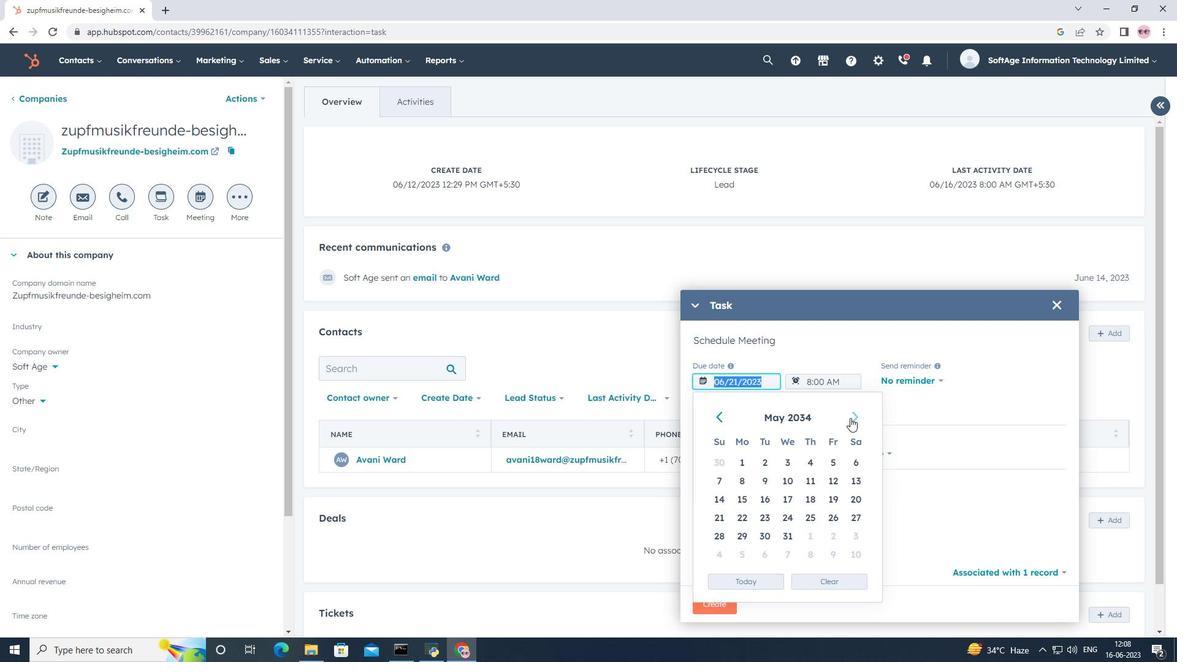 
Action: Mouse pressed left at (850, 418)
Screenshot: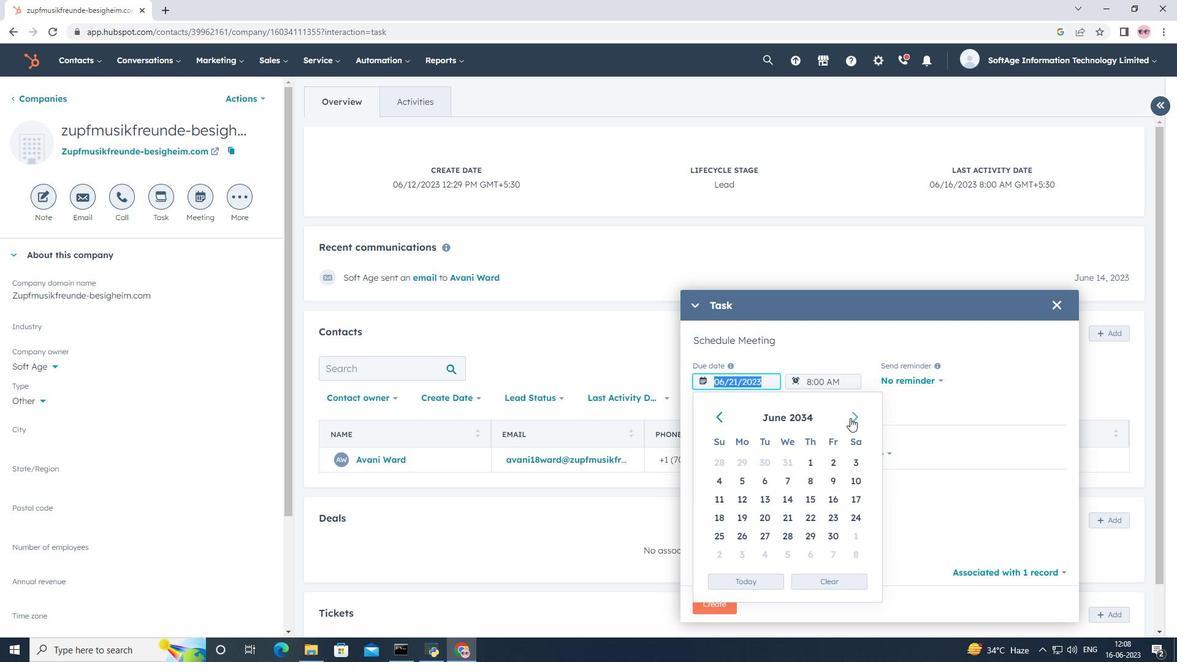
Action: Mouse pressed left at (850, 418)
Screenshot: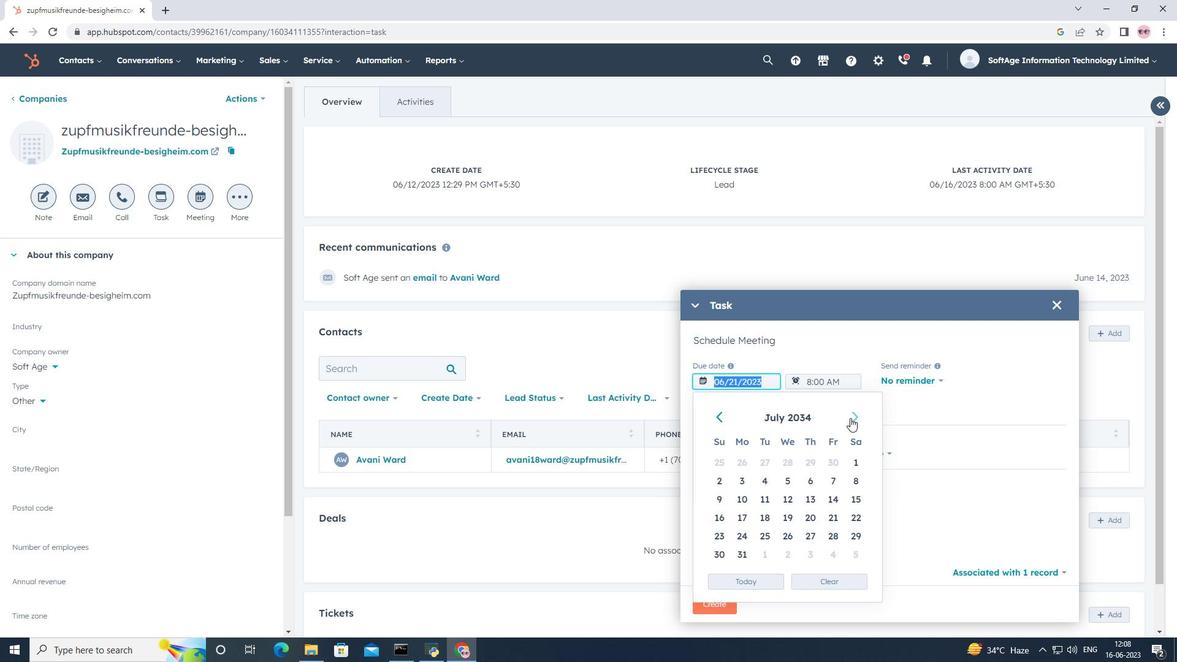 
Action: Mouse pressed left at (850, 418)
Screenshot: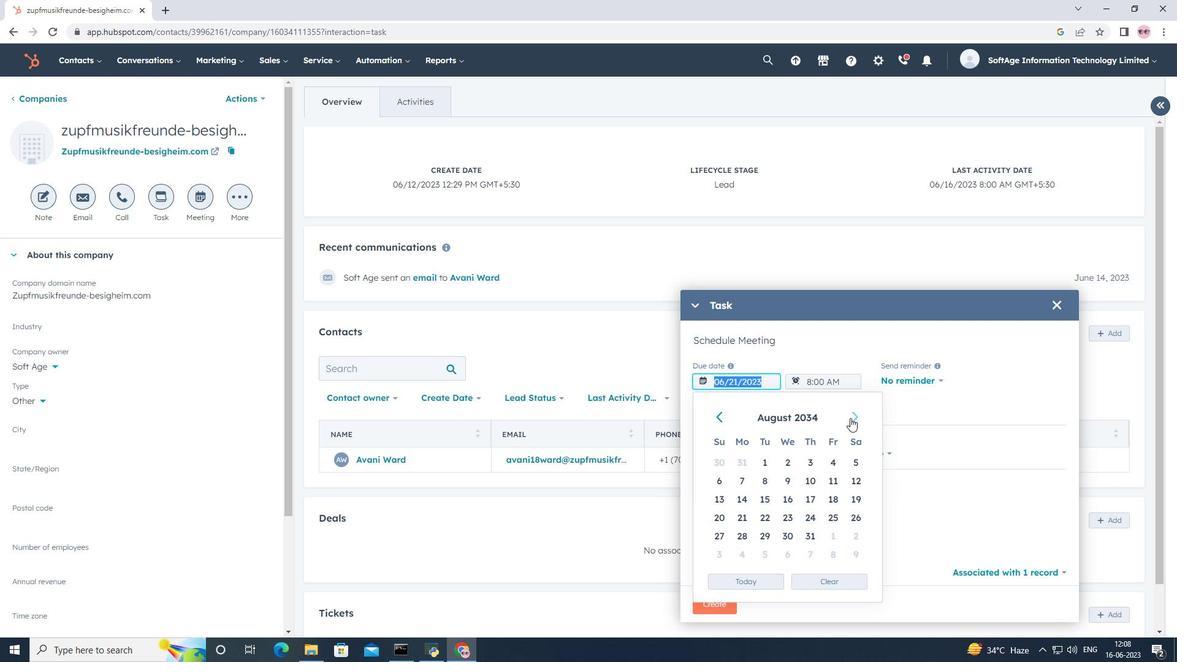 
Action: Mouse pressed left at (850, 418)
Screenshot: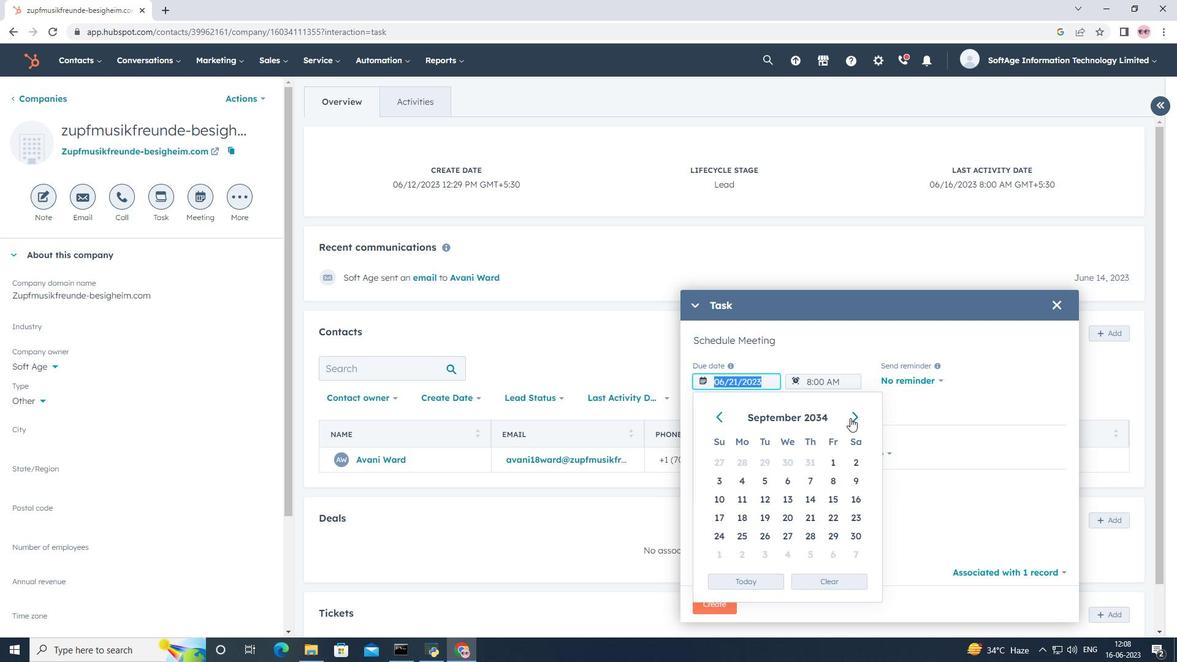 
Action: Mouse pressed left at (850, 418)
Screenshot: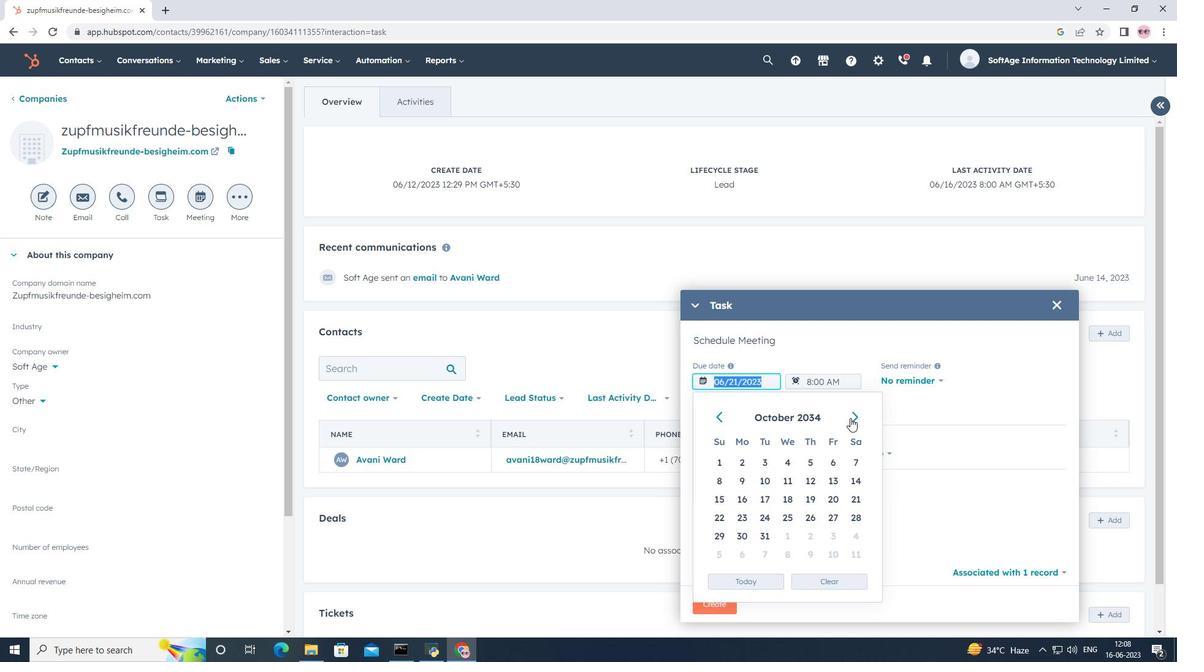 
Action: Mouse pressed left at (850, 418)
Screenshot: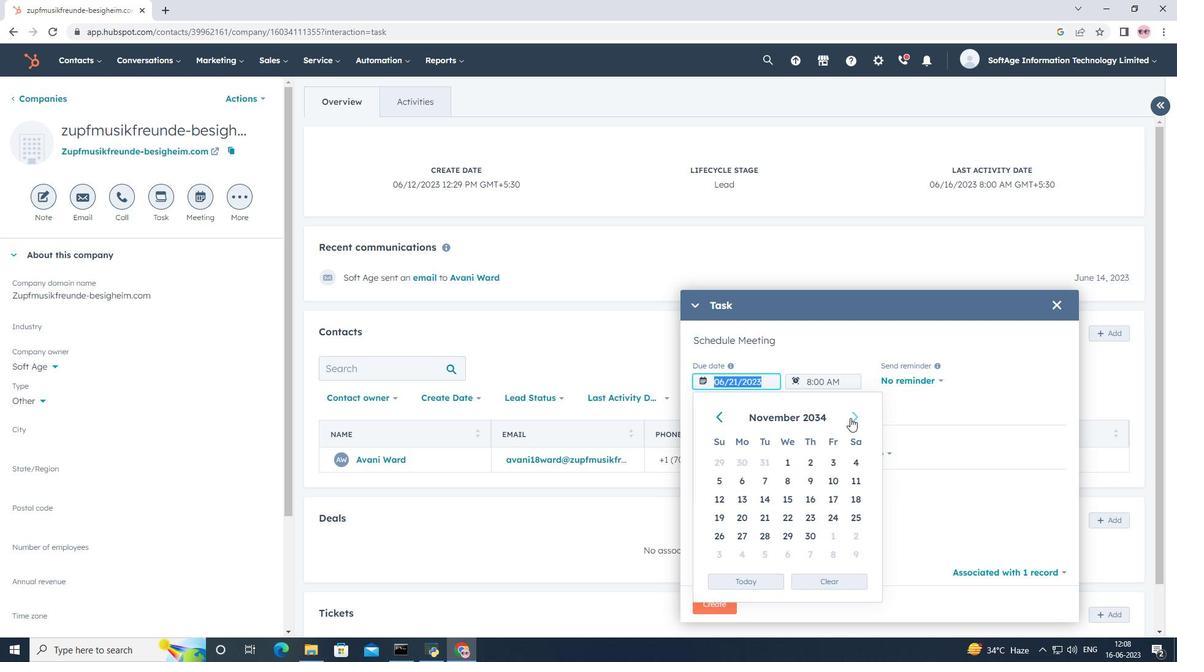 
Action: Mouse pressed left at (850, 418)
Screenshot: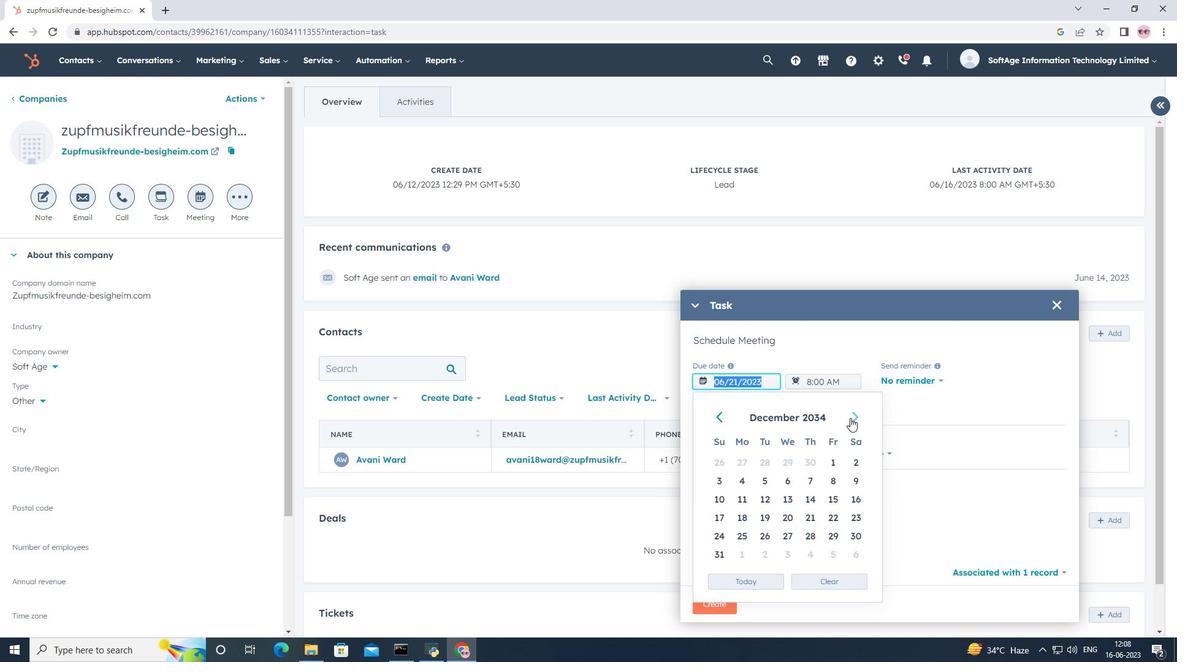 
Action: Mouse pressed left at (850, 418)
Screenshot: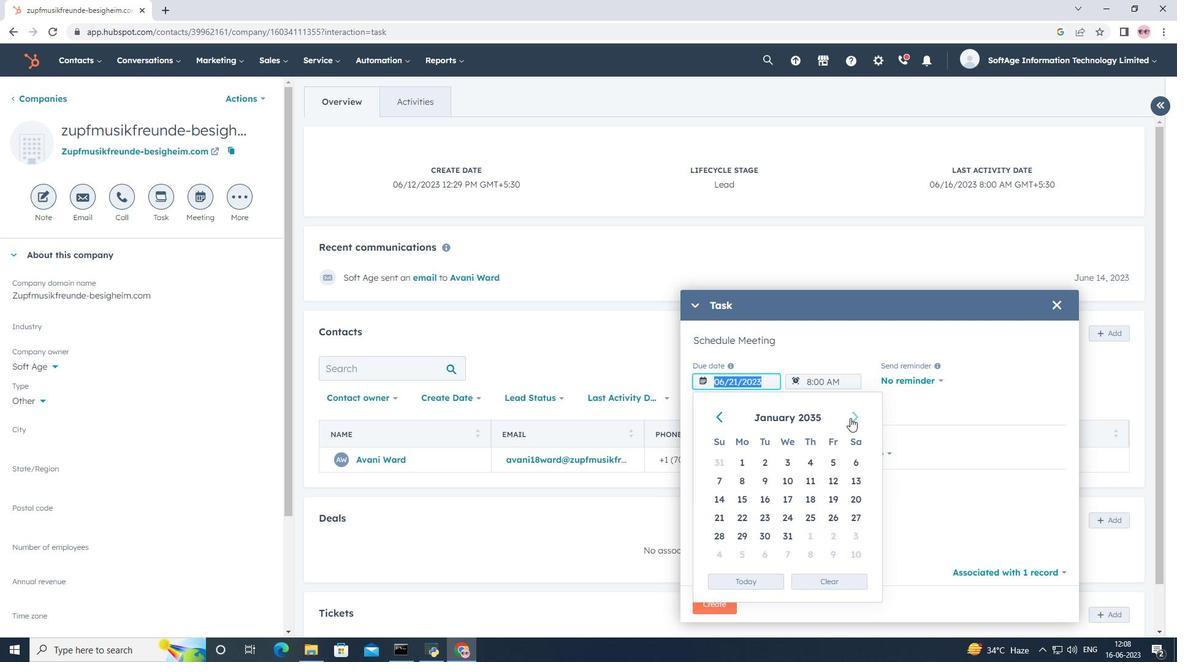 
Action: Mouse pressed left at (850, 418)
Screenshot: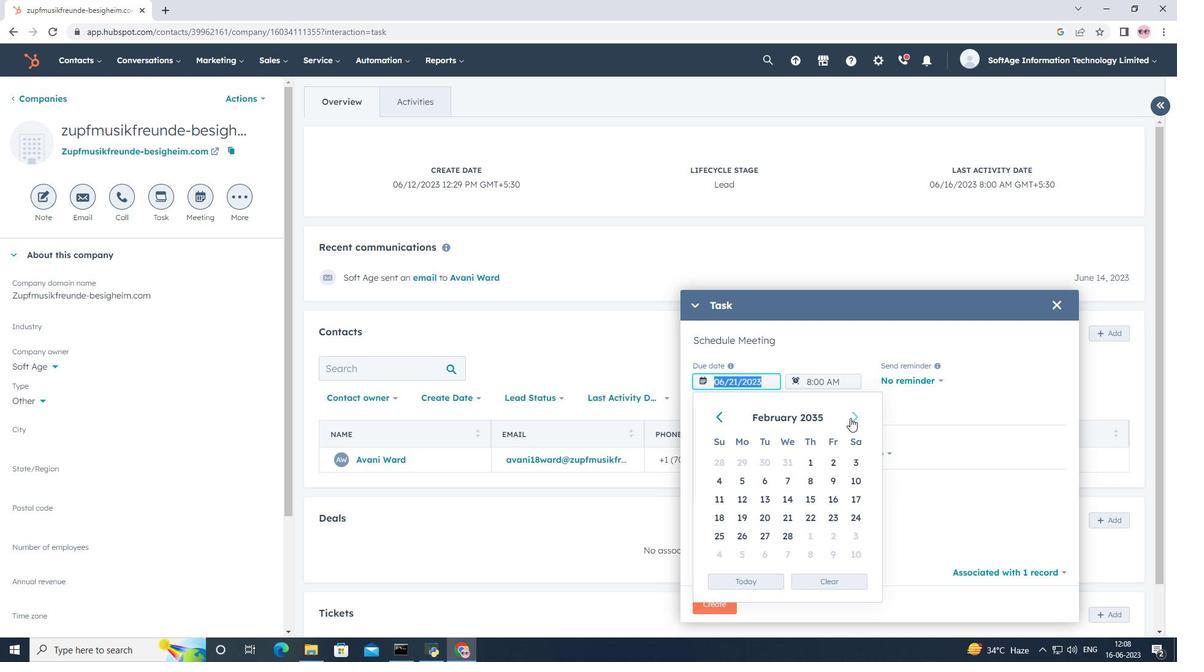 
Action: Mouse pressed left at (850, 418)
Screenshot: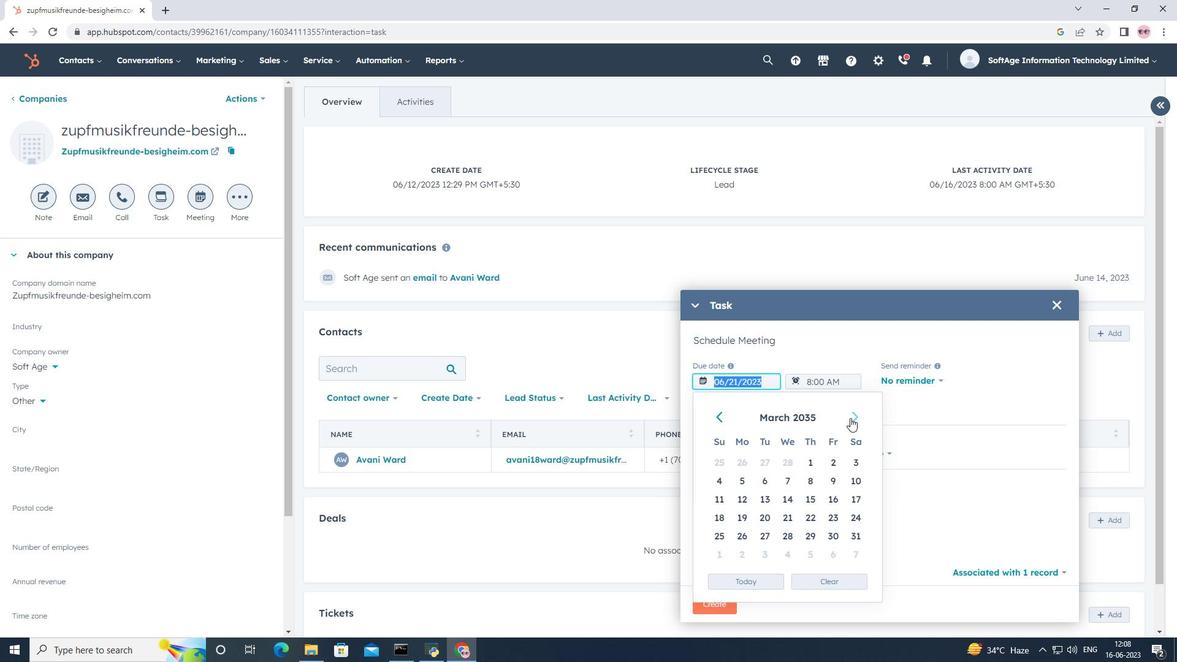 
Action: Mouse pressed left at (850, 418)
Screenshot: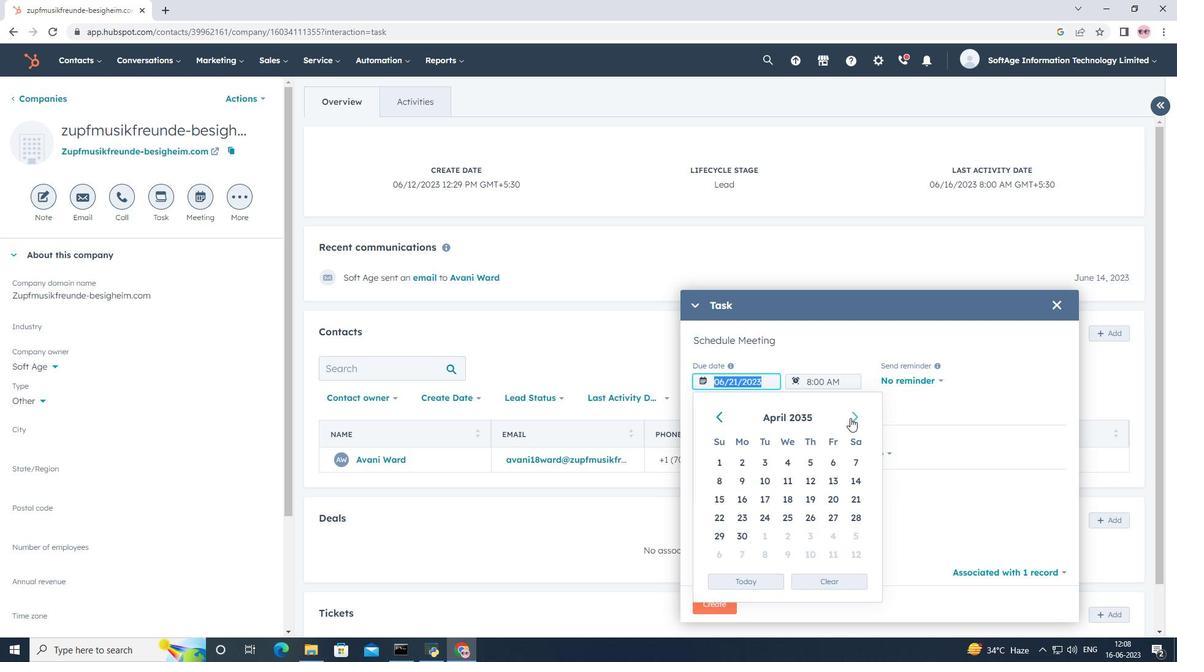 
Action: Mouse pressed left at (850, 418)
Screenshot: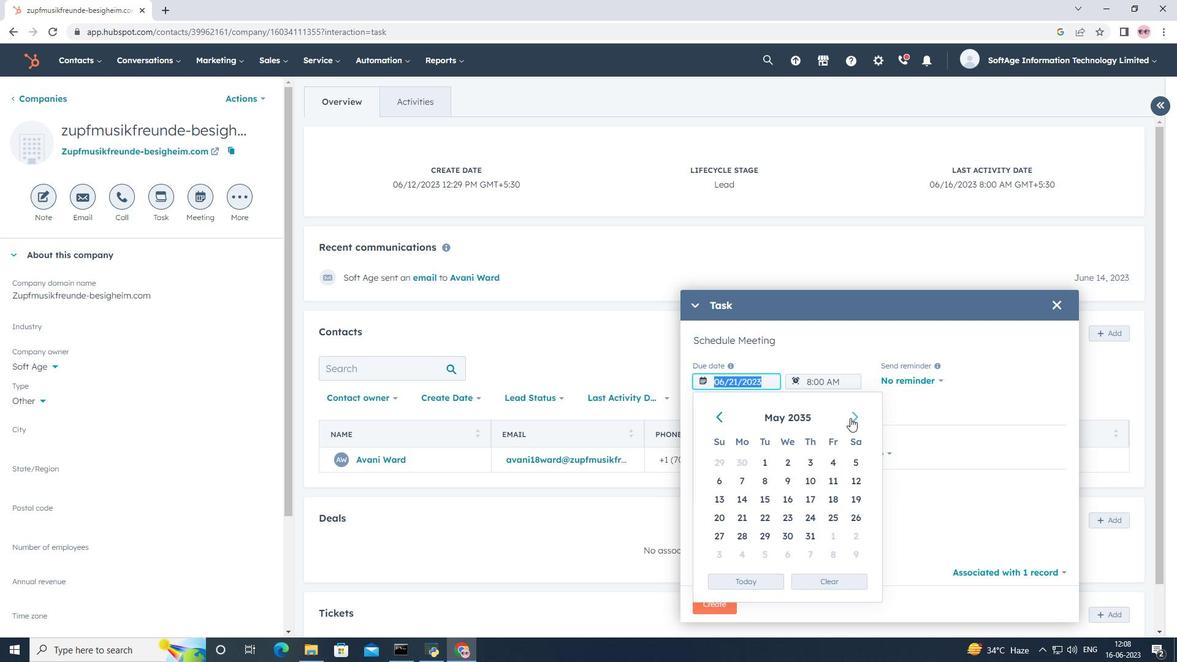 
Action: Mouse pressed left at (850, 418)
Screenshot: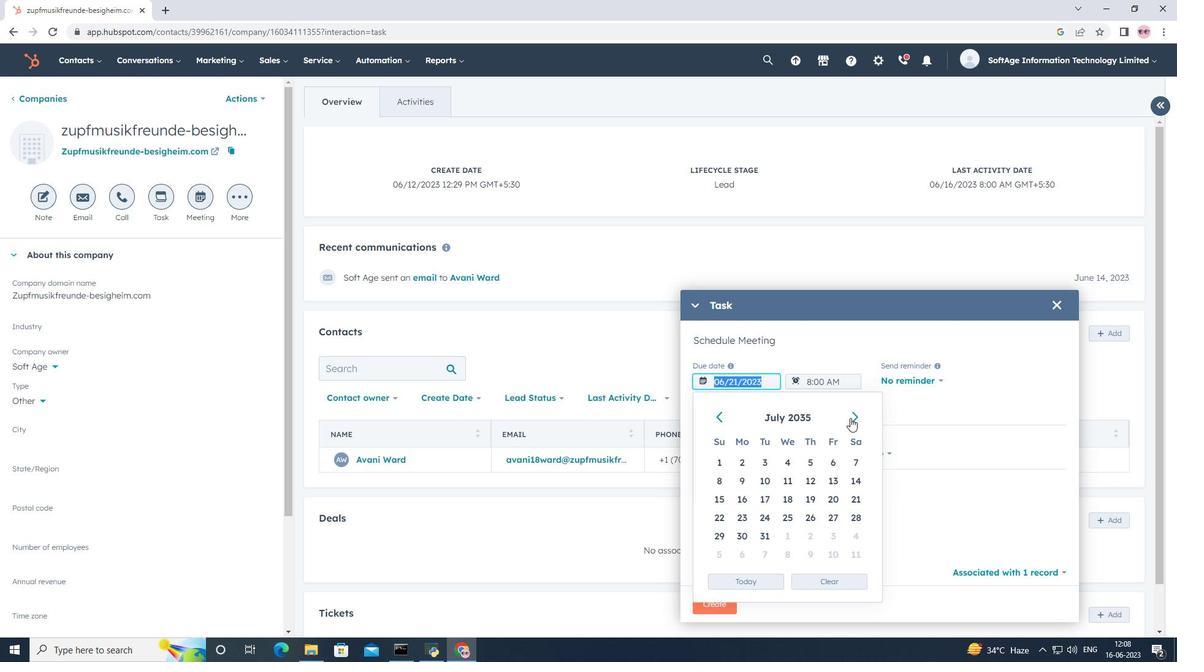 
Action: Mouse pressed left at (850, 418)
Screenshot: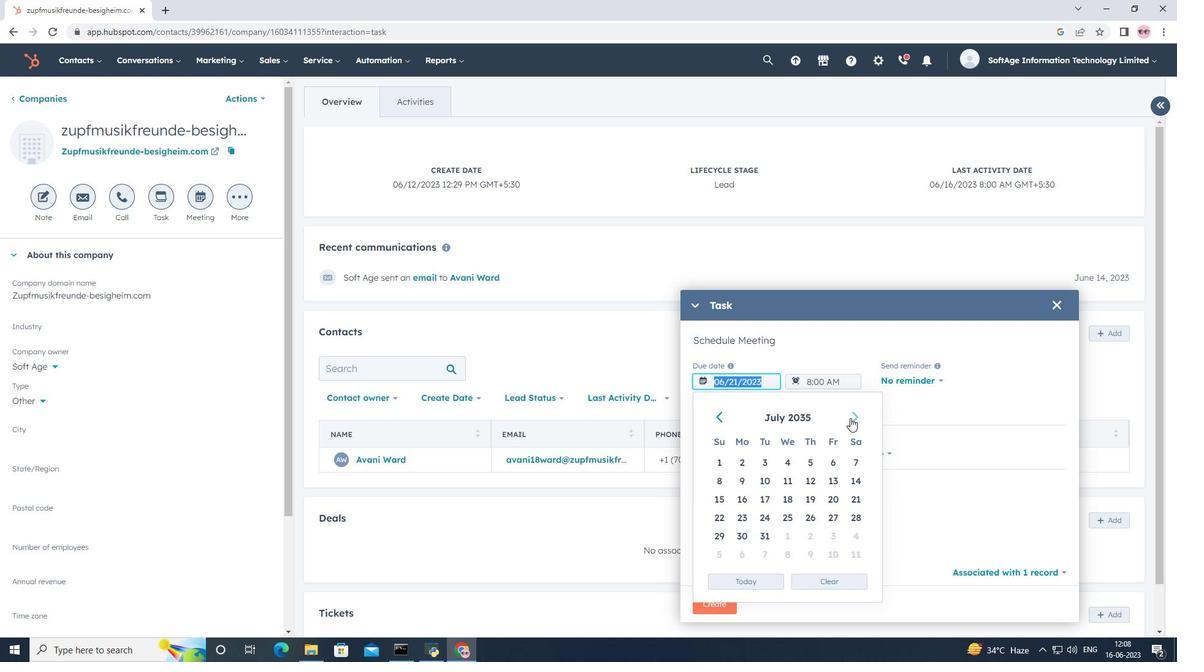 
Action: Mouse pressed left at (850, 418)
Screenshot: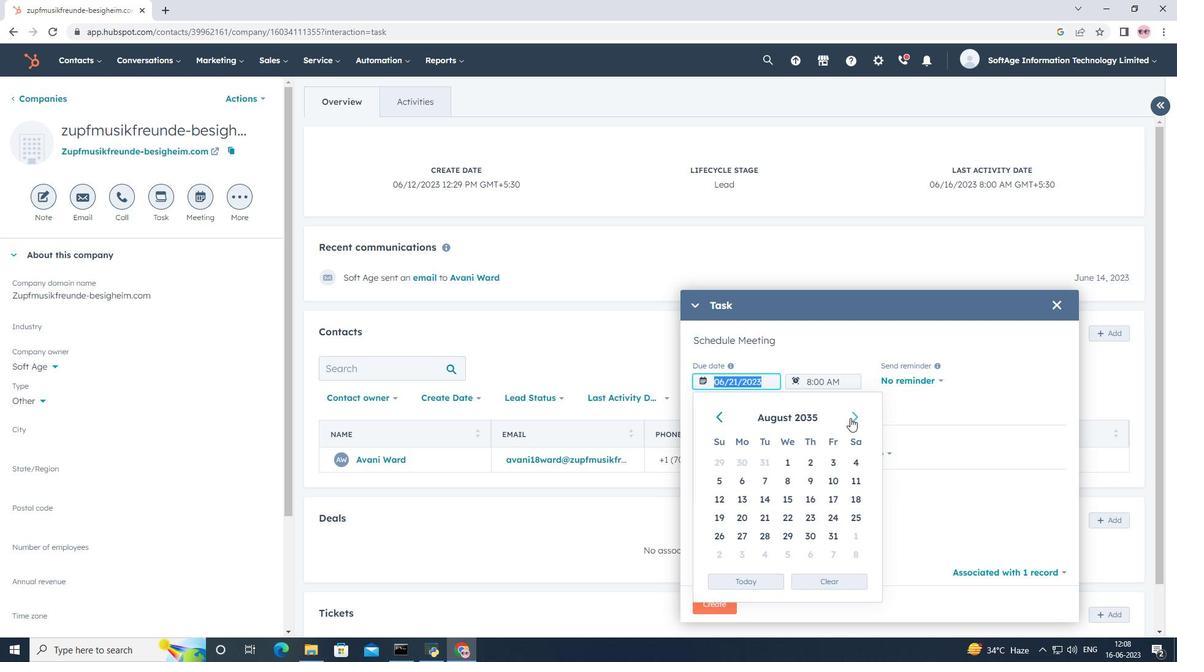 
Action: Mouse pressed left at (850, 418)
Screenshot: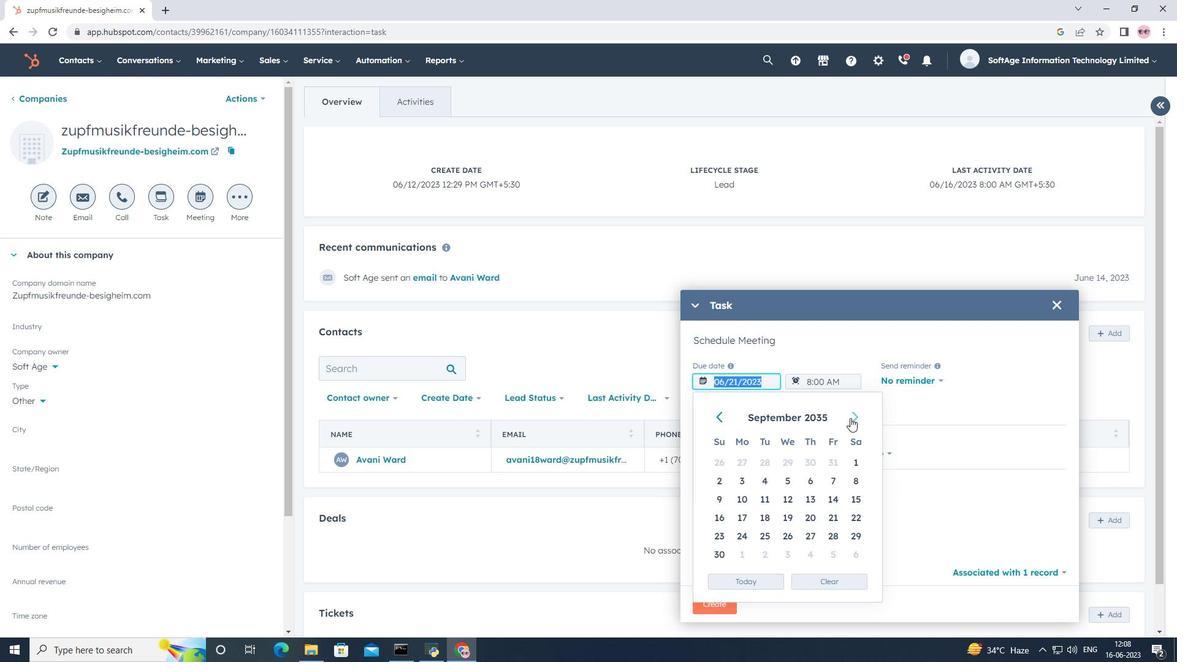 
Action: Mouse pressed left at (850, 418)
Screenshot: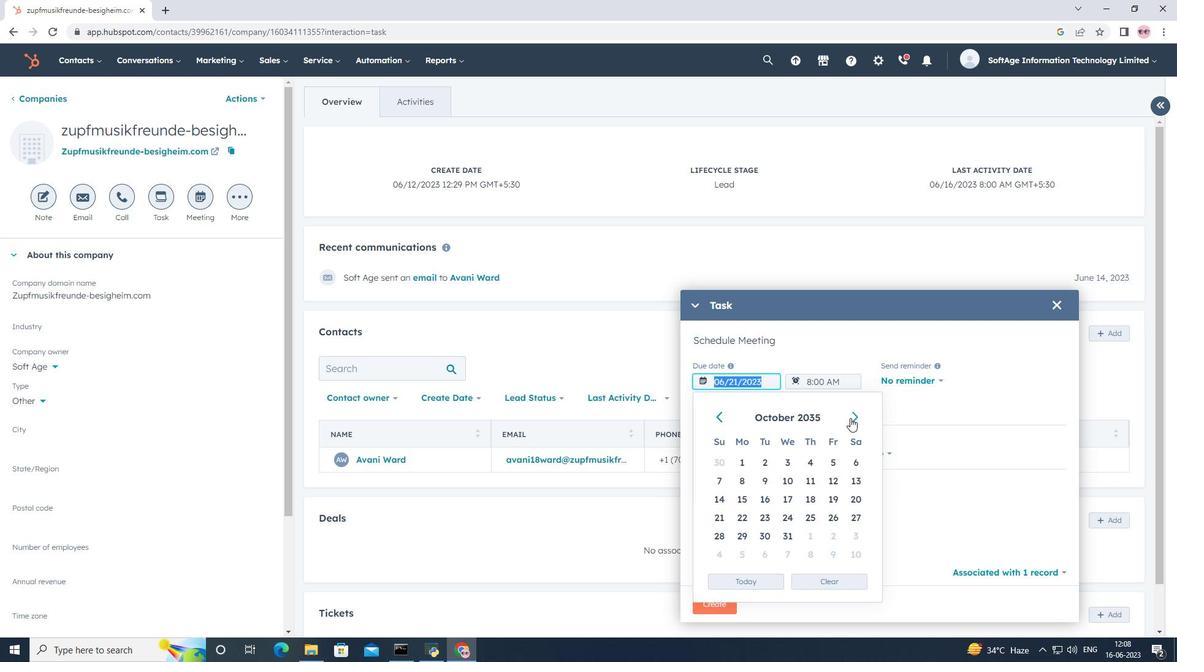 
Action: Mouse pressed left at (850, 418)
Screenshot: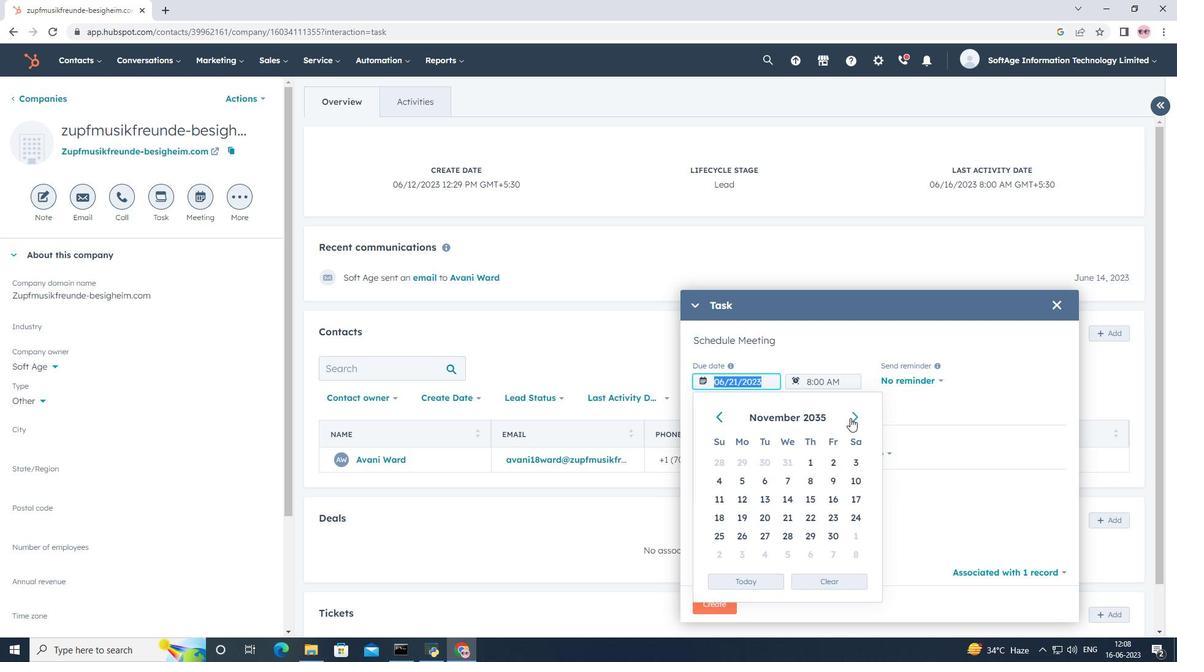 
Action: Mouse pressed left at (850, 418)
Screenshot: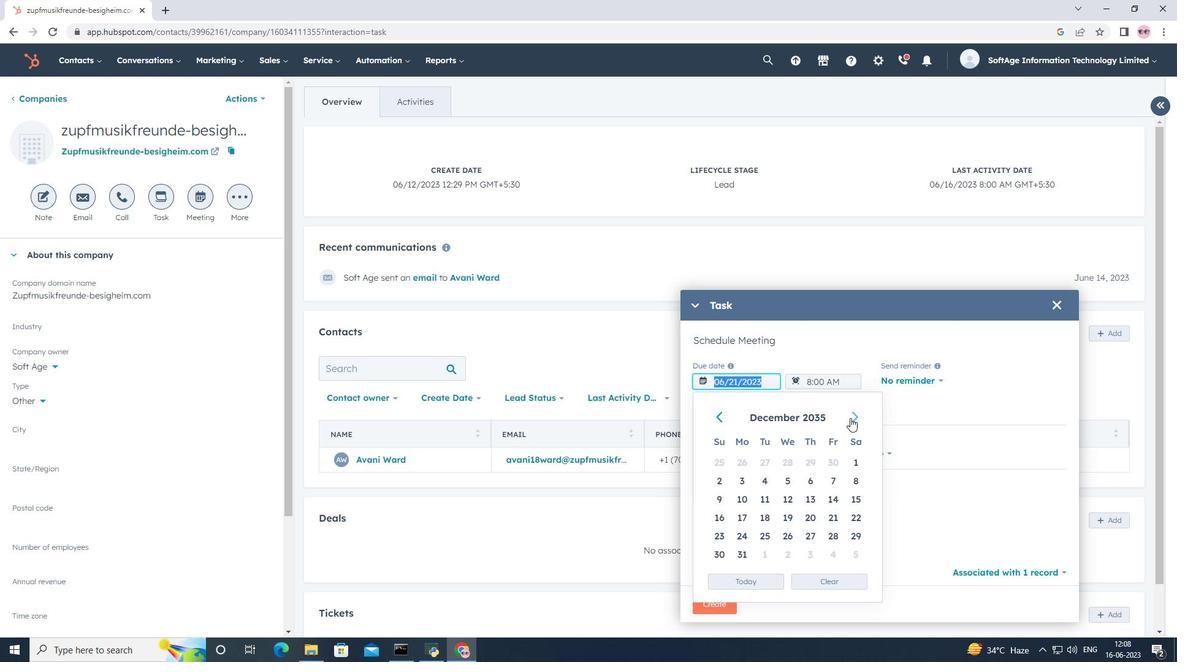 
Action: Mouse pressed left at (850, 418)
Screenshot: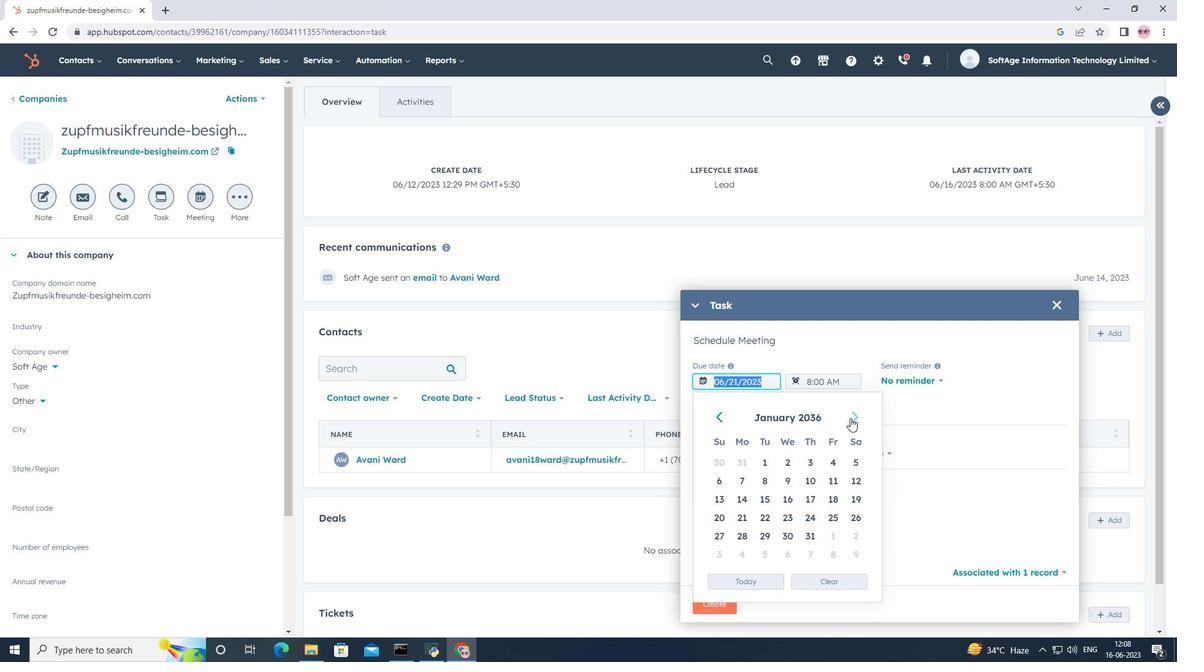 
Action: Mouse pressed left at (850, 418)
Screenshot: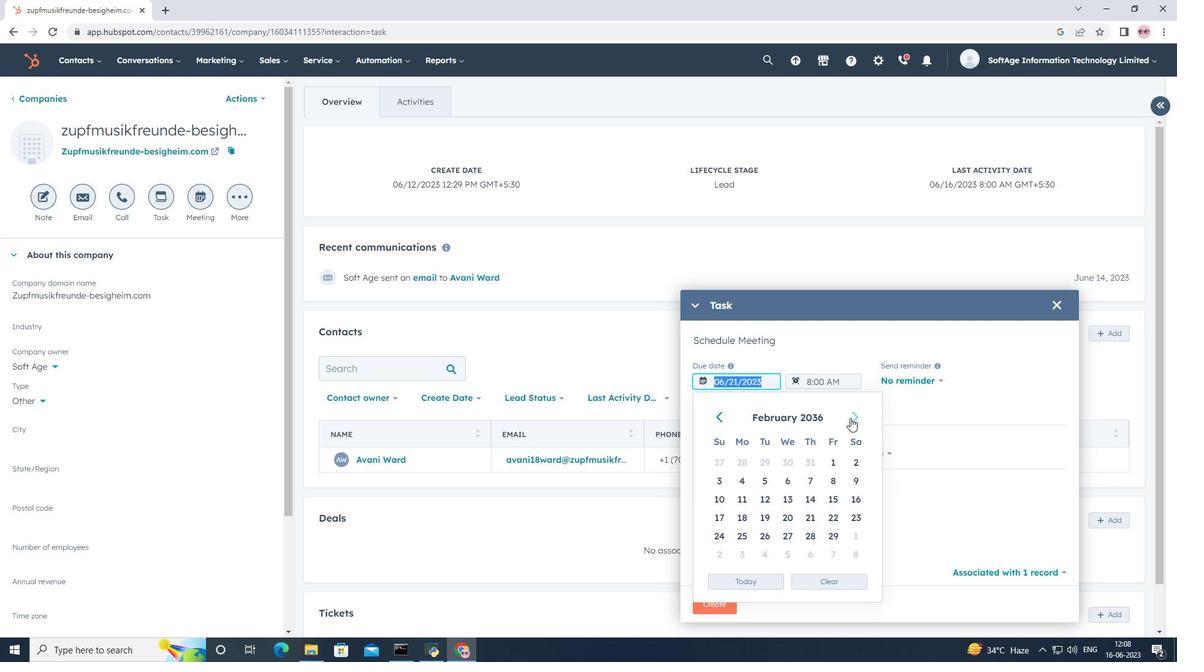
Action: Mouse pressed left at (850, 418)
Screenshot: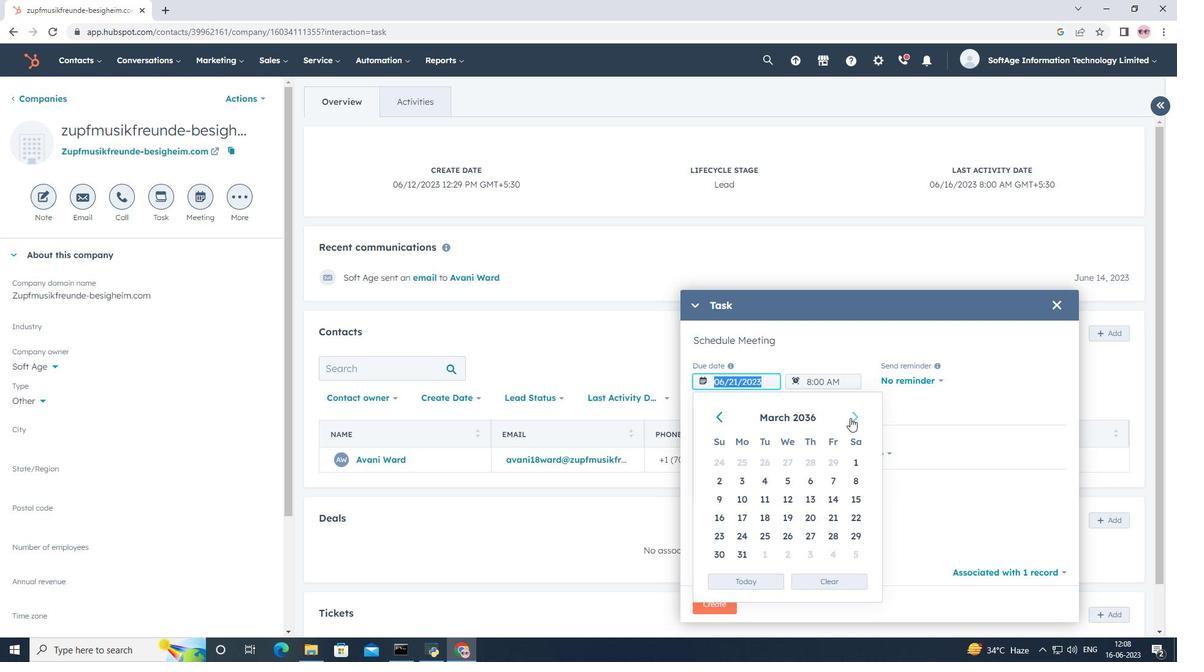 
Action: Mouse pressed left at (850, 418)
Screenshot: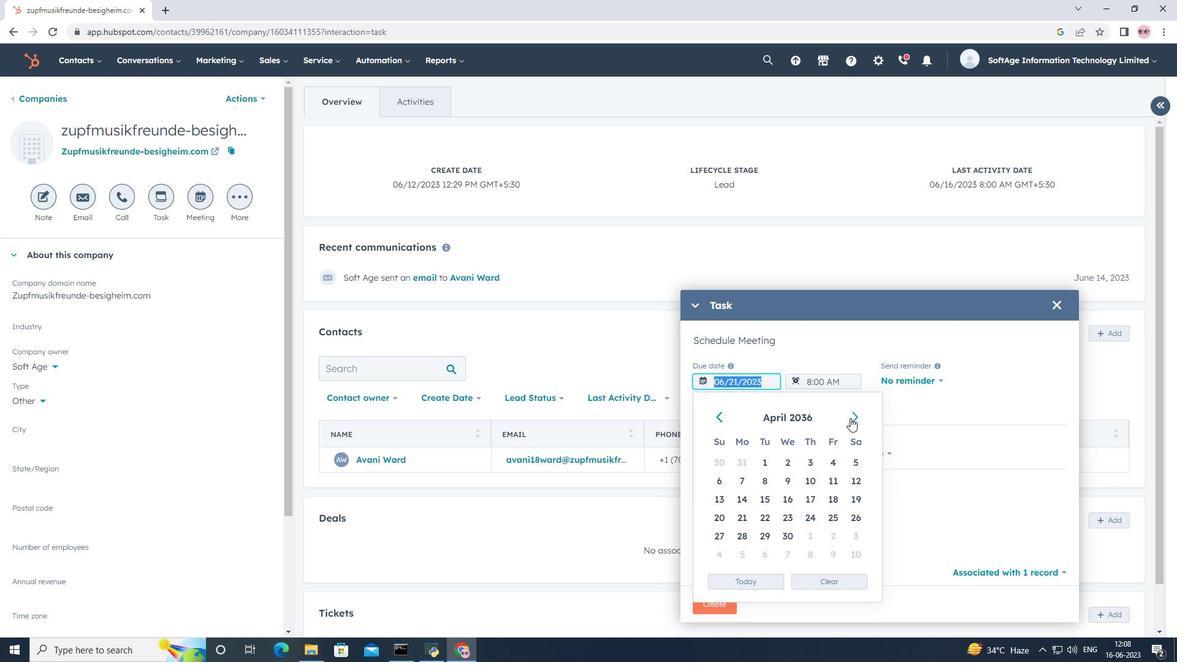 
Action: Mouse pressed left at (850, 418)
Screenshot: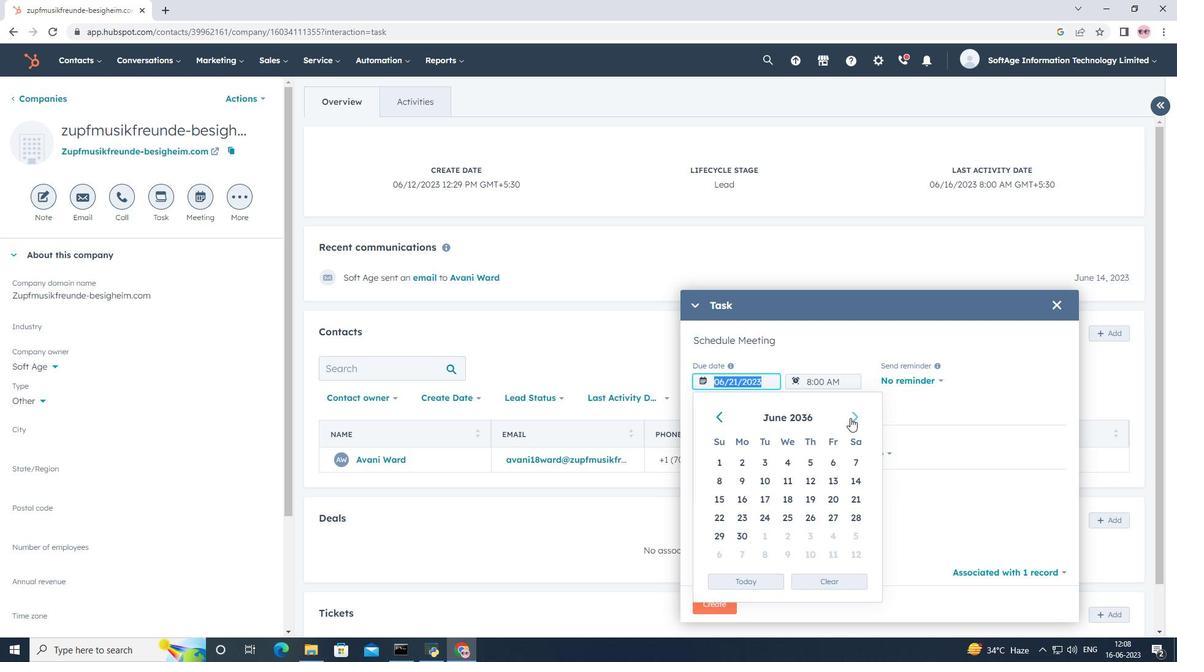 
Action: Mouse pressed left at (850, 418)
Screenshot: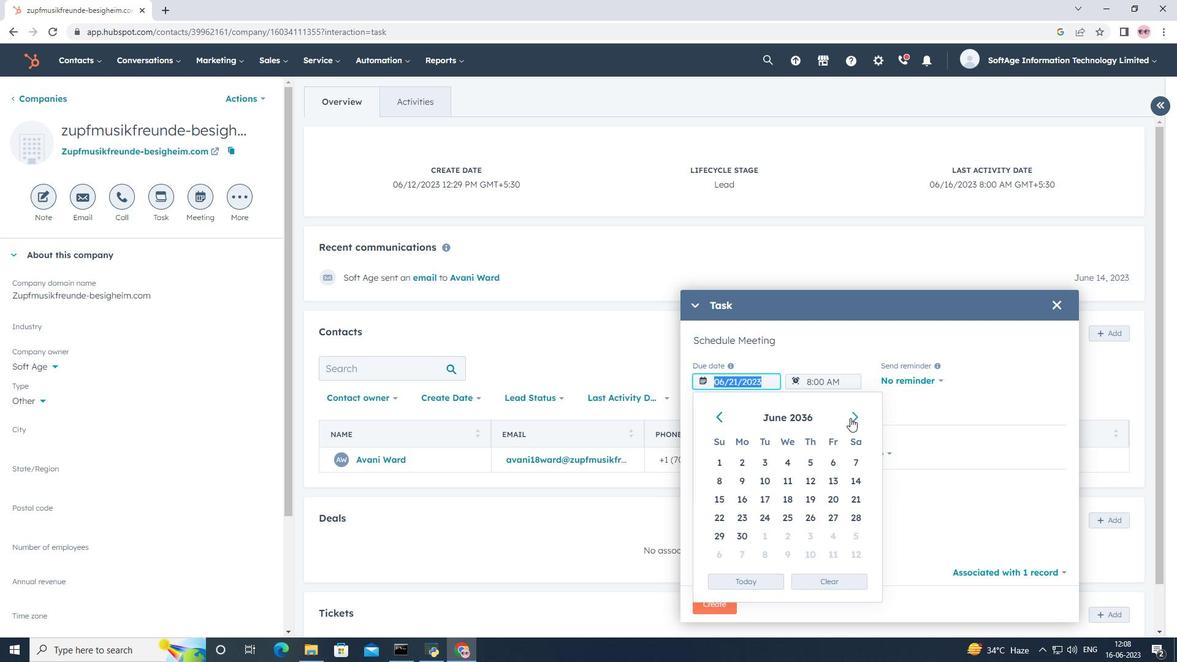 
Action: Mouse pressed left at (850, 418)
Screenshot: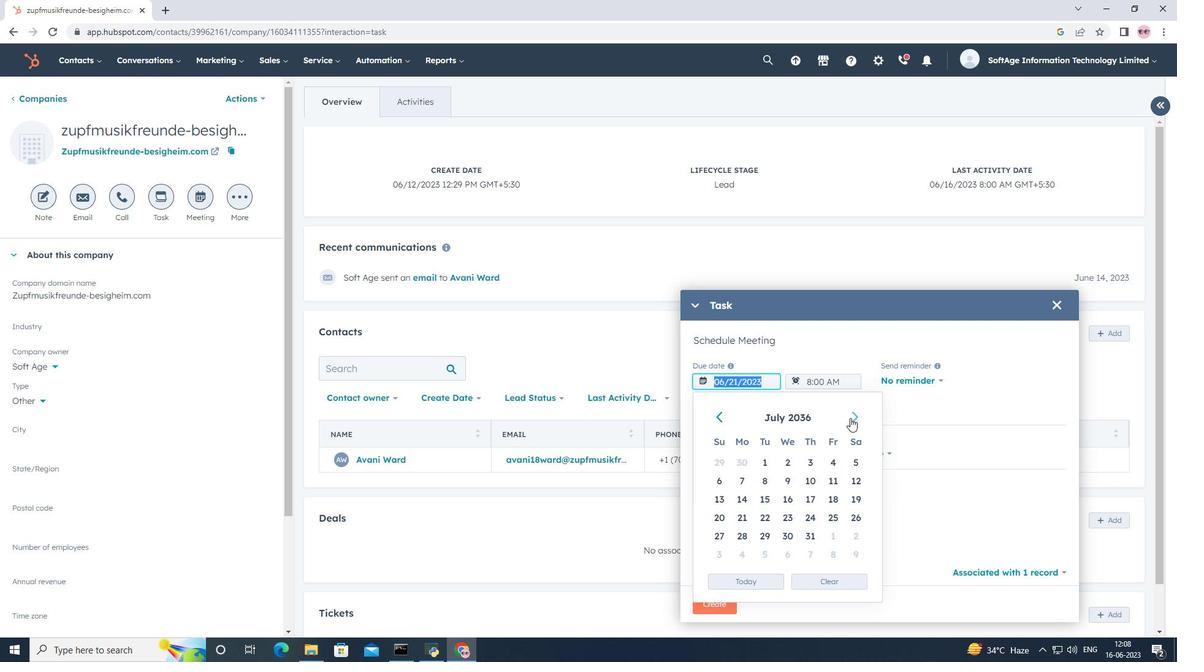 
Action: Mouse pressed left at (850, 418)
Screenshot: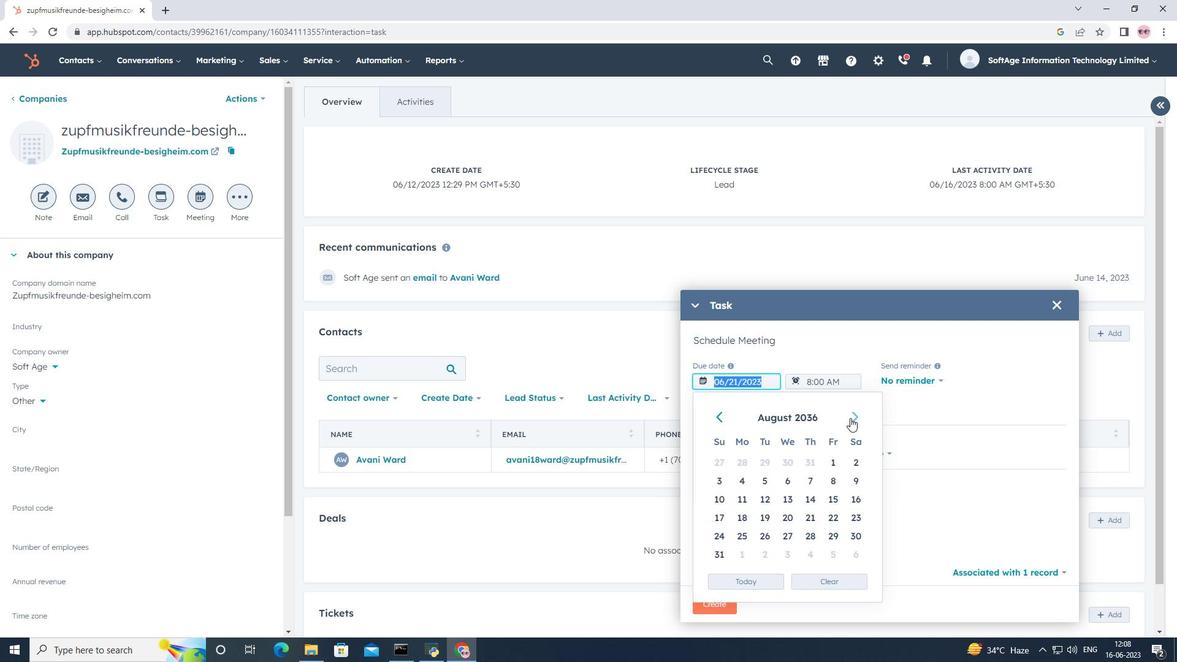 
Action: Mouse pressed left at (850, 418)
Screenshot: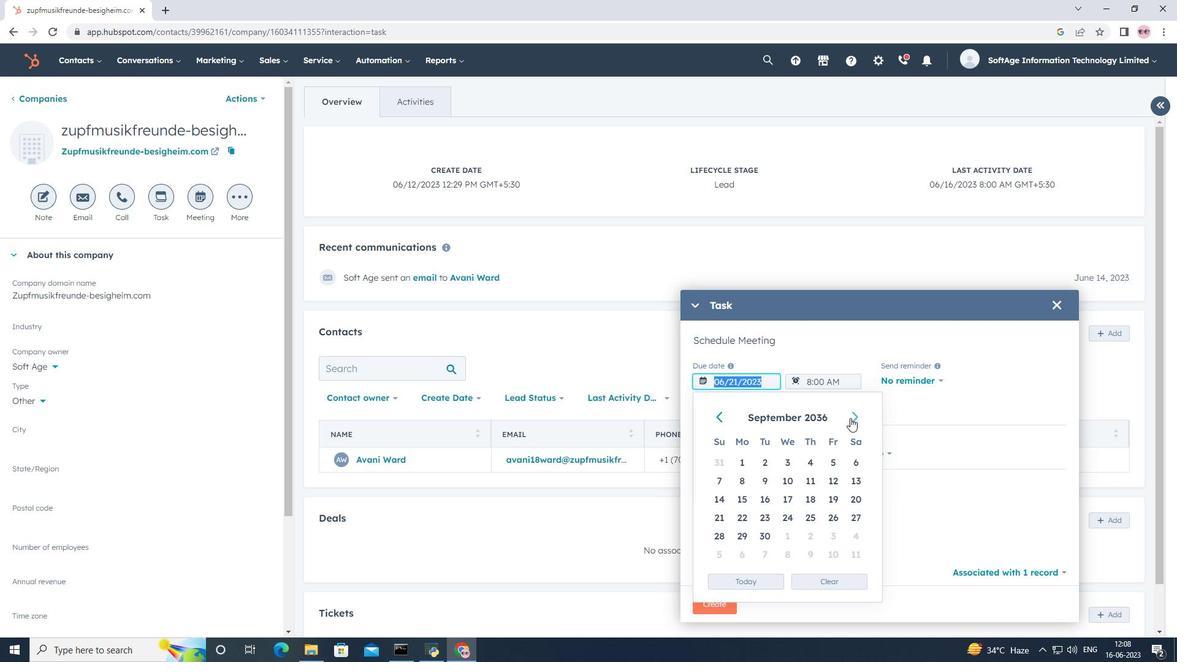 
Action: Mouse pressed left at (850, 418)
Screenshot: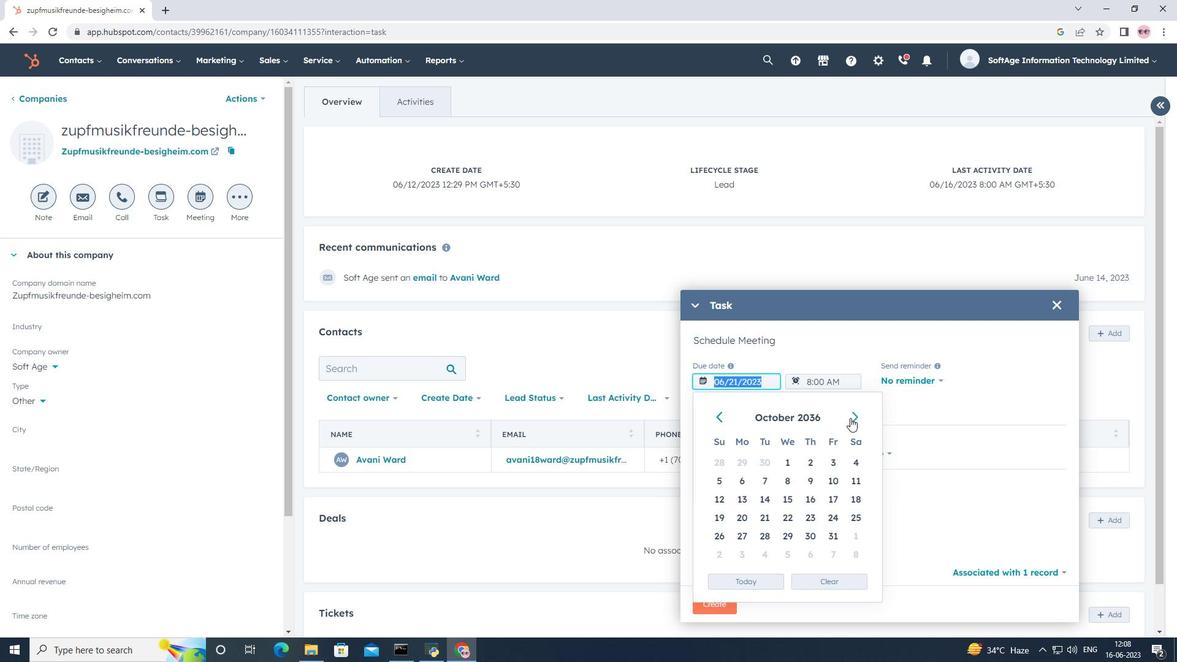 
Action: Mouse pressed left at (850, 418)
Screenshot: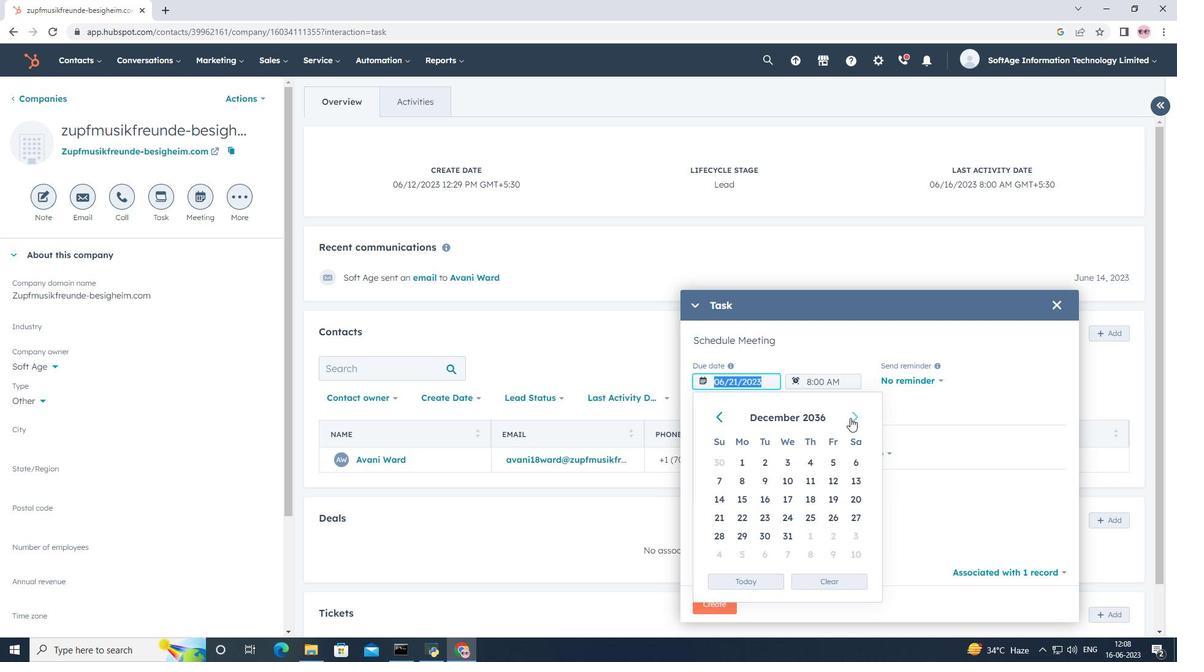 
Action: Mouse pressed left at (850, 418)
Screenshot: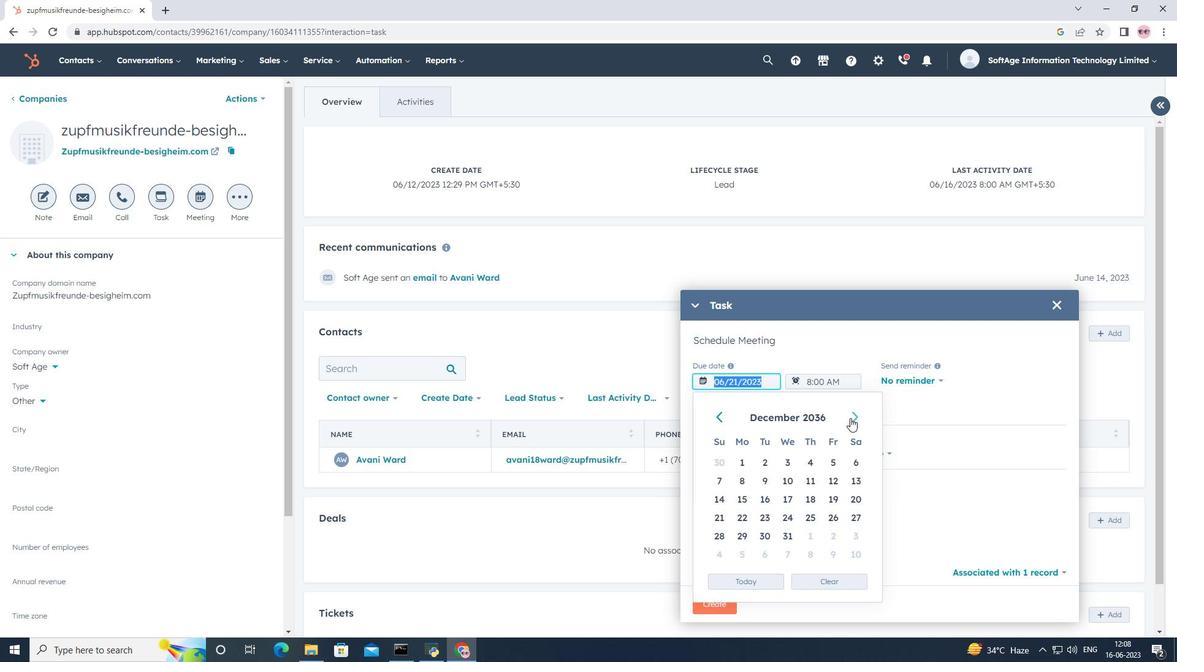 
Action: Mouse pressed left at (850, 418)
Screenshot: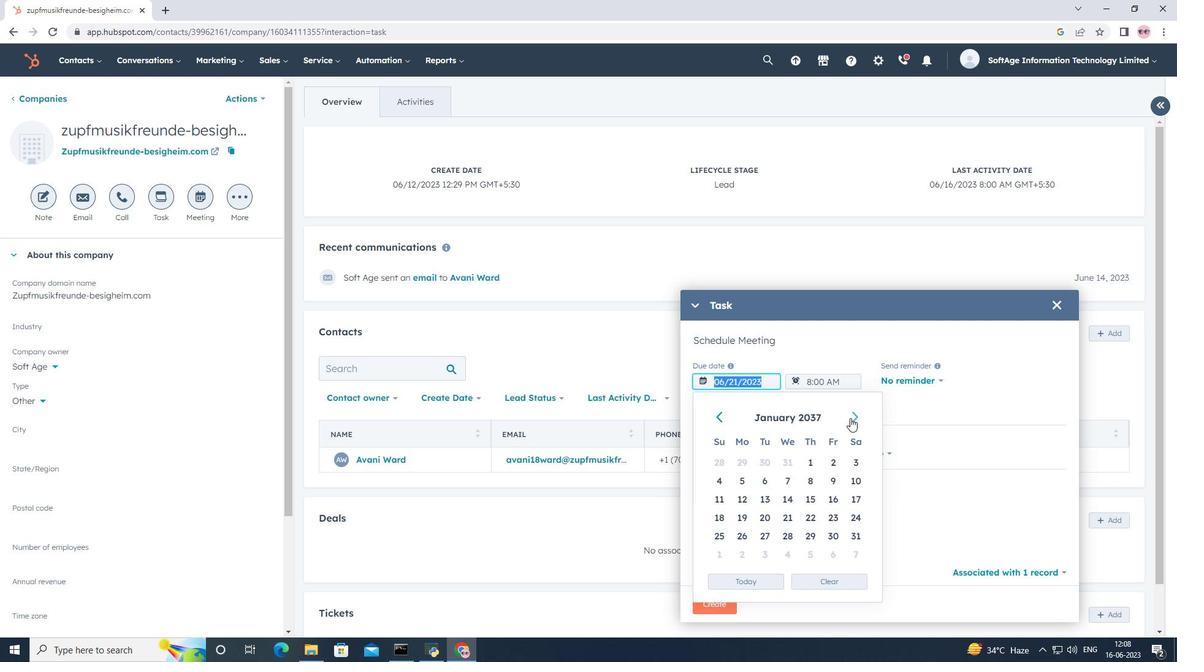 
Action: Mouse pressed left at (850, 418)
Screenshot: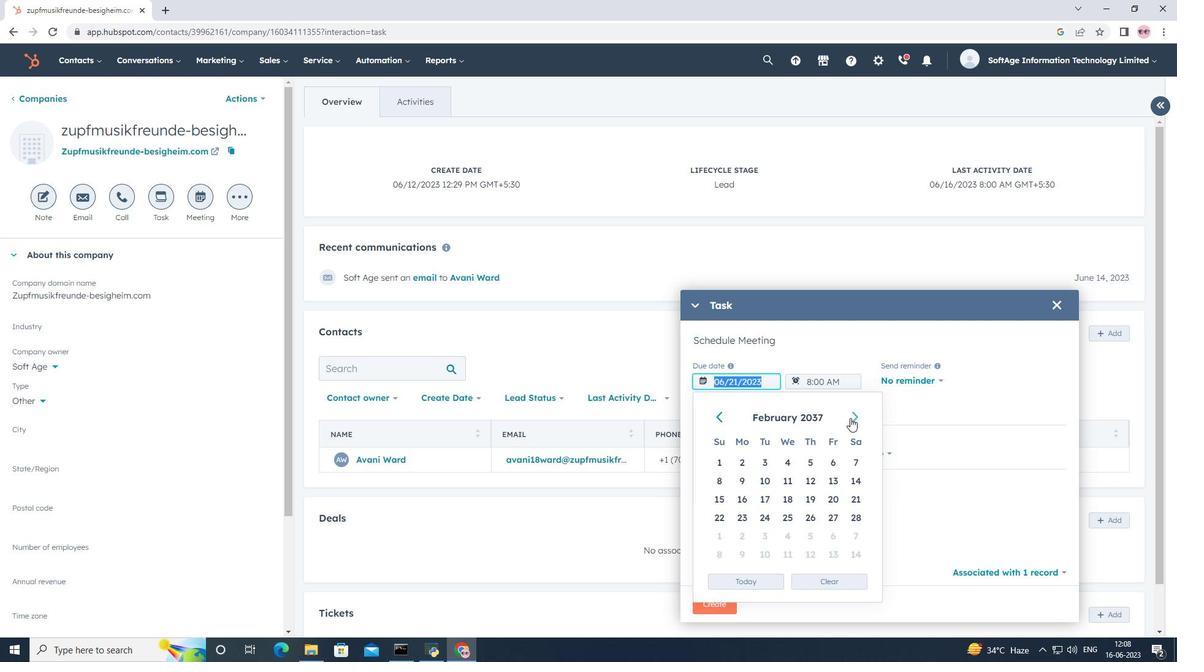 
Action: Mouse pressed left at (850, 418)
Screenshot: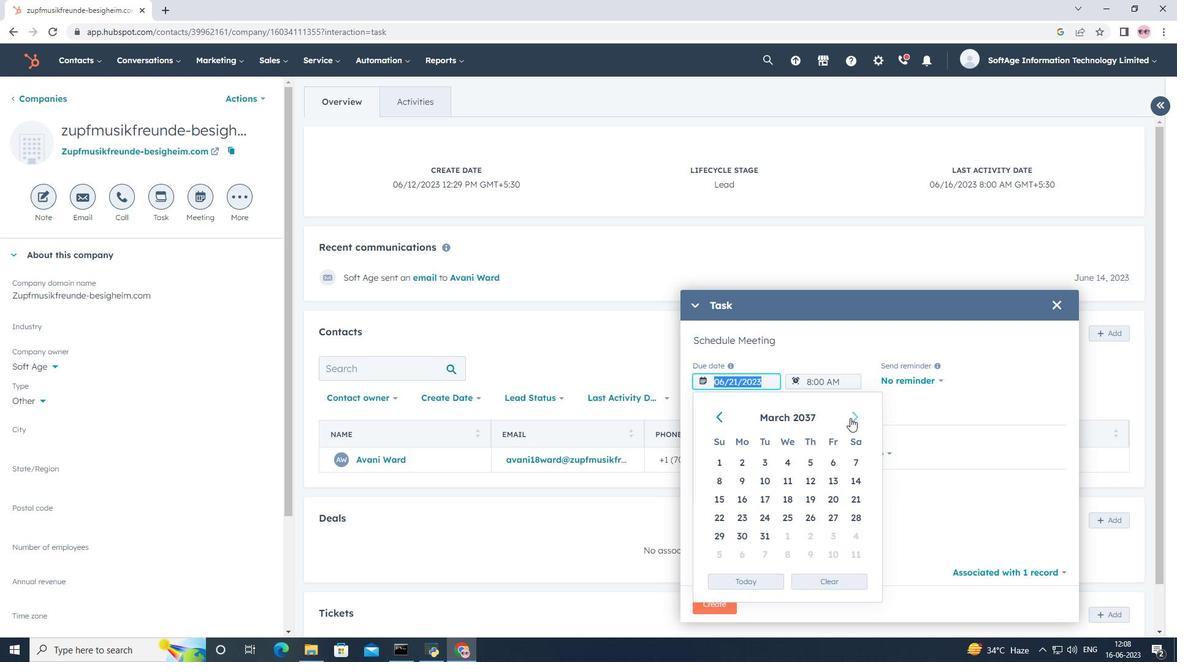 
Action: Mouse pressed left at (850, 418)
Screenshot: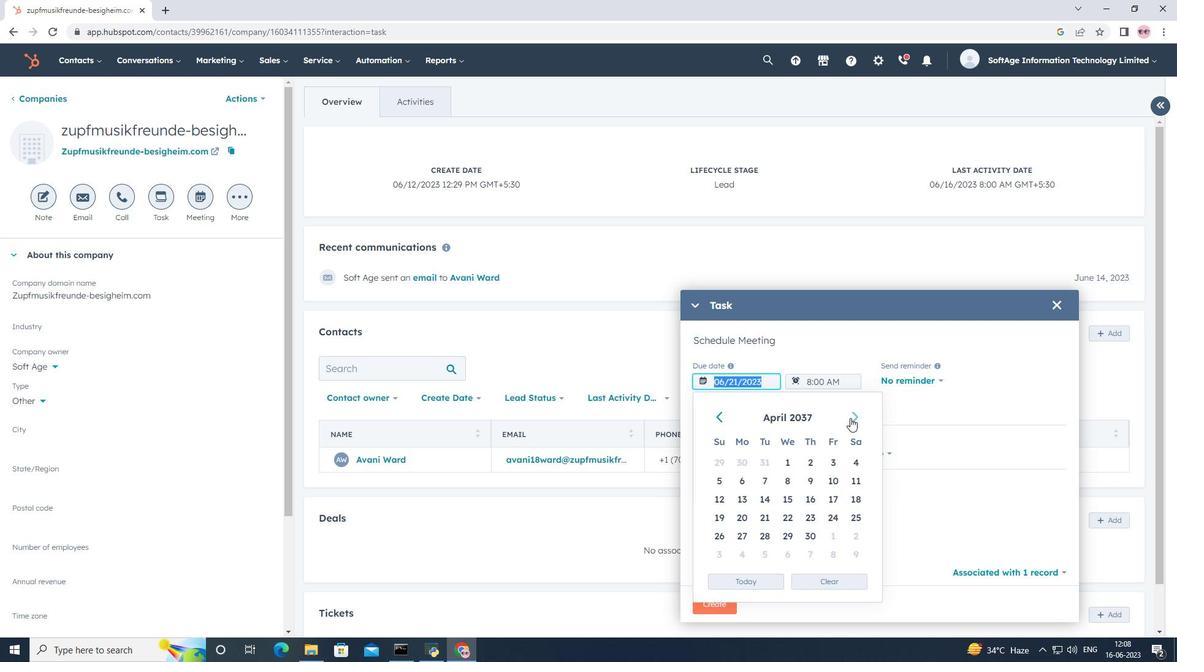 
Action: Mouse pressed left at (850, 418)
Screenshot: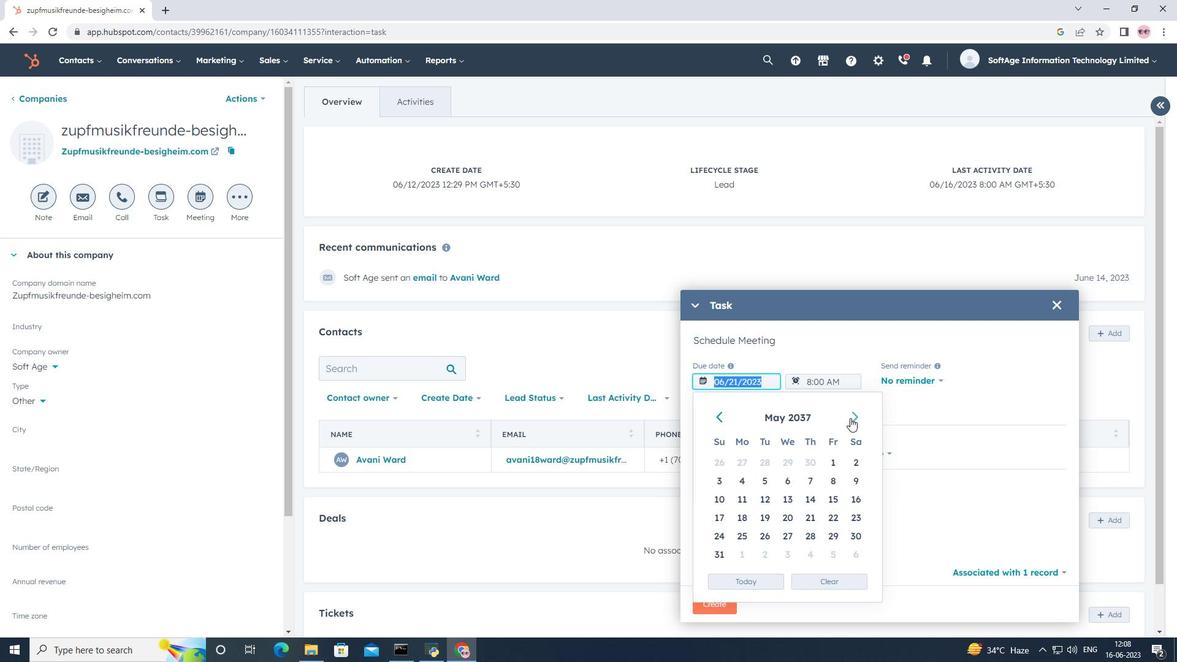 
Action: Mouse pressed left at (850, 418)
Screenshot: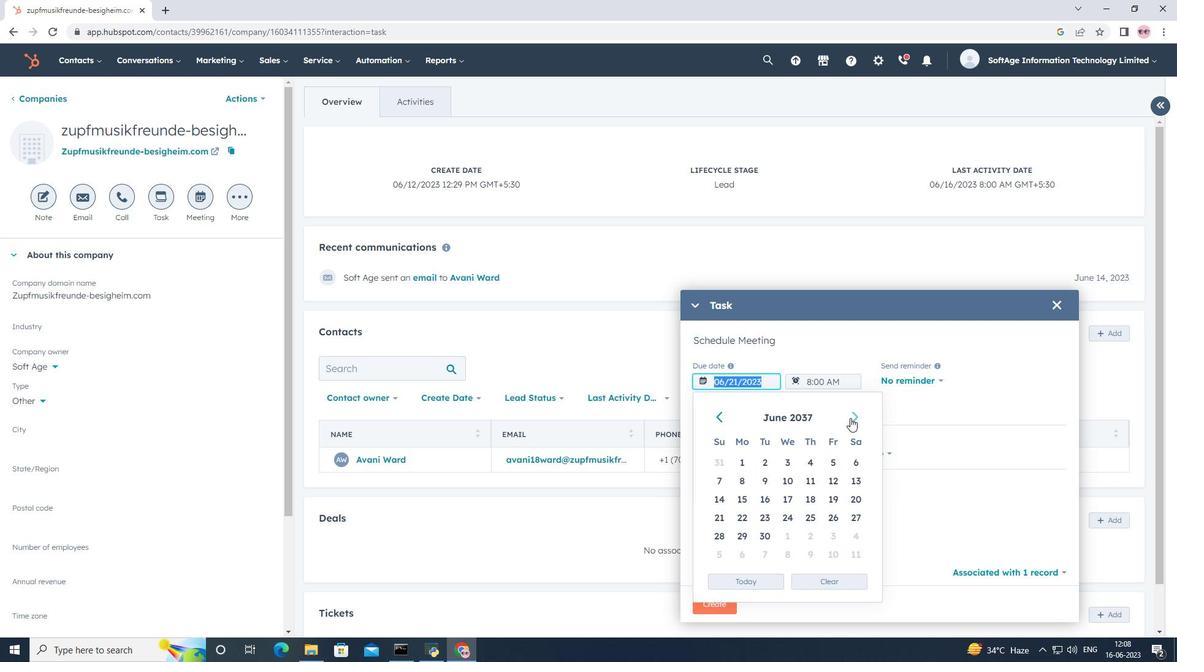 
Action: Mouse pressed left at (850, 418)
Screenshot: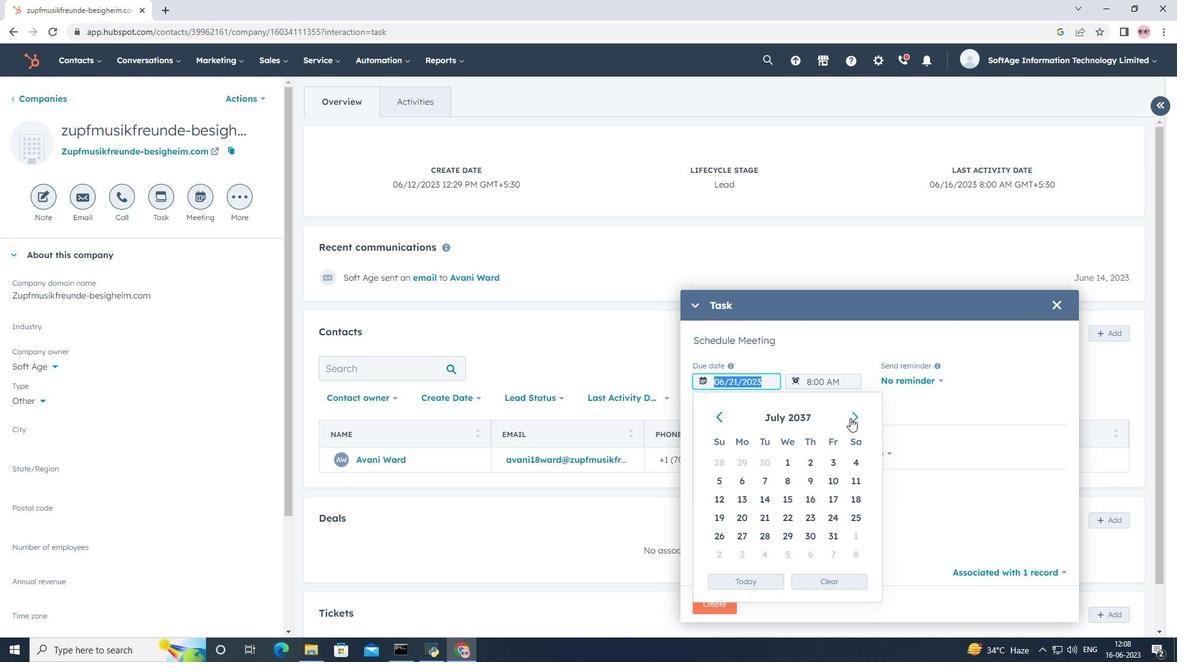
Action: Mouse pressed left at (850, 418)
Screenshot: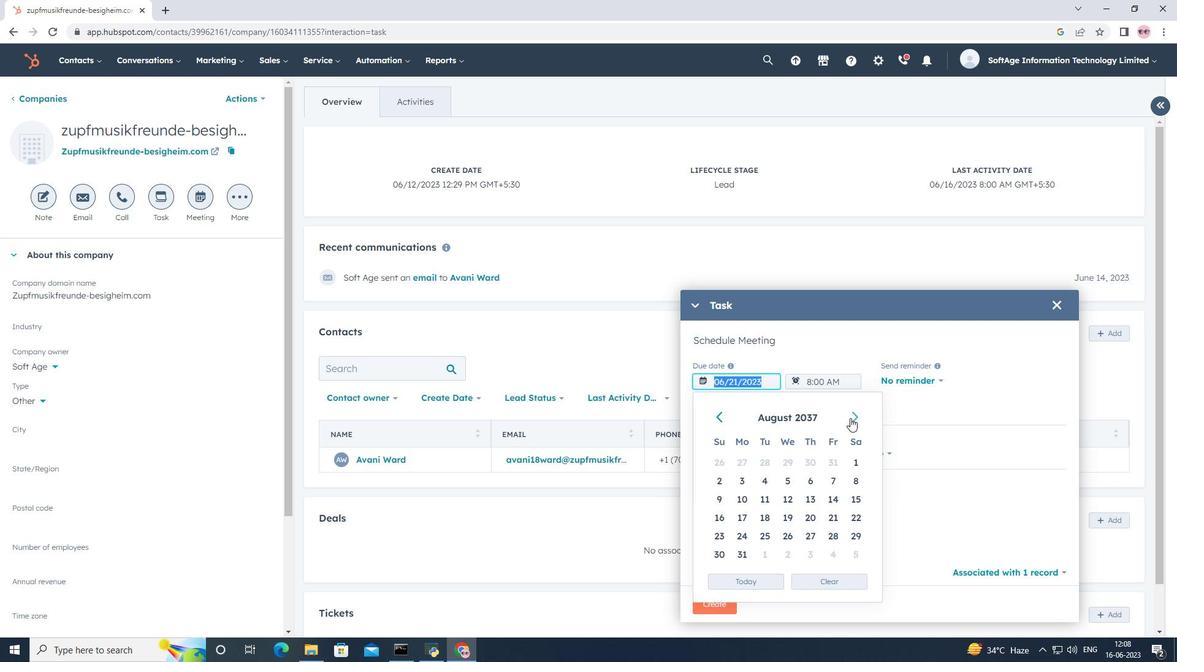 
Action: Mouse pressed left at (850, 418)
Screenshot: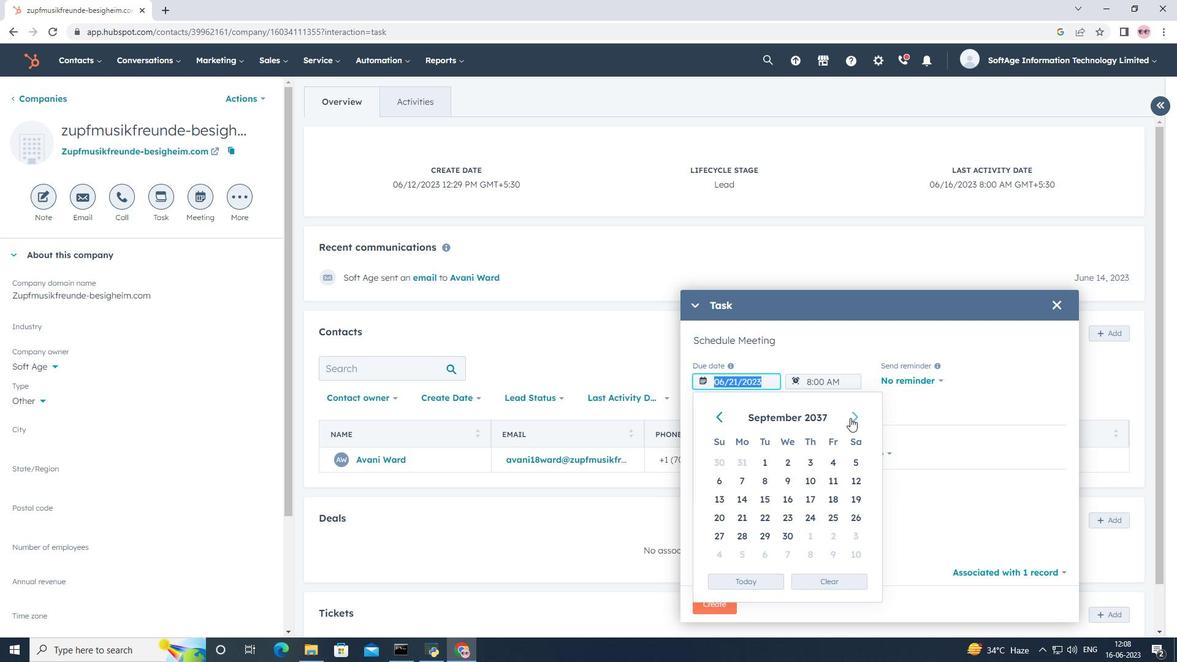 
Action: Mouse pressed left at (850, 418)
Screenshot: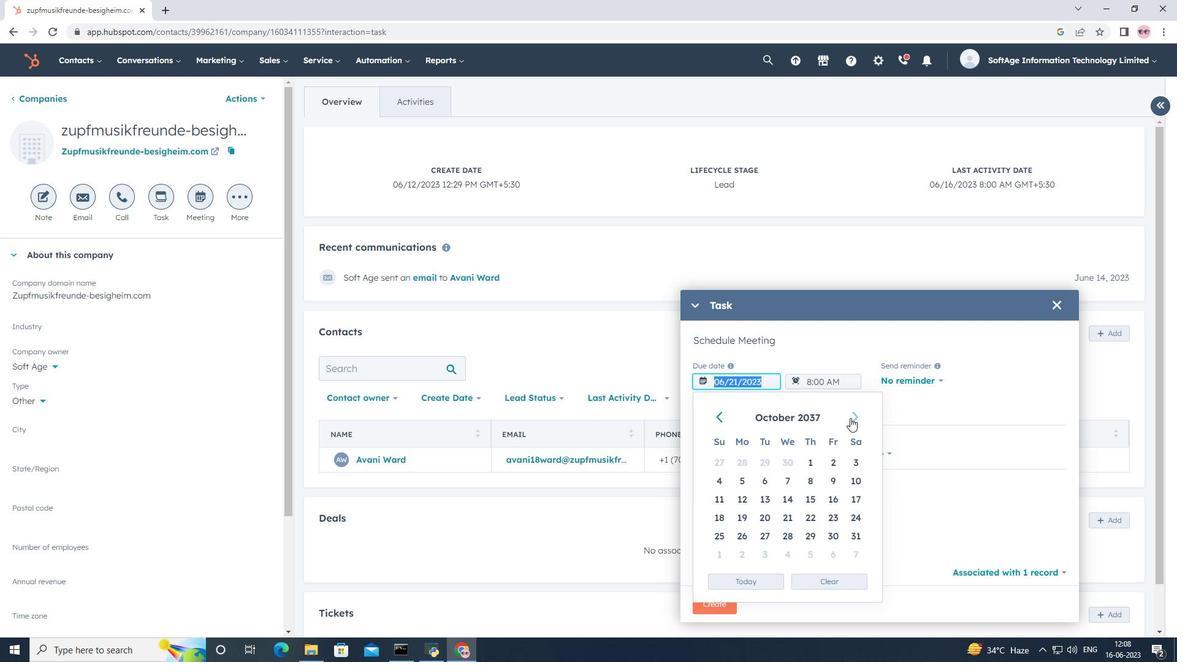 
Action: Mouse pressed left at (850, 418)
Screenshot: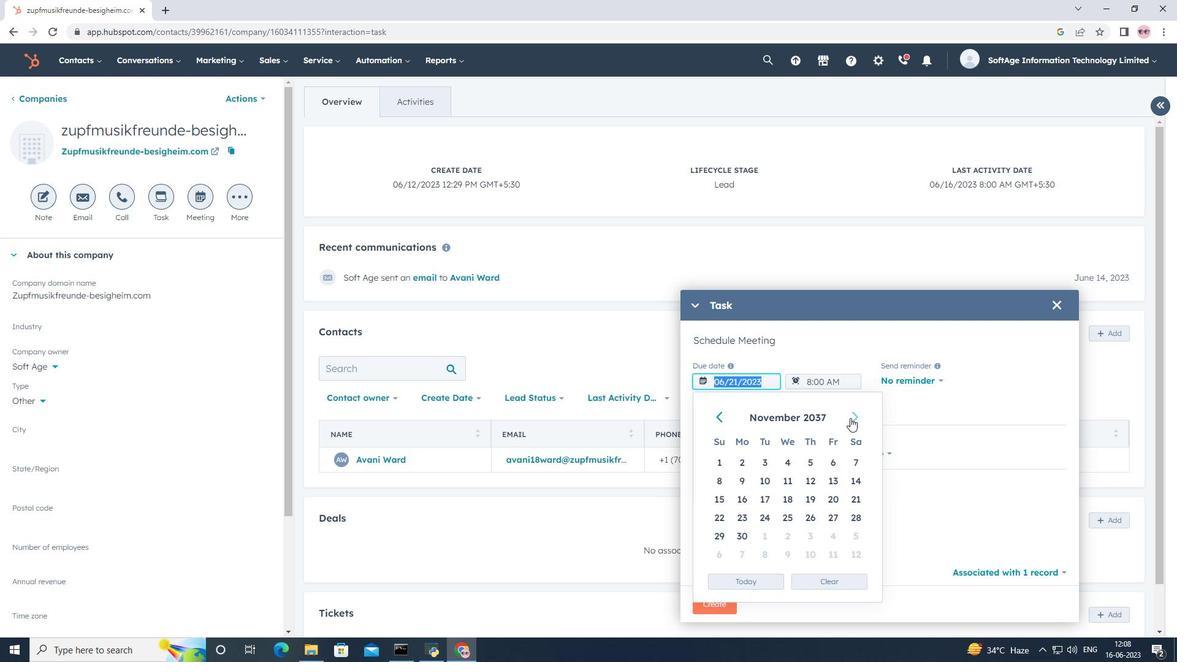
Action: Mouse pressed left at (850, 418)
Screenshot: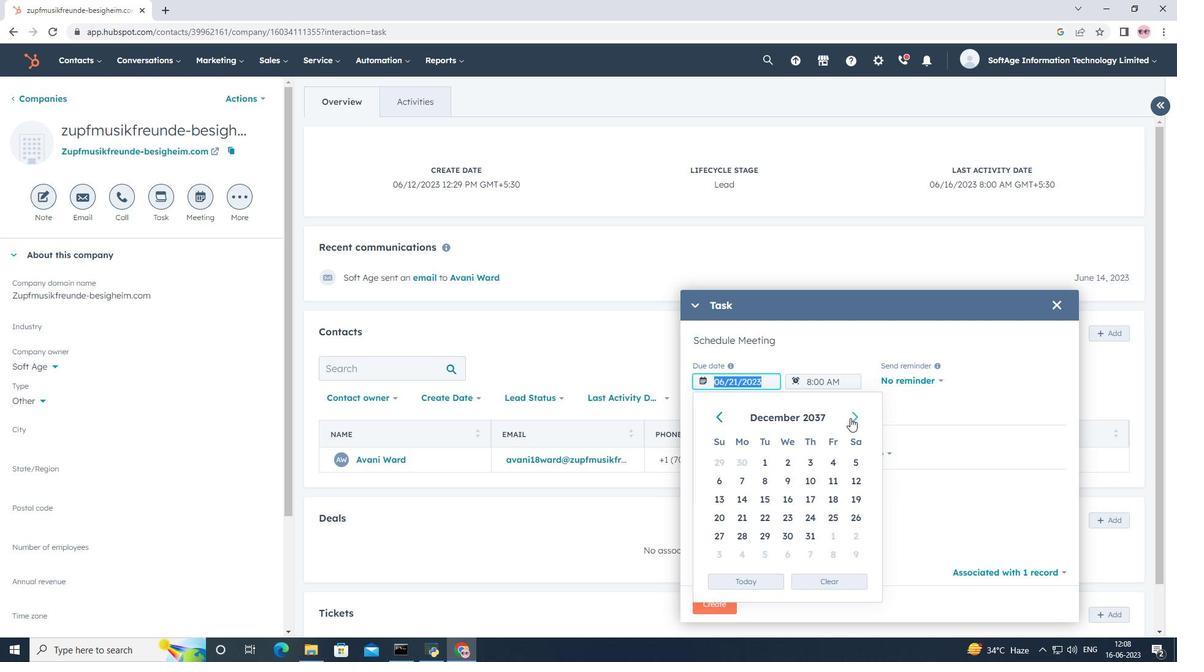 
Action: Mouse pressed left at (850, 418)
Screenshot: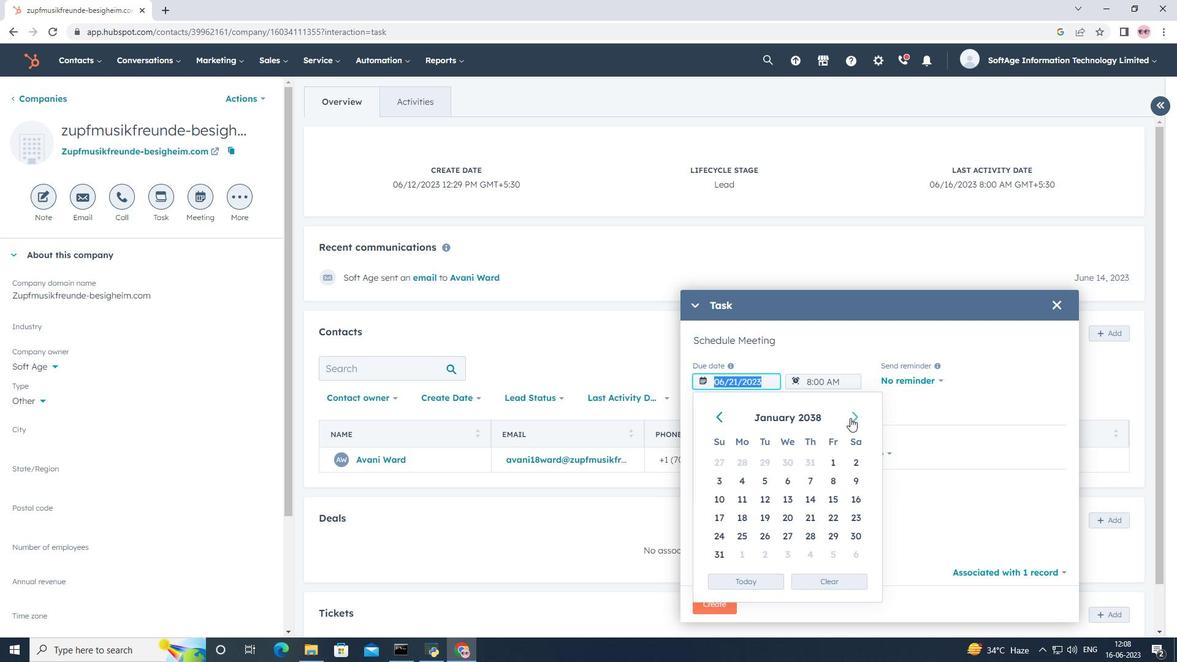
Action: Mouse pressed left at (850, 418)
Screenshot: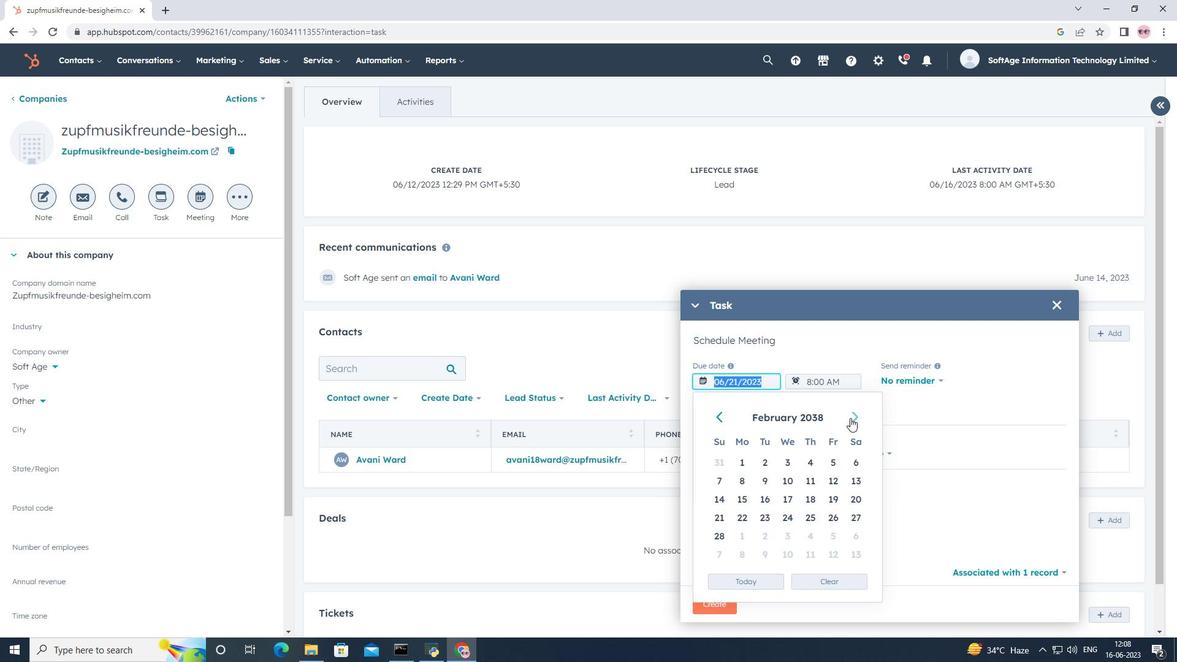 
Action: Mouse pressed left at (850, 418)
Screenshot: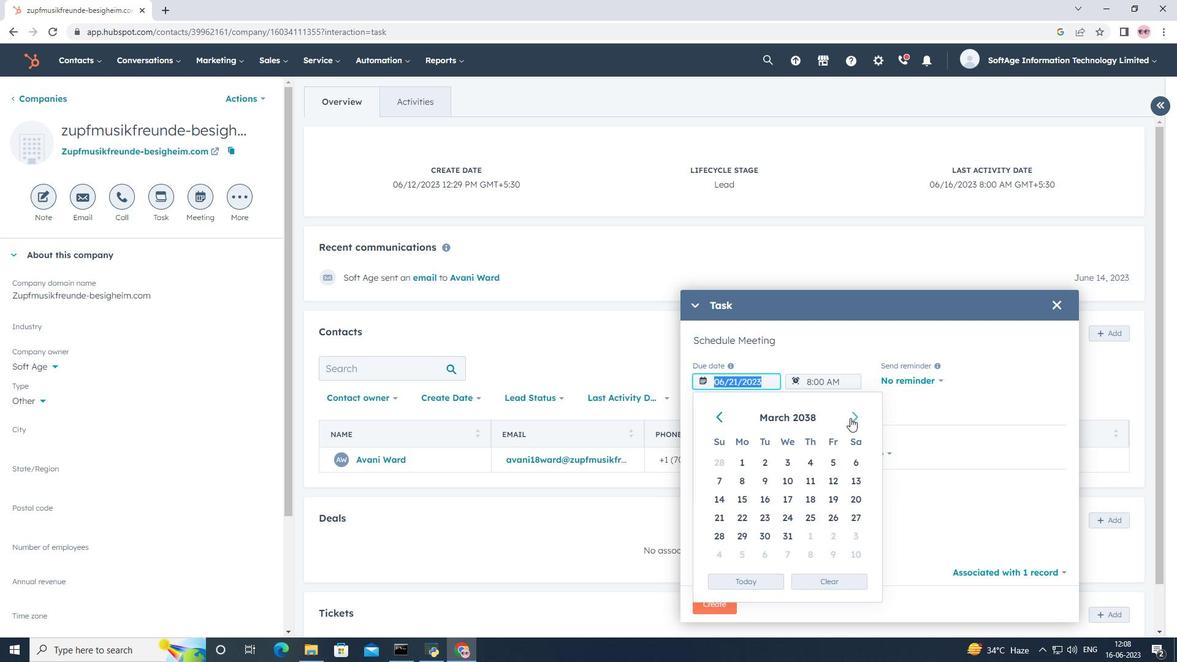 
Action: Mouse pressed left at (850, 418)
Screenshot: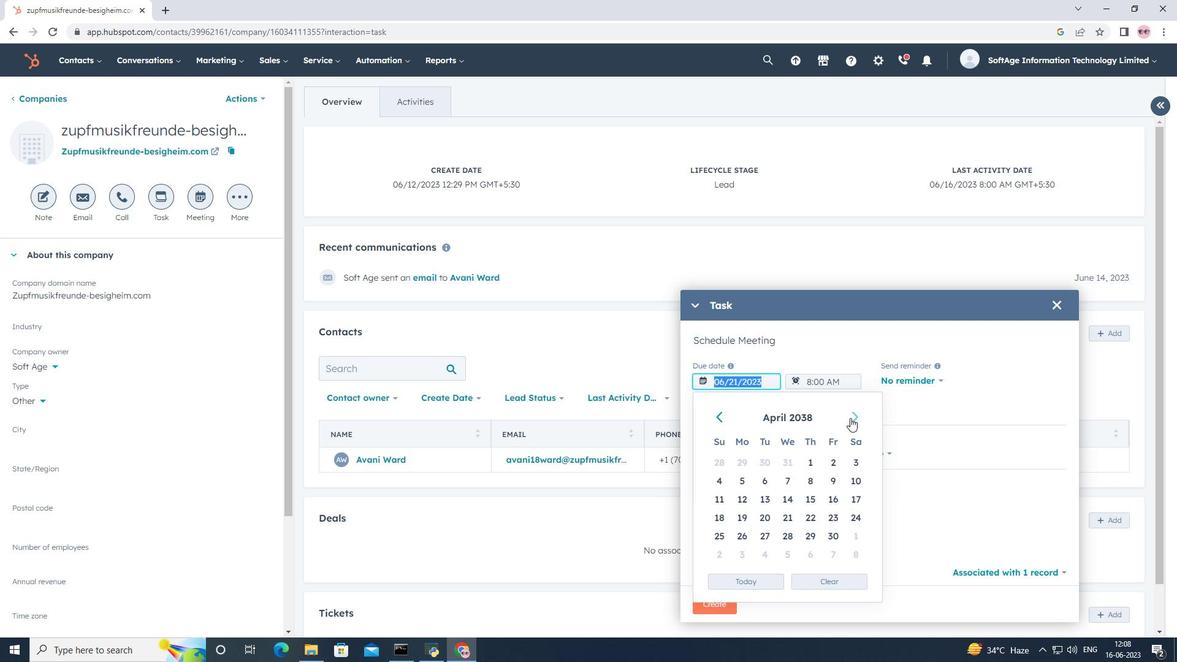 
Action: Mouse pressed left at (850, 418)
Screenshot: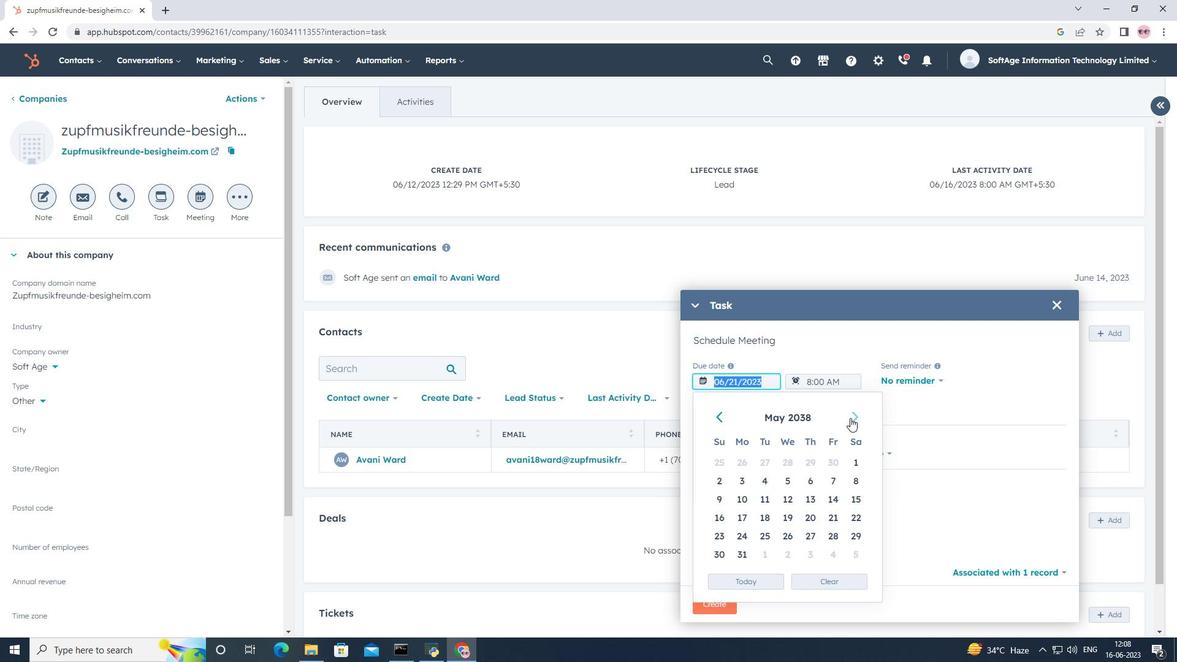 
Action: Mouse pressed left at (850, 418)
Screenshot: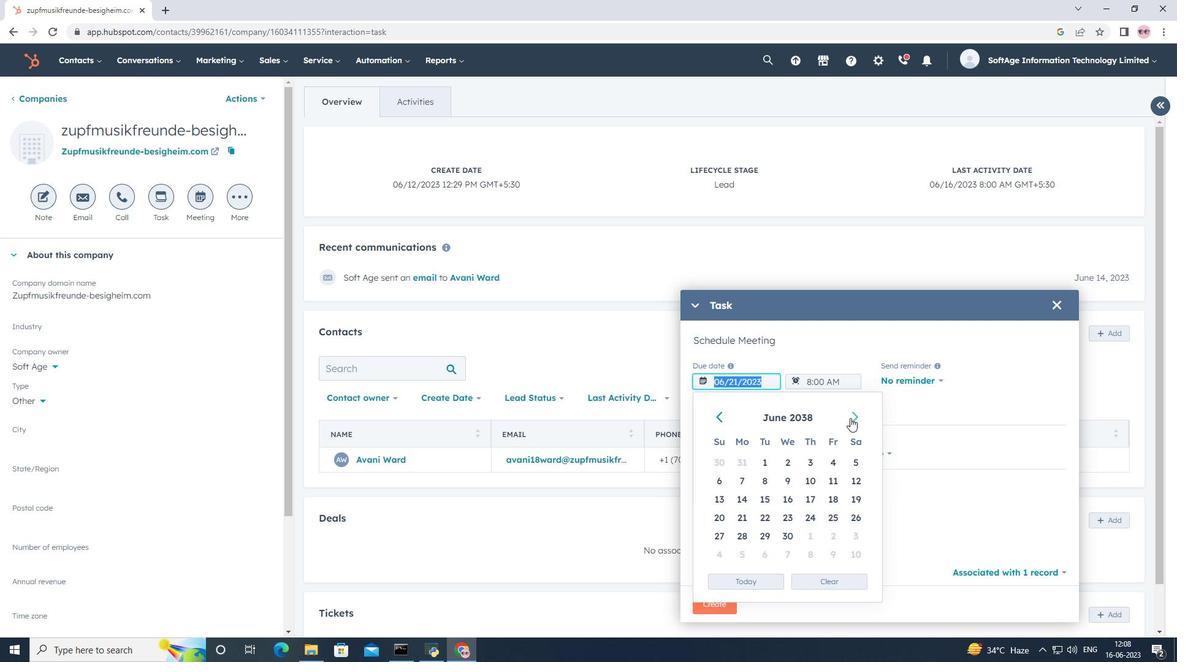 
Action: Mouse pressed left at (850, 418)
Screenshot: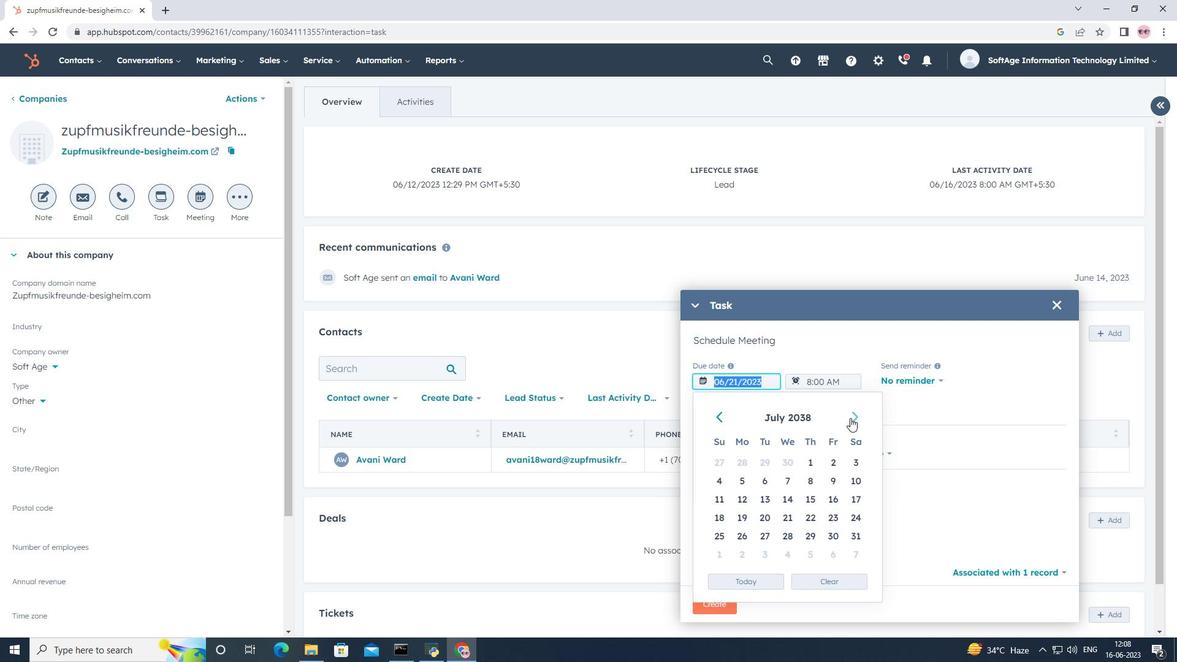 
Action: Mouse pressed left at (850, 418)
Screenshot: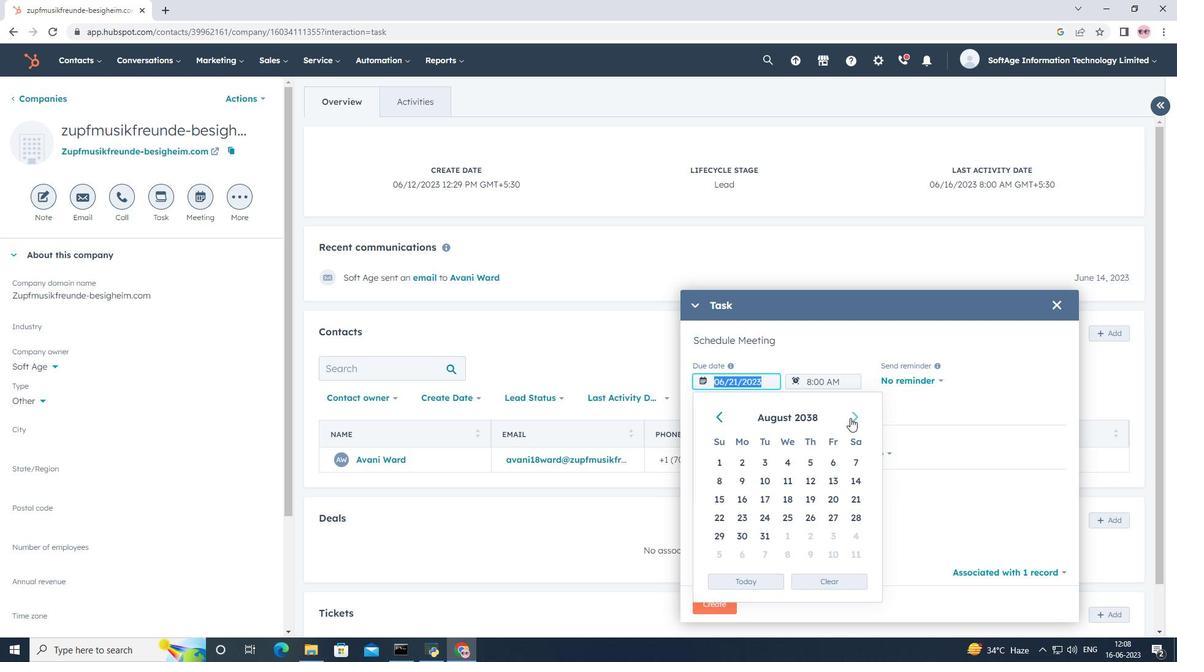 
Action: Mouse pressed left at (850, 418)
Screenshot: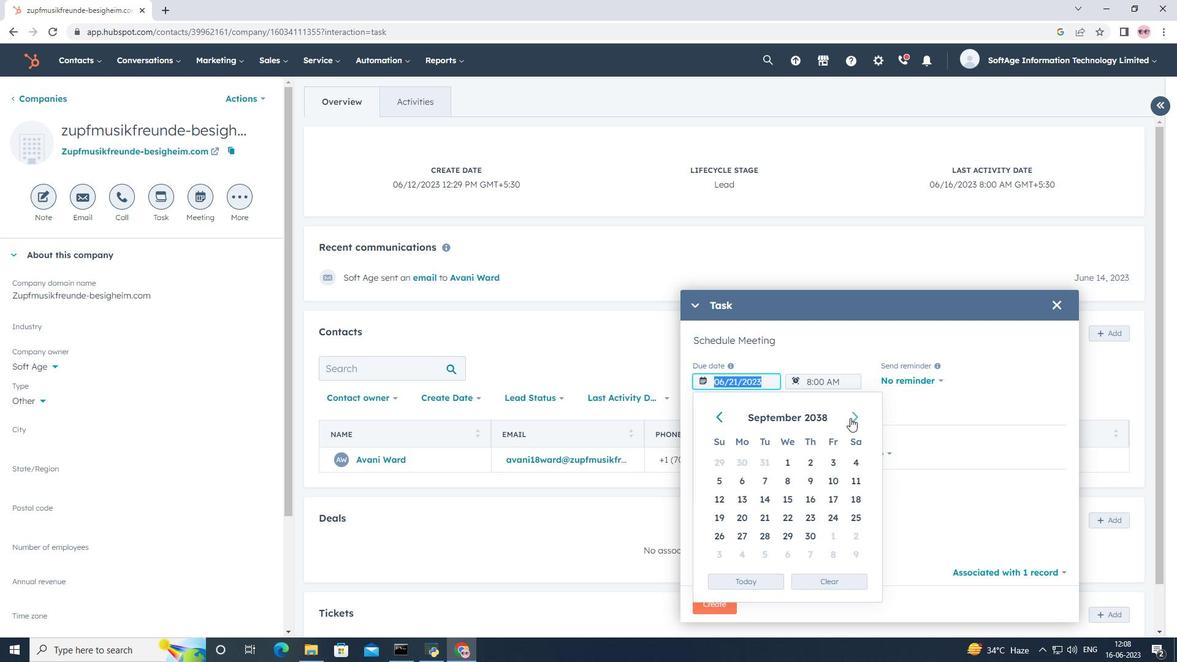 
Action: Mouse pressed left at (850, 418)
Screenshot: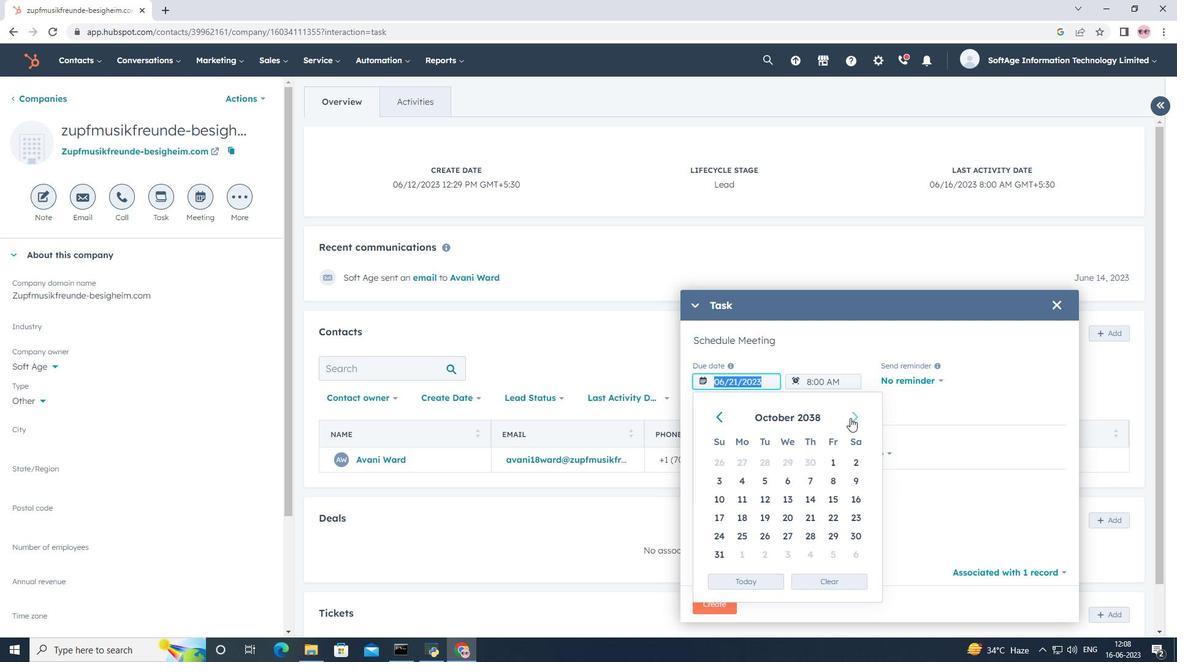 
Action: Mouse pressed left at (850, 418)
Screenshot: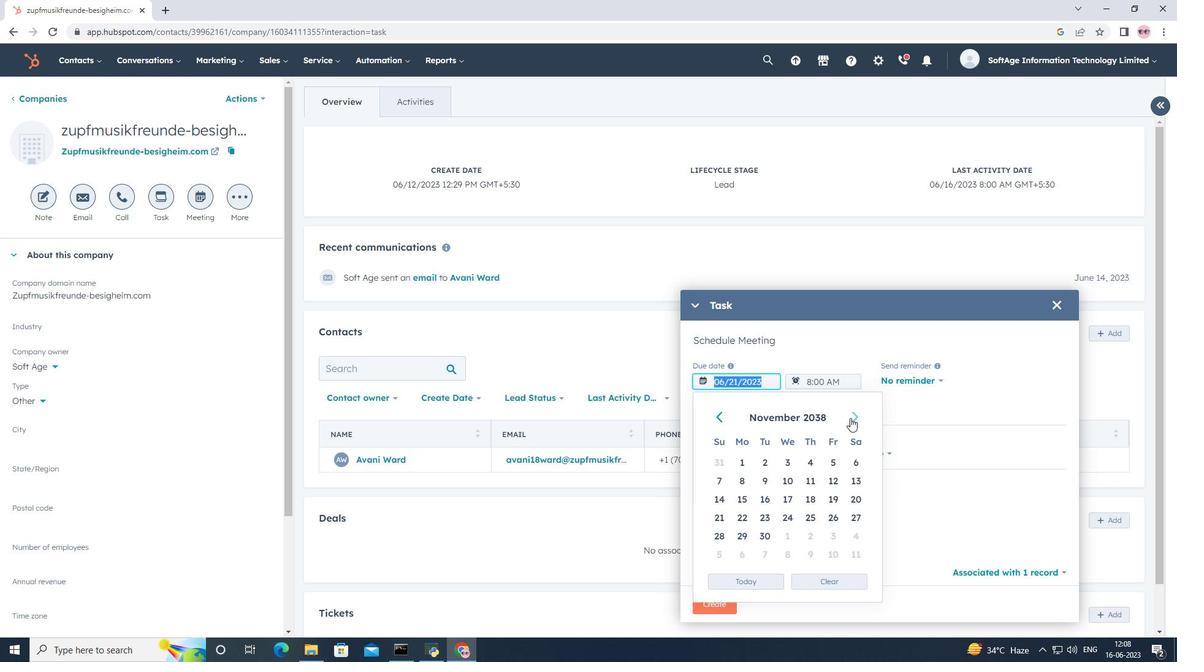 
Action: Mouse pressed left at (850, 418)
Screenshot: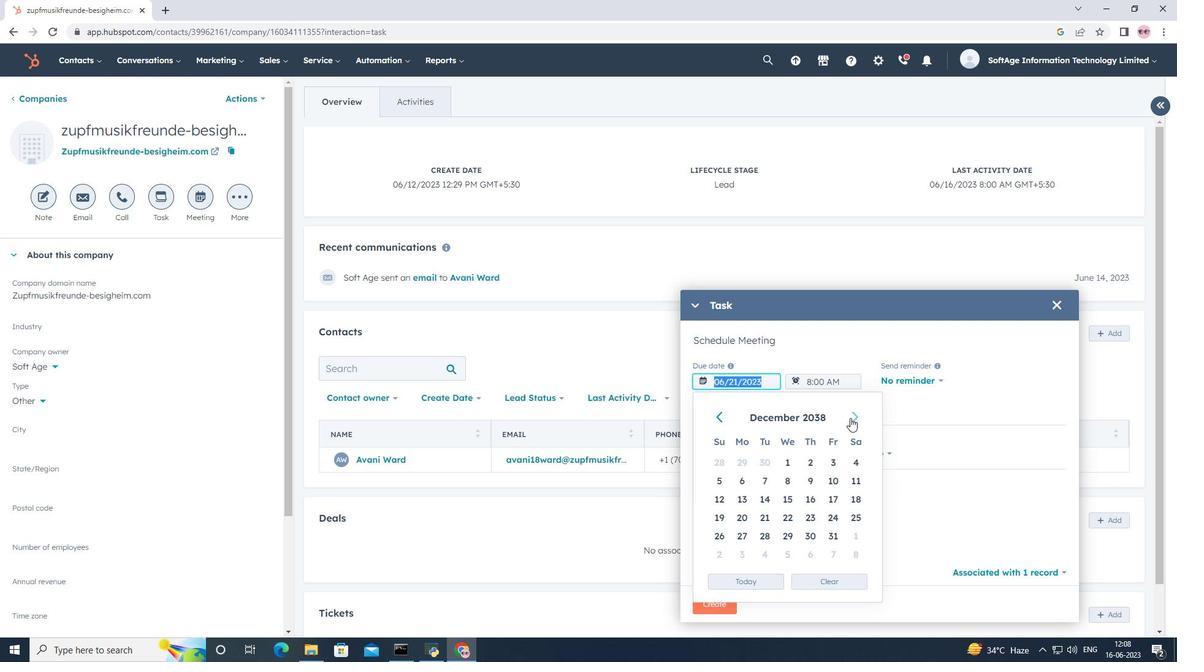 
Action: Mouse pressed left at (850, 418)
Screenshot: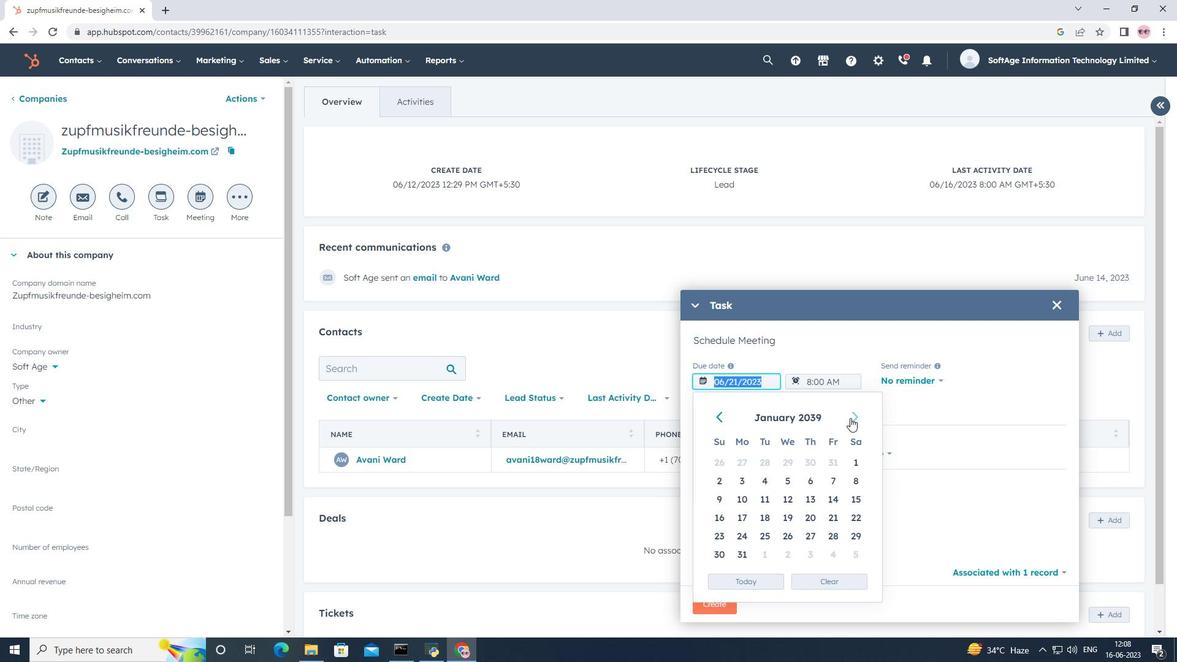 
Action: Mouse pressed left at (850, 418)
Screenshot: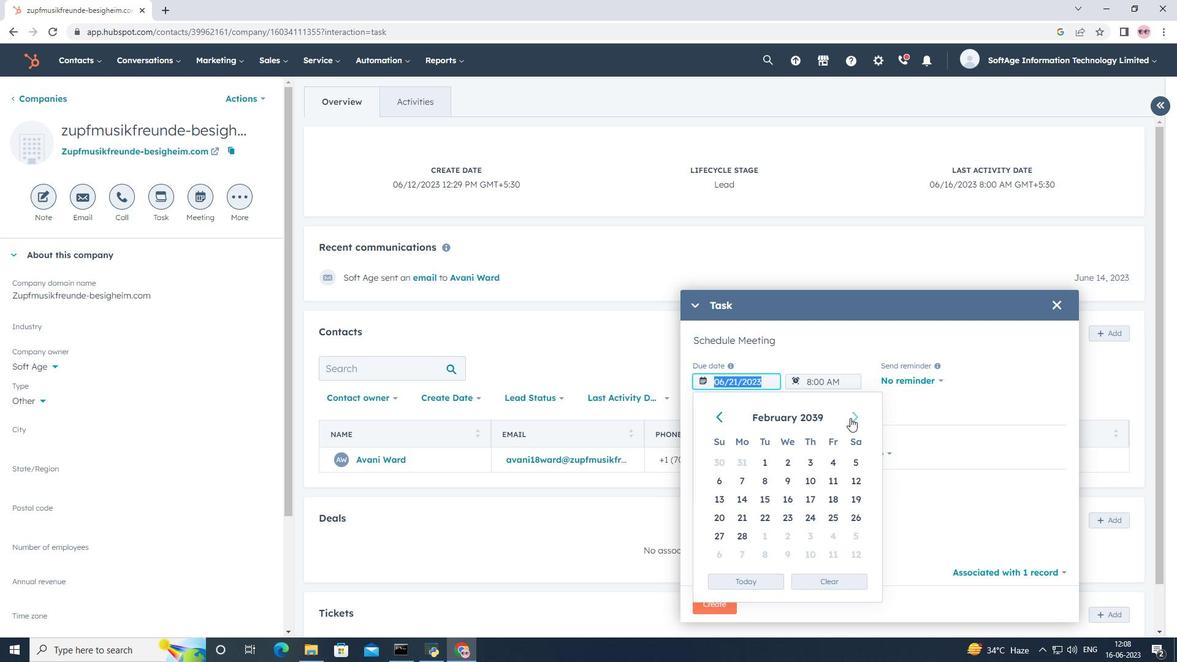 
Action: Mouse pressed left at (850, 418)
Screenshot: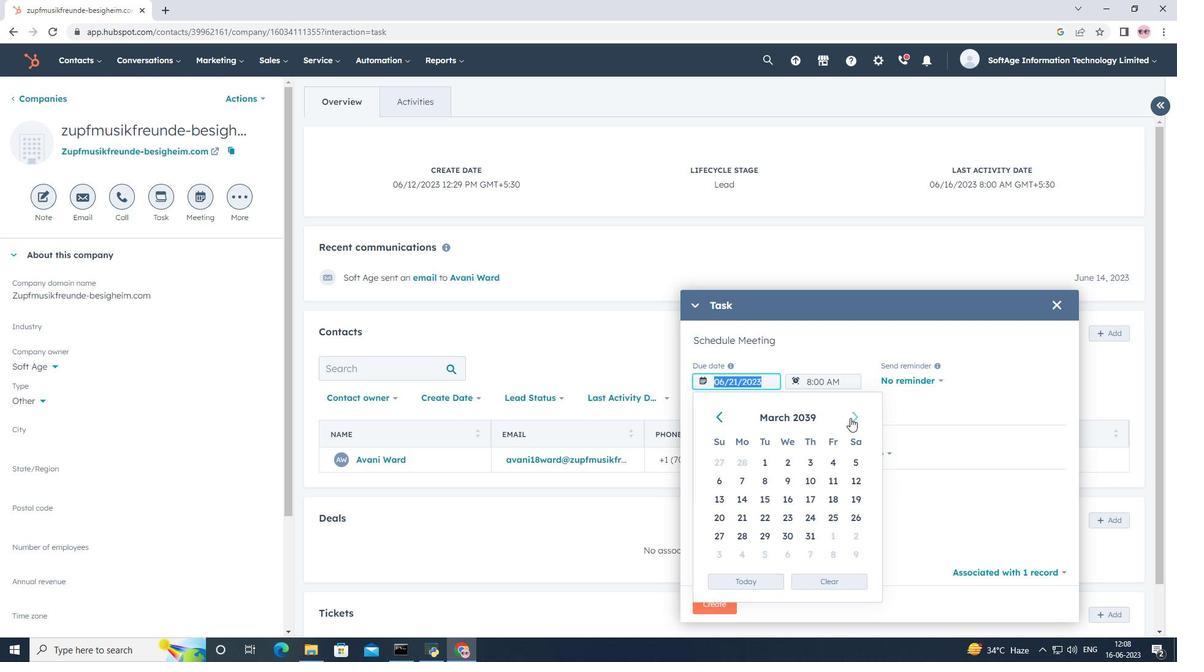 
Action: Mouse pressed left at (850, 418)
Screenshot: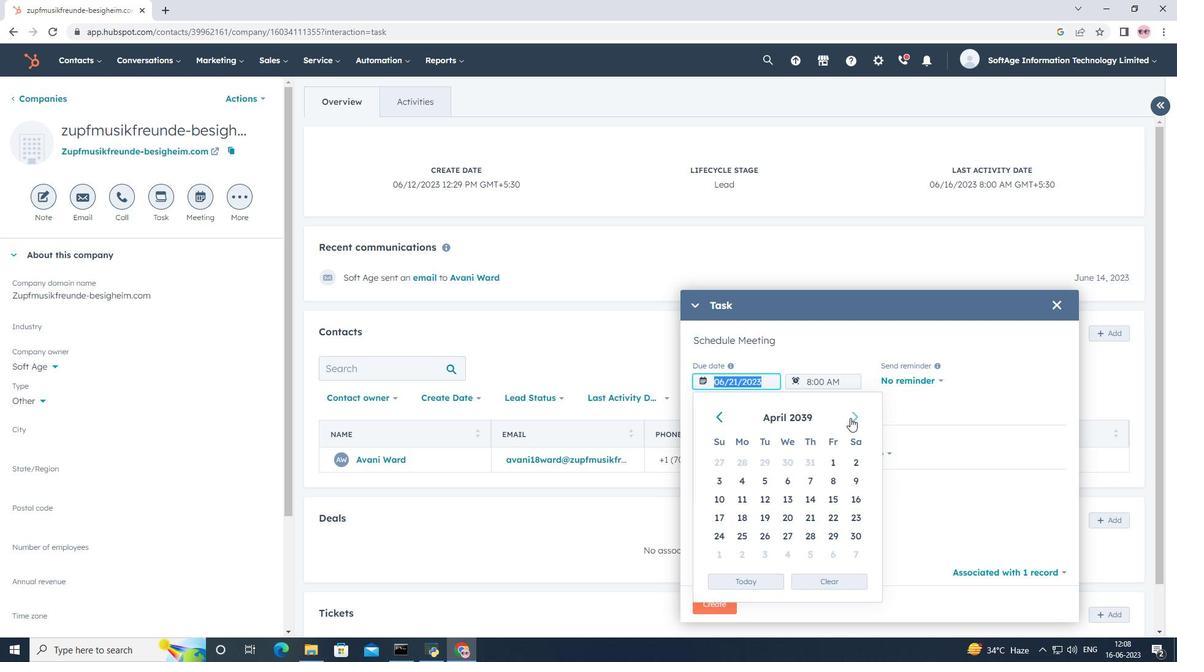 
Action: Mouse pressed left at (850, 418)
Screenshot: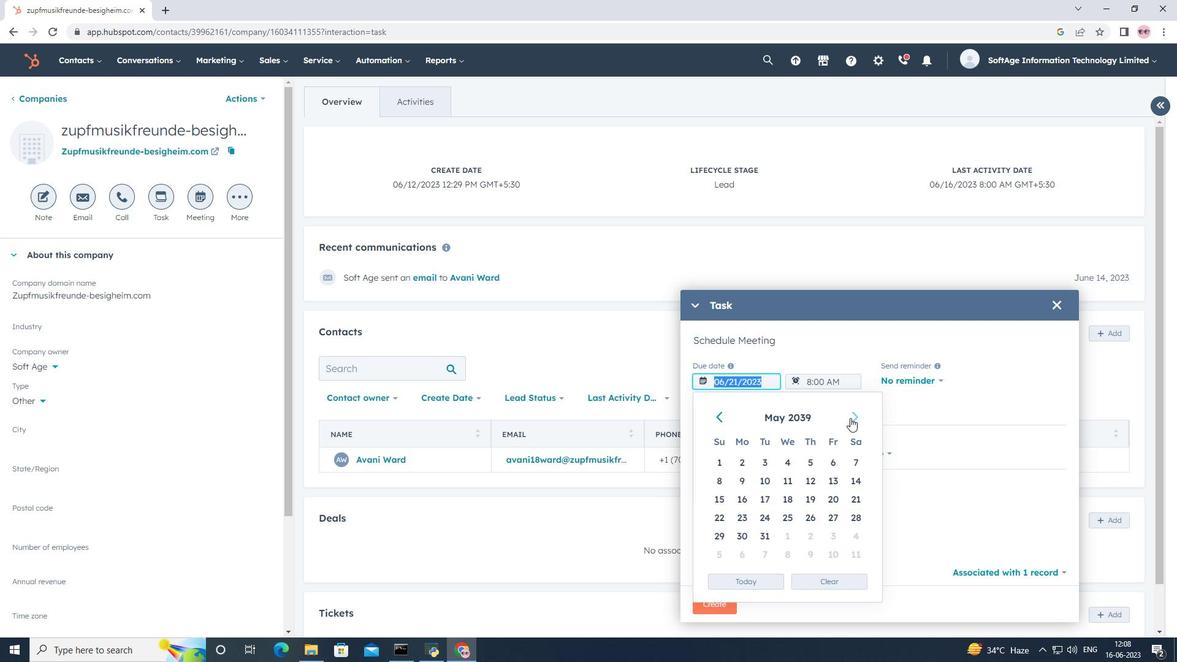 
Action: Mouse pressed left at (850, 418)
Screenshot: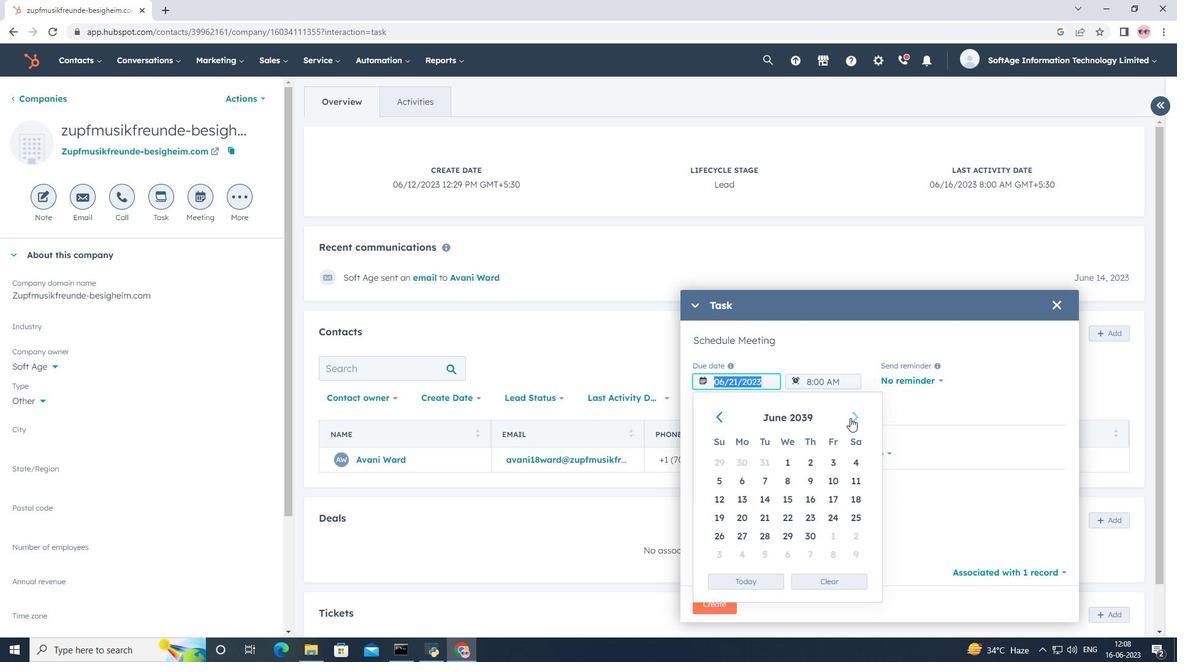 
Action: Mouse pressed left at (850, 418)
Screenshot: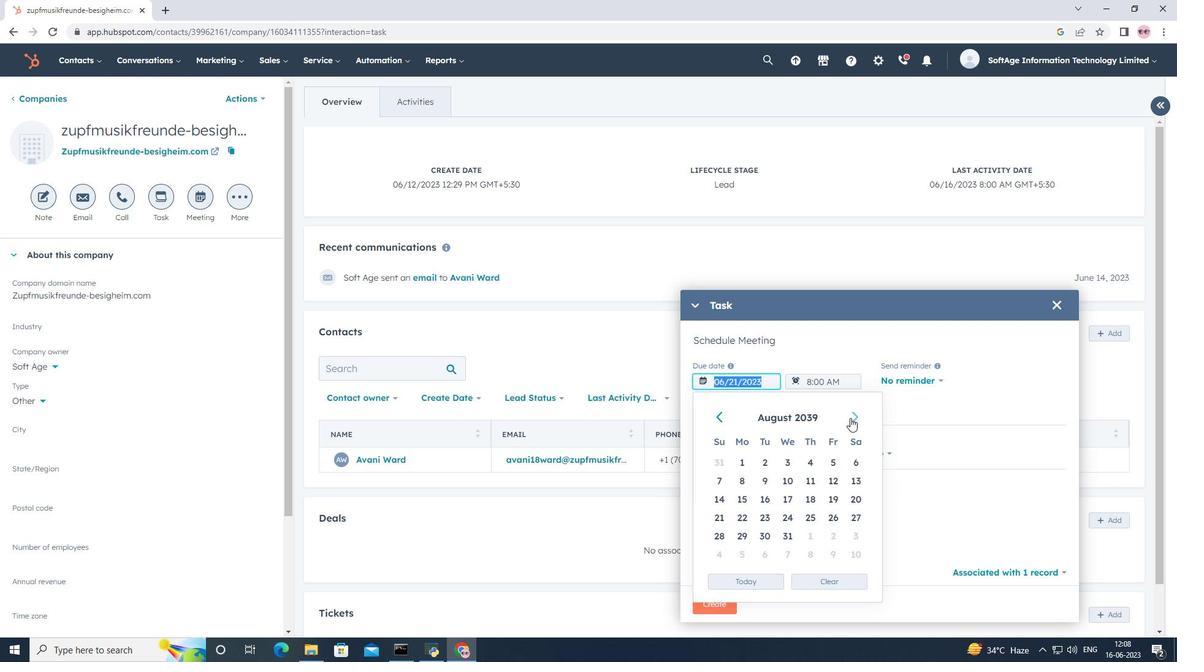 
Action: Mouse pressed left at (850, 418)
Screenshot: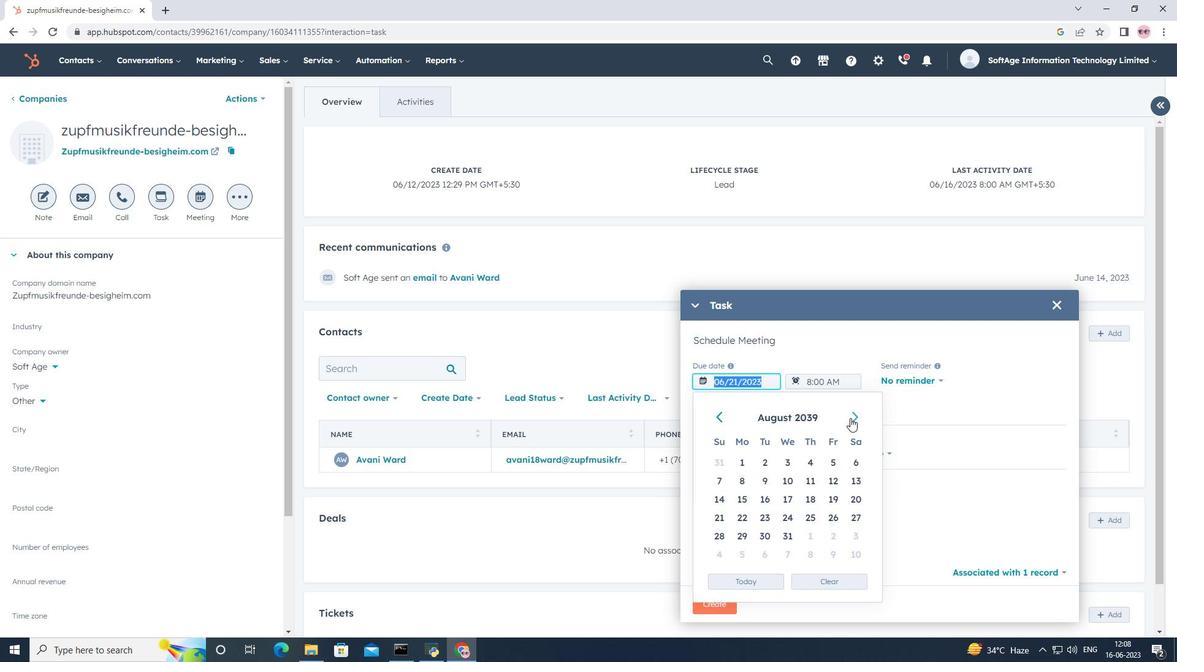 
Action: Mouse pressed left at (850, 418)
Screenshot: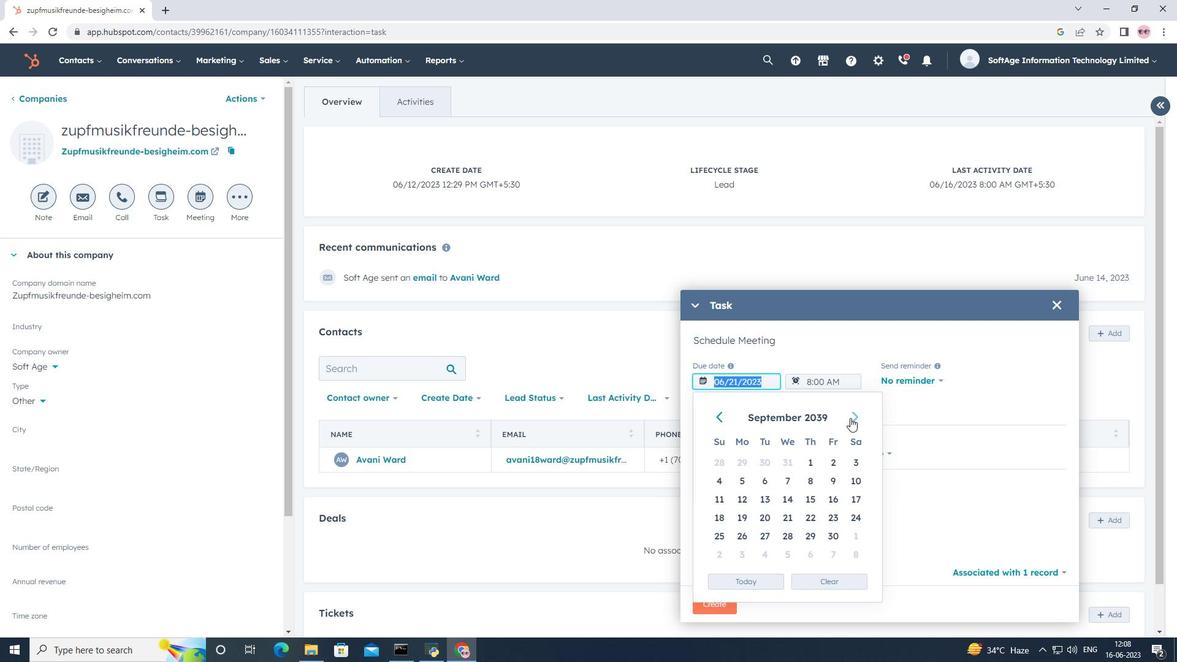 
Action: Mouse pressed left at (850, 418)
Screenshot: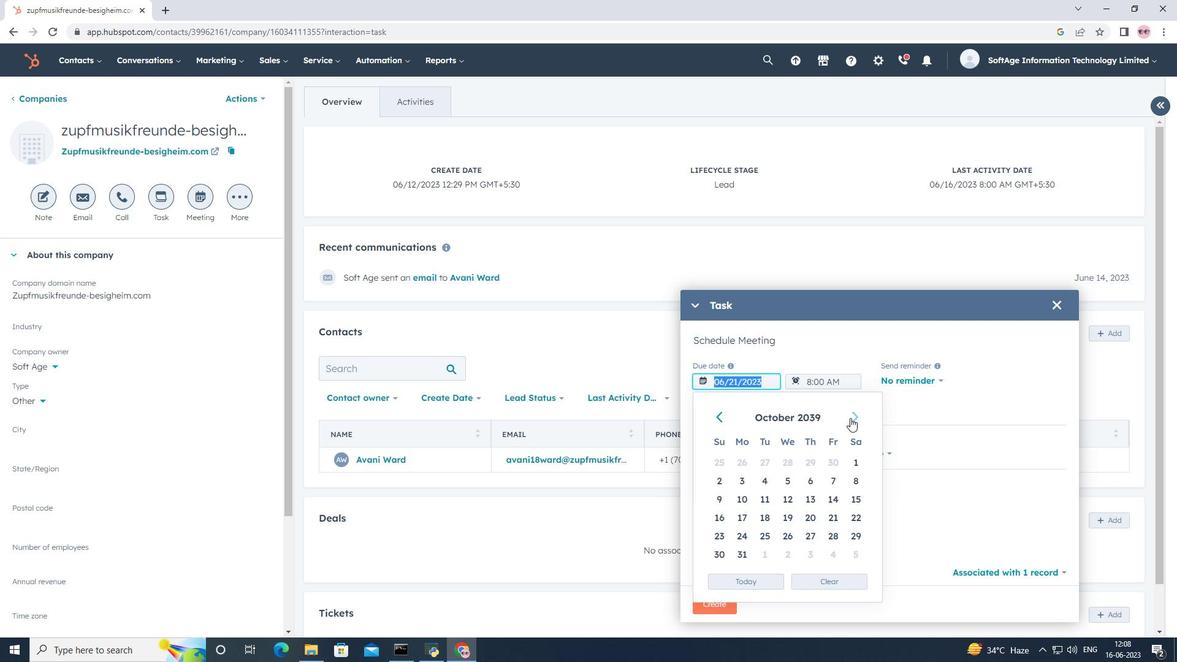 
Action: Mouse pressed left at (850, 418)
Screenshot: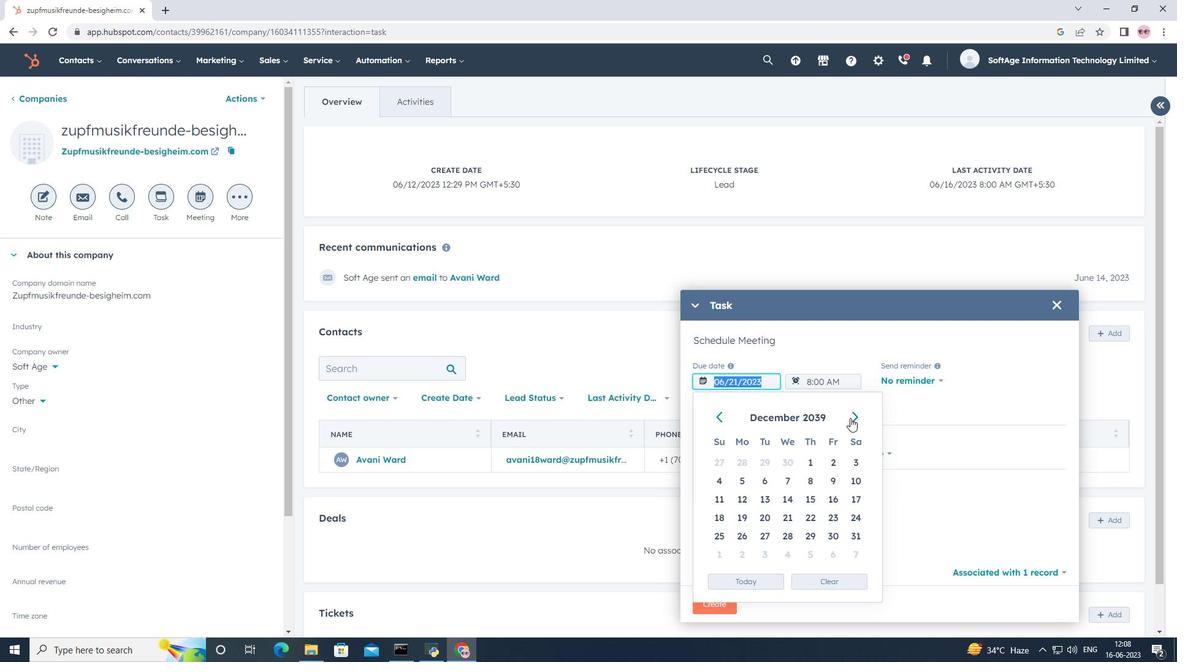 
Action: Mouse pressed left at (850, 418)
Screenshot: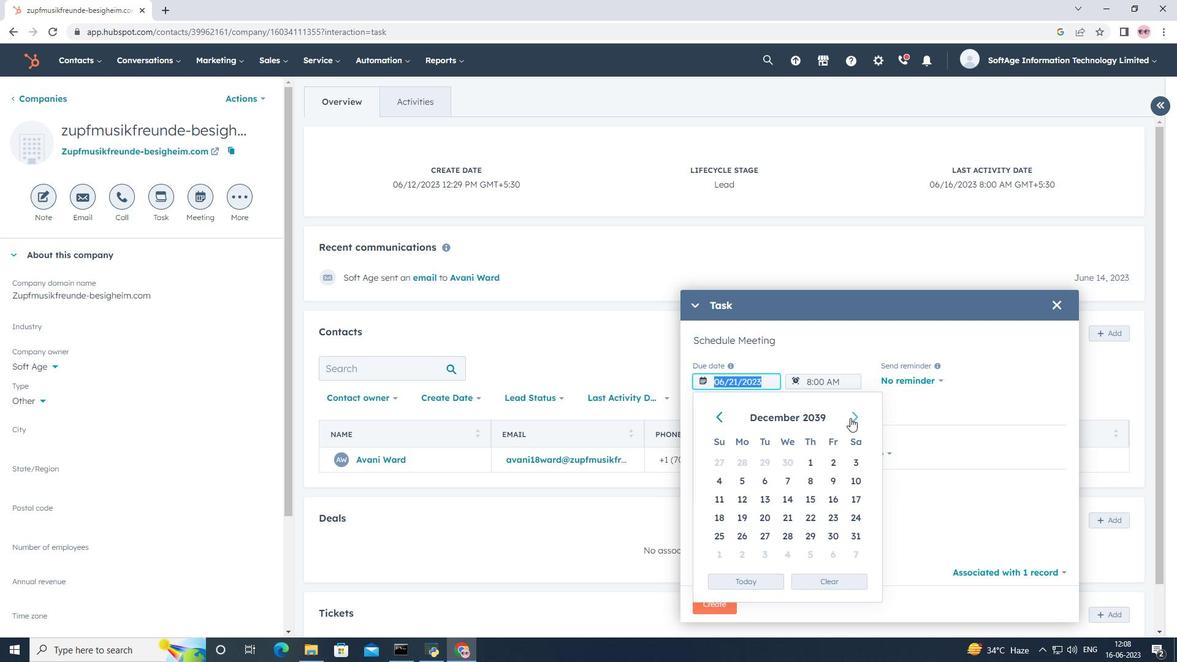 
Action: Mouse pressed left at (850, 418)
Screenshot: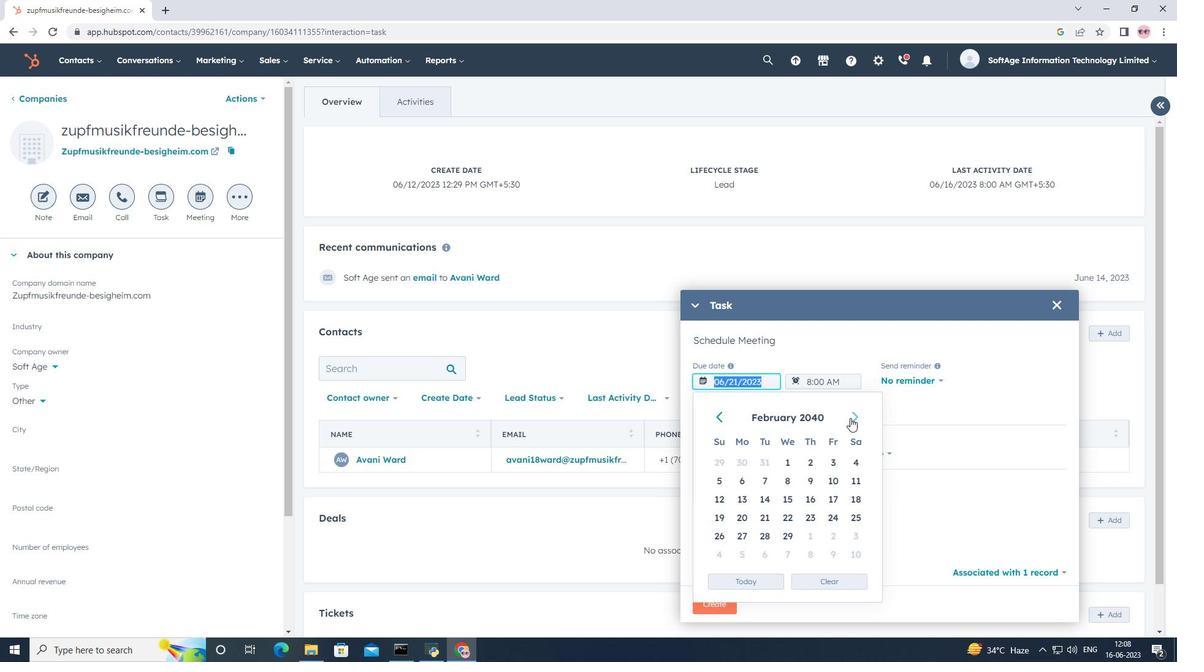 
Action: Mouse pressed left at (850, 418)
Screenshot: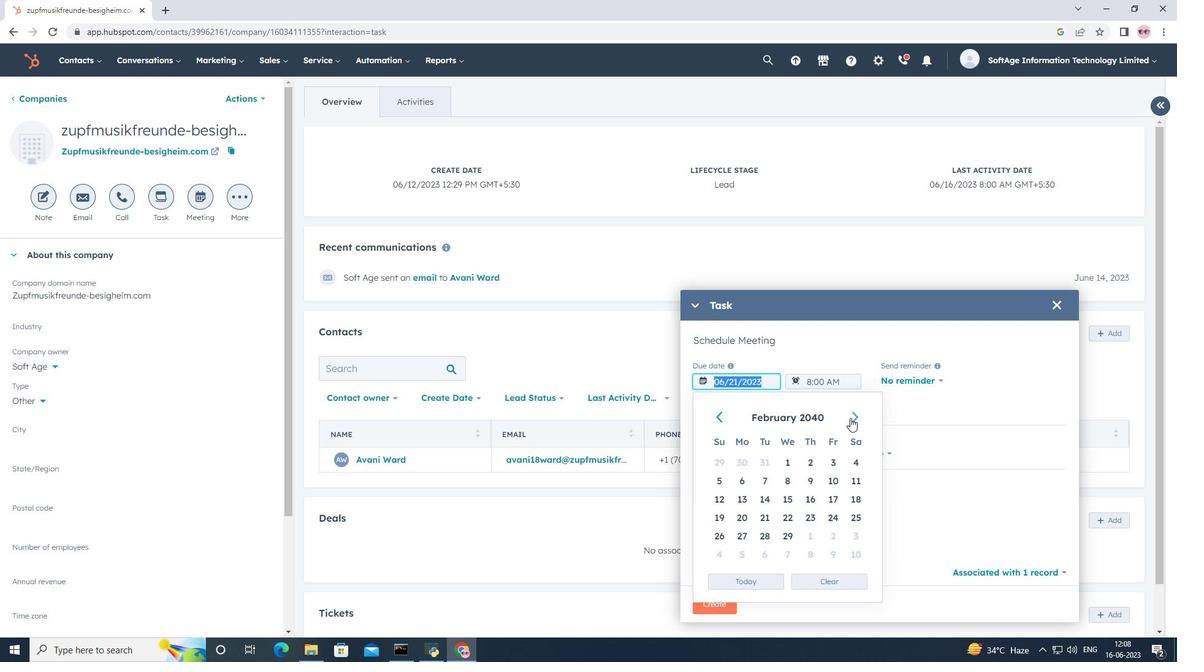 
Action: Mouse pressed left at (850, 418)
Screenshot: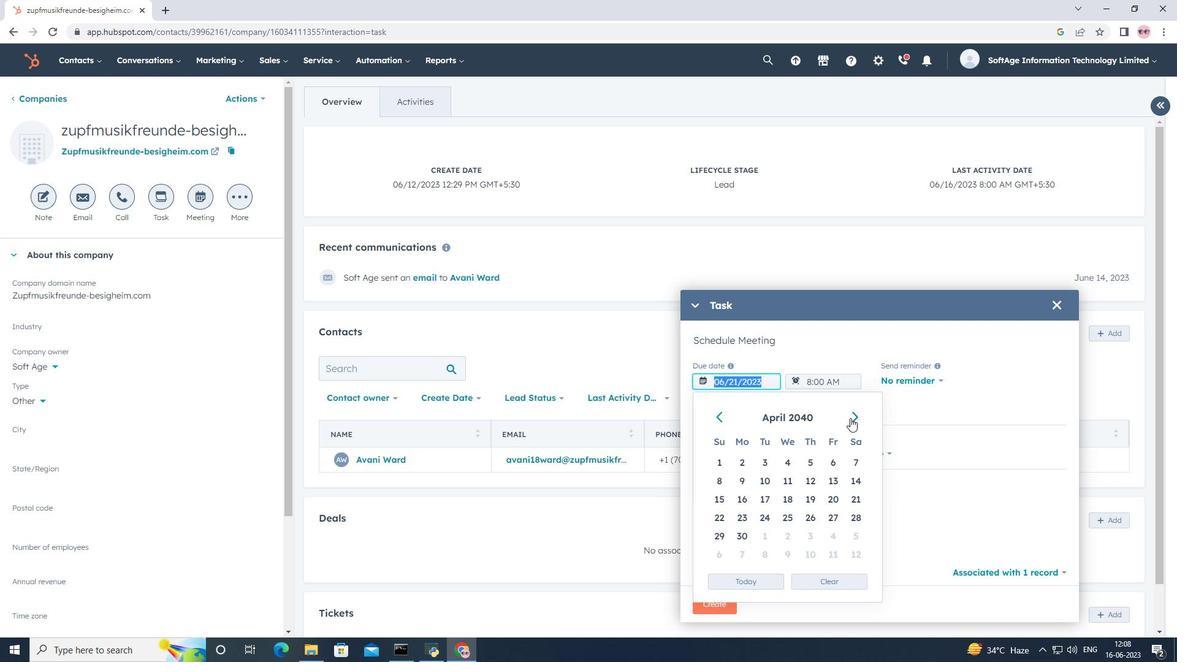 
Action: Mouse pressed left at (850, 418)
Screenshot: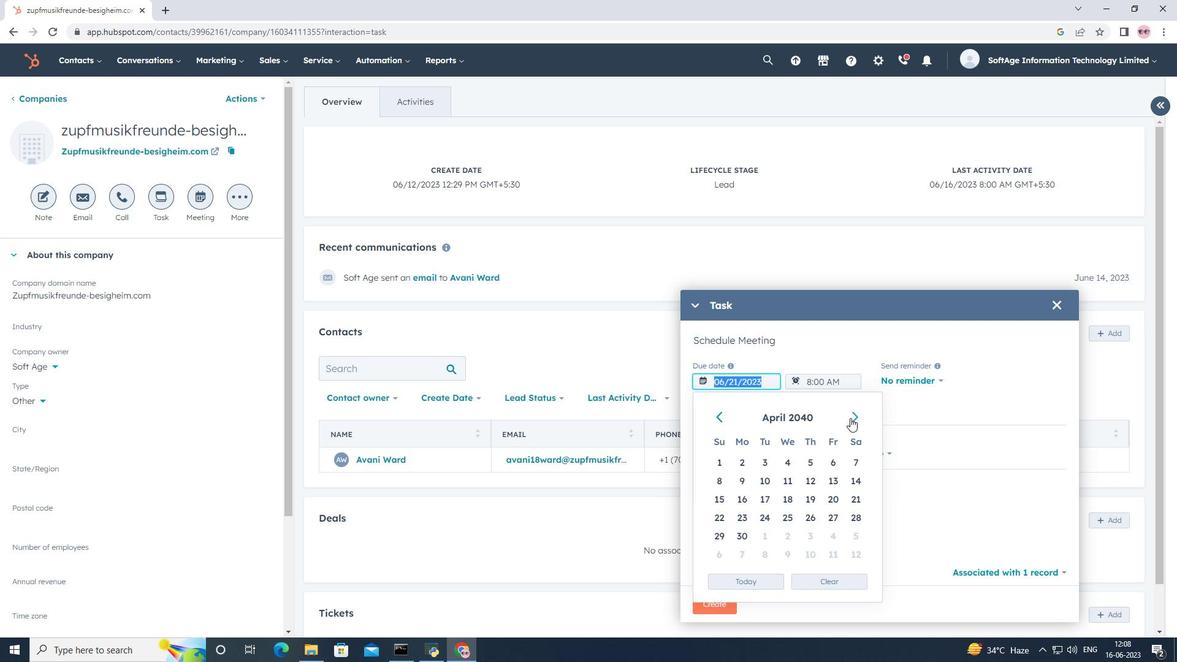 
Action: Mouse pressed left at (850, 418)
Screenshot: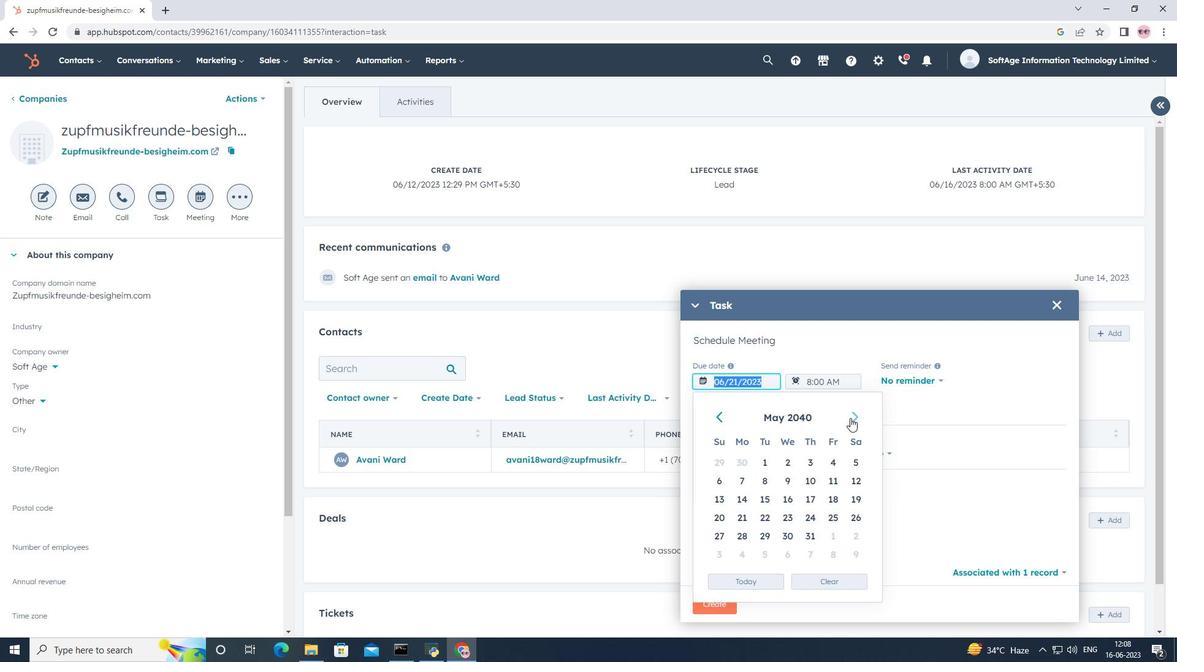 
Action: Mouse pressed left at (850, 418)
Screenshot: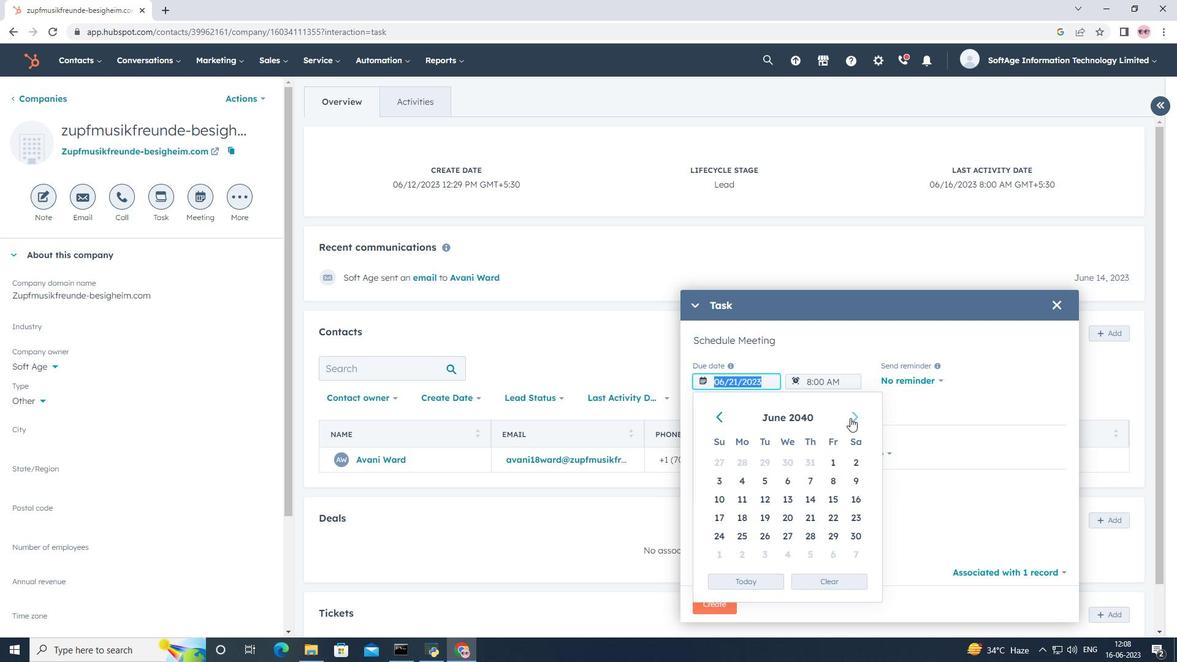 
Action: Mouse pressed left at (850, 418)
Screenshot: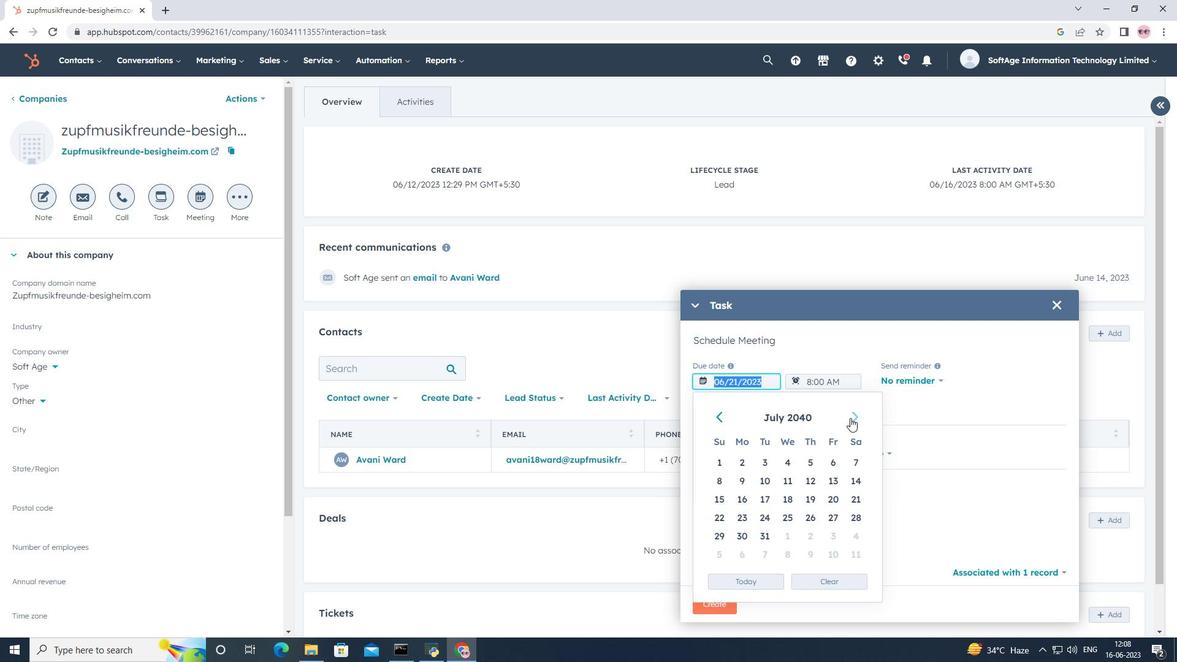 
Action: Mouse pressed left at (850, 418)
Screenshot: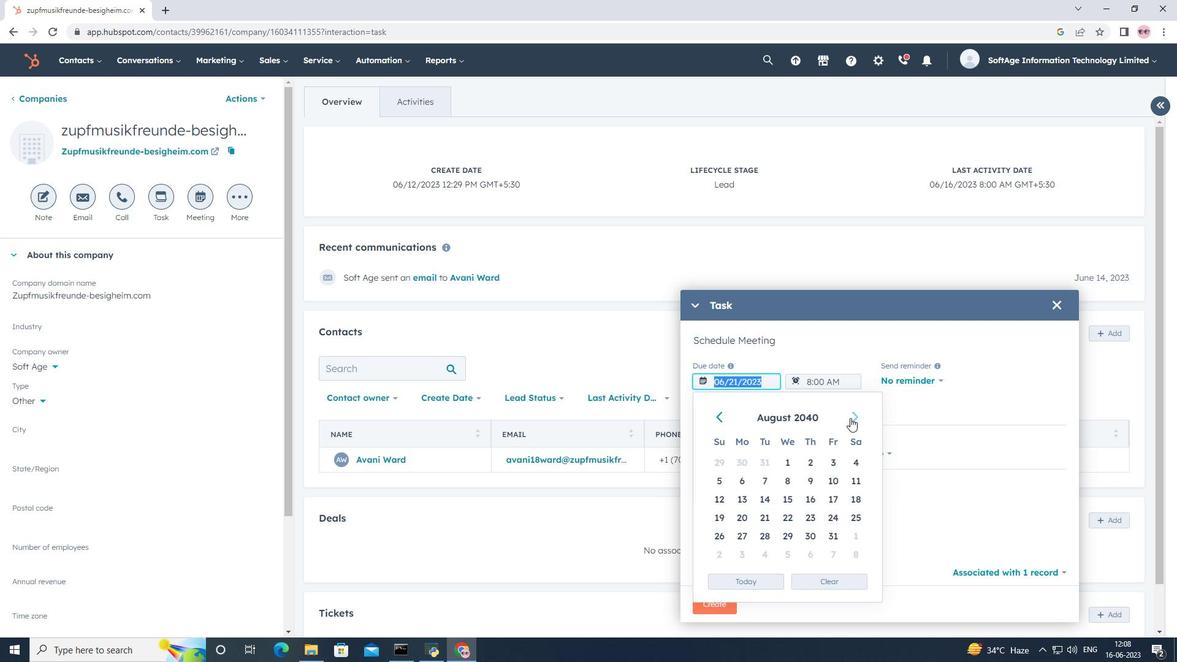 
Action: Mouse pressed left at (850, 418)
Screenshot: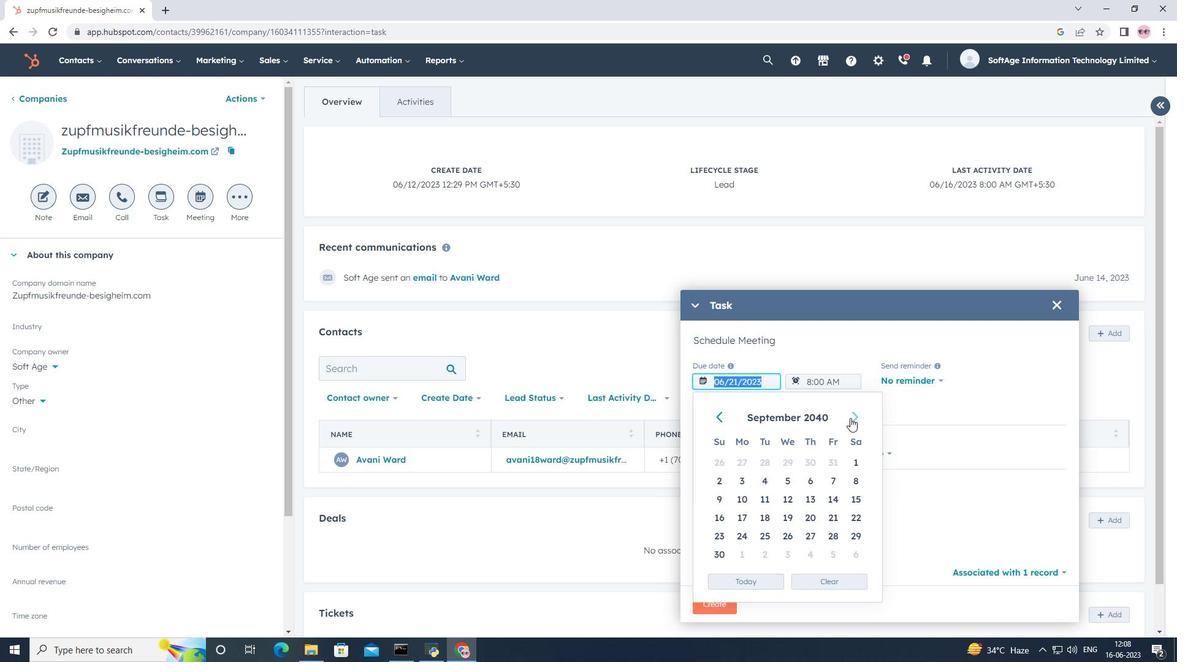
Action: Mouse pressed left at (850, 418)
Screenshot: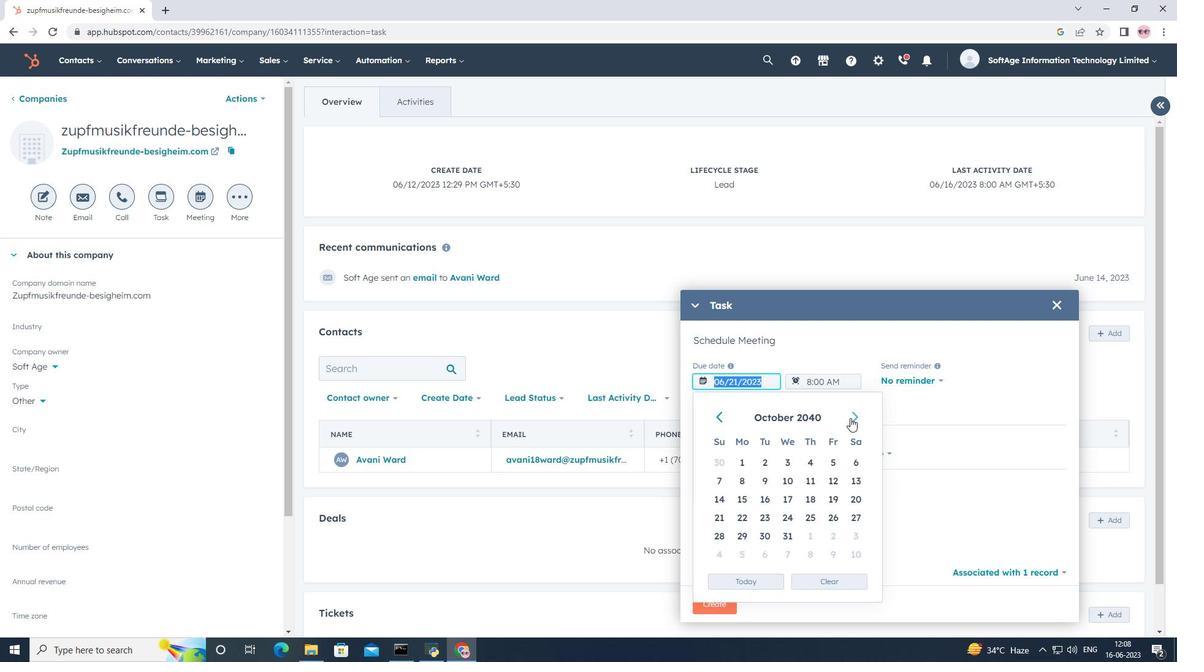 
Action: Mouse pressed left at (850, 418)
